 Task: Look for Airbnb options in Alderetes, Argentina from 22nd December, 2023 to 30th December, 2023 for 1 adult. Place can be private room with 1  bedroom having 1 bed and 1 bathroom. Property type can be hotel. Amenities needed are: heating.
Action: Mouse moved to (532, 104)
Screenshot: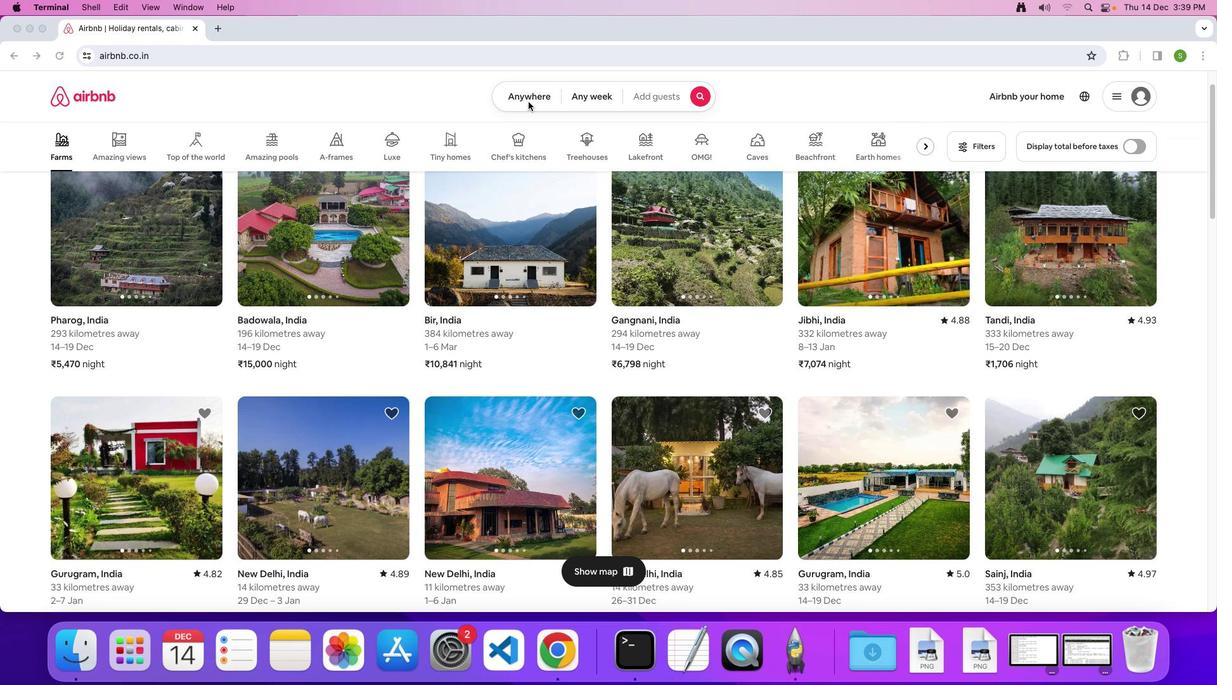 
Action: Mouse pressed left at (532, 104)
Screenshot: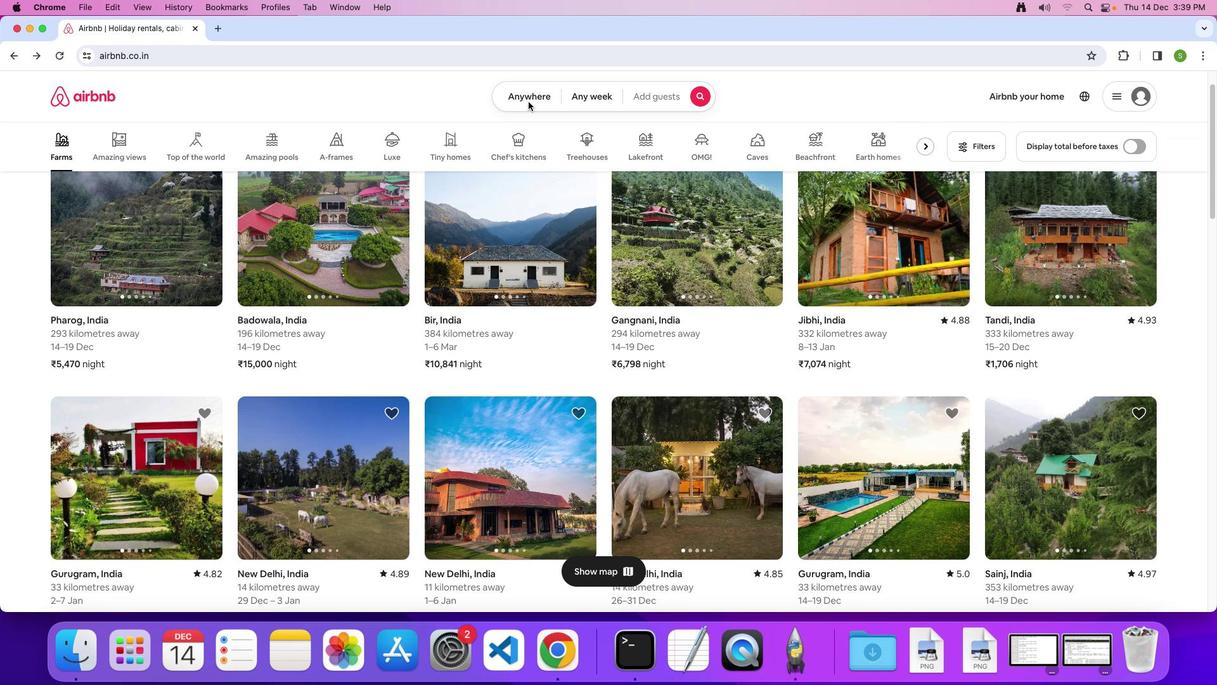 
Action: Mouse moved to (534, 103)
Screenshot: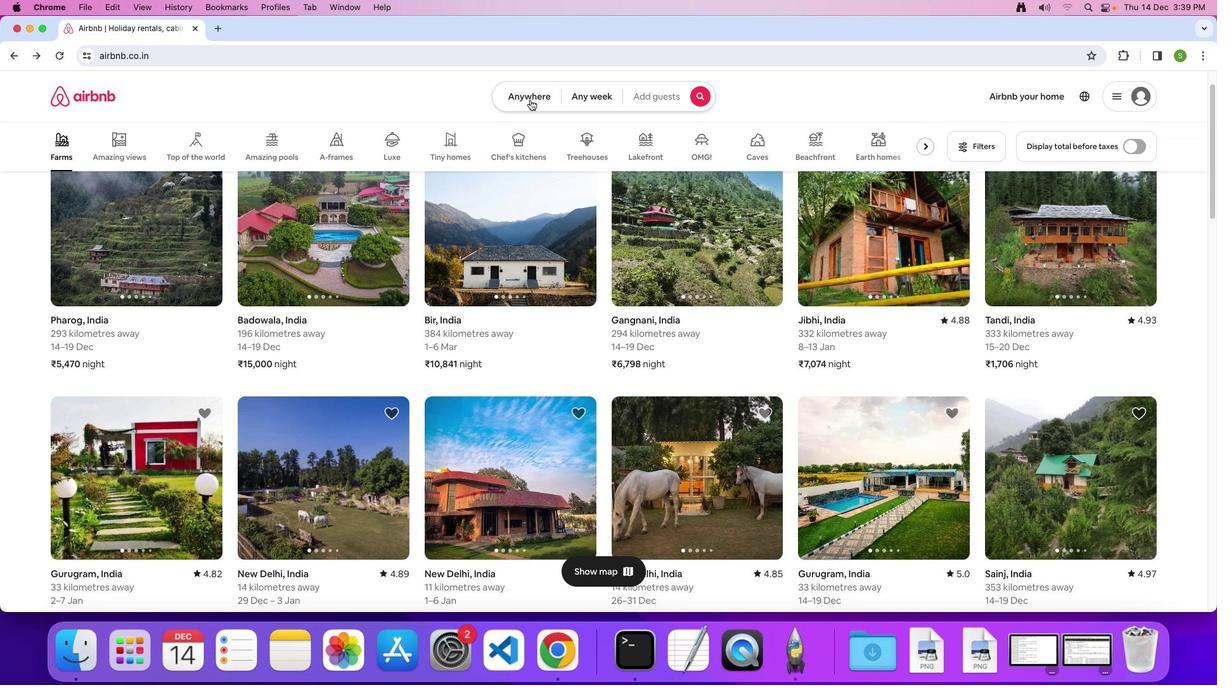 
Action: Mouse pressed left at (534, 103)
Screenshot: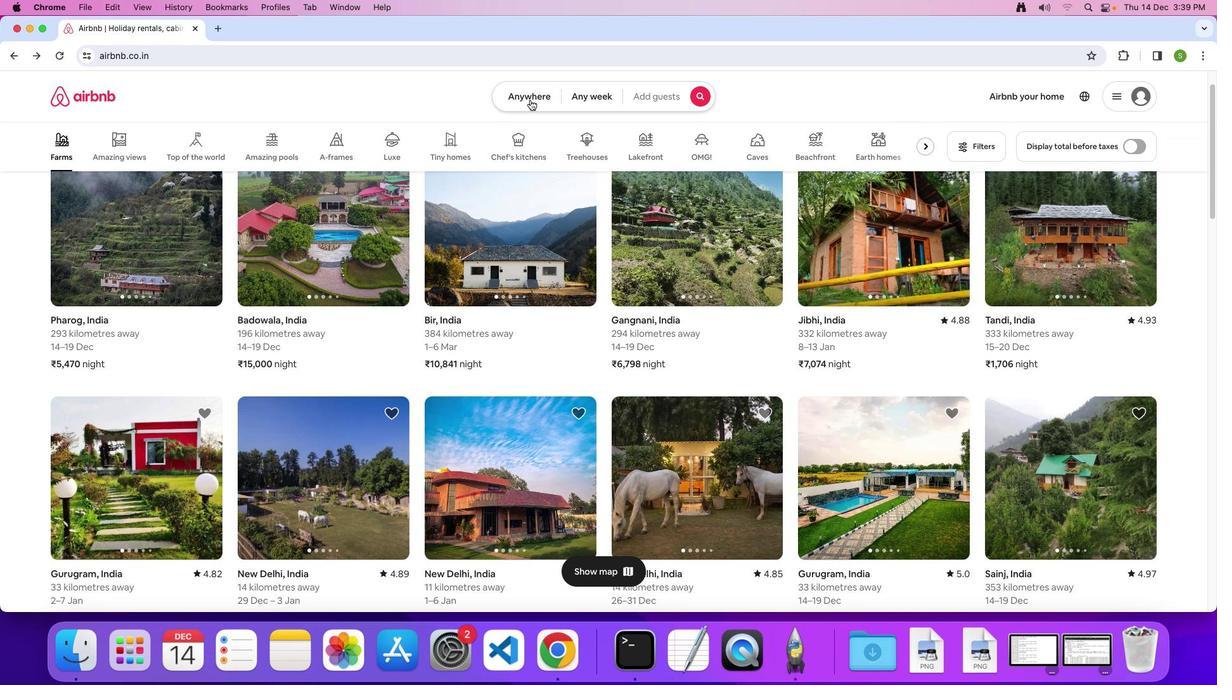 
Action: Mouse moved to (490, 145)
Screenshot: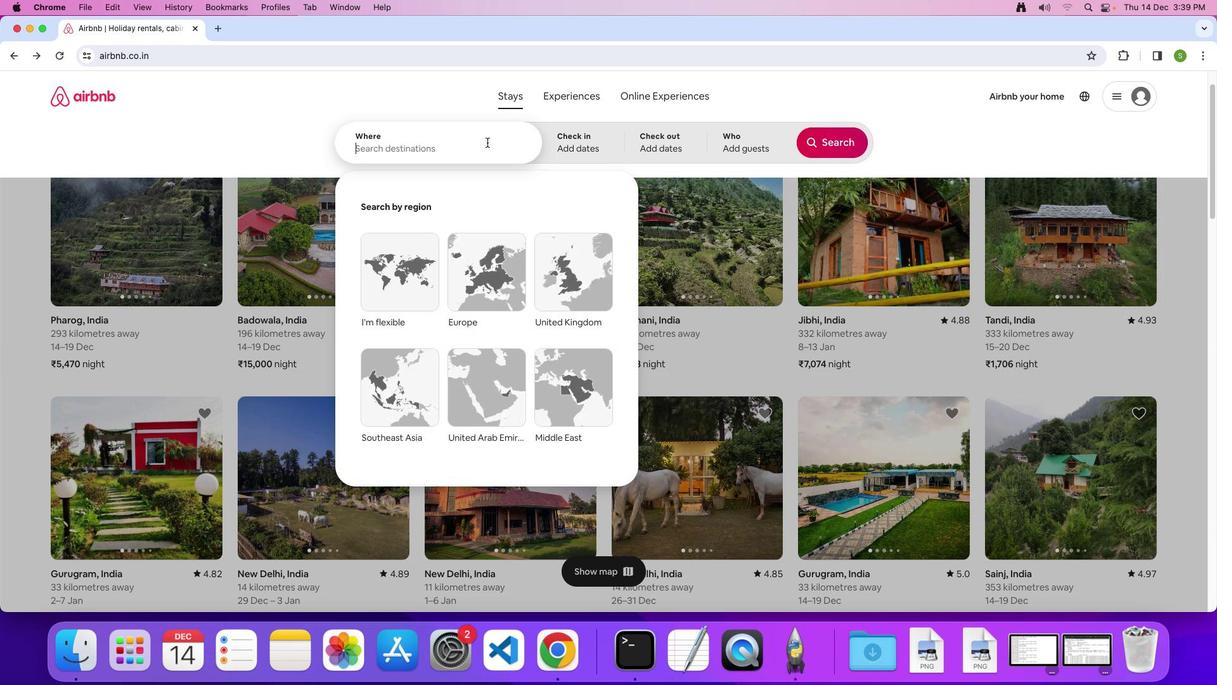 
Action: Mouse pressed left at (490, 145)
Screenshot: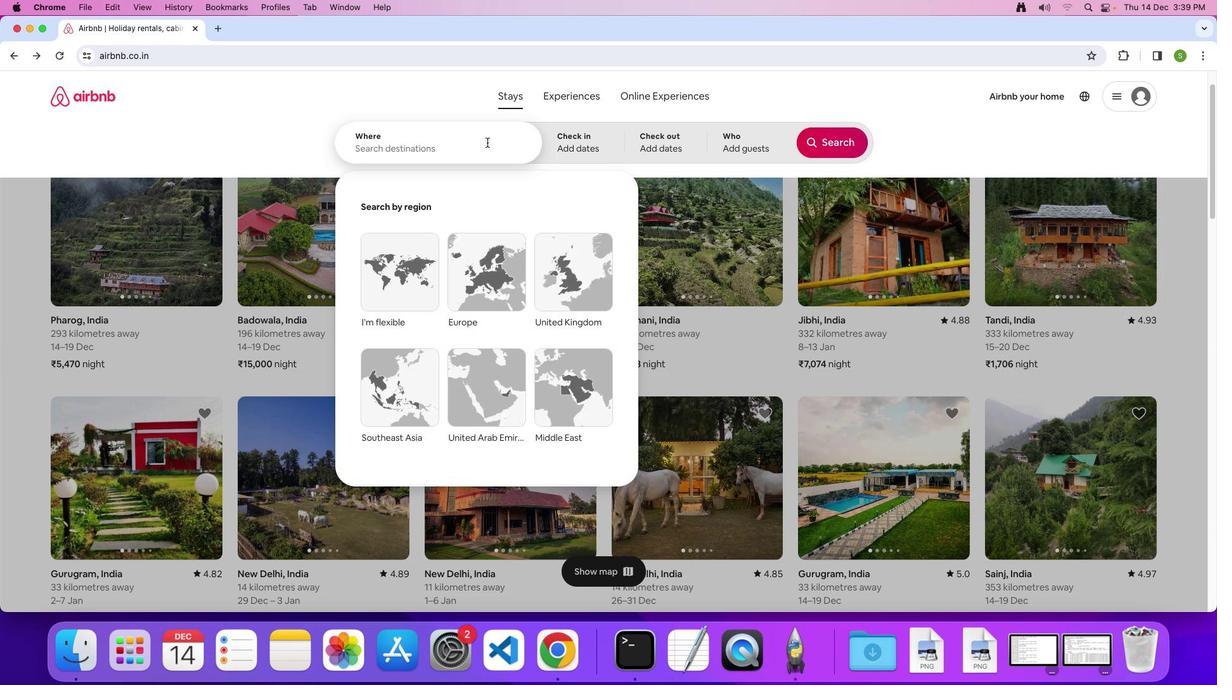 
Action: Key pressed 'A'Key.caps_lock'l''d''e''r''e''t''e''s'','Key.spaceKey.shift'A''r''g''e''n''t''u'Key.backspace'i''n''a'Key.enter
Screenshot: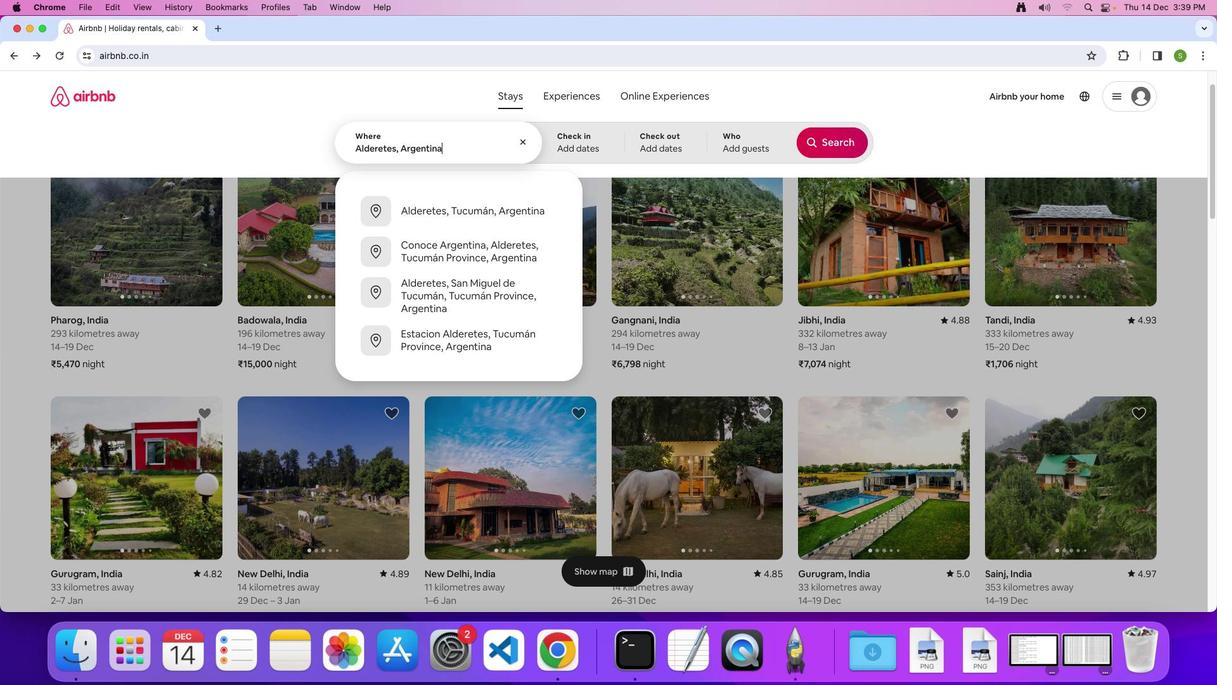 
Action: Mouse moved to (548, 392)
Screenshot: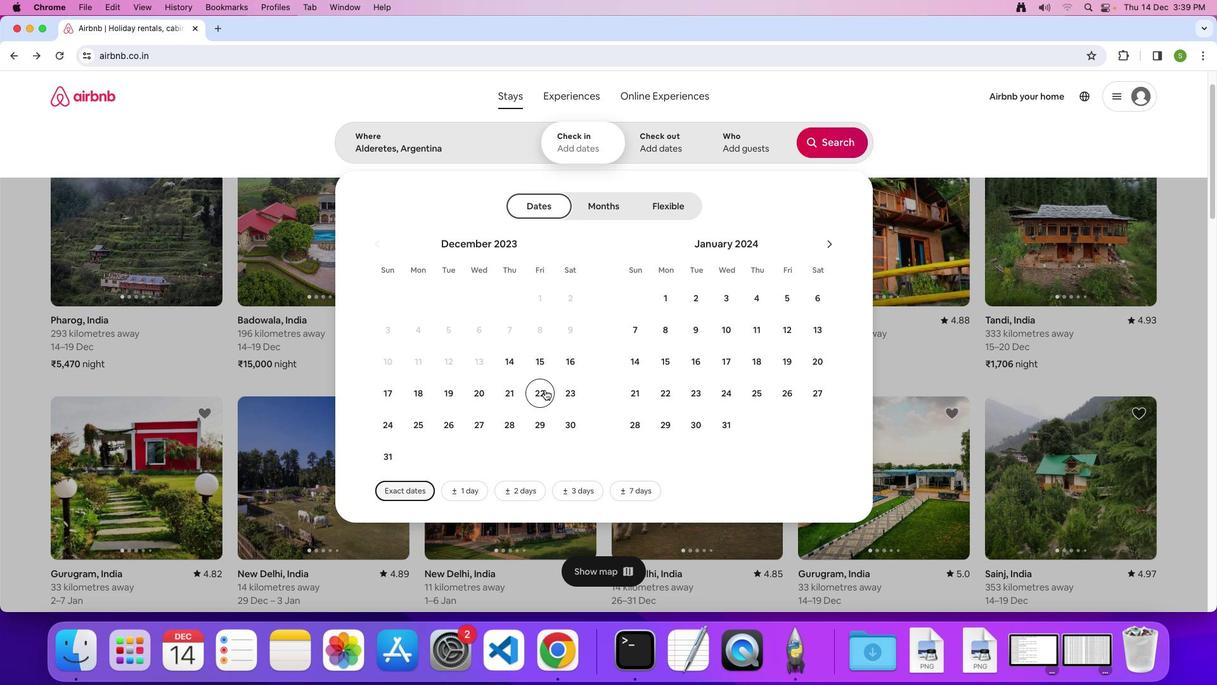 
Action: Mouse pressed left at (548, 392)
Screenshot: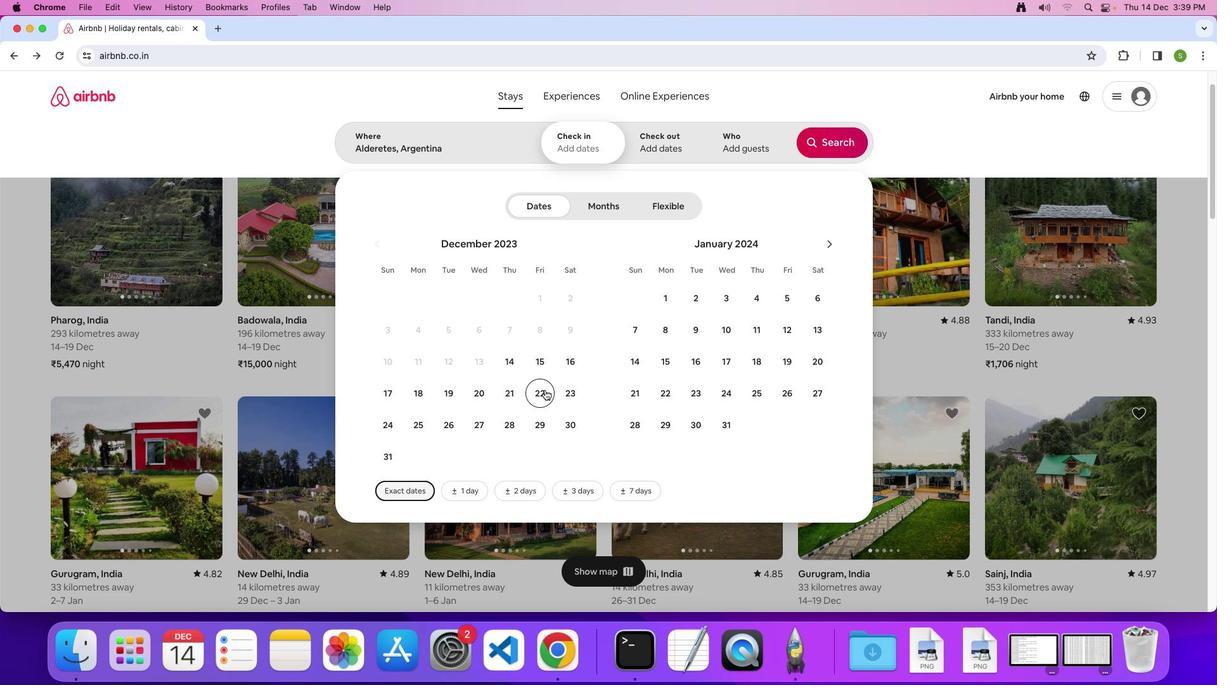 
Action: Mouse moved to (570, 425)
Screenshot: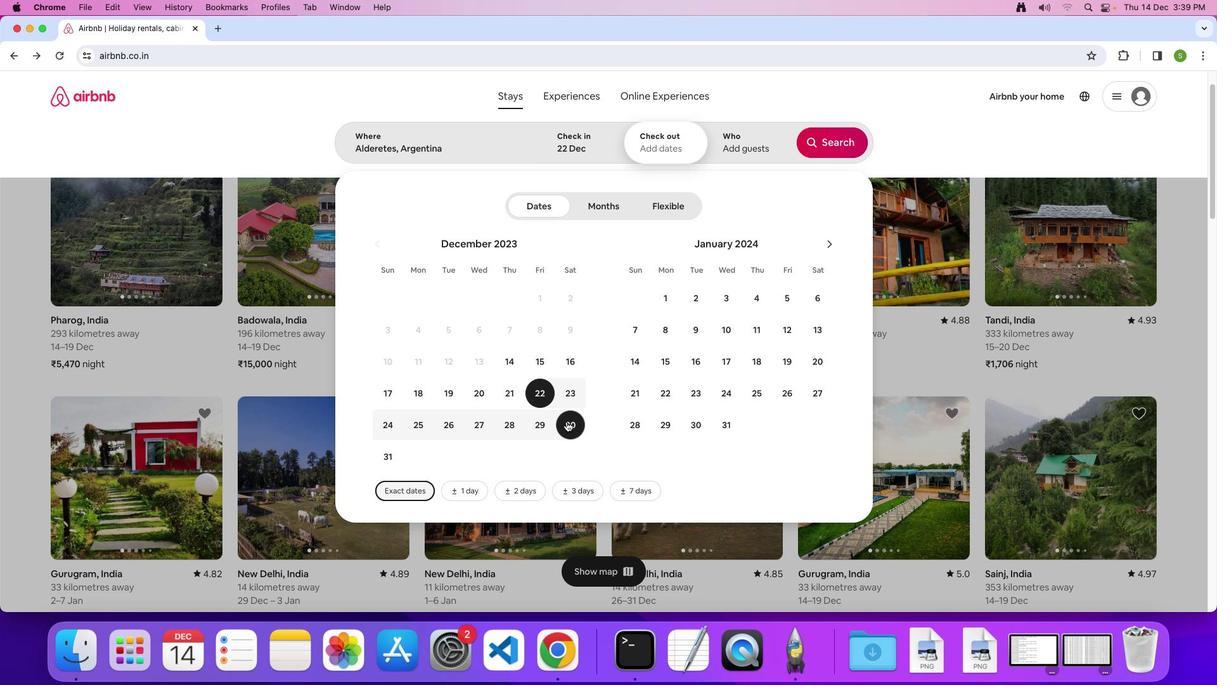 
Action: Mouse pressed left at (570, 425)
Screenshot: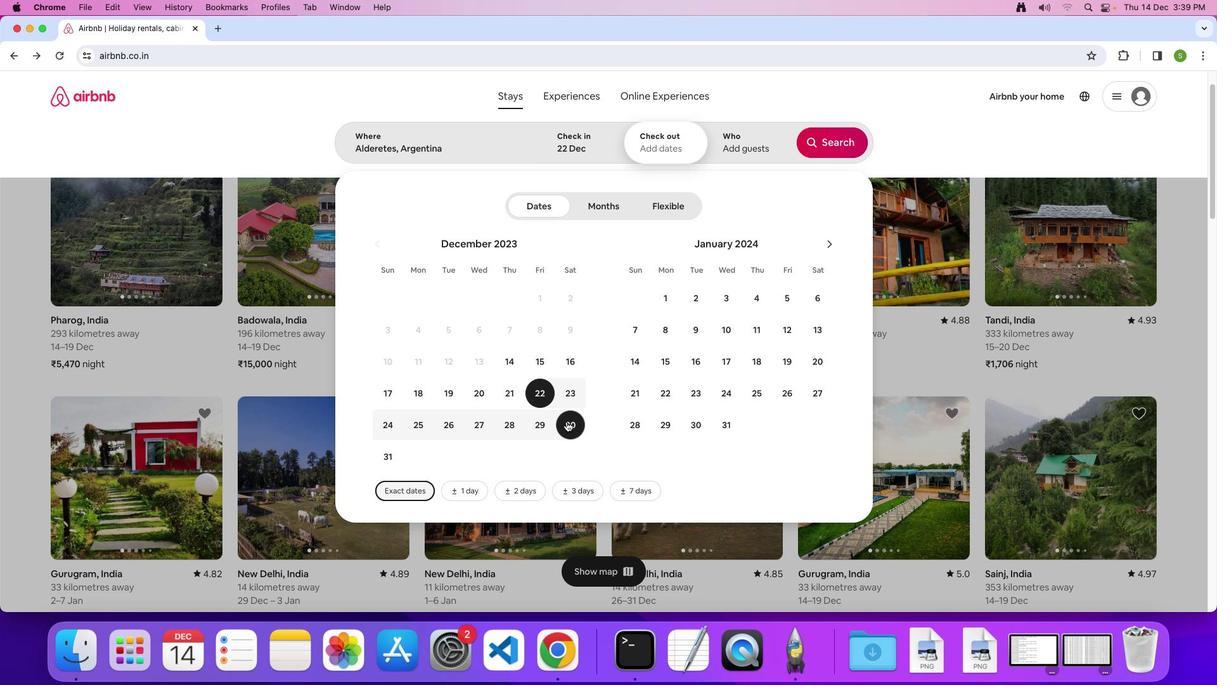 
Action: Mouse moved to (738, 141)
Screenshot: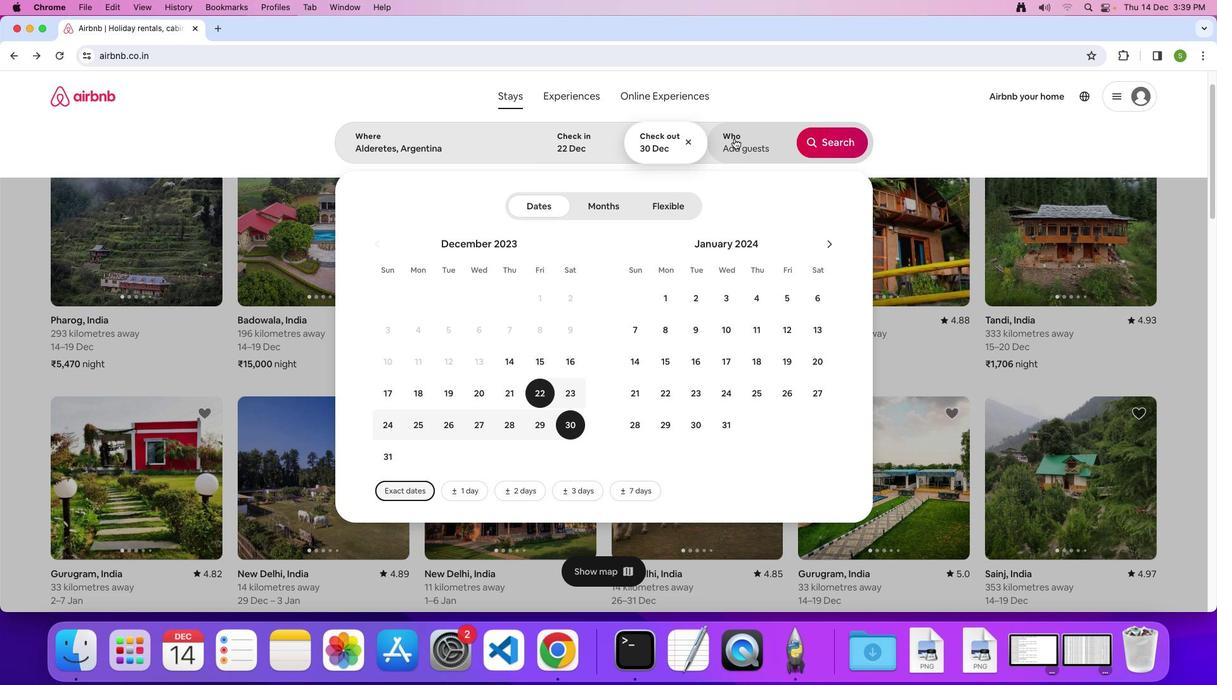 
Action: Mouse pressed left at (738, 141)
Screenshot: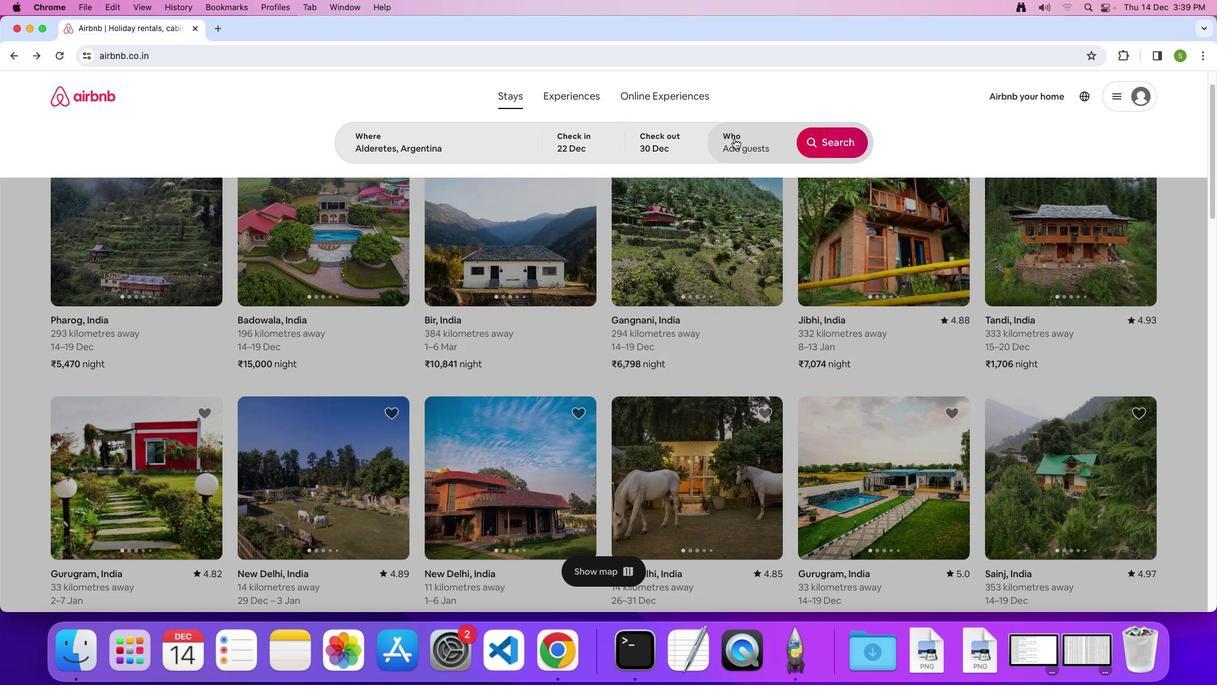 
Action: Mouse moved to (835, 213)
Screenshot: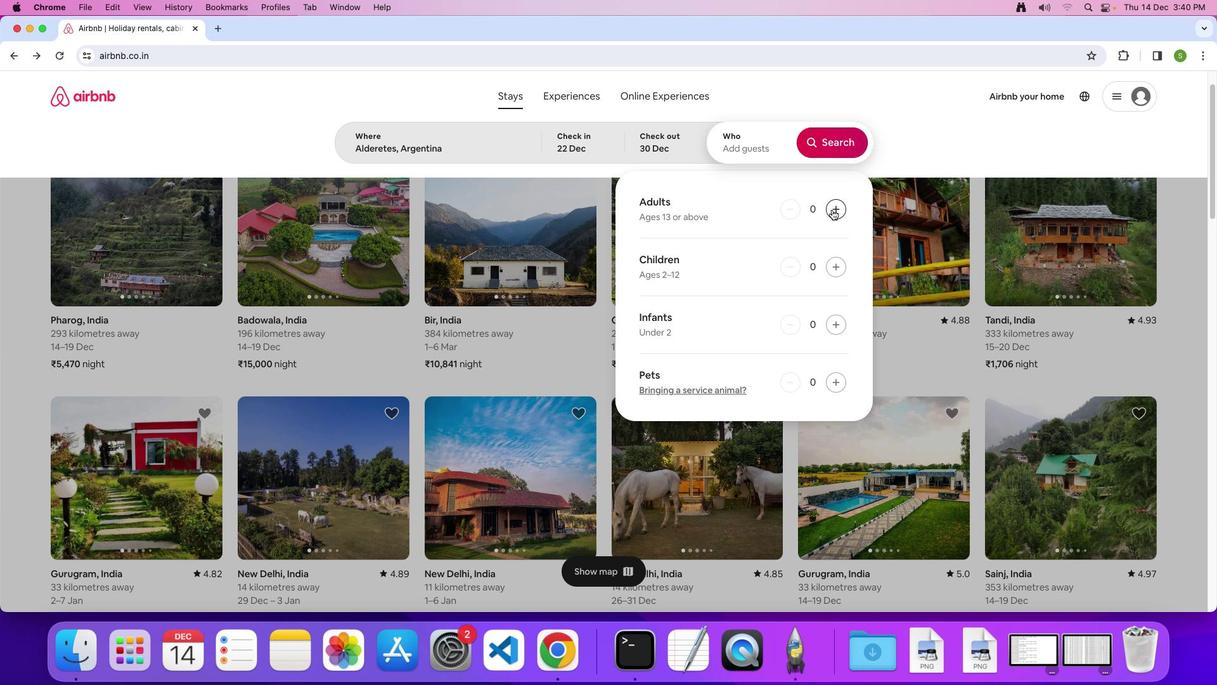 
Action: Mouse pressed left at (835, 213)
Screenshot: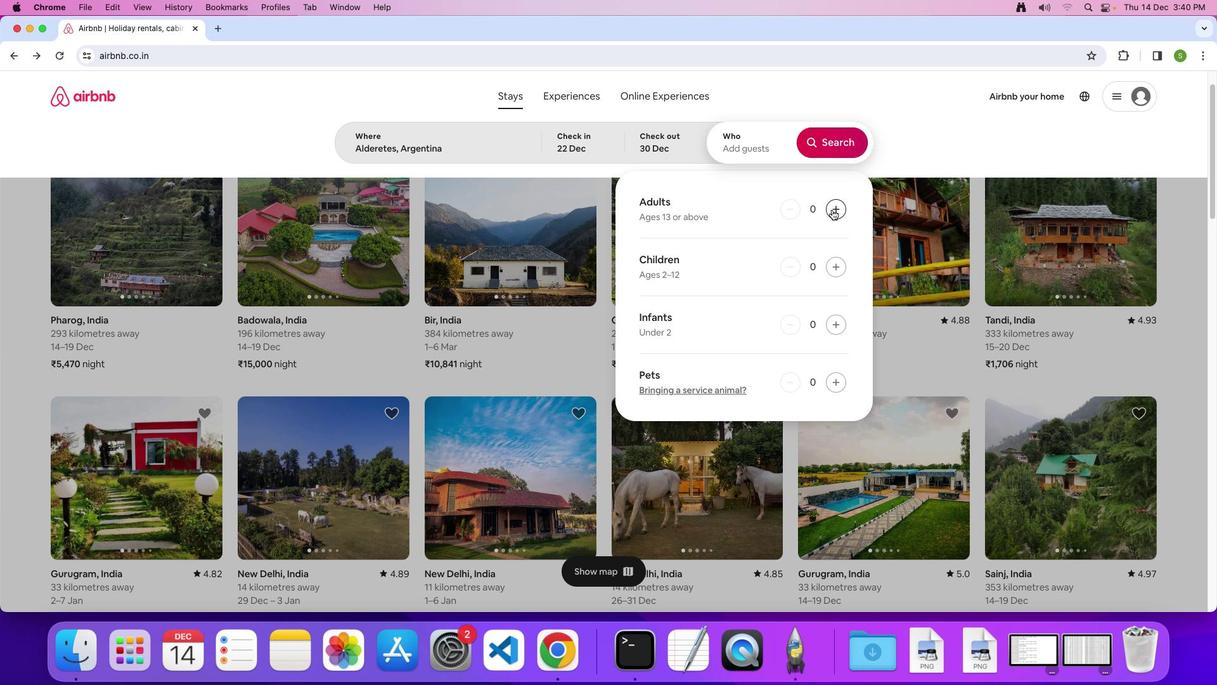 
Action: Mouse moved to (844, 154)
Screenshot: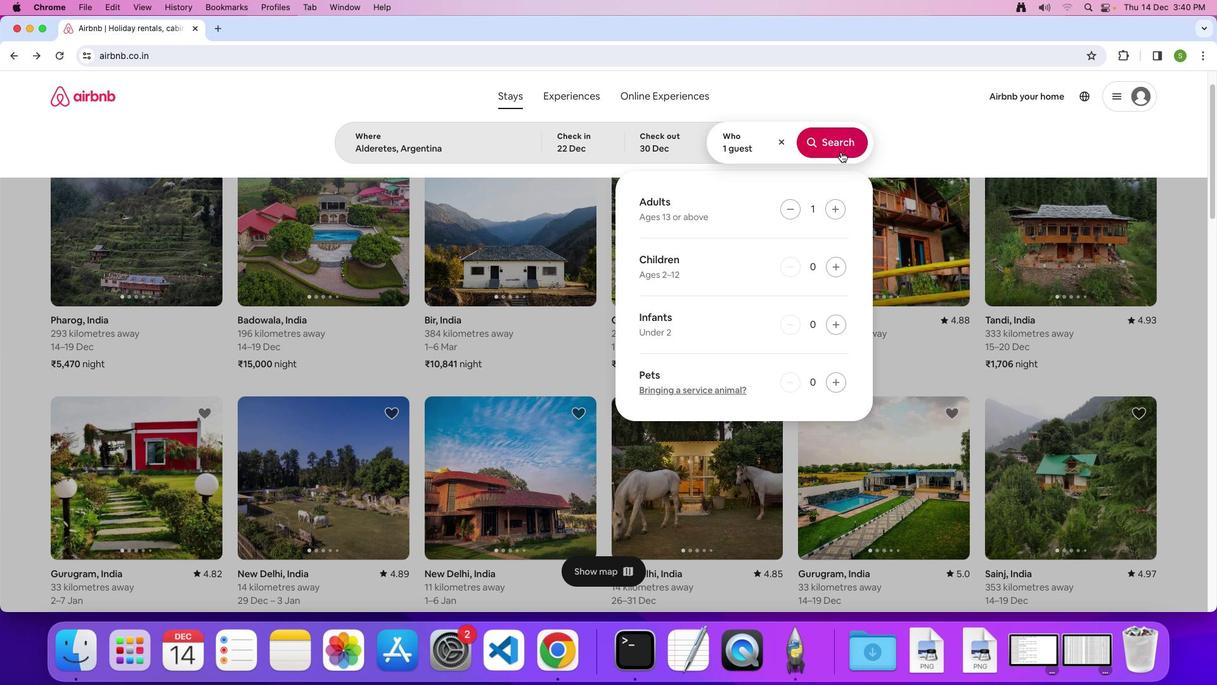 
Action: Mouse pressed left at (844, 154)
Screenshot: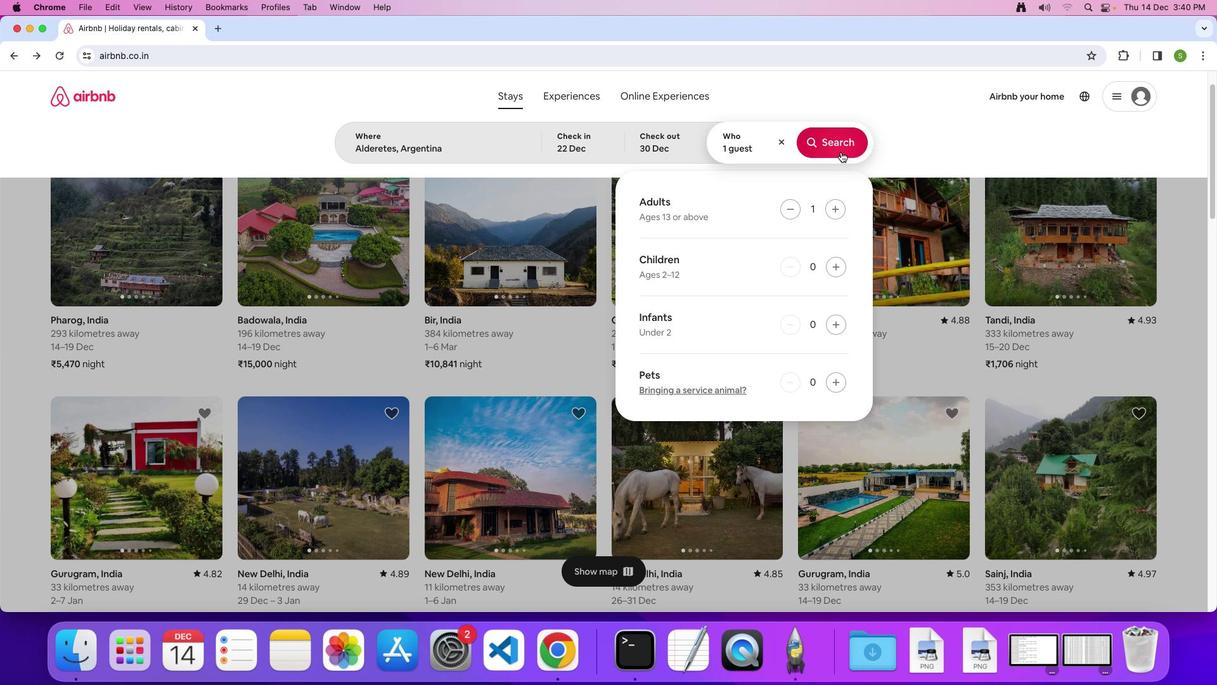 
Action: Mouse moved to (1002, 153)
Screenshot: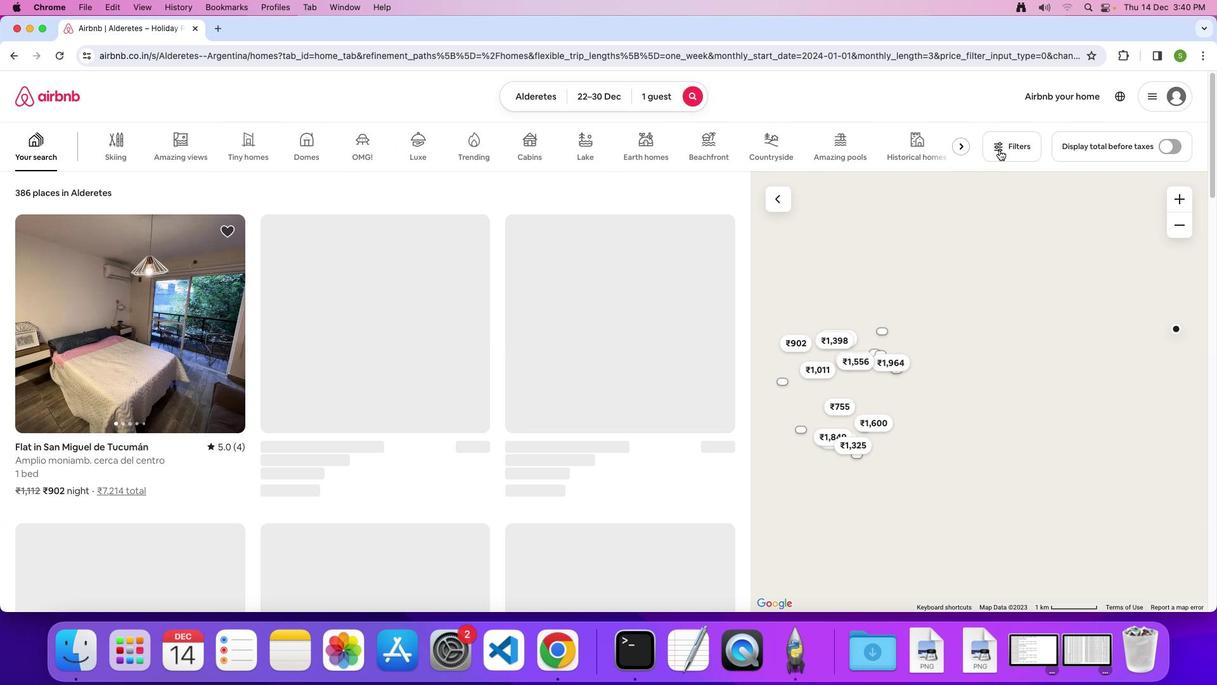 
Action: Mouse pressed left at (1002, 153)
Screenshot: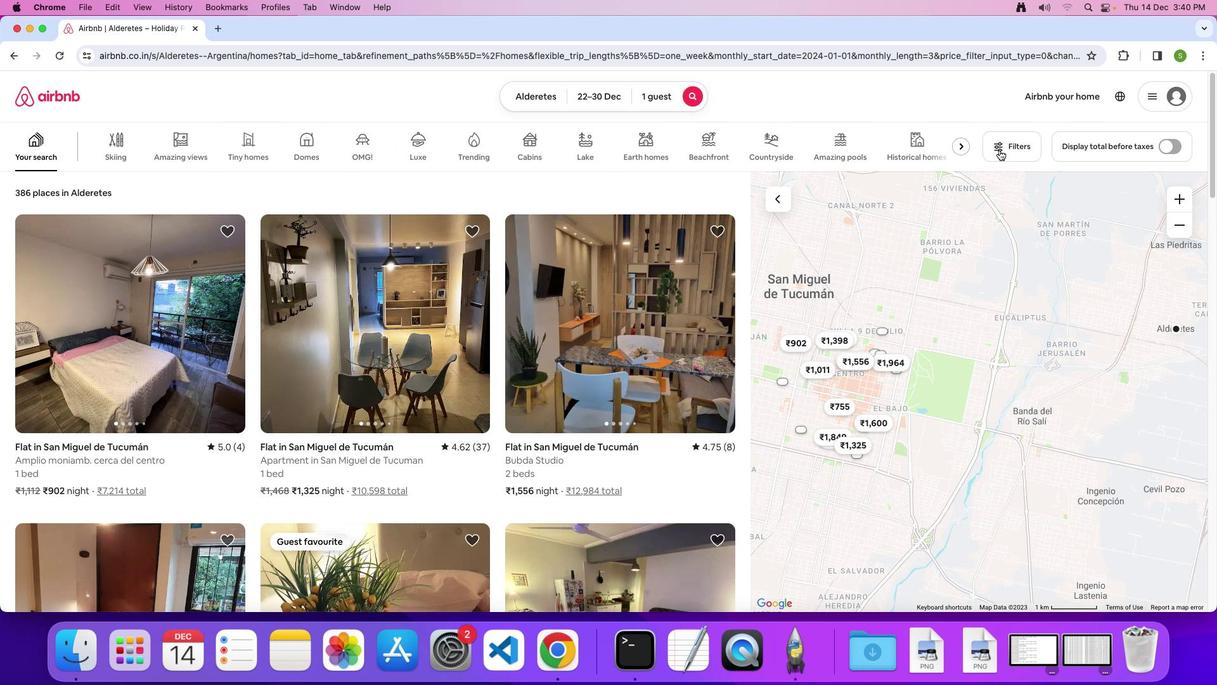 
Action: Mouse moved to (608, 308)
Screenshot: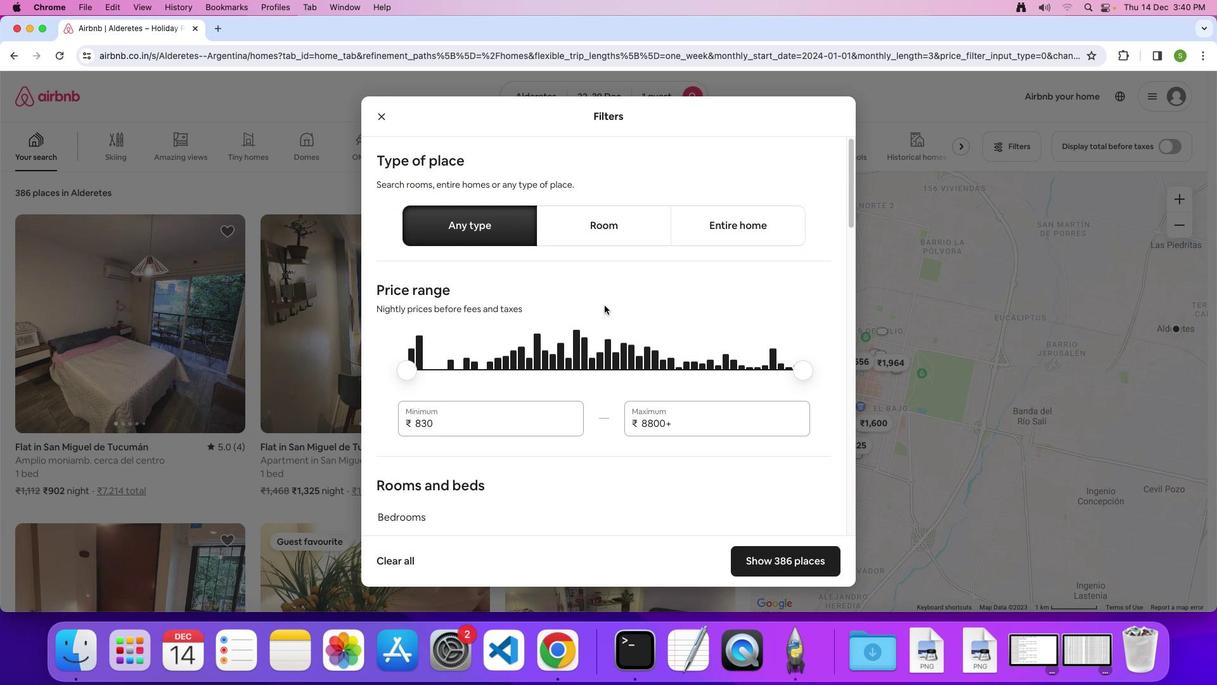 
Action: Mouse scrolled (608, 308) with delta (3, 2)
Screenshot: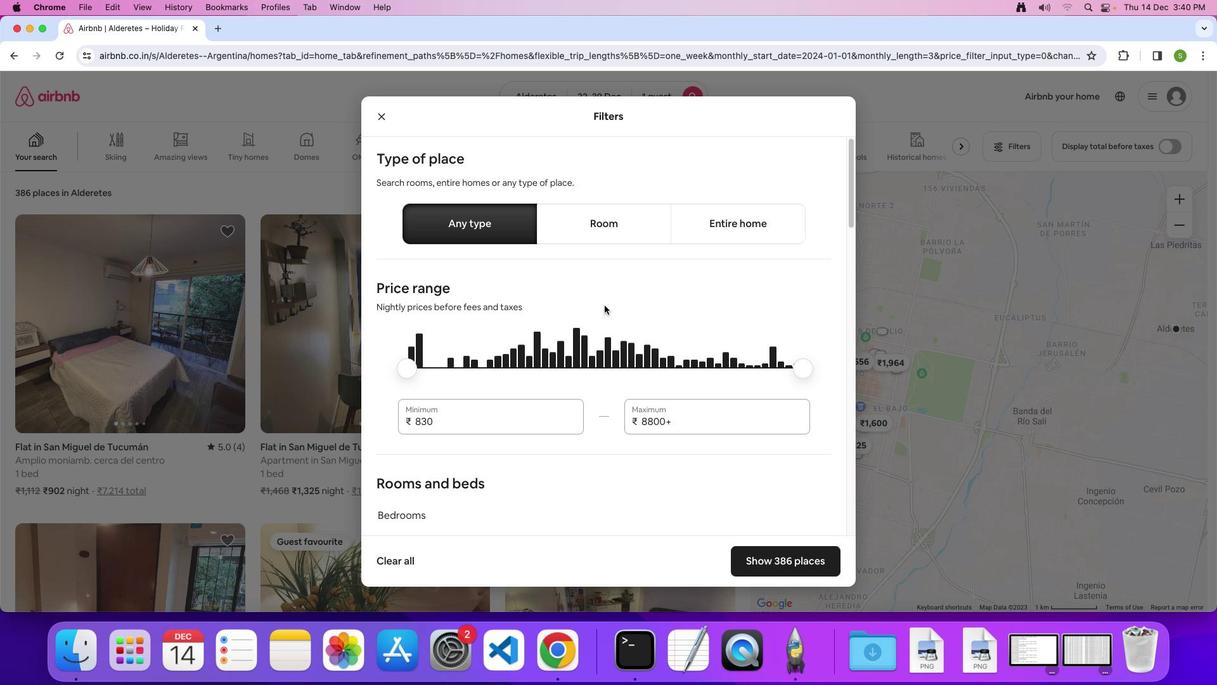 
Action: Mouse scrolled (608, 308) with delta (3, 2)
Screenshot: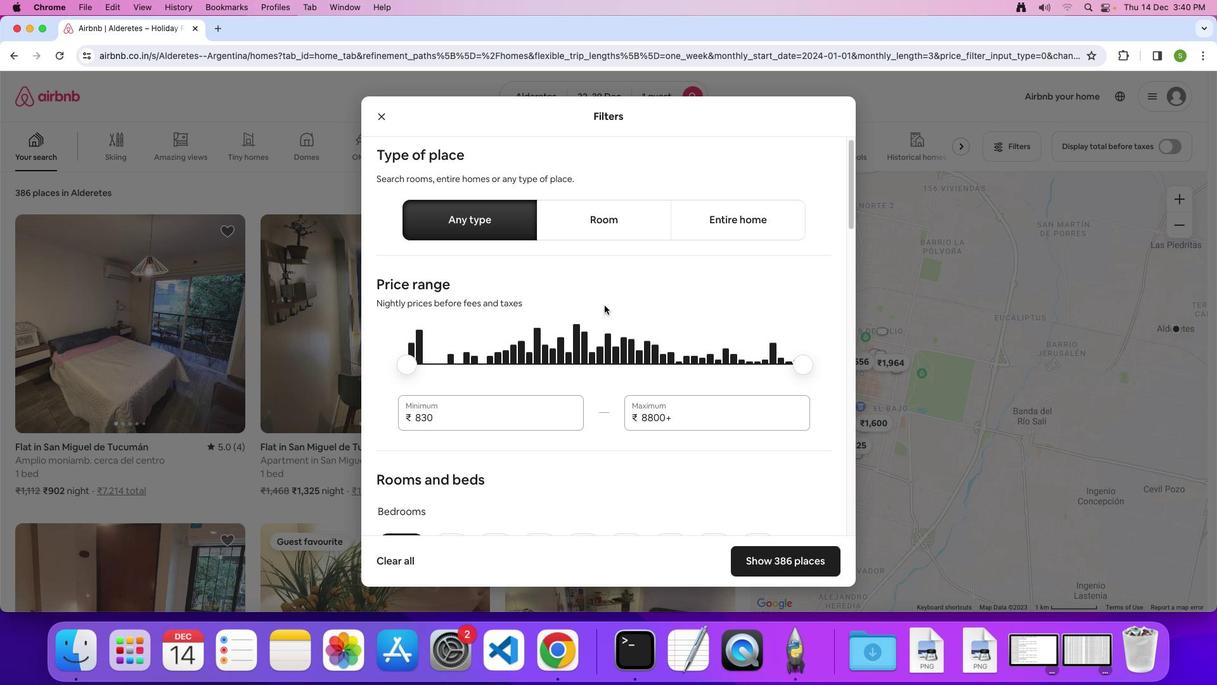 
Action: Mouse scrolled (608, 308) with delta (3, 2)
Screenshot: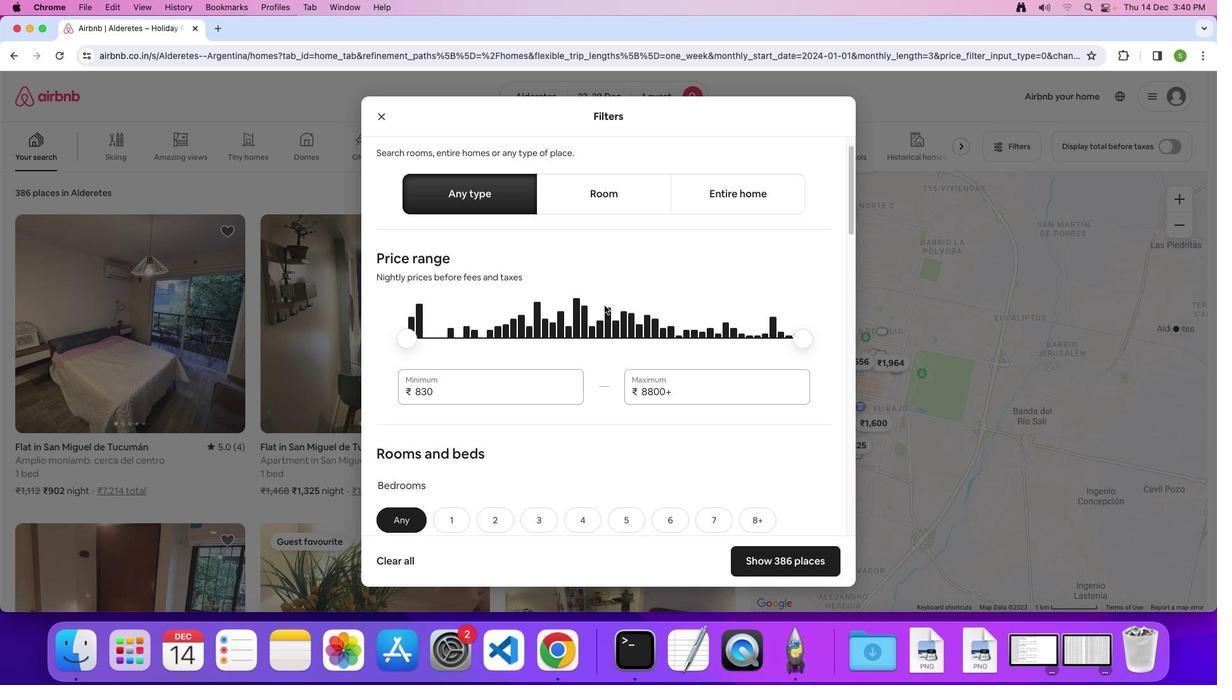 
Action: Mouse scrolled (608, 308) with delta (3, 2)
Screenshot: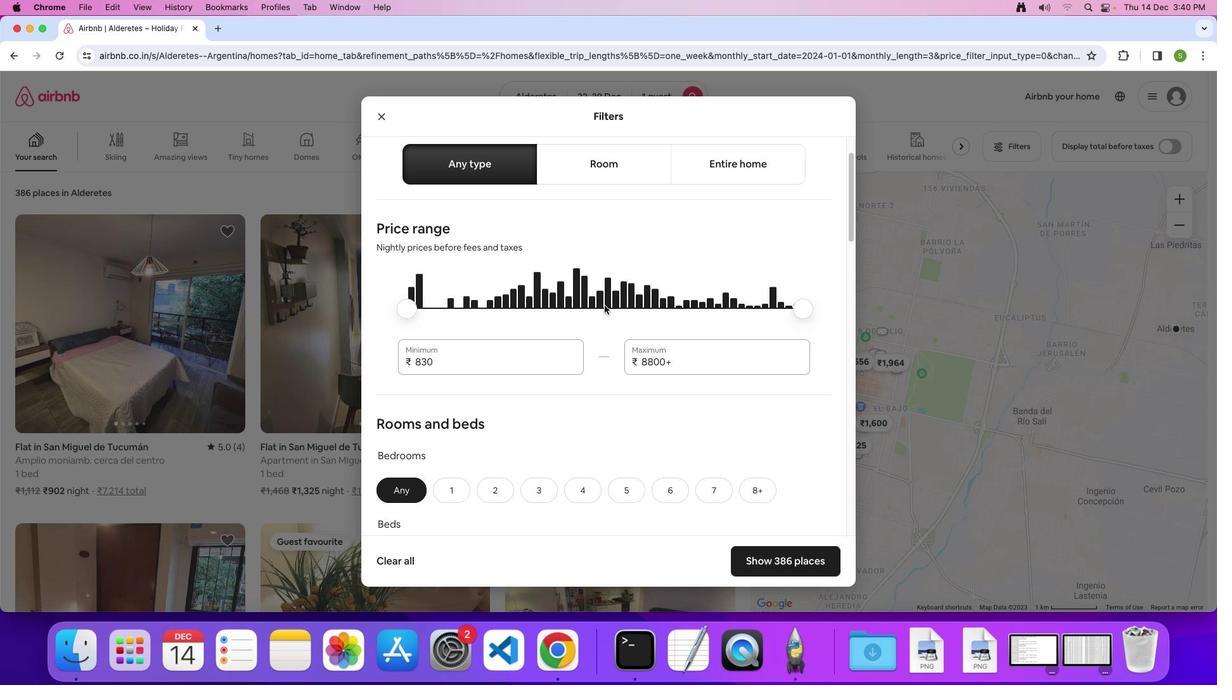 
Action: Mouse scrolled (608, 308) with delta (3, 2)
Screenshot: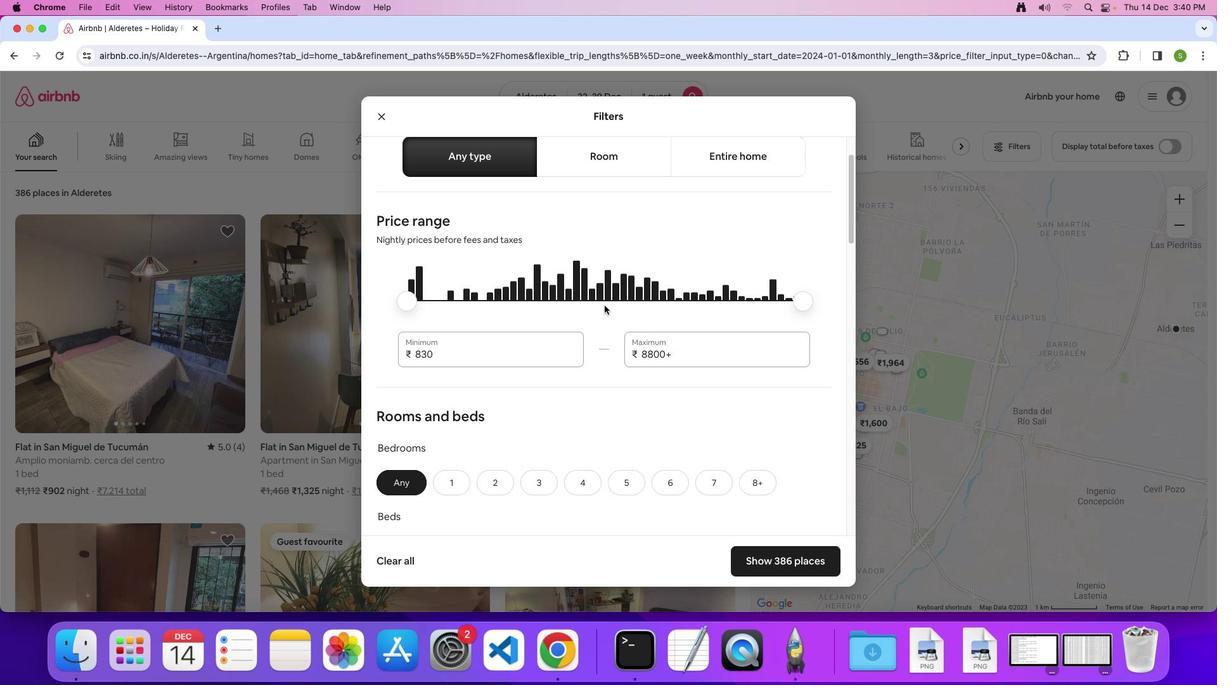 
Action: Mouse scrolled (608, 308) with delta (3, 2)
Screenshot: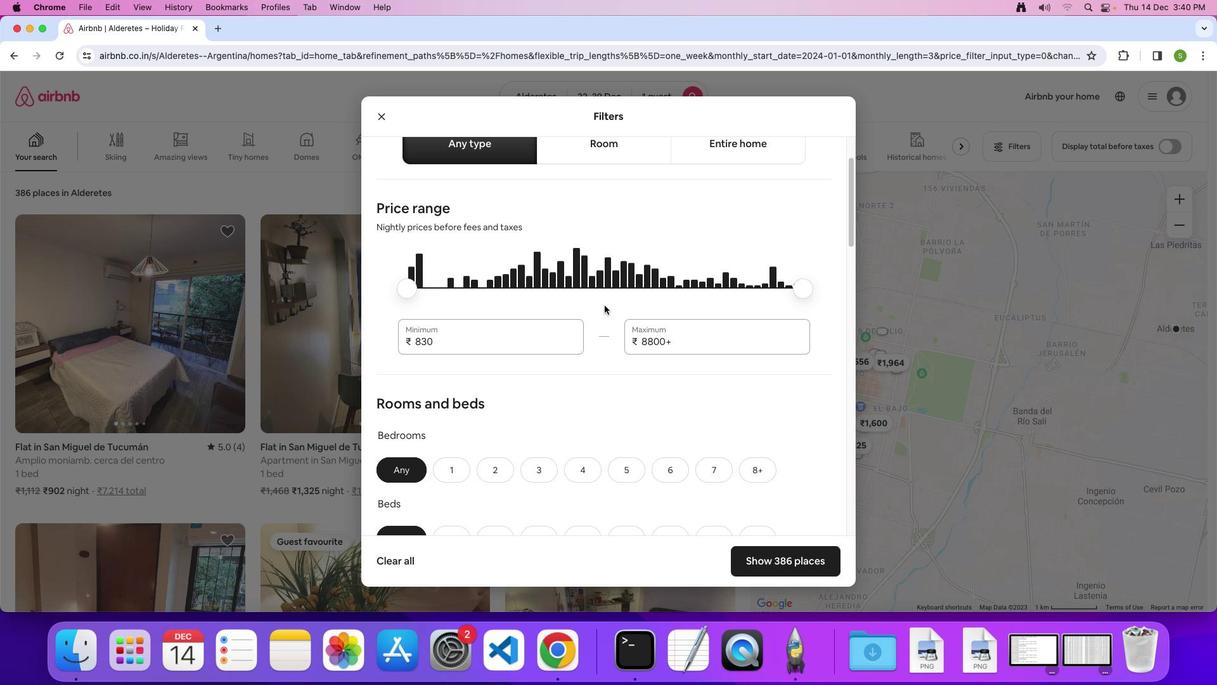 
Action: Mouse scrolled (608, 308) with delta (3, 2)
Screenshot: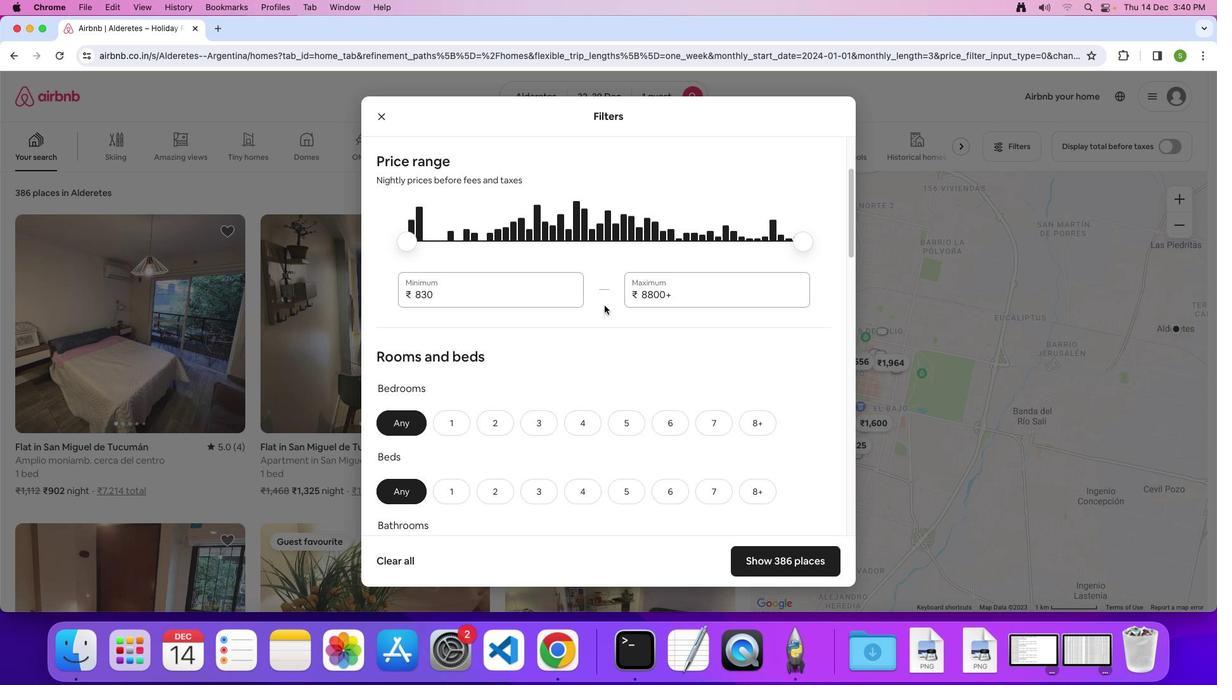 
Action: Mouse scrolled (608, 308) with delta (3, 2)
Screenshot: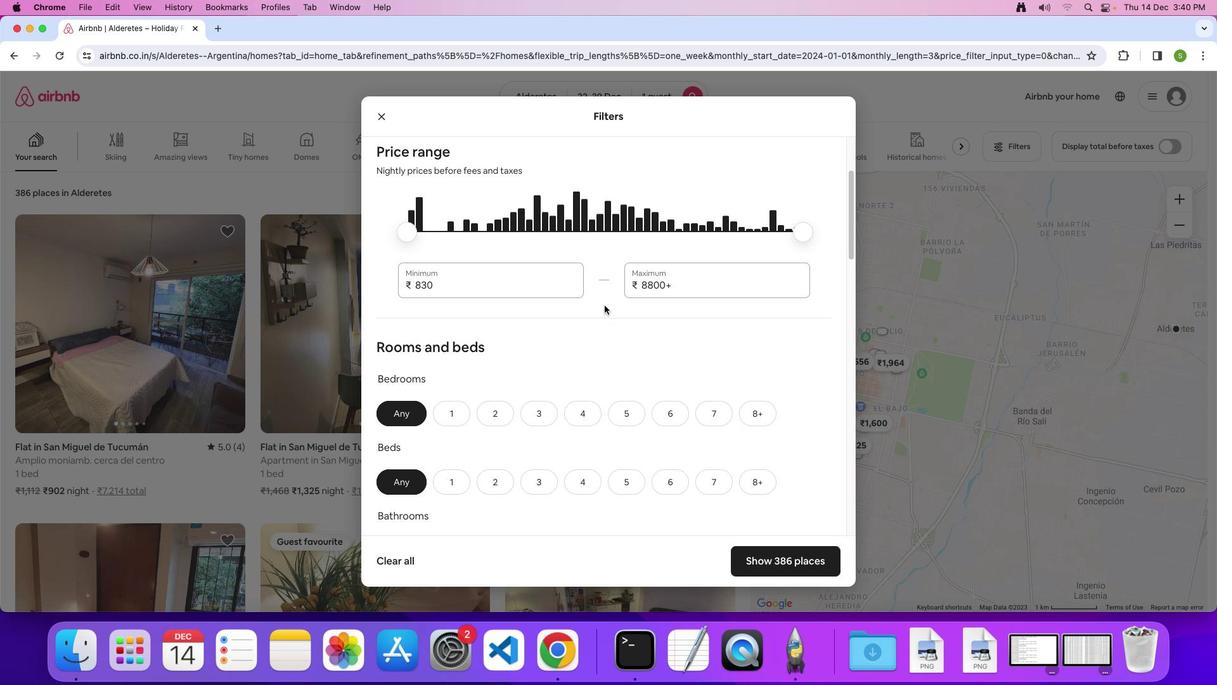 
Action: Mouse scrolled (608, 308) with delta (3, 2)
Screenshot: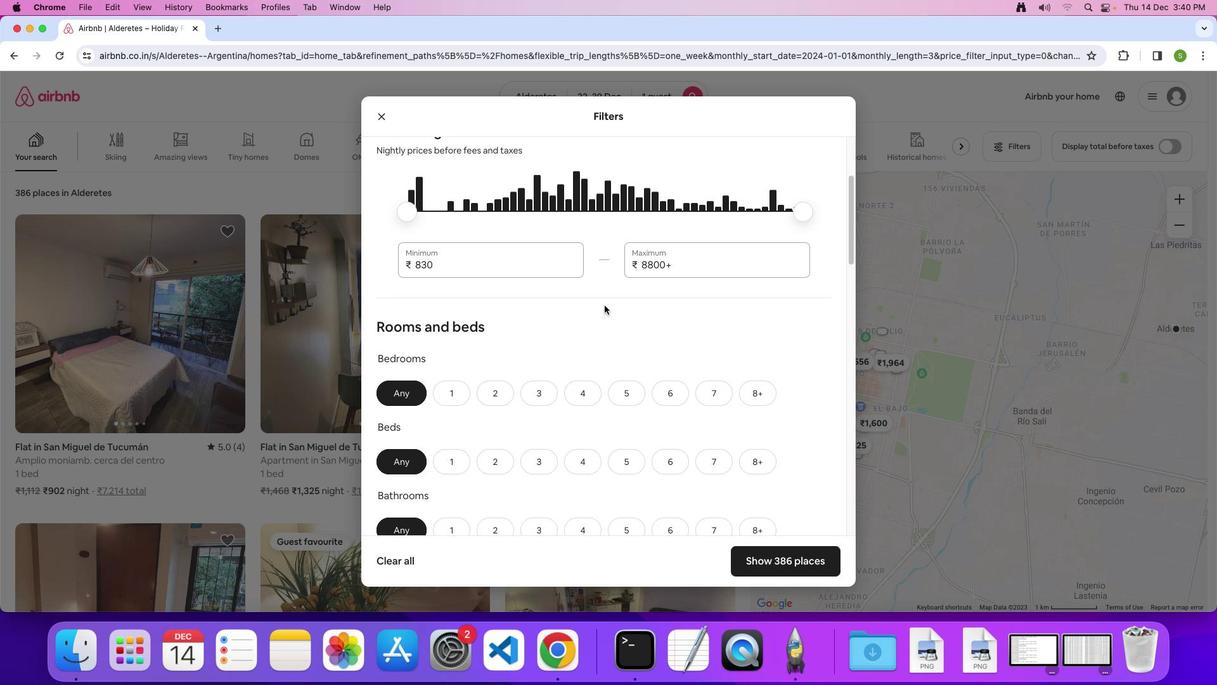 
Action: Mouse scrolled (608, 308) with delta (3, 2)
Screenshot: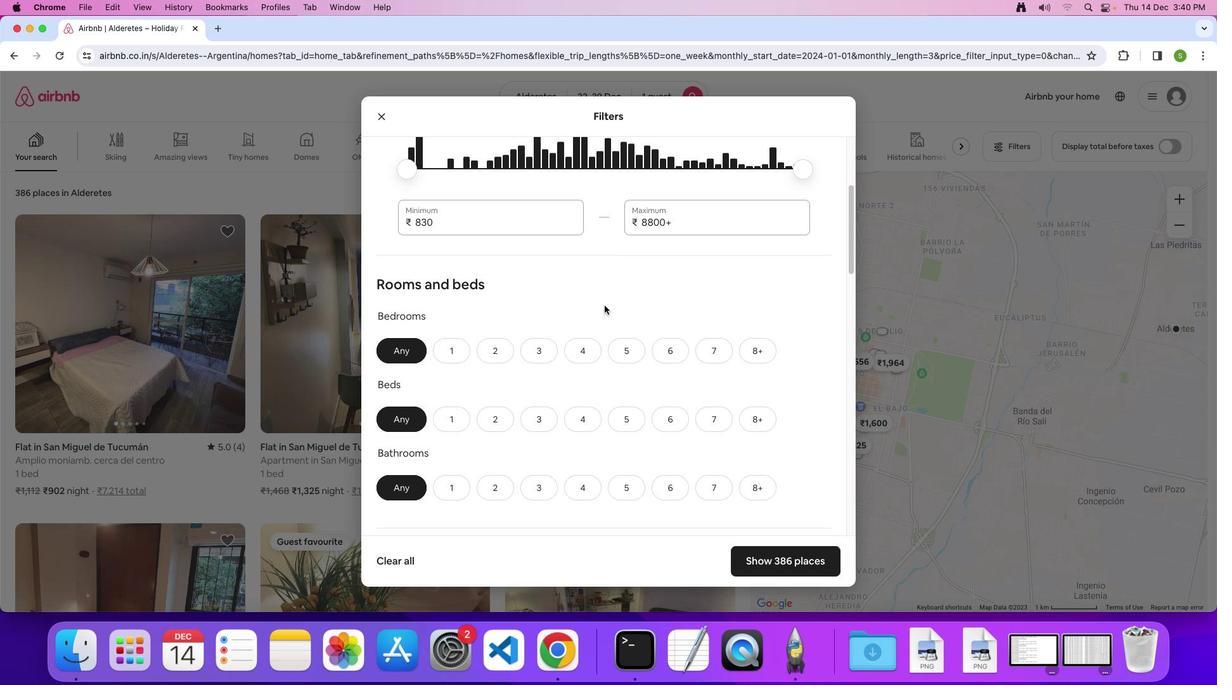 
Action: Mouse scrolled (608, 308) with delta (3, 2)
Screenshot: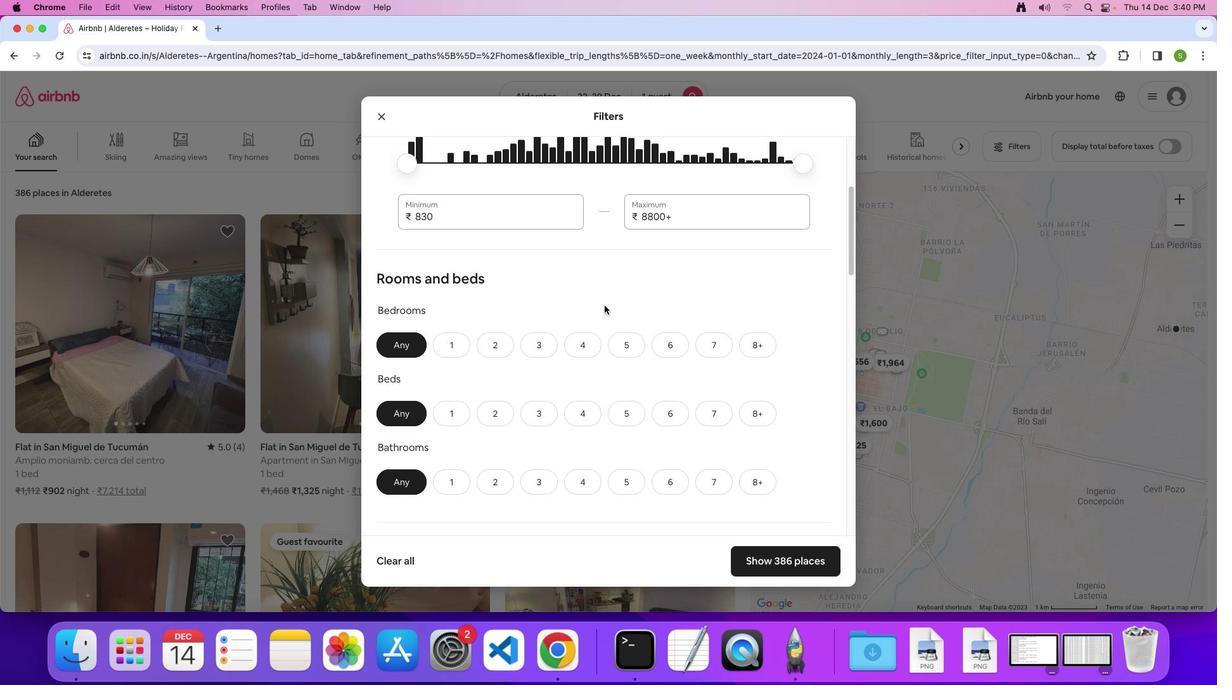
Action: Mouse scrolled (608, 308) with delta (3, 1)
Screenshot: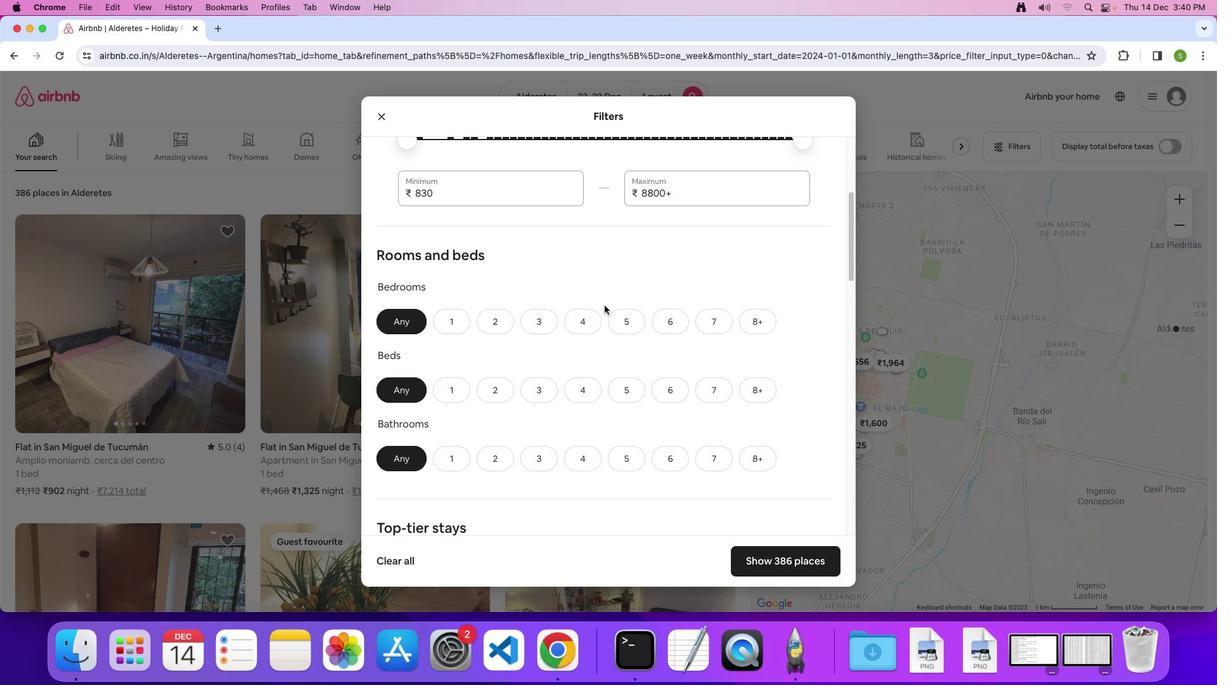 
Action: Mouse moved to (445, 265)
Screenshot: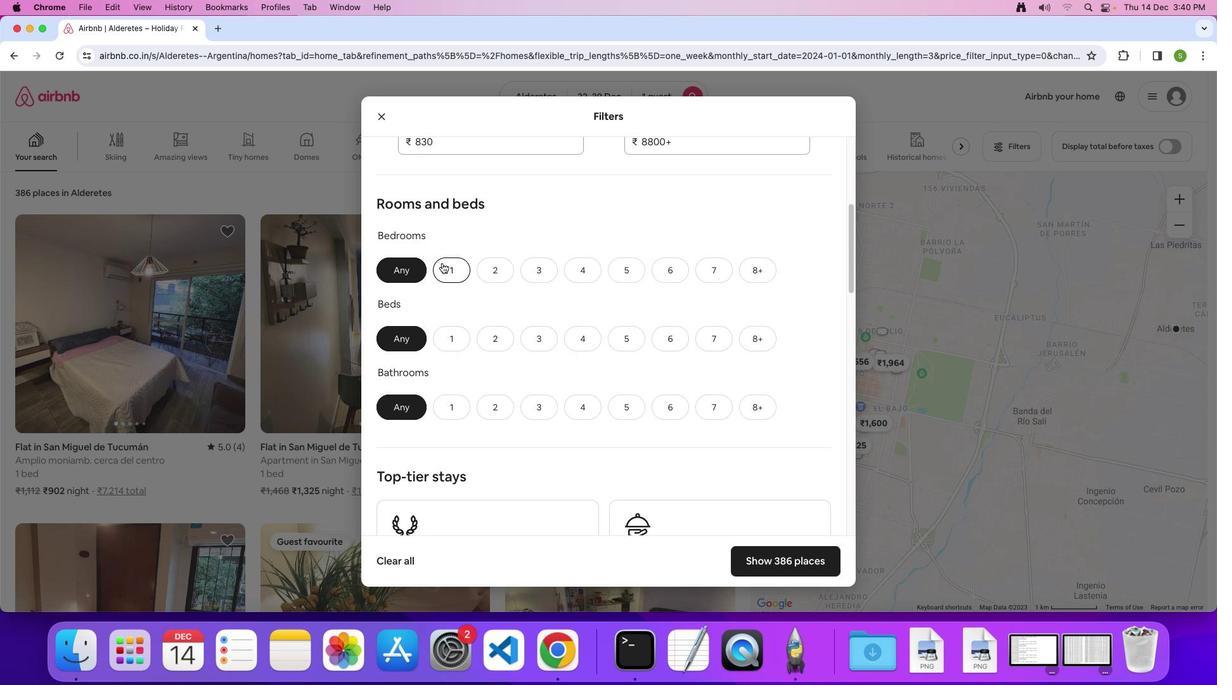 
Action: Mouse pressed left at (445, 265)
Screenshot: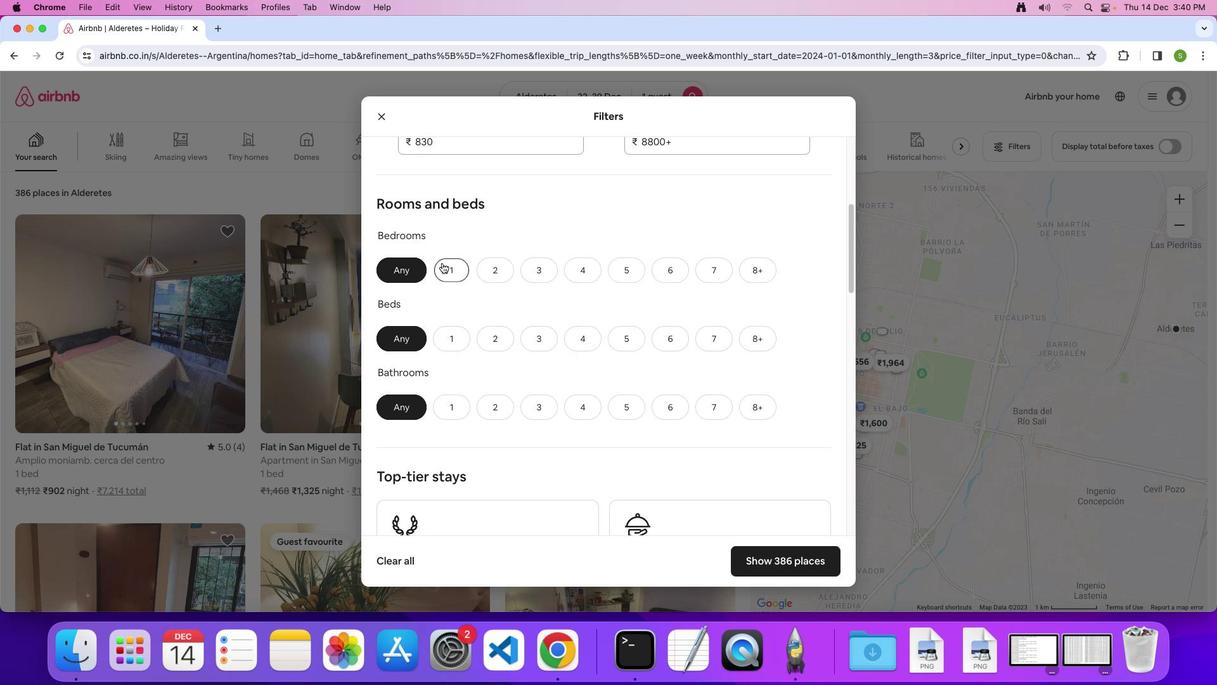 
Action: Mouse moved to (458, 334)
Screenshot: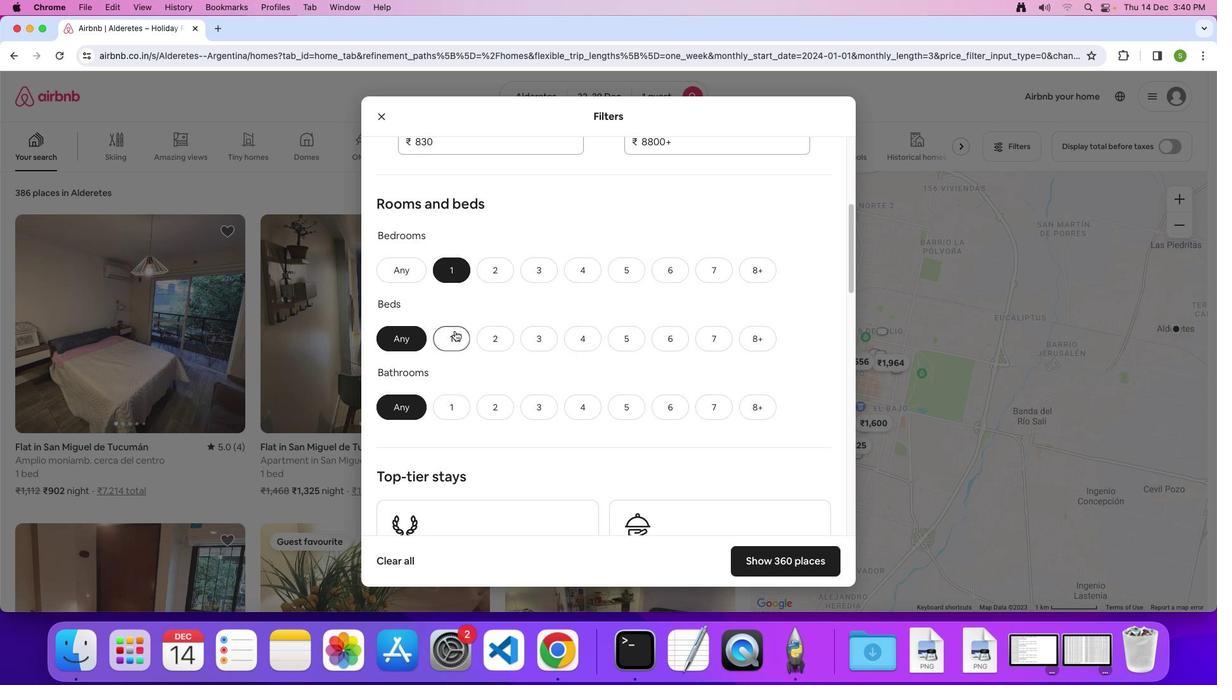 
Action: Mouse pressed left at (458, 334)
Screenshot: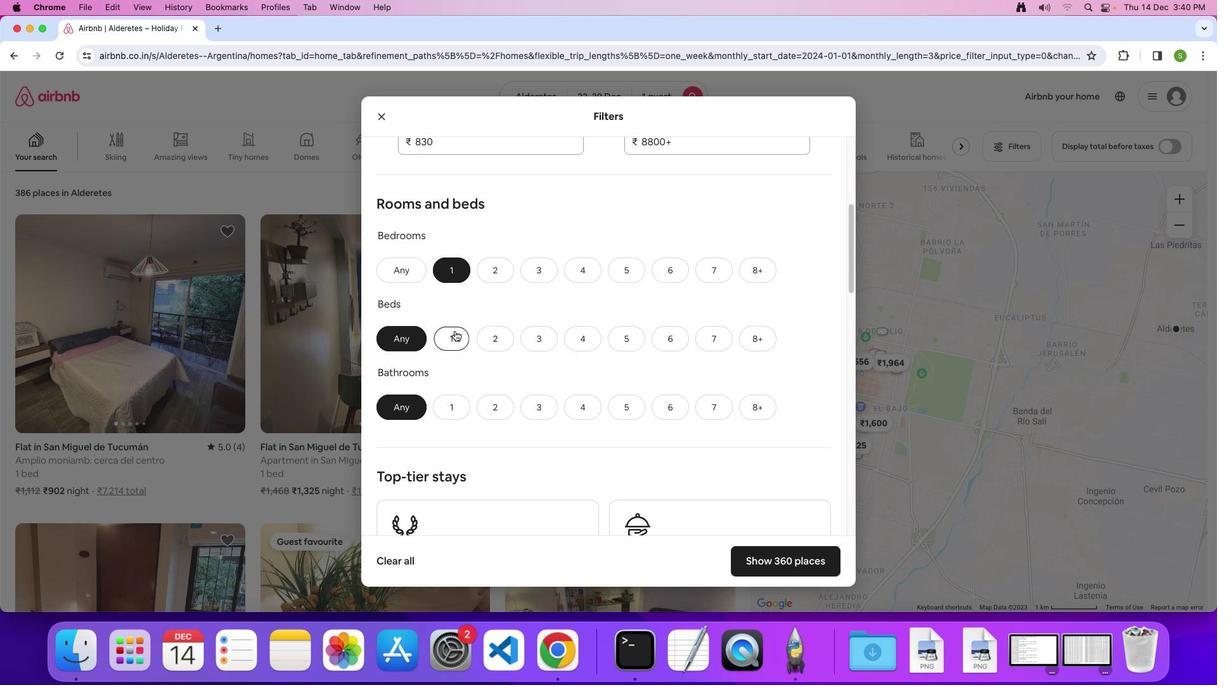 
Action: Mouse moved to (457, 407)
Screenshot: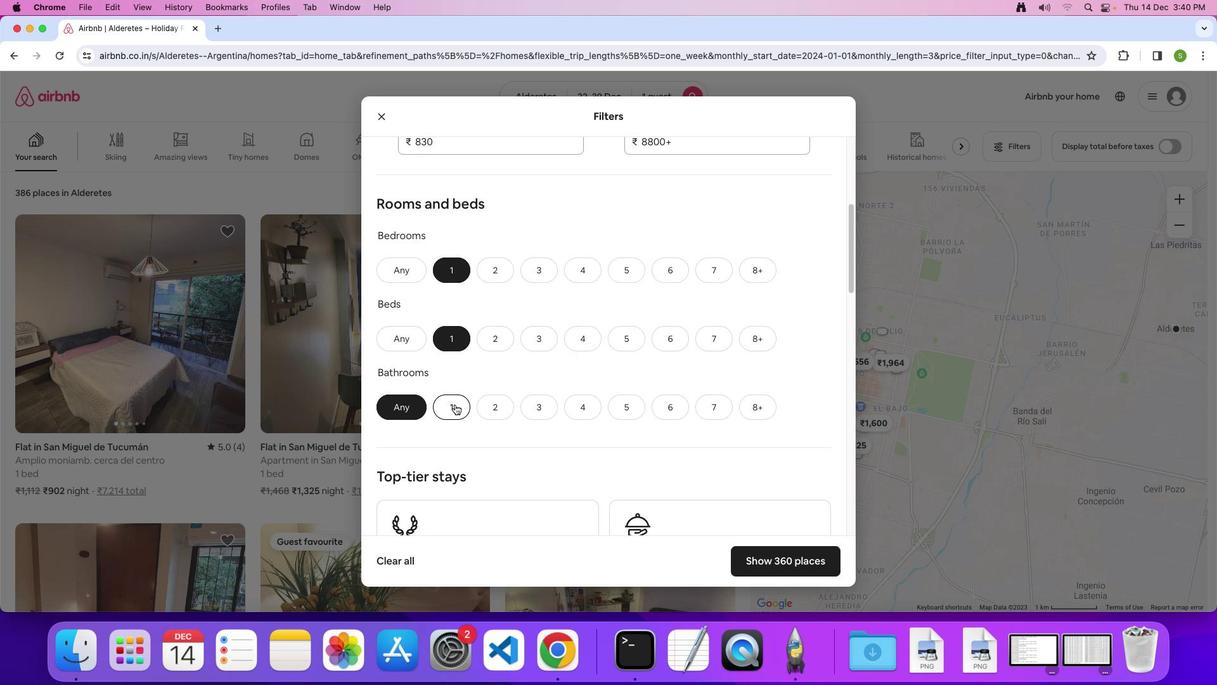 
Action: Mouse pressed left at (457, 407)
Screenshot: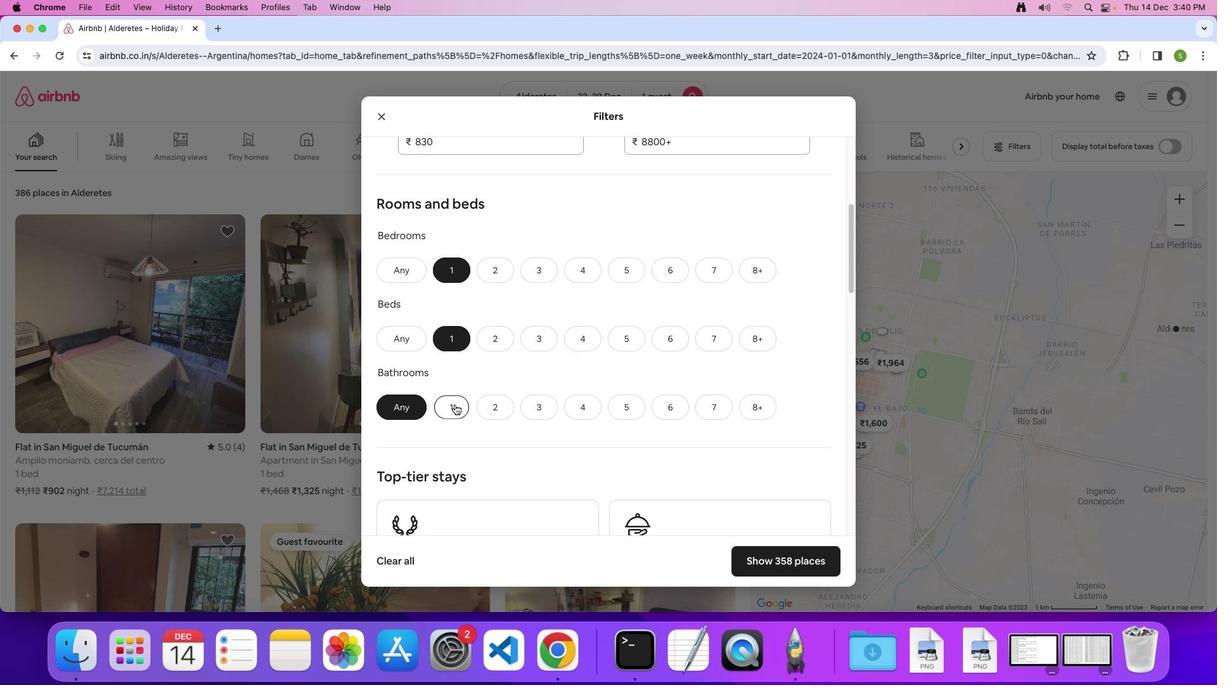 
Action: Mouse moved to (579, 345)
Screenshot: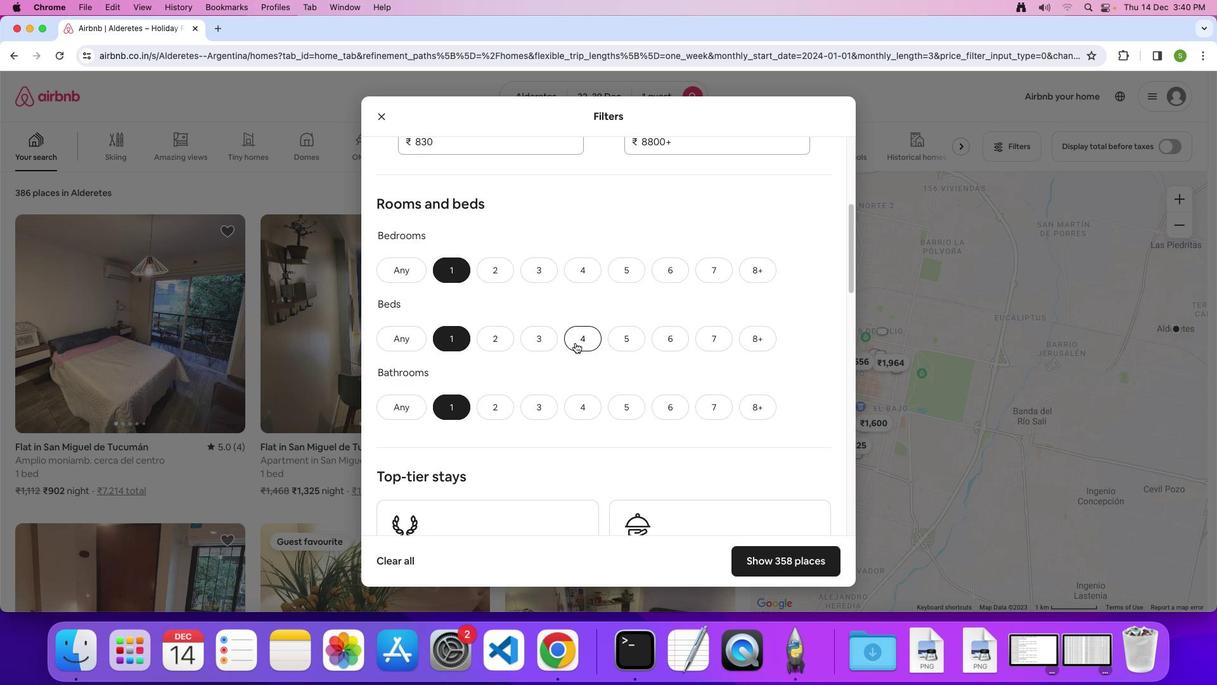 
Action: Mouse scrolled (579, 345) with delta (3, 2)
Screenshot: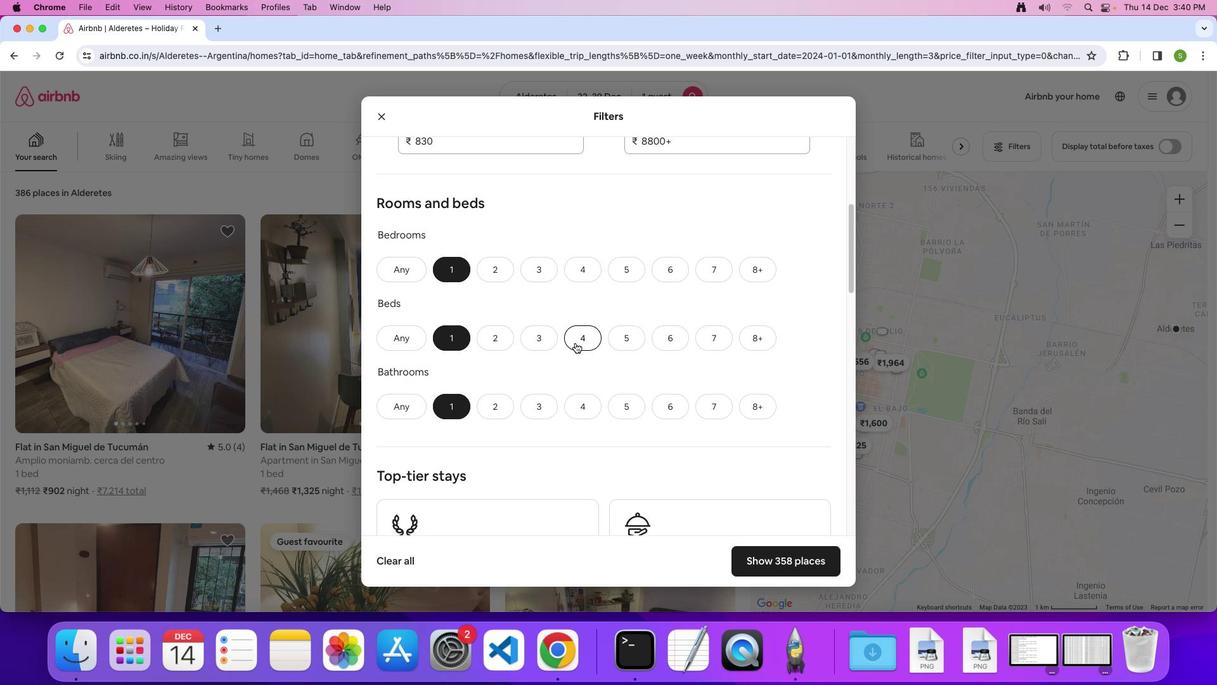 
Action: Mouse scrolled (579, 345) with delta (3, 2)
Screenshot: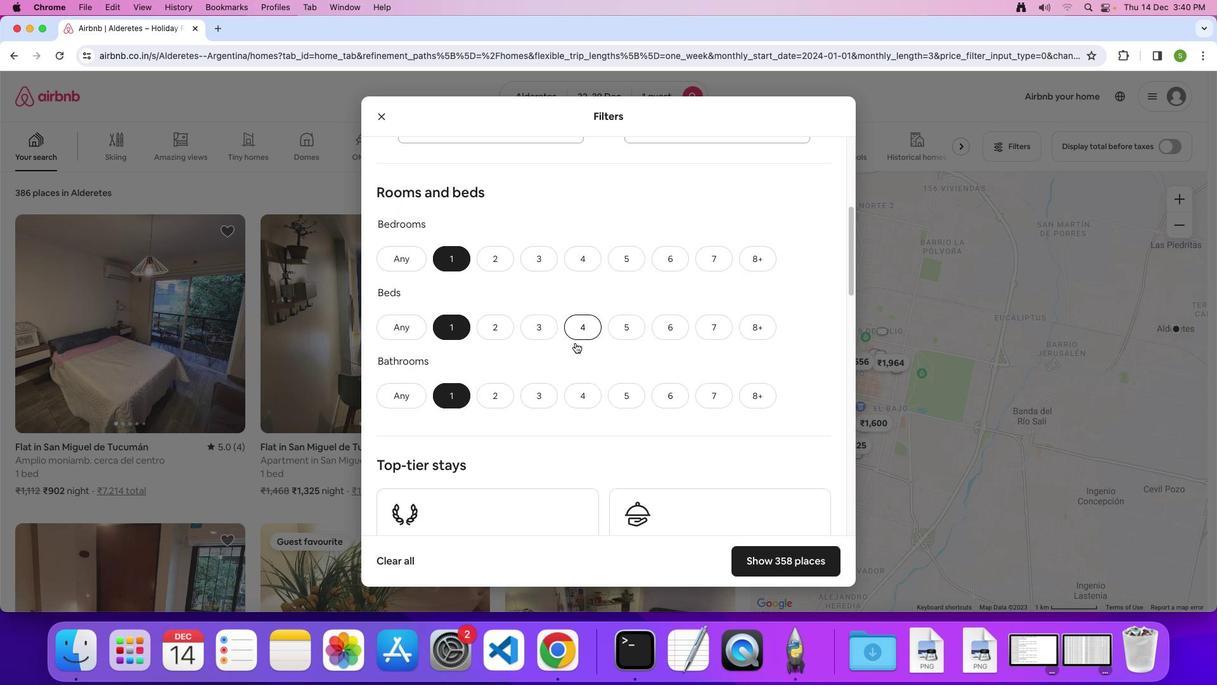 
Action: Mouse scrolled (579, 345) with delta (3, 2)
Screenshot: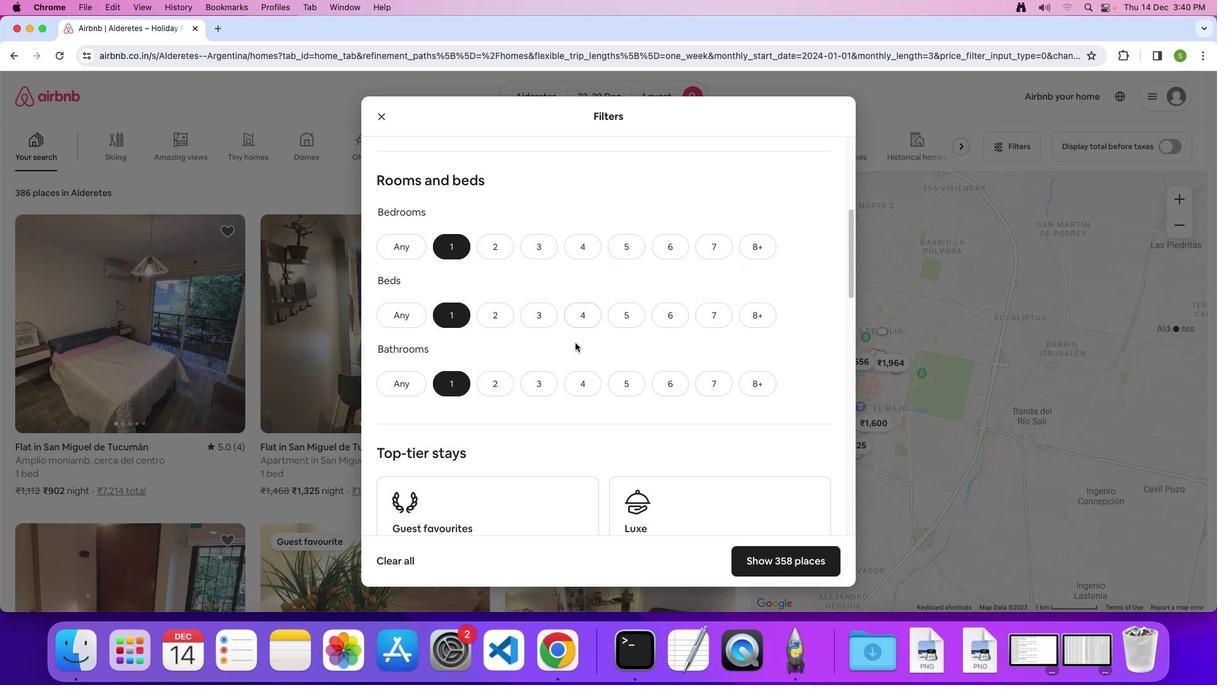 
Action: Mouse scrolled (579, 345) with delta (3, 2)
Screenshot: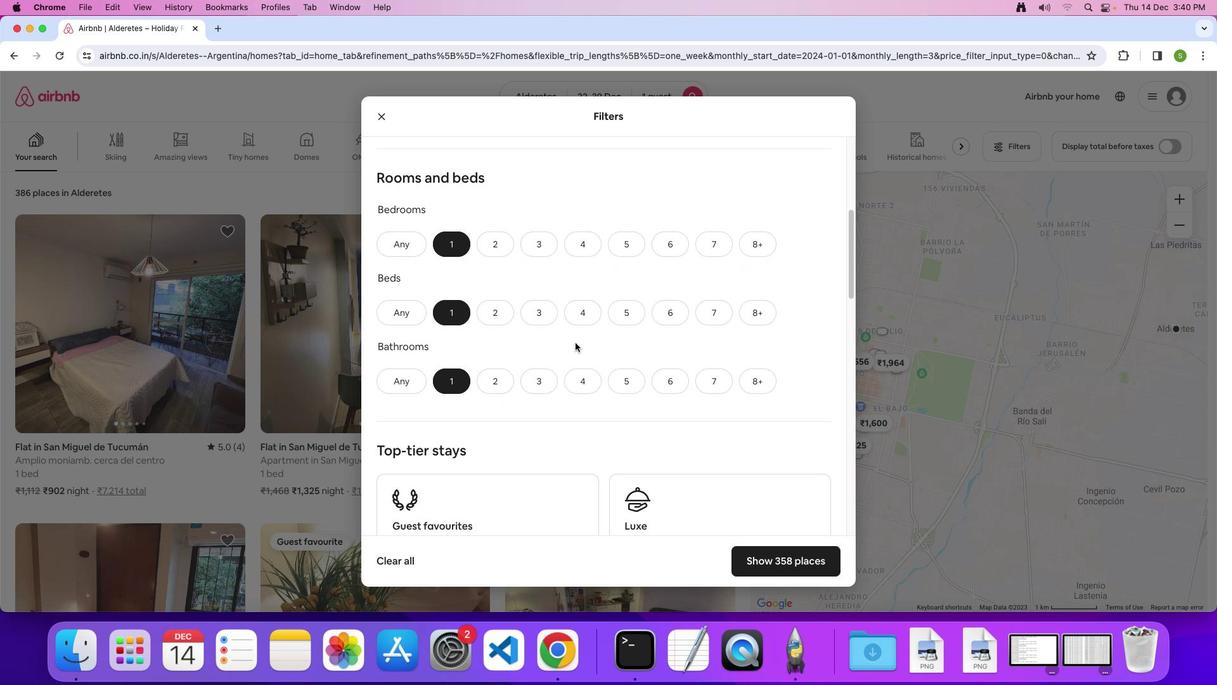 
Action: Mouse scrolled (579, 345) with delta (3, 2)
Screenshot: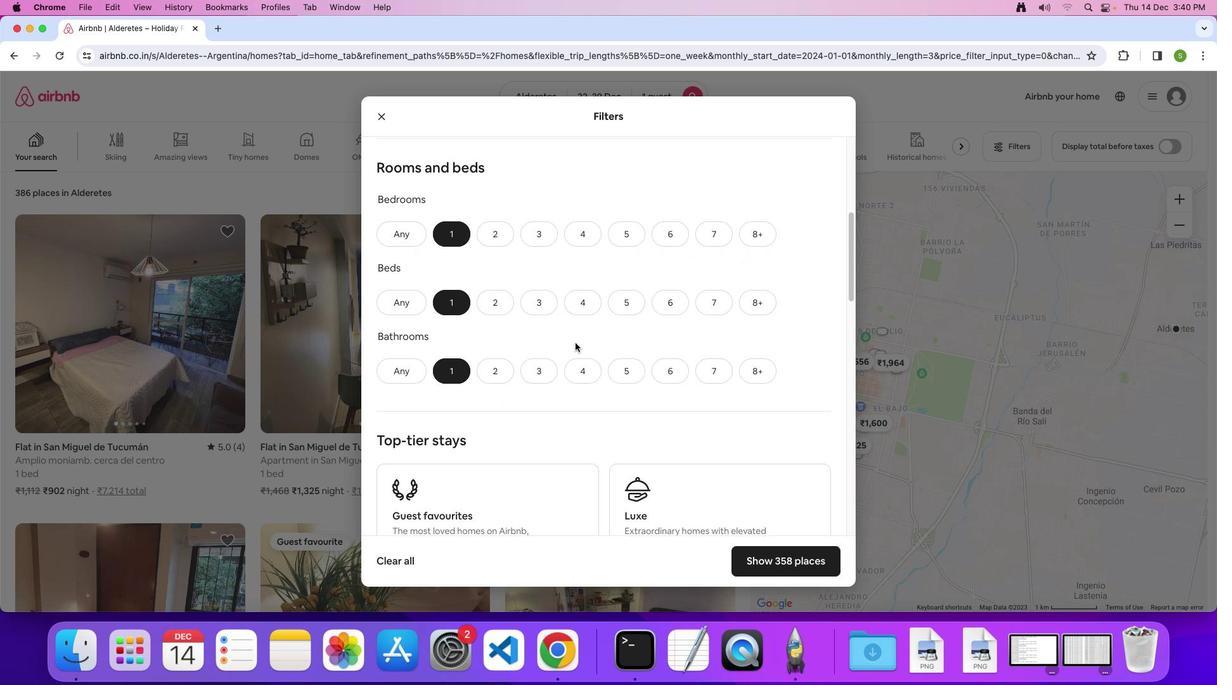 
Action: Mouse scrolled (579, 345) with delta (3, 2)
Screenshot: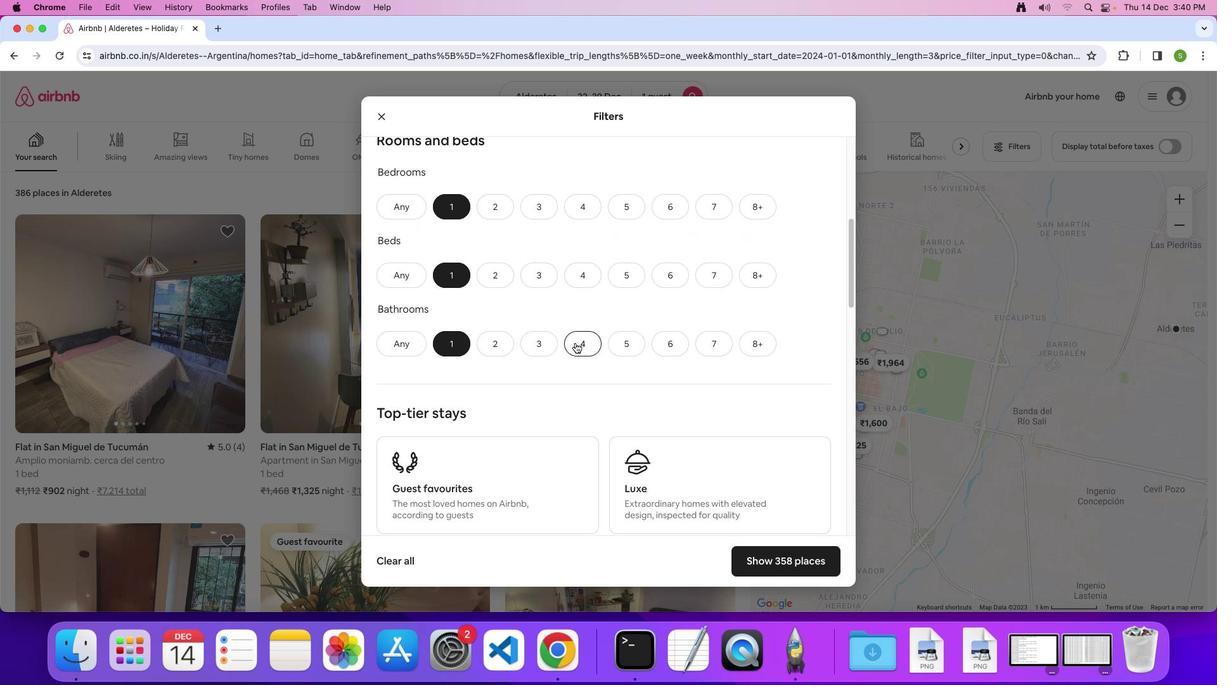 
Action: Mouse scrolled (579, 345) with delta (3, 2)
Screenshot: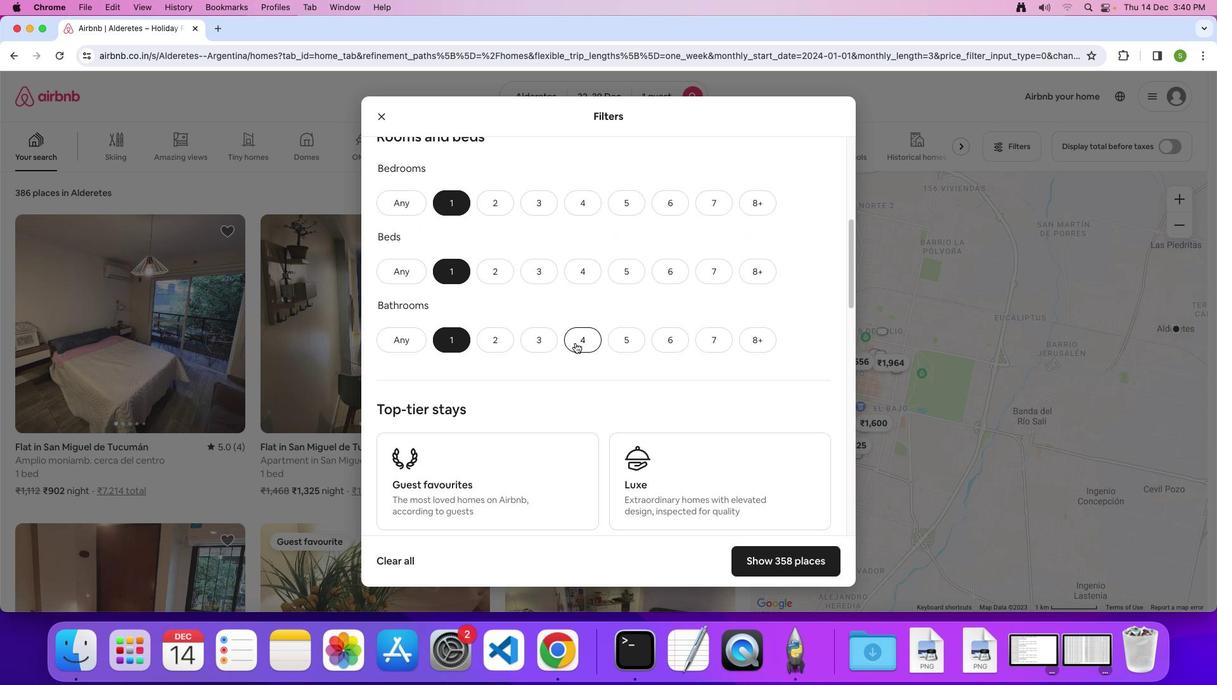 
Action: Mouse scrolled (579, 345) with delta (3, 1)
Screenshot: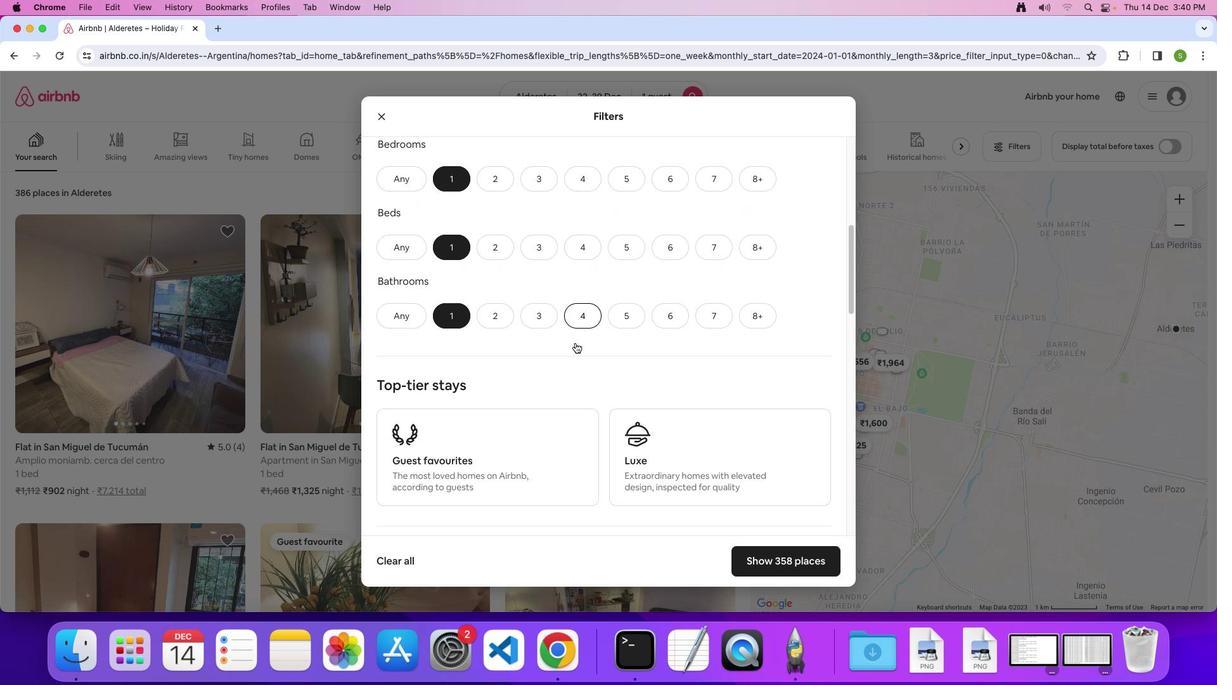 
Action: Mouse scrolled (579, 345) with delta (3, 2)
Screenshot: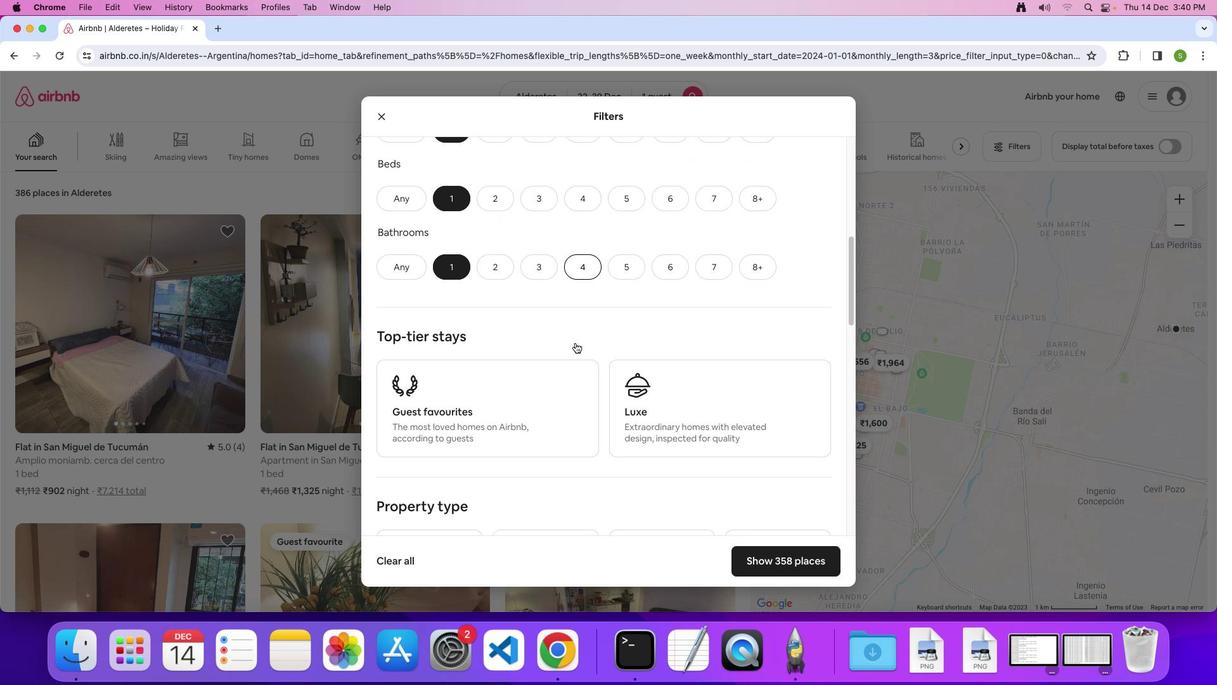 
Action: Mouse scrolled (579, 345) with delta (3, 2)
Screenshot: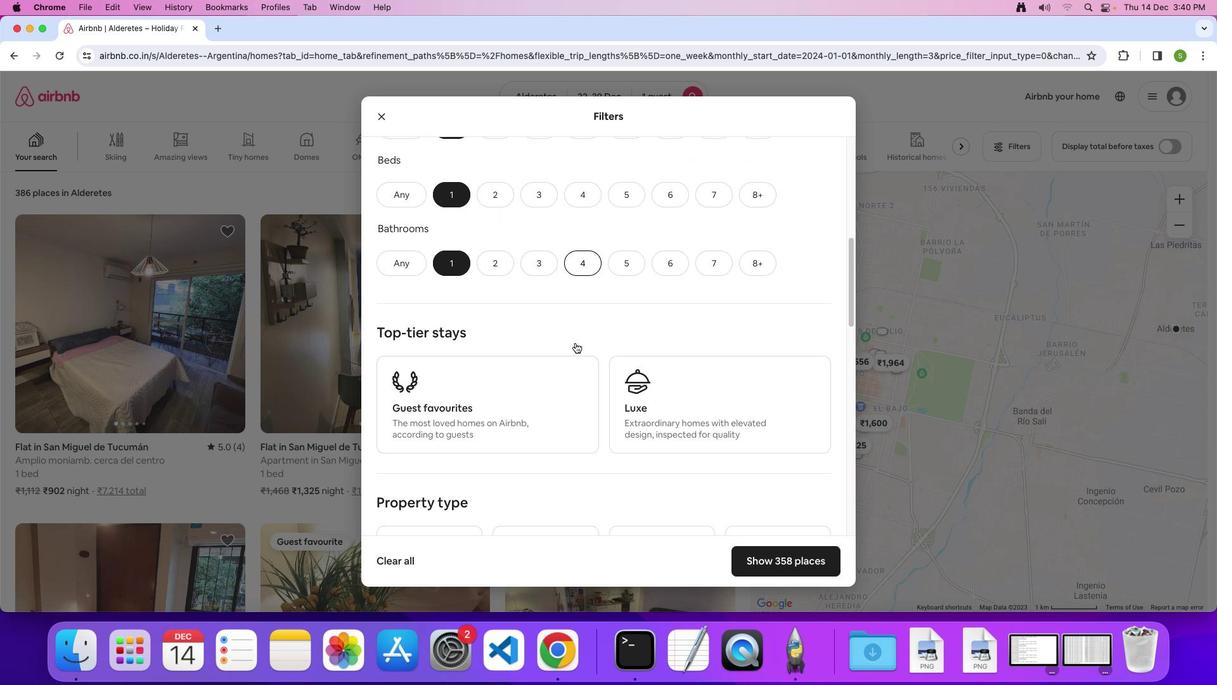 
Action: Mouse scrolled (579, 345) with delta (3, 2)
Screenshot: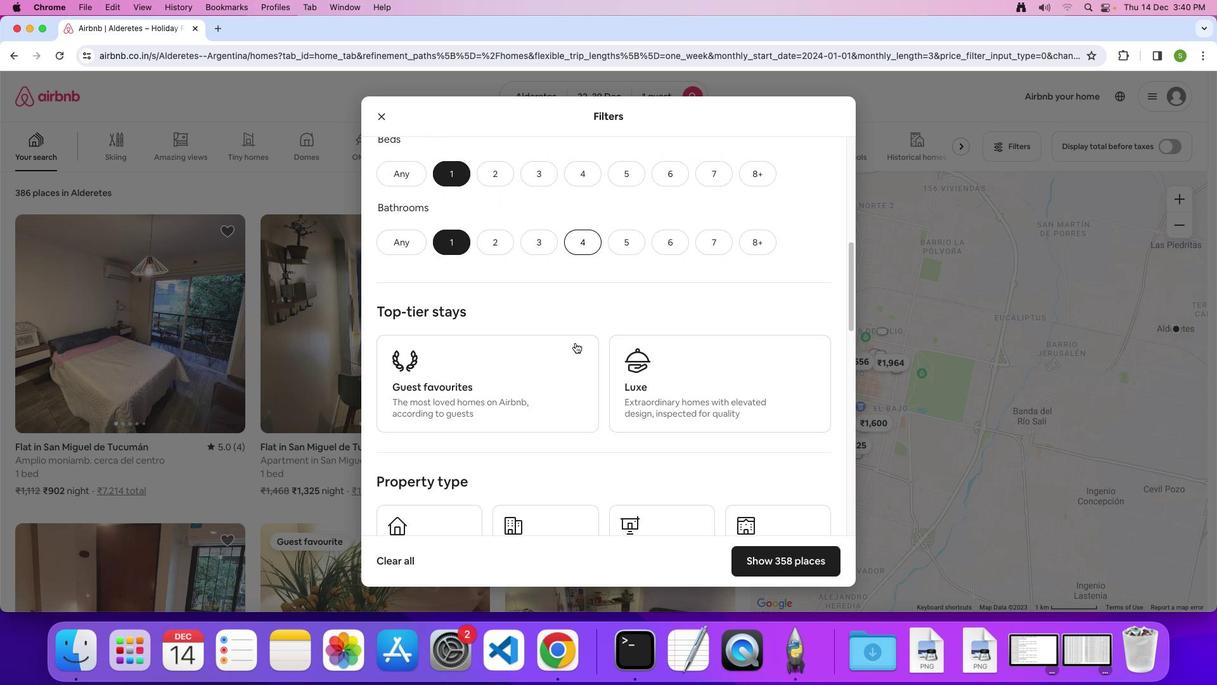 
Action: Mouse scrolled (579, 345) with delta (3, 2)
Screenshot: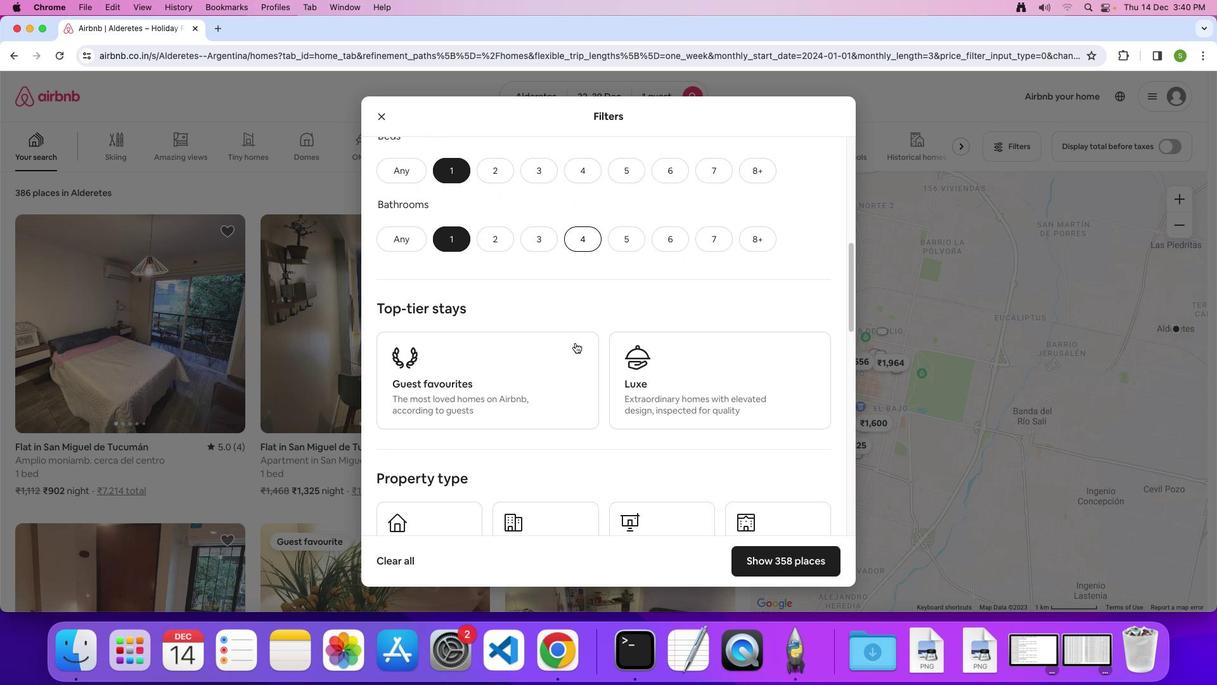
Action: Mouse scrolled (579, 345) with delta (3, 1)
Screenshot: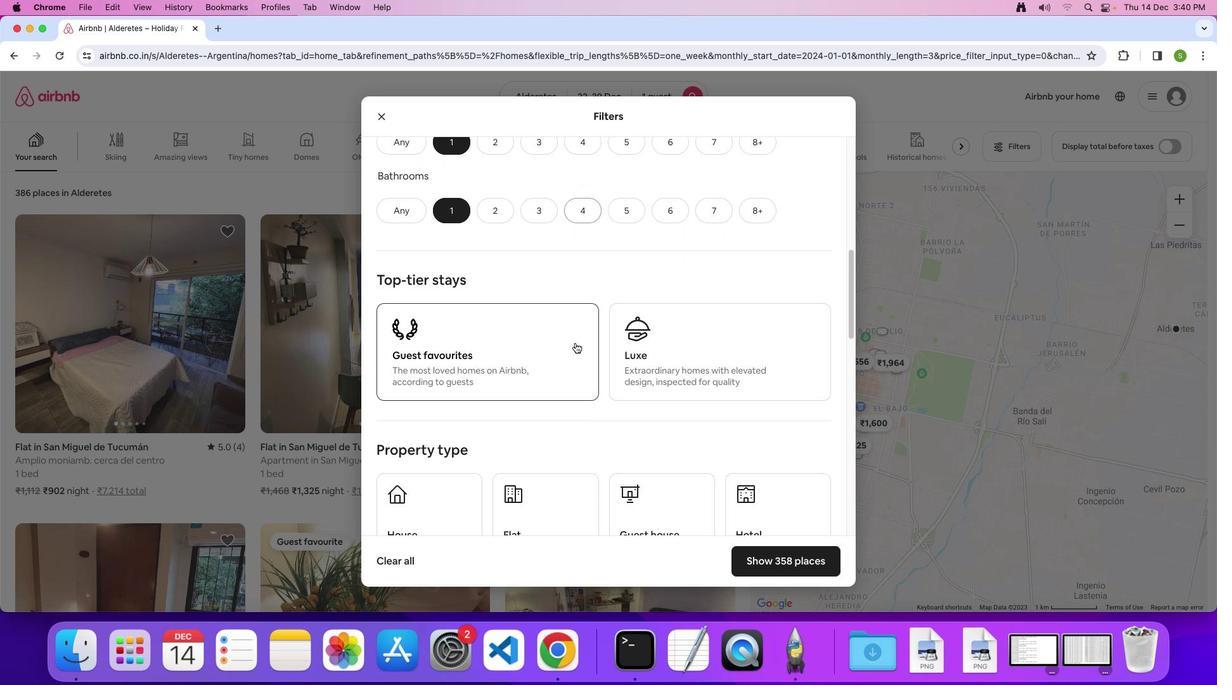 
Action: Mouse scrolled (579, 345) with delta (3, 2)
Screenshot: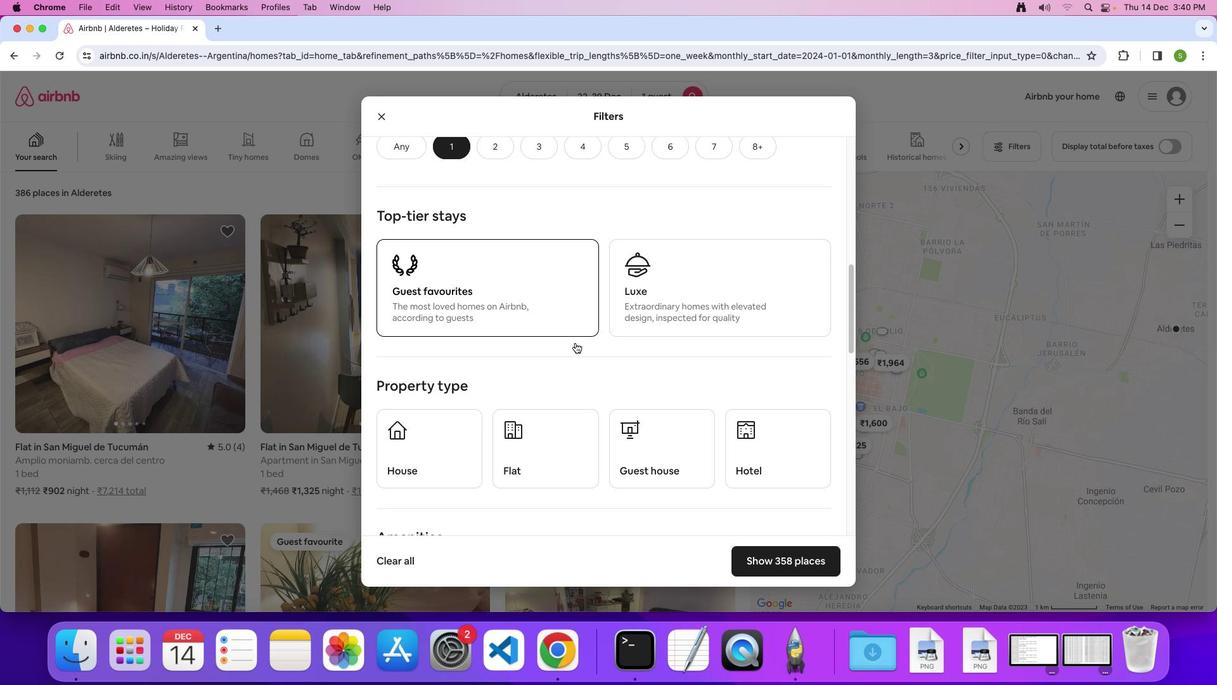 
Action: Mouse scrolled (579, 345) with delta (3, 2)
Screenshot: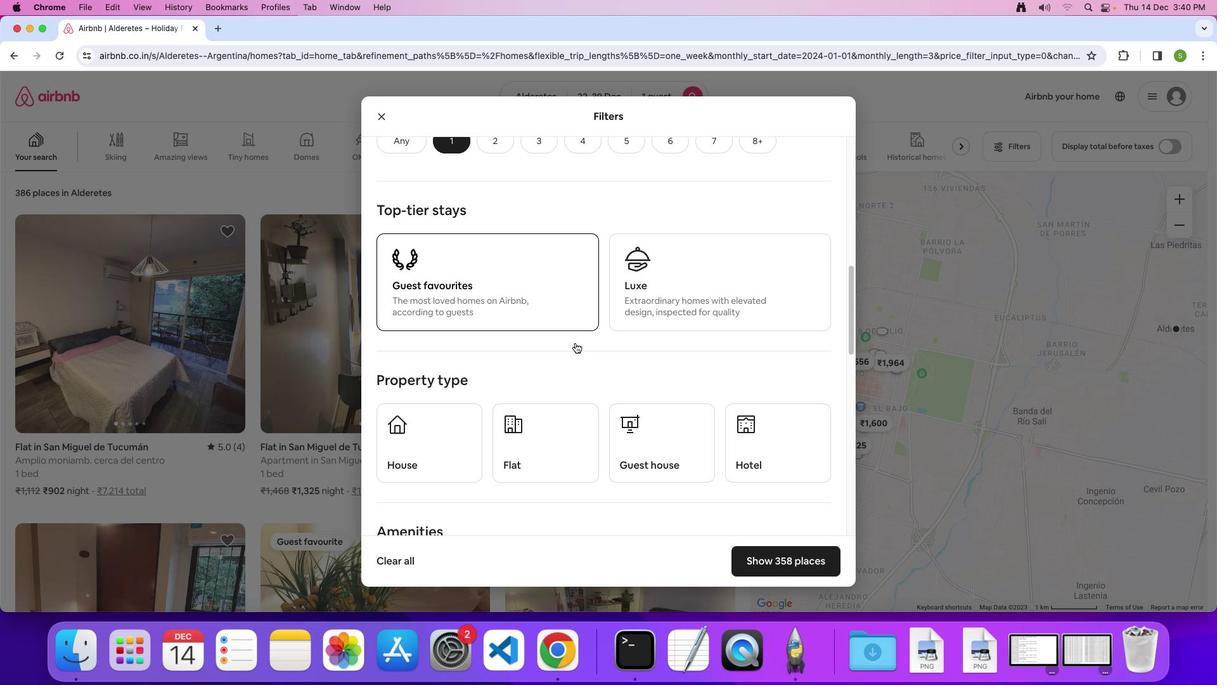 
Action: Mouse scrolled (579, 345) with delta (3, 1)
Screenshot: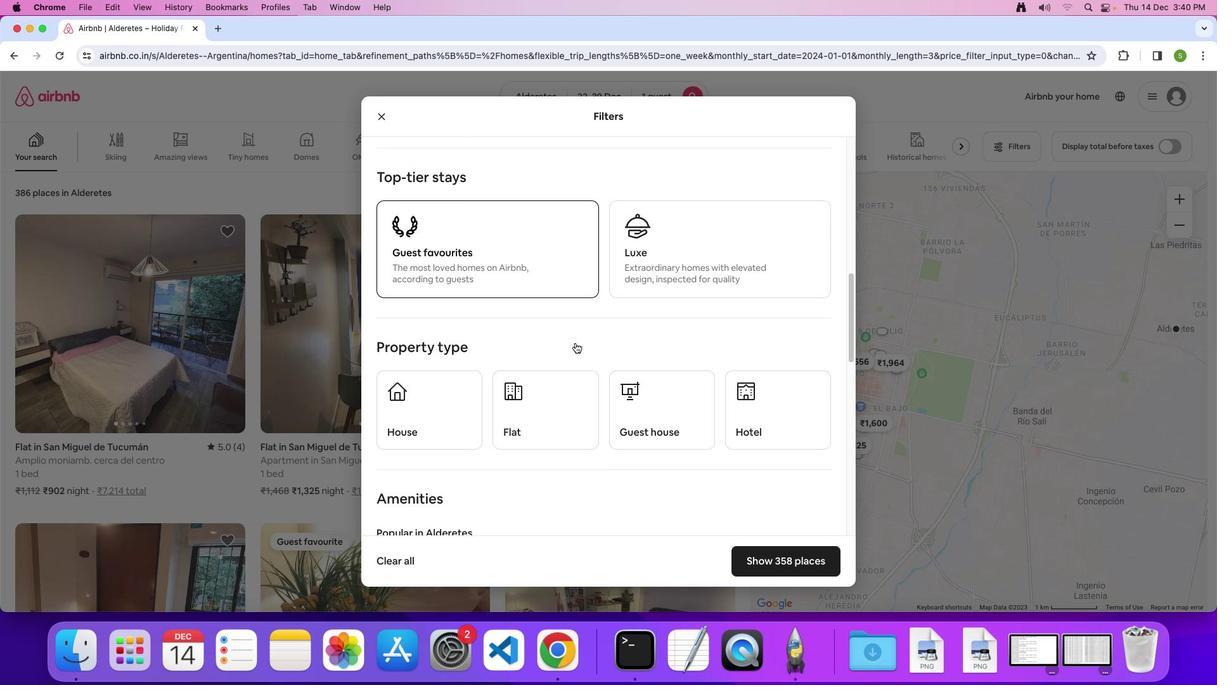 
Action: Mouse moved to (747, 355)
Screenshot: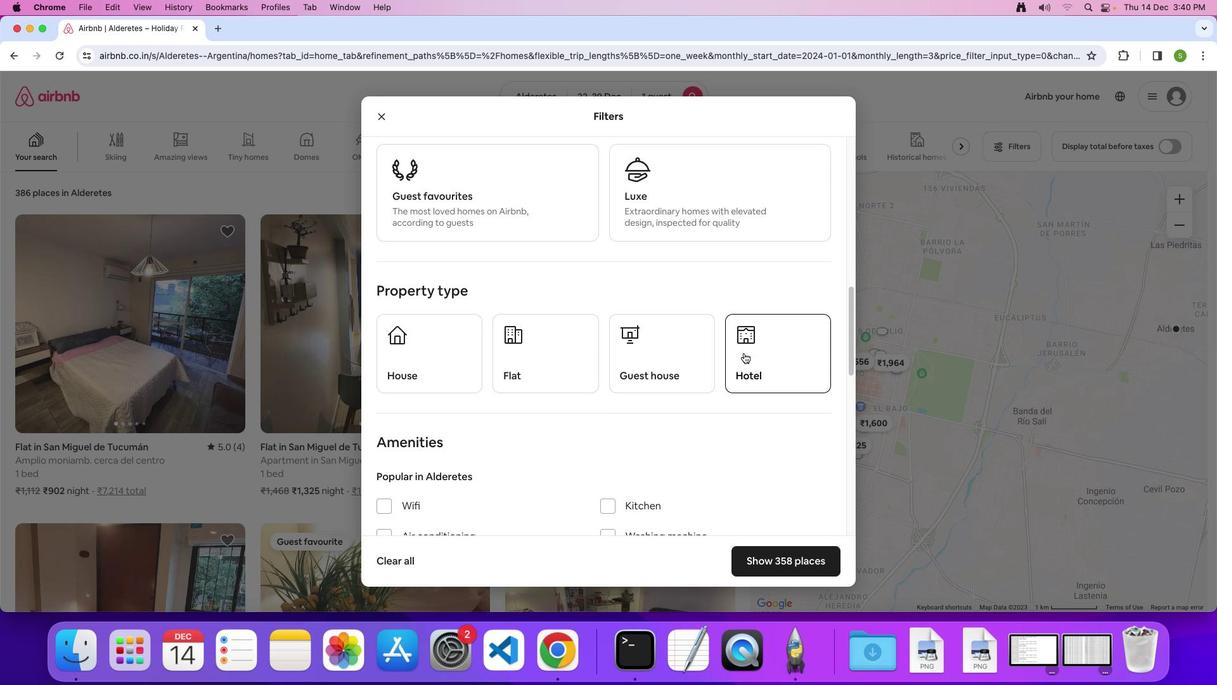 
Action: Mouse pressed left at (747, 355)
Screenshot: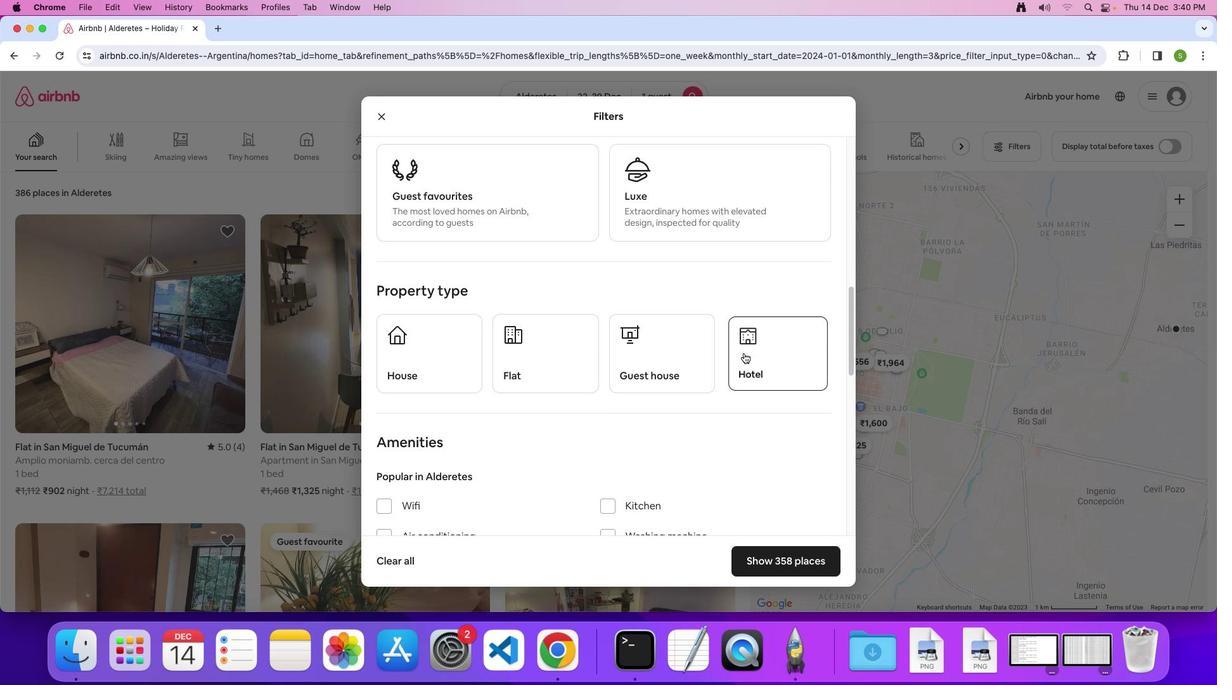 
Action: Mouse moved to (591, 386)
Screenshot: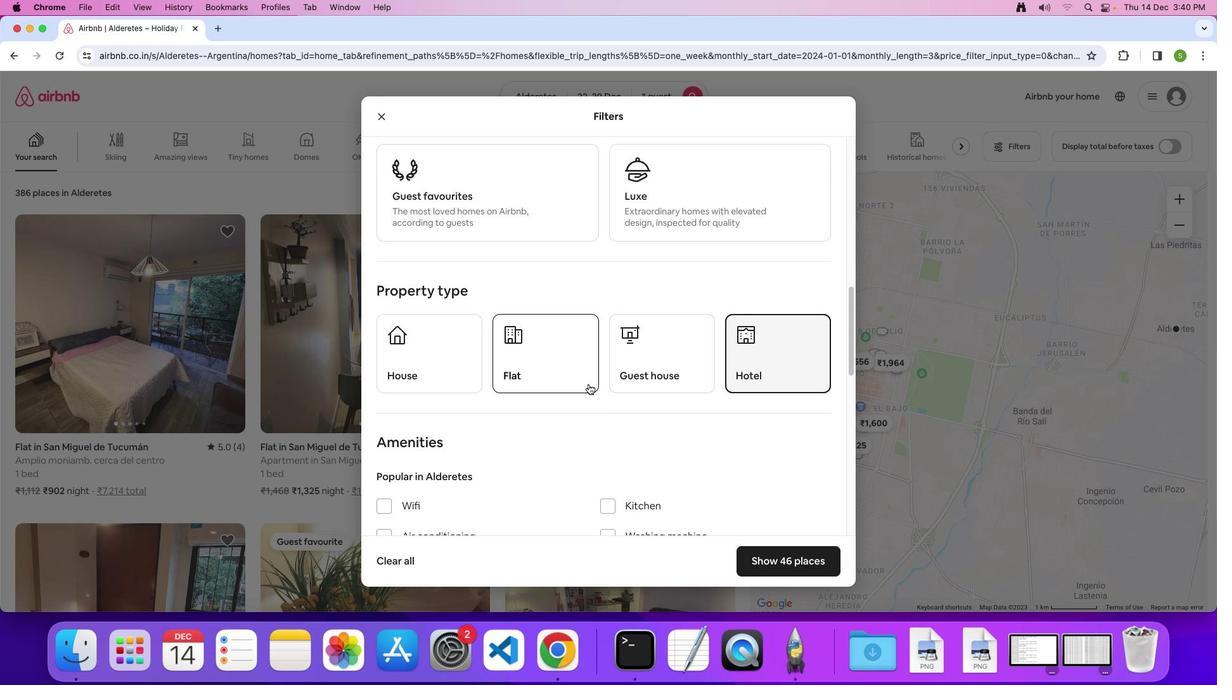 
Action: Mouse scrolled (591, 386) with delta (3, 2)
Screenshot: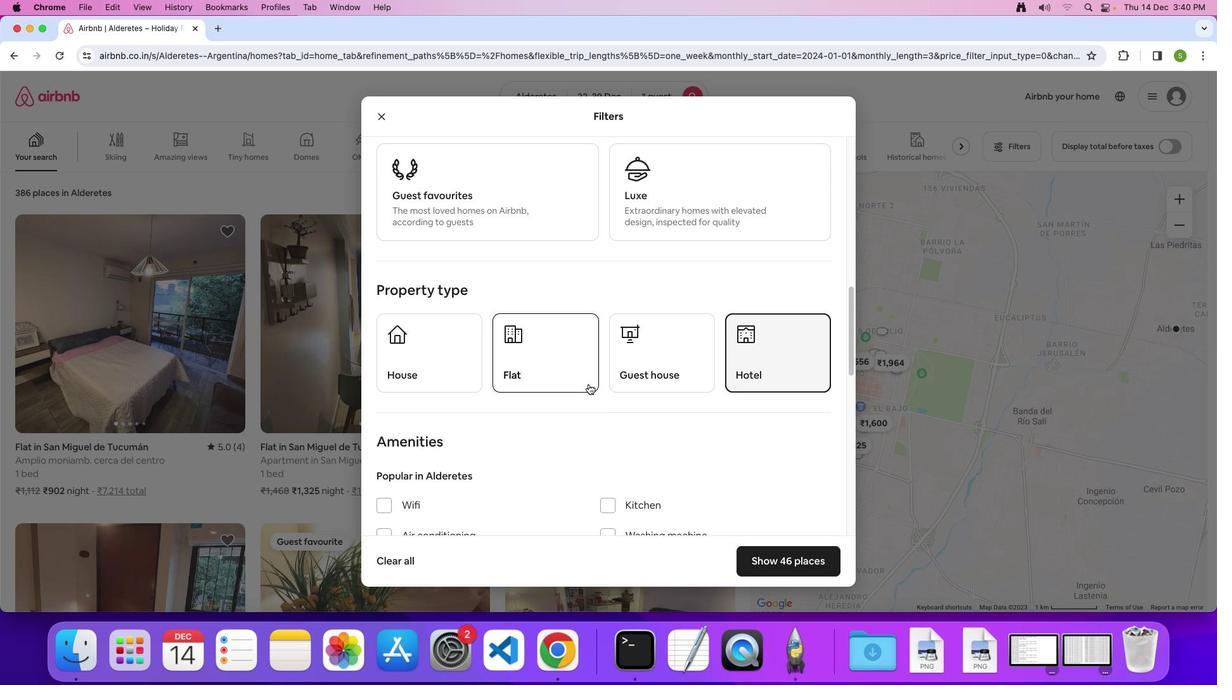 
Action: Mouse scrolled (591, 386) with delta (3, 2)
Screenshot: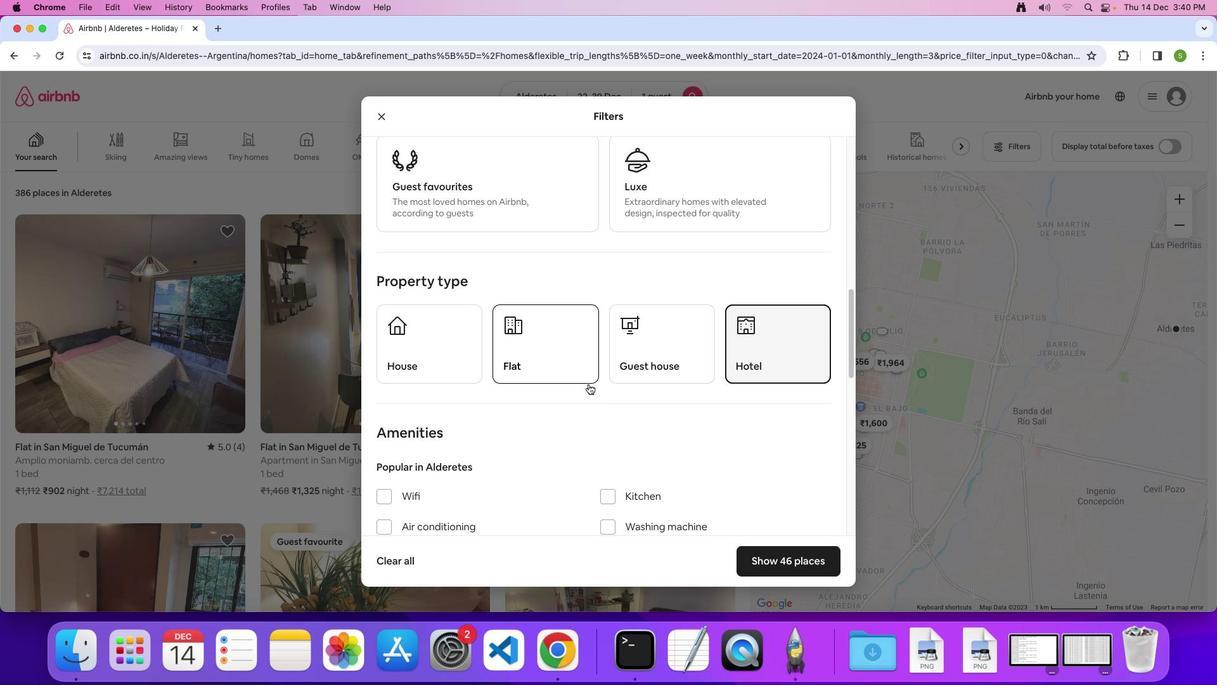 
Action: Mouse scrolled (591, 386) with delta (3, 2)
Screenshot: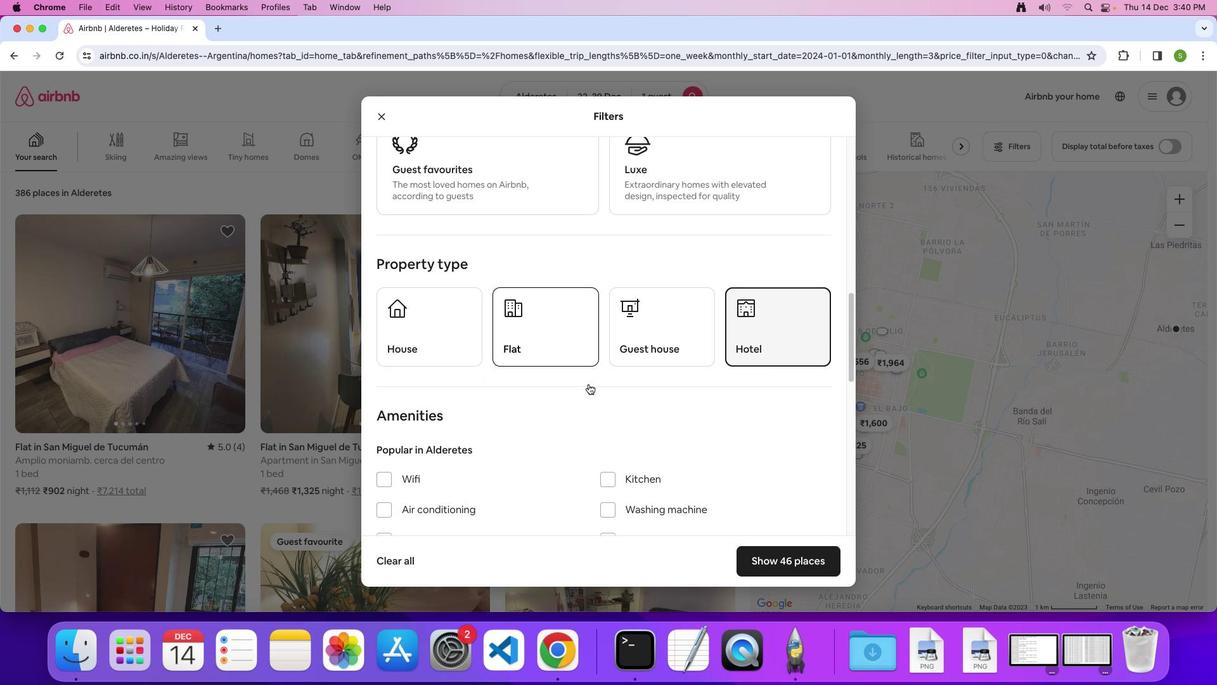 
Action: Mouse scrolled (591, 386) with delta (3, 2)
Screenshot: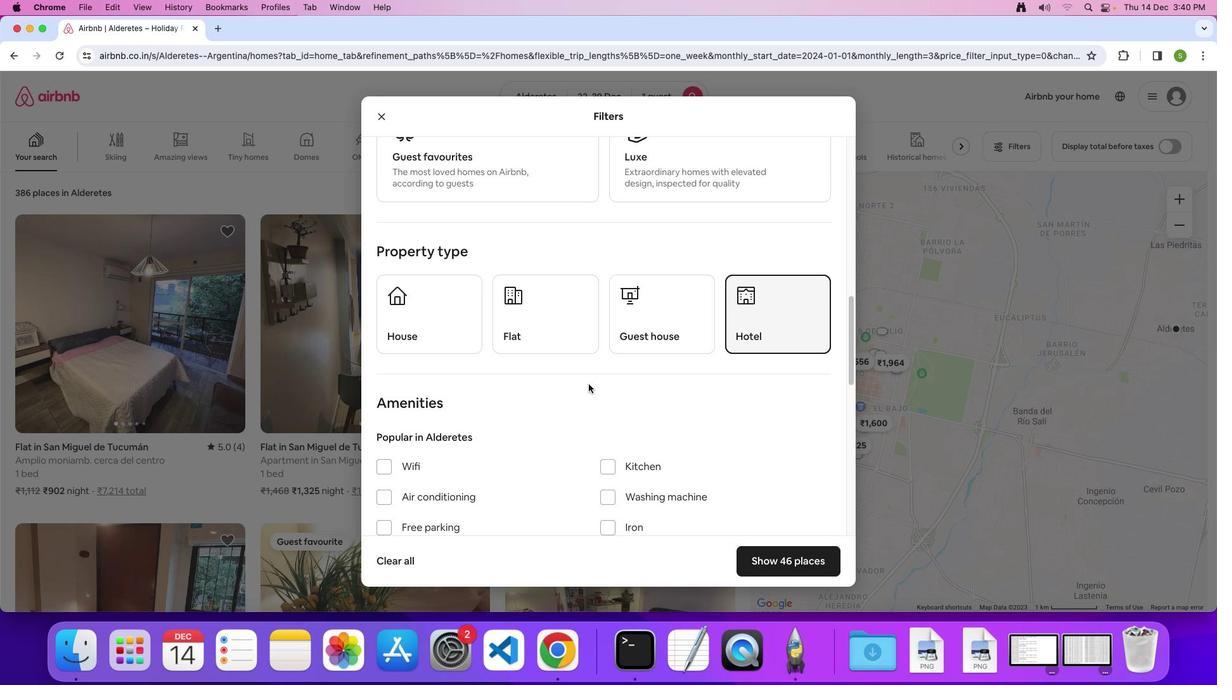 
Action: Mouse scrolled (591, 386) with delta (3, 2)
Screenshot: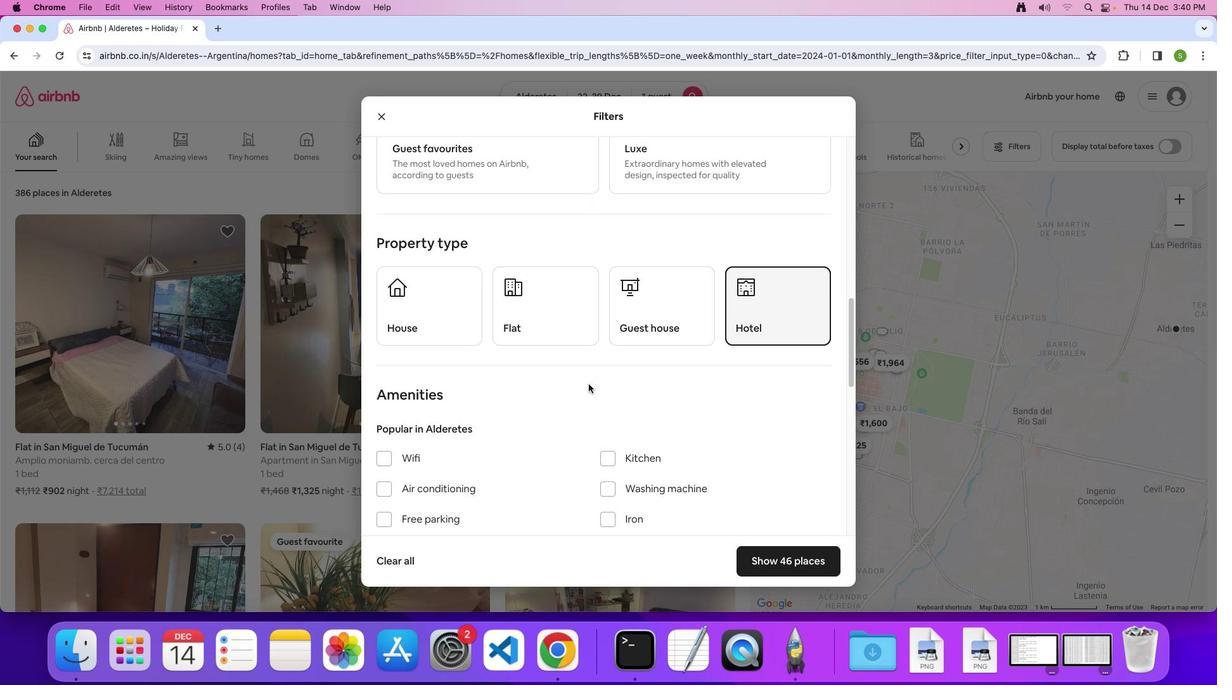 
Action: Mouse scrolled (591, 386) with delta (3, 2)
Screenshot: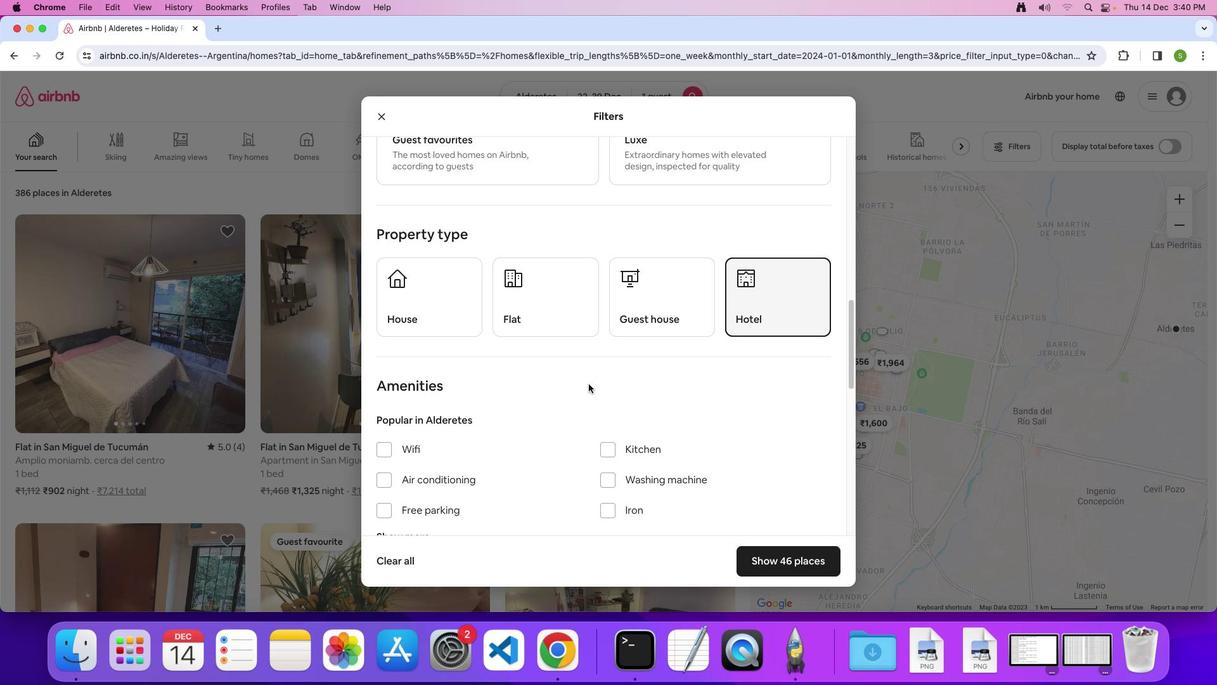 
Action: Mouse scrolled (591, 386) with delta (3, 2)
Screenshot: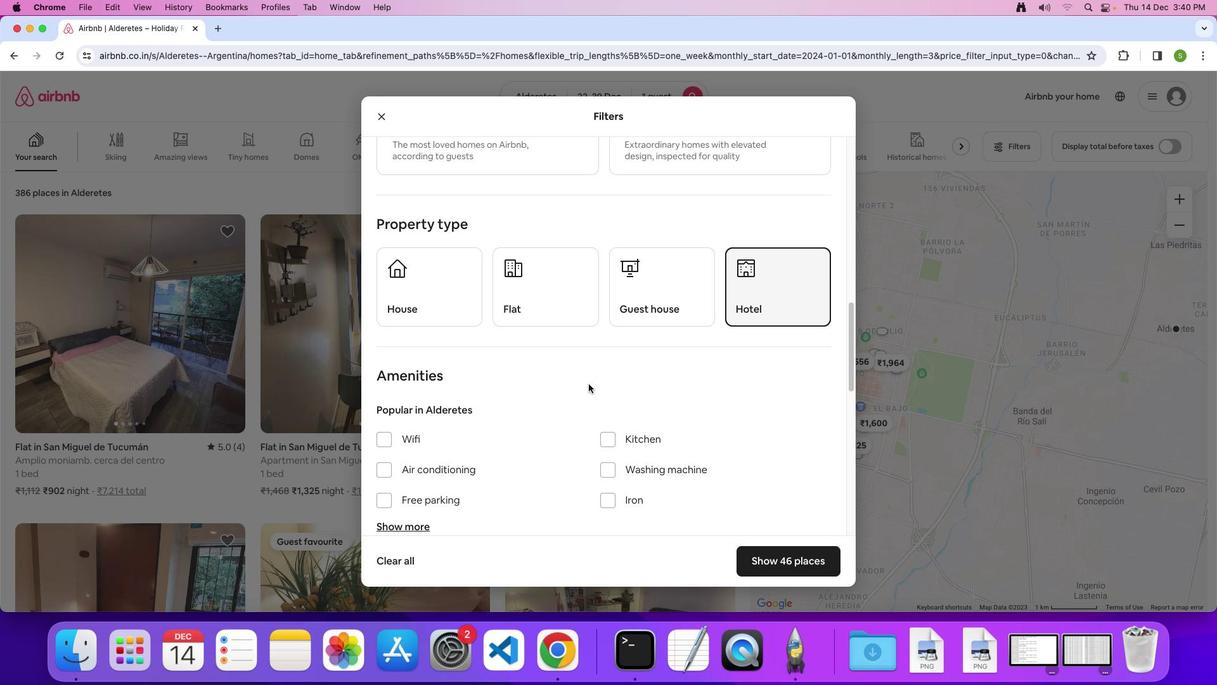 
Action: Mouse scrolled (591, 386) with delta (3, 1)
Screenshot: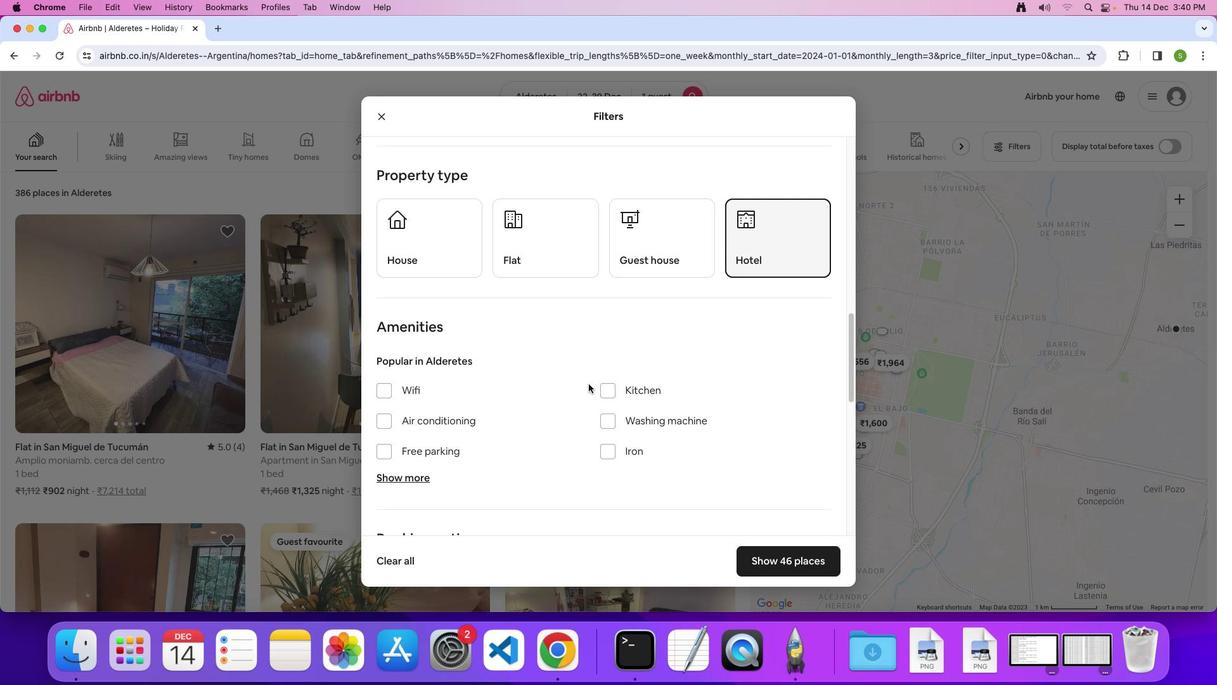 
Action: Mouse scrolled (591, 386) with delta (3, 2)
Screenshot: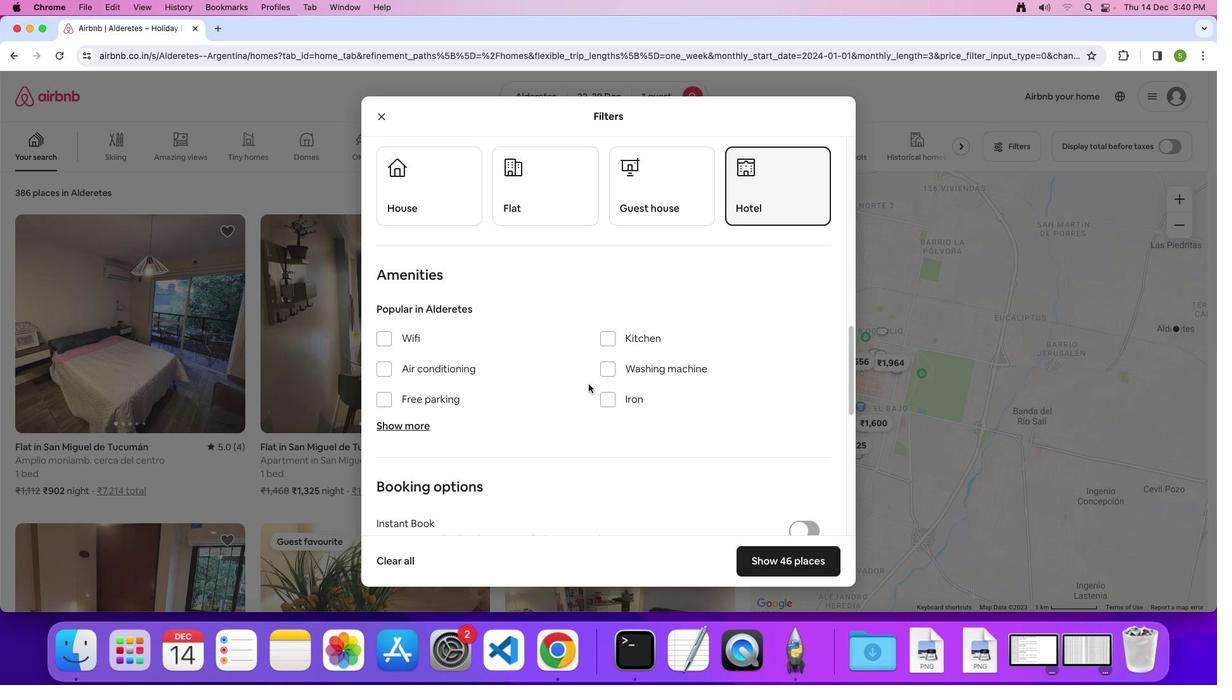 
Action: Mouse scrolled (591, 386) with delta (3, 2)
Screenshot: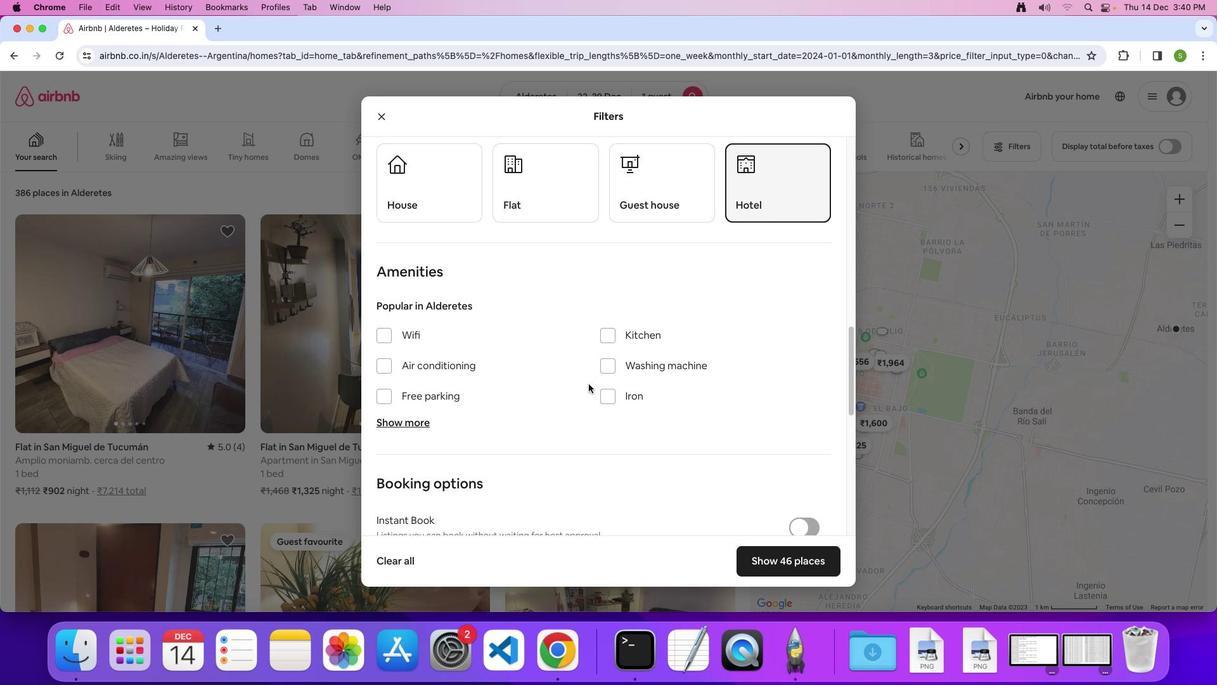 
Action: Mouse scrolled (591, 386) with delta (3, 2)
Screenshot: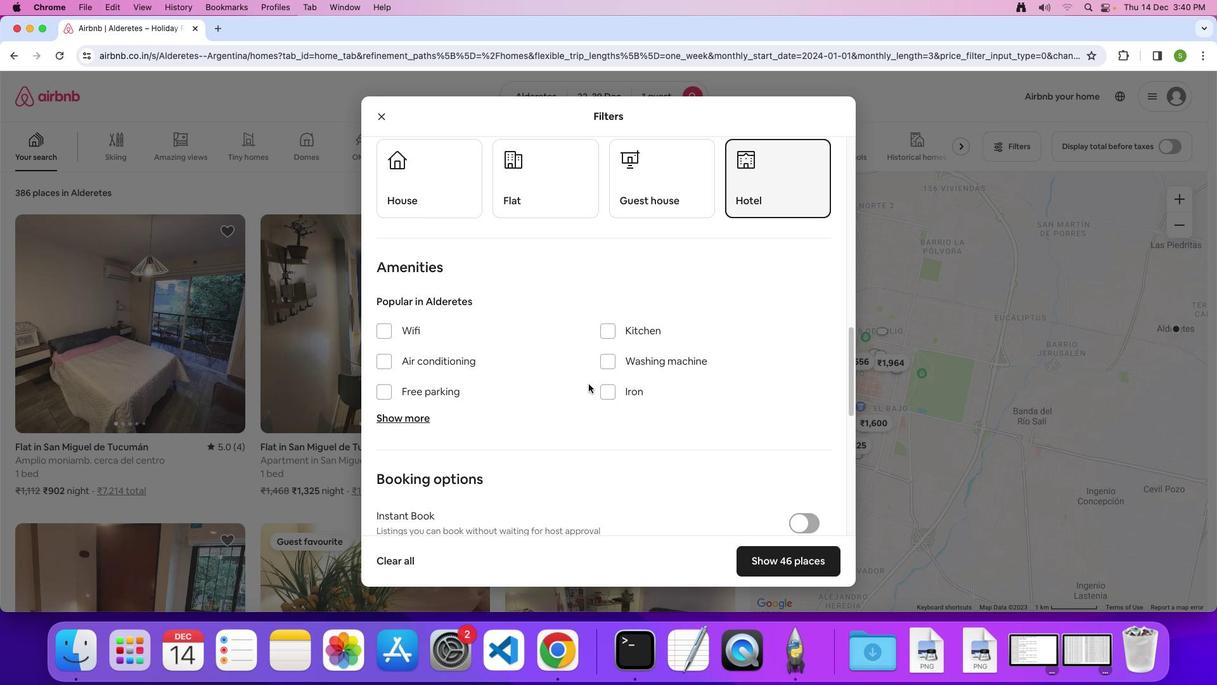
Action: Mouse scrolled (591, 386) with delta (3, 2)
Screenshot: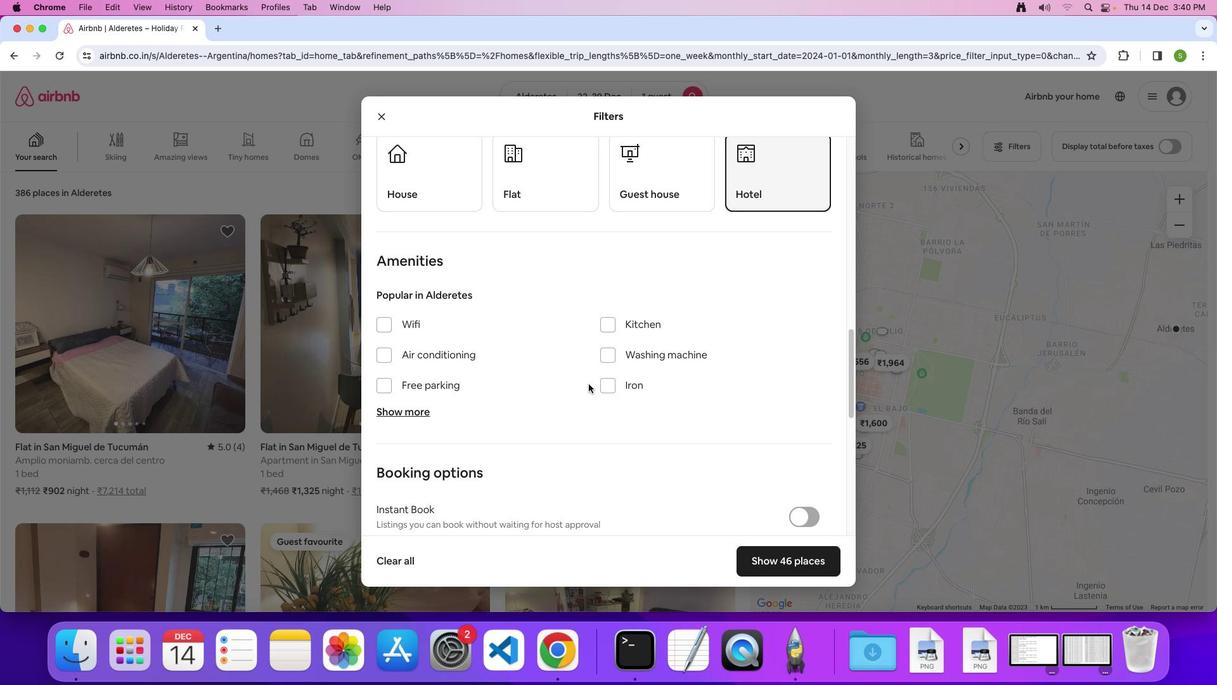 
Action: Mouse scrolled (591, 386) with delta (3, 1)
Screenshot: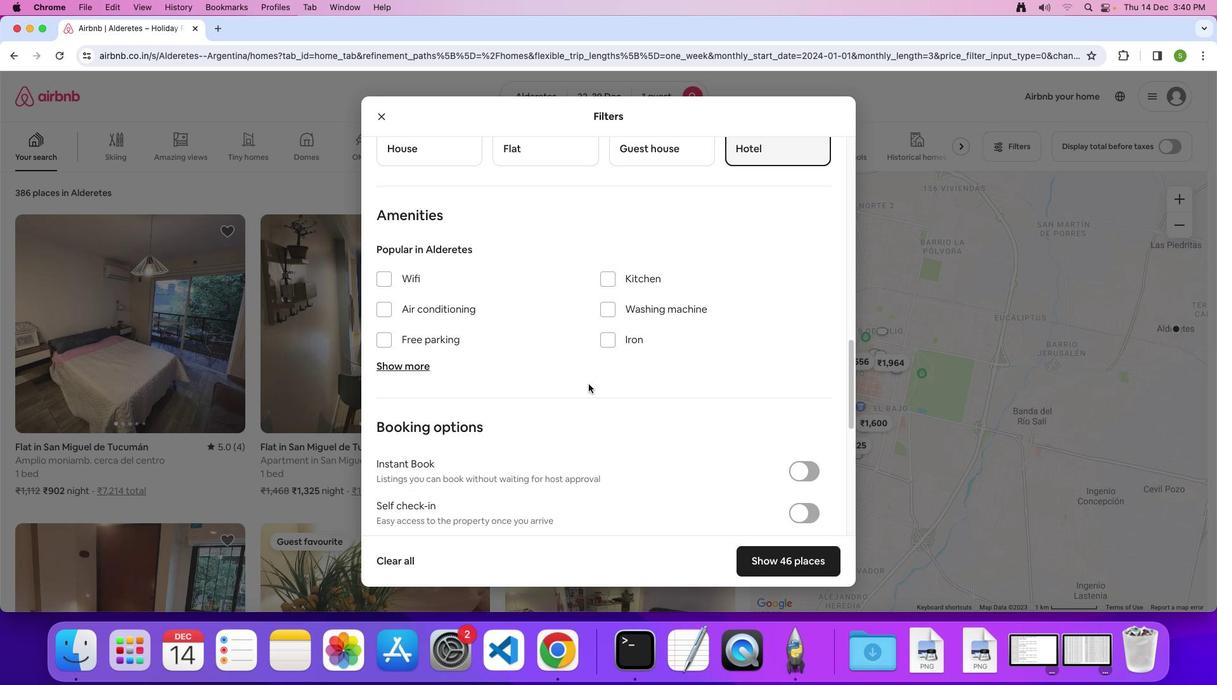 
Action: Mouse moved to (416, 346)
Screenshot: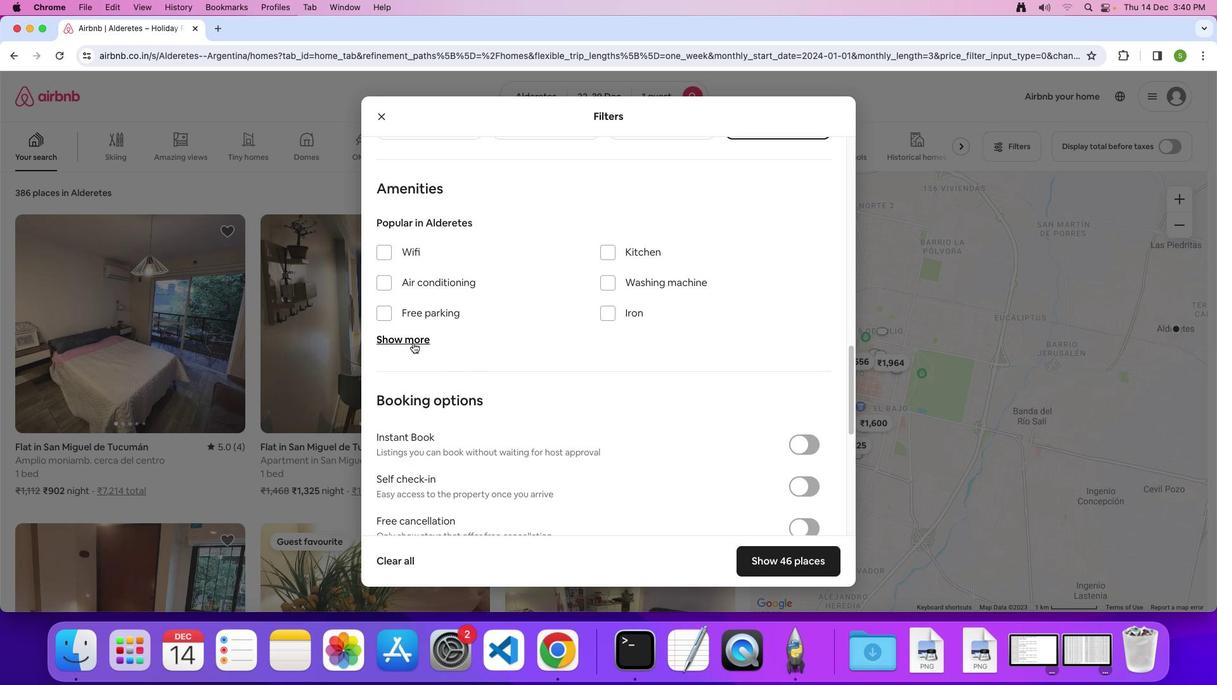 
Action: Mouse pressed left at (416, 346)
Screenshot: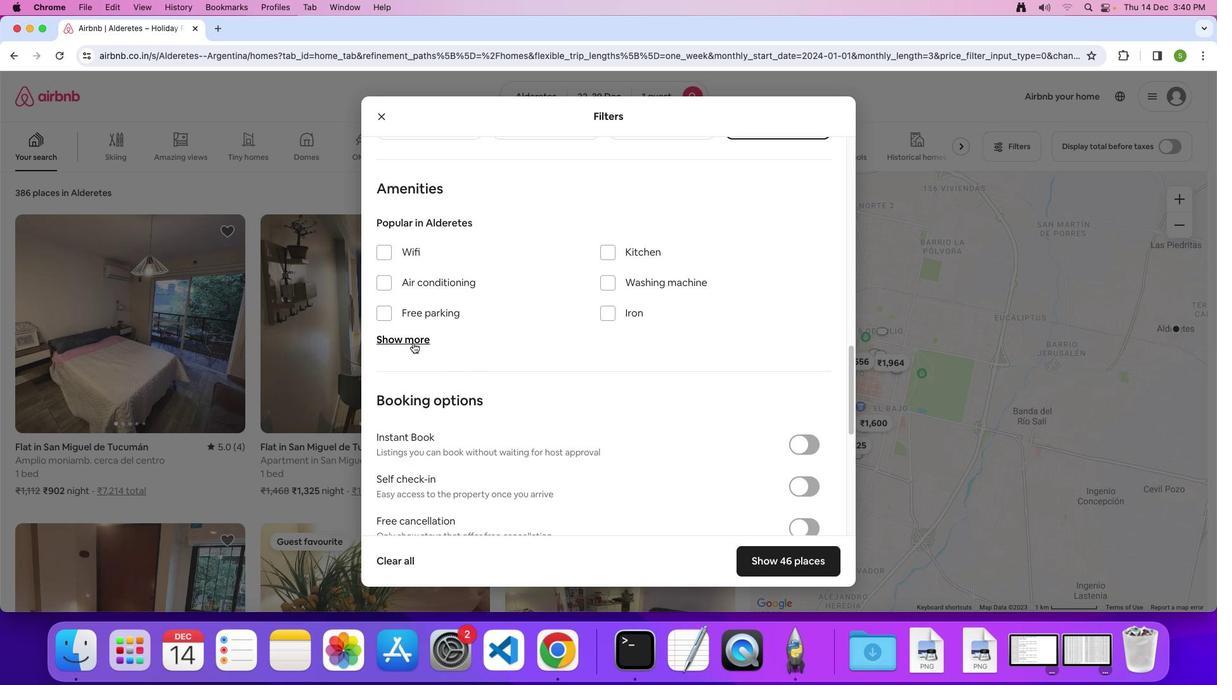 
Action: Mouse moved to (615, 388)
Screenshot: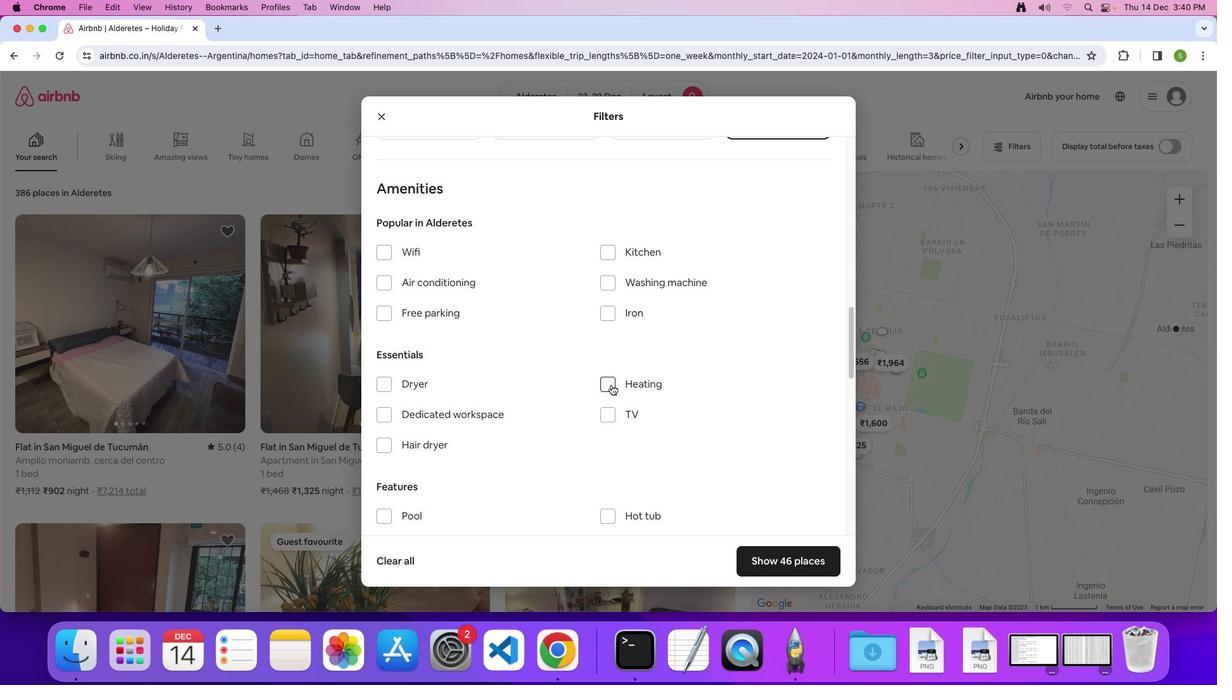 
Action: Mouse pressed left at (615, 388)
Screenshot: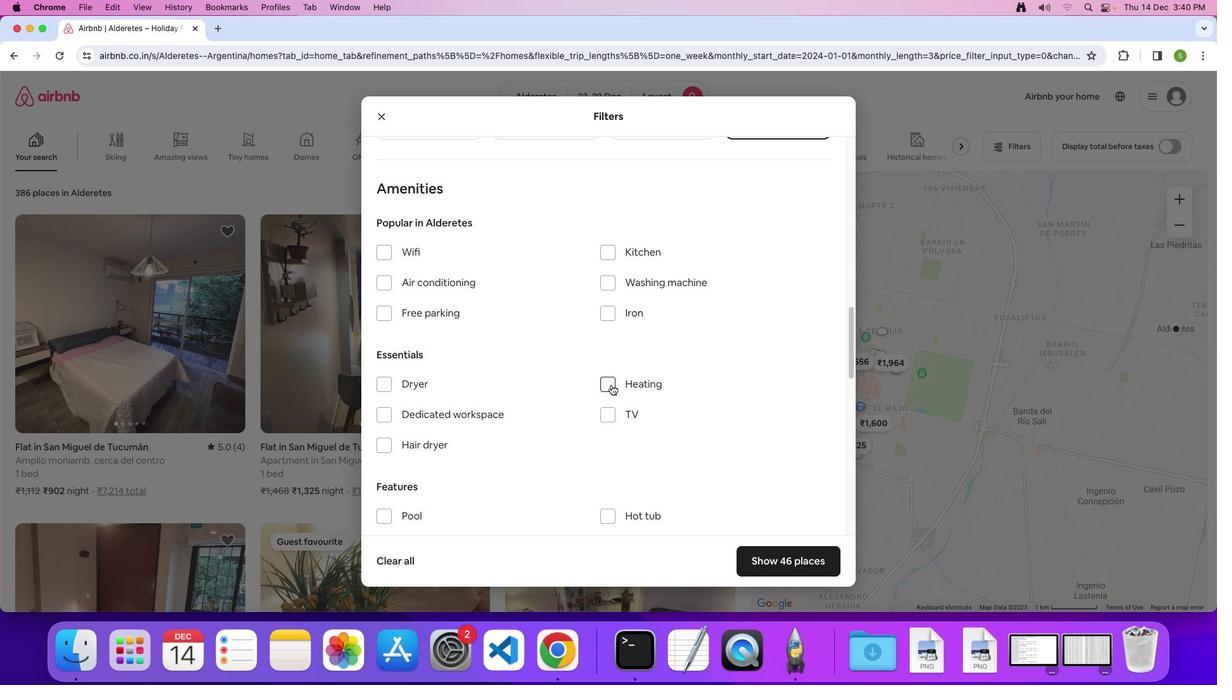 
Action: Mouse moved to (593, 391)
Screenshot: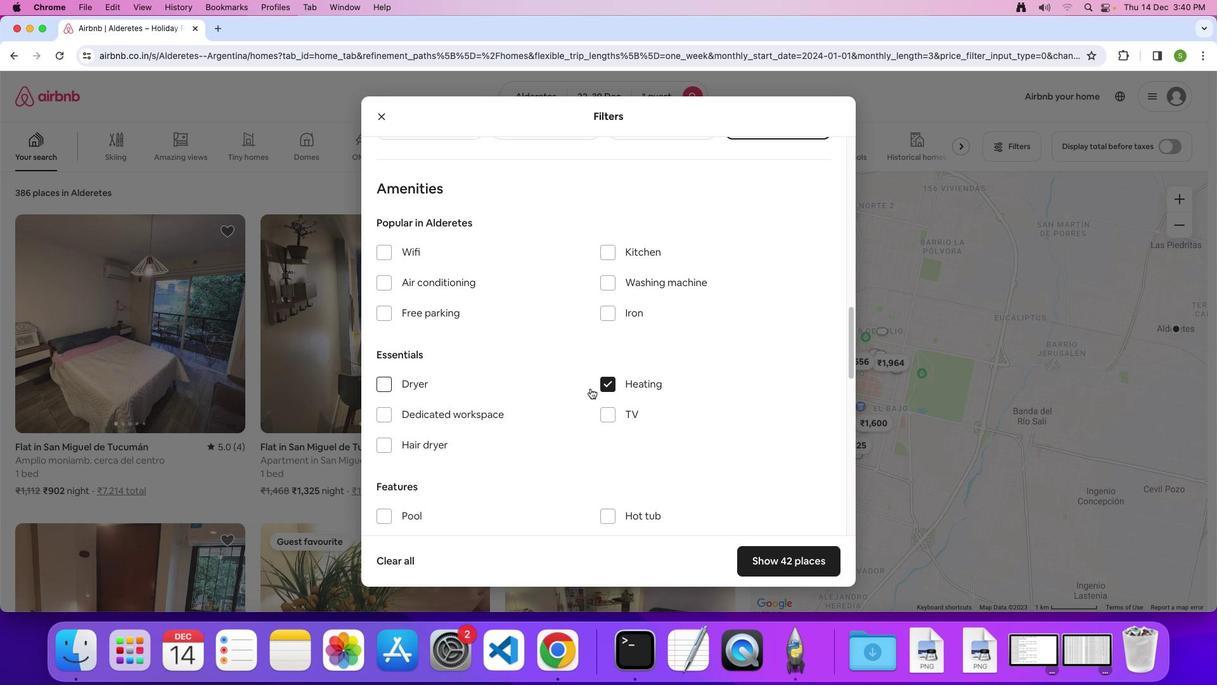 
Action: Mouse scrolled (593, 391) with delta (3, 2)
Screenshot: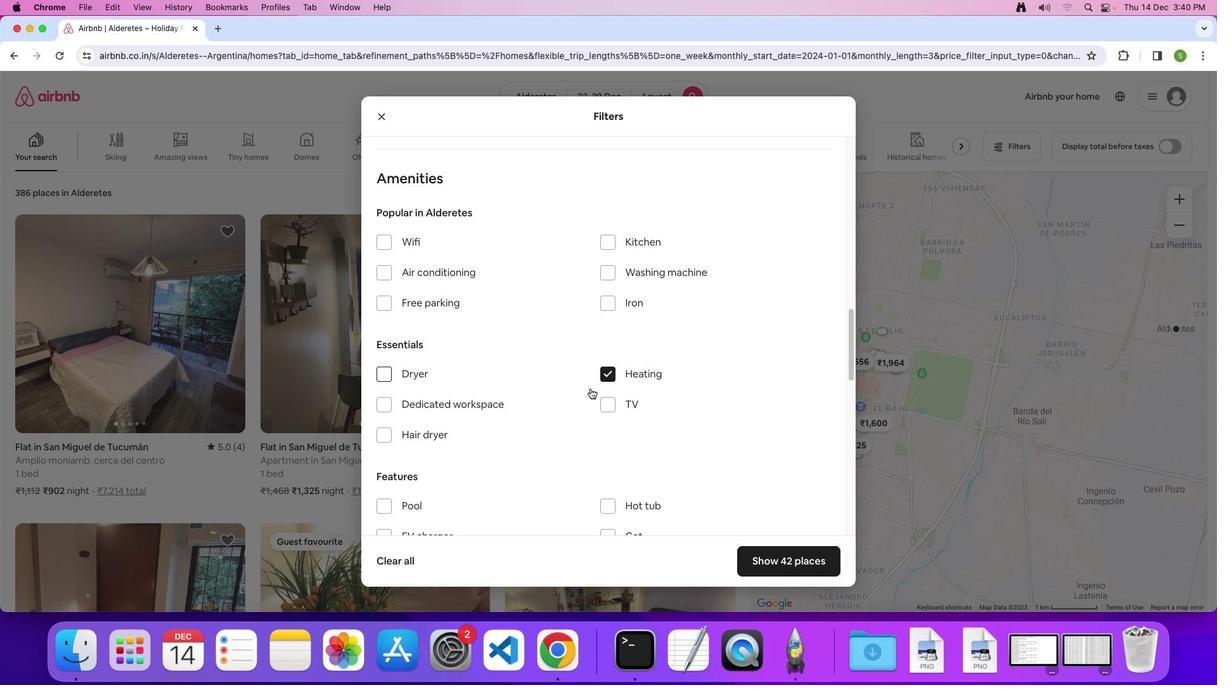 
Action: Mouse scrolled (593, 391) with delta (3, 2)
Screenshot: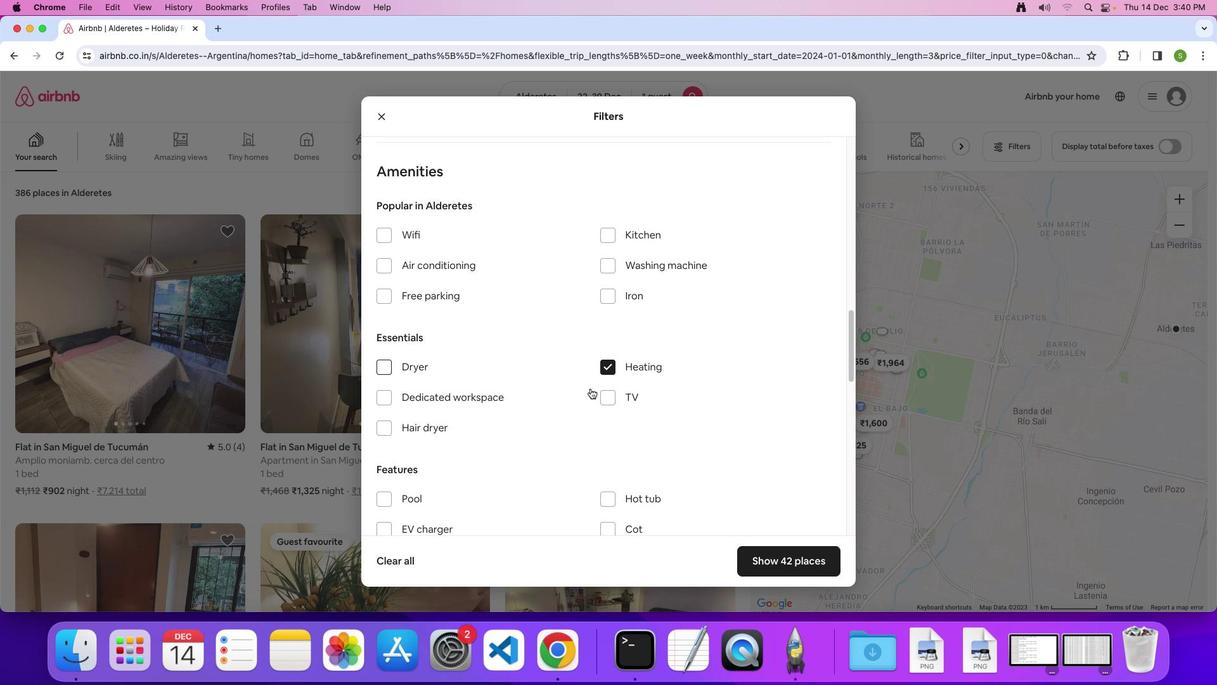 
Action: Mouse scrolled (593, 391) with delta (3, 2)
Screenshot: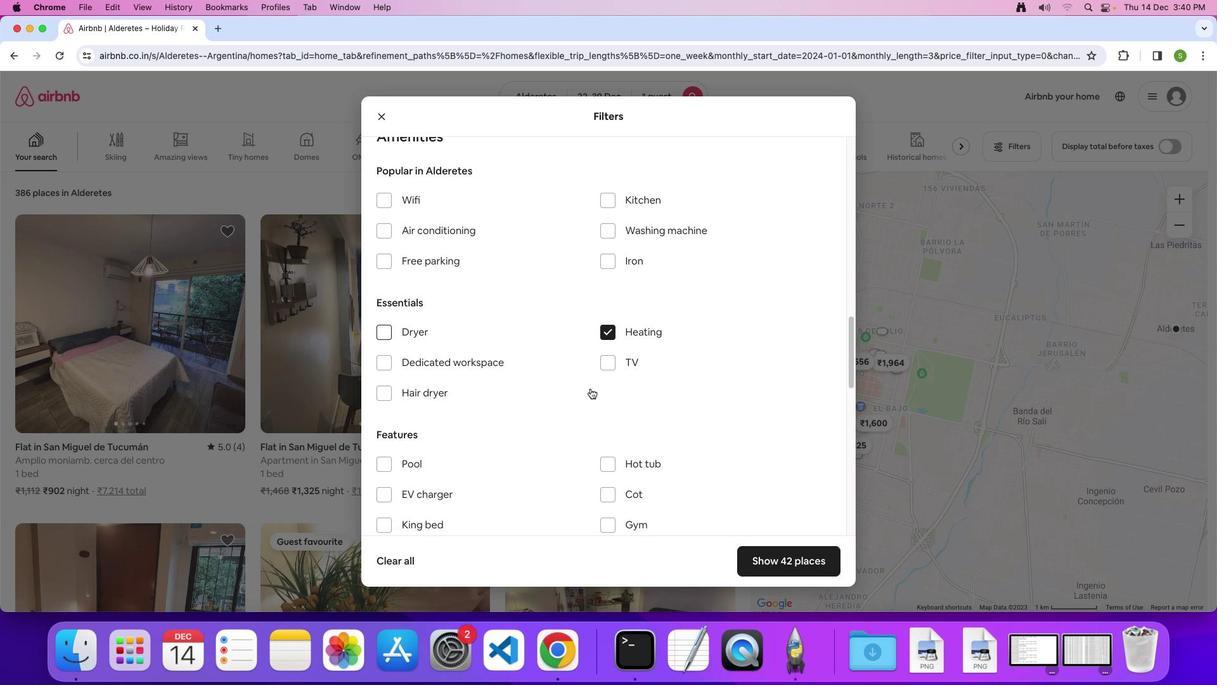
Action: Mouse scrolled (593, 391) with delta (3, 2)
Screenshot: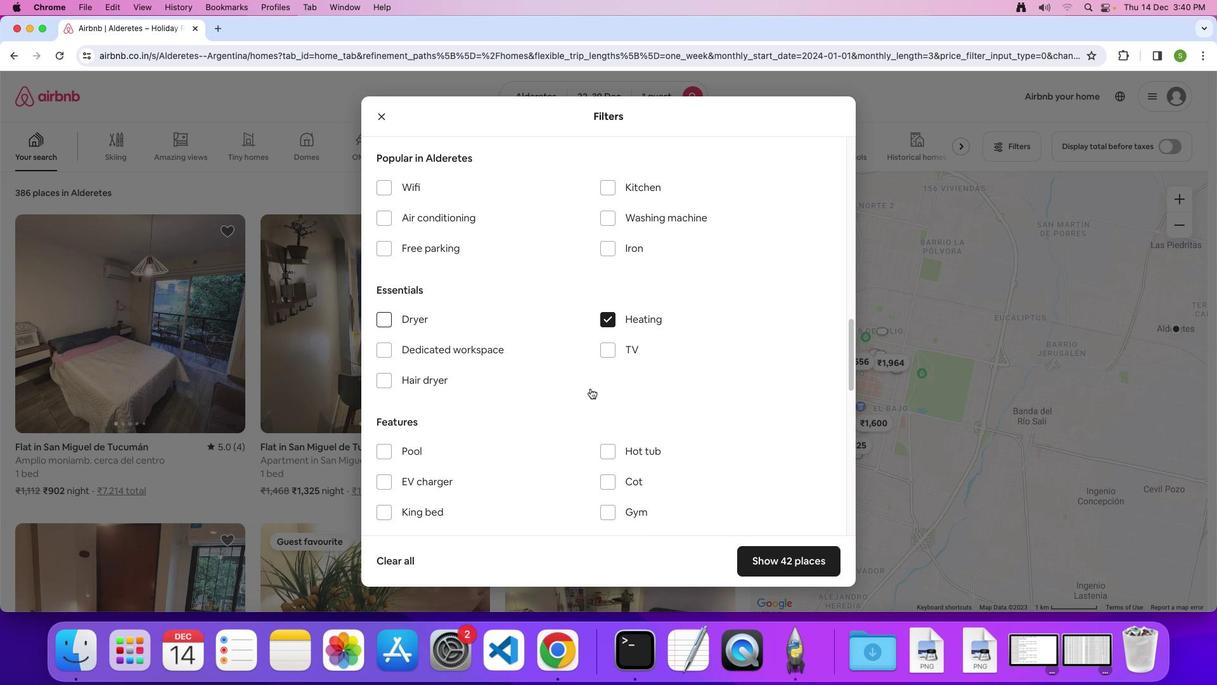 
Action: Mouse scrolled (593, 391) with delta (3, 2)
Screenshot: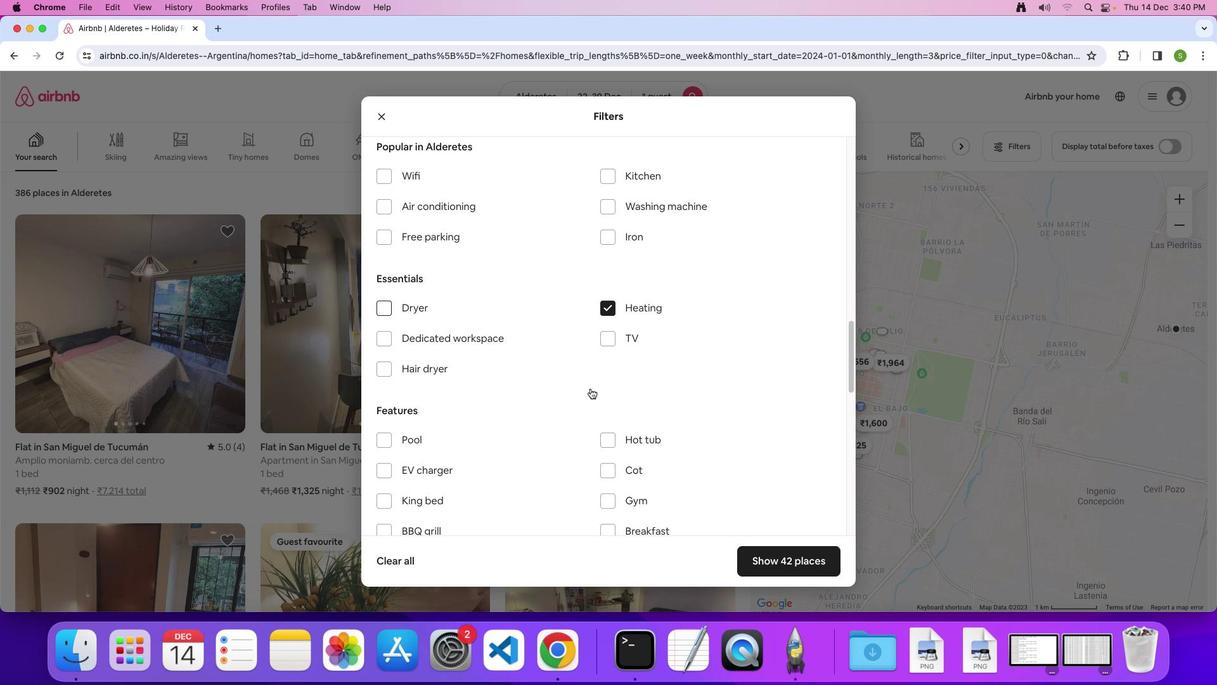 
Action: Mouse scrolled (593, 391) with delta (3, 2)
Screenshot: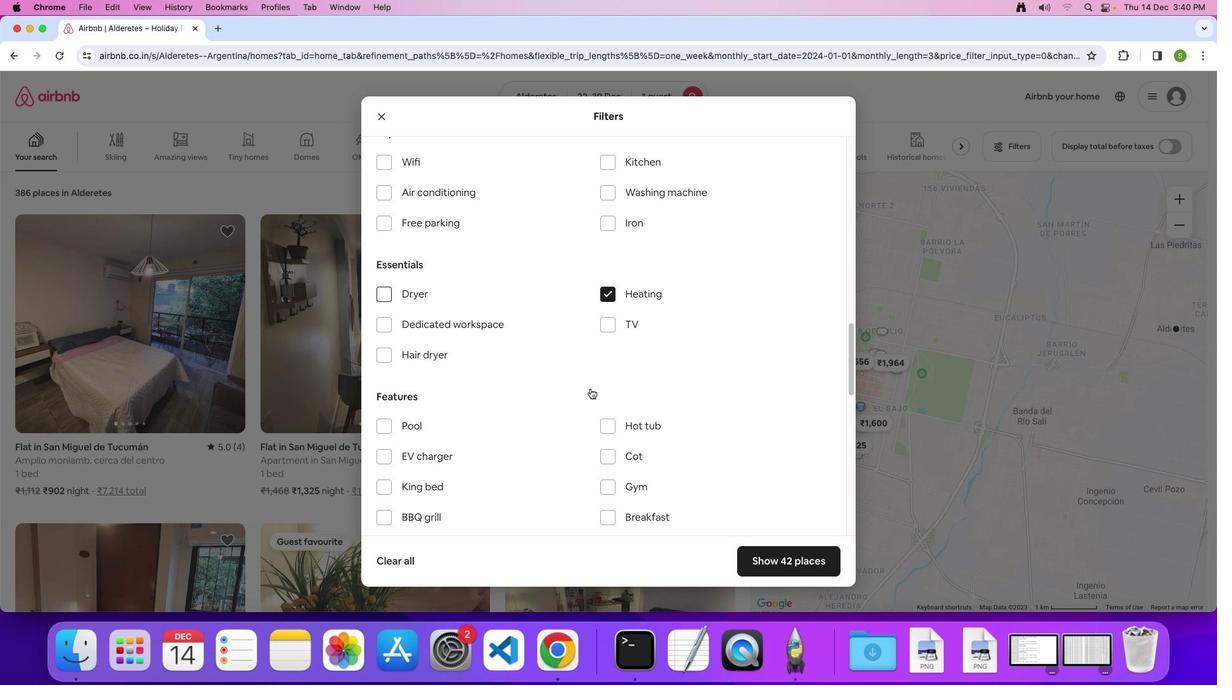 
Action: Mouse scrolled (593, 391) with delta (3, 2)
Screenshot: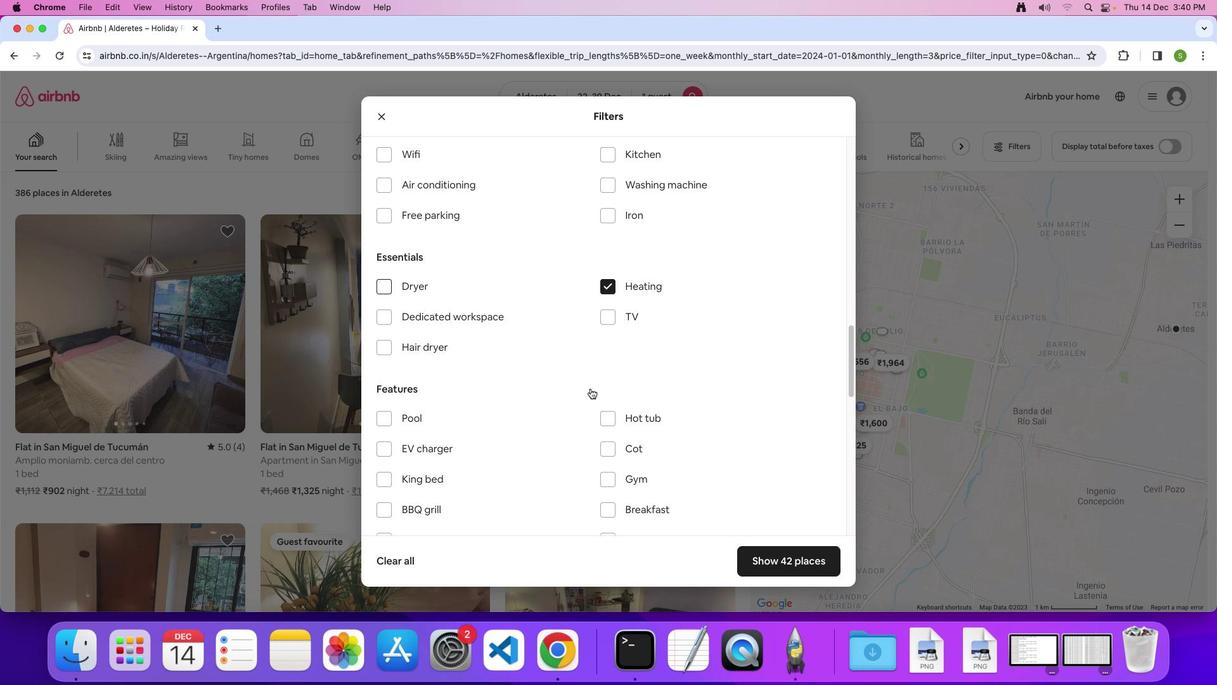 
Action: Mouse scrolled (593, 391) with delta (3, 2)
Screenshot: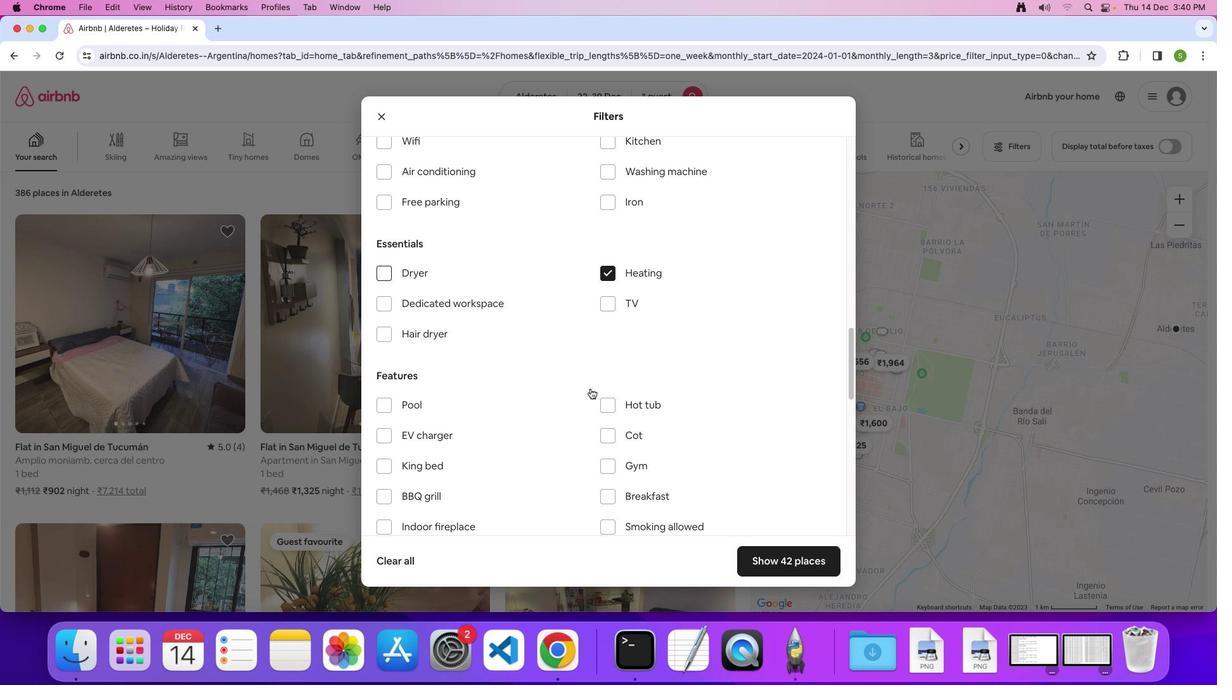 
Action: Mouse scrolled (593, 391) with delta (3, 2)
Screenshot: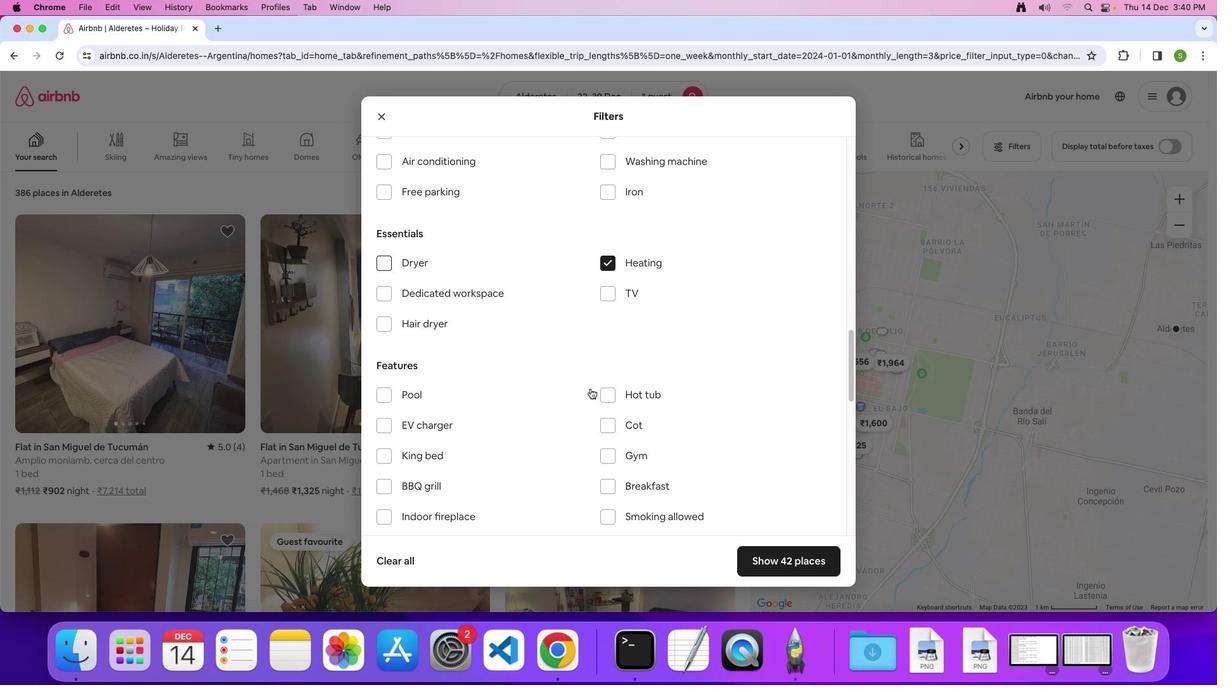 
Action: Mouse scrolled (593, 391) with delta (3, 2)
Screenshot: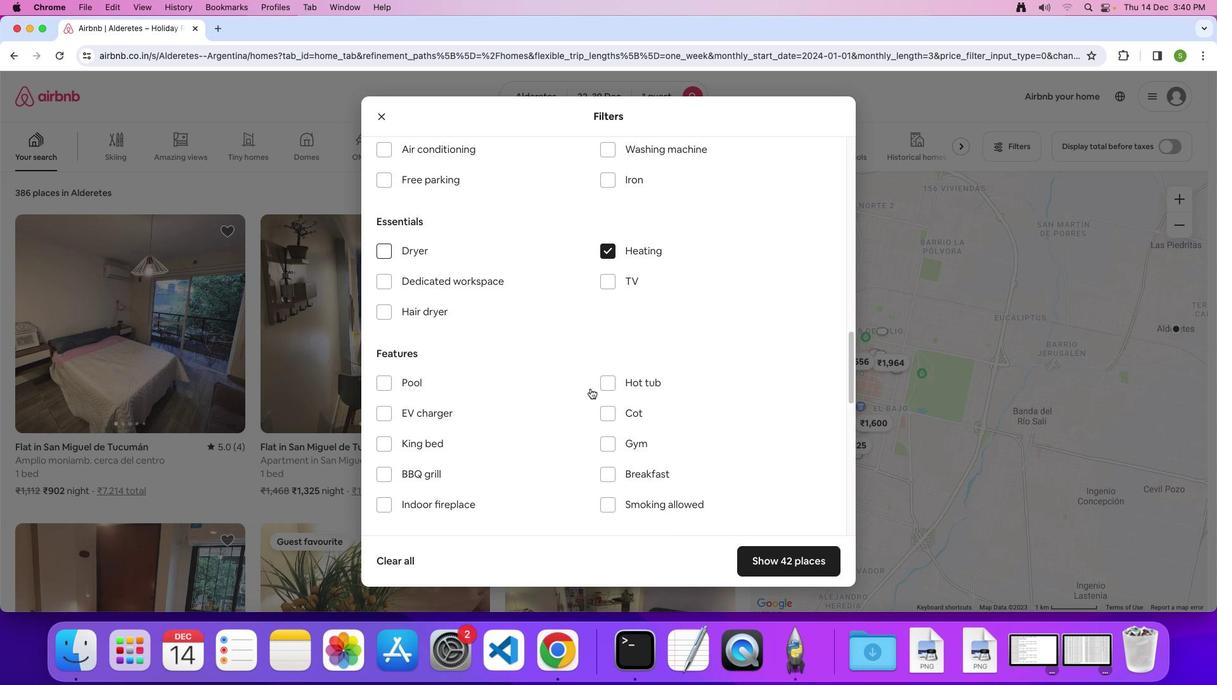 
Action: Mouse scrolled (593, 391) with delta (3, 1)
Screenshot: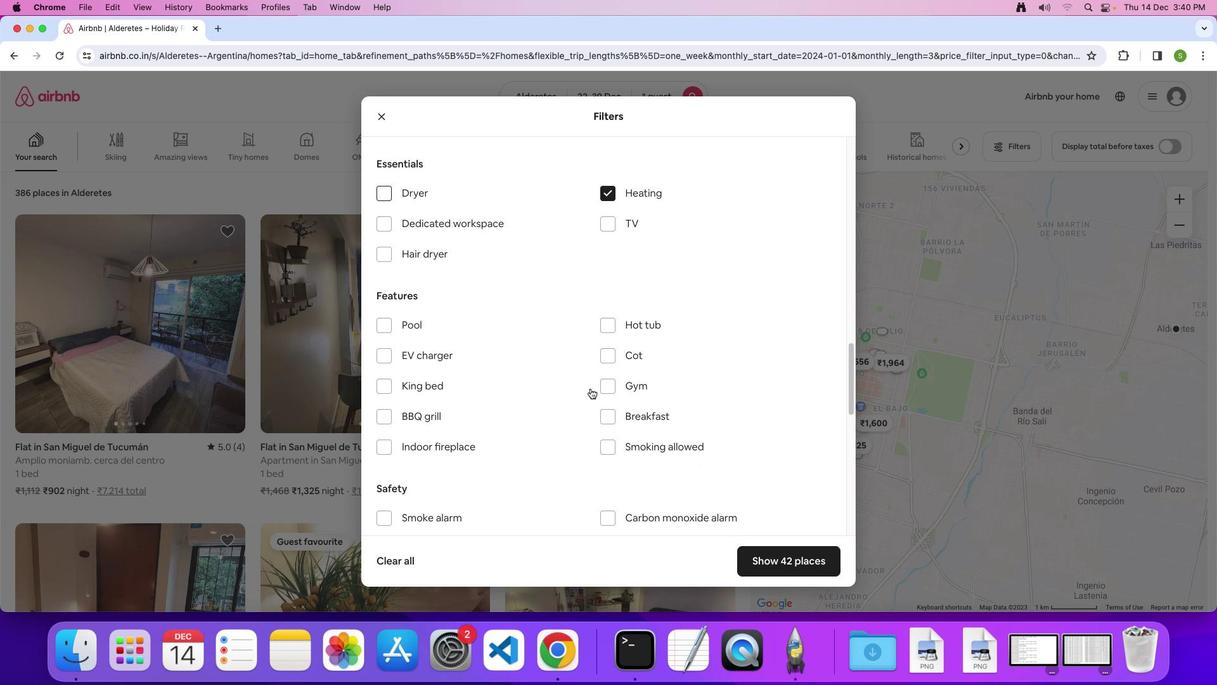 
Action: Mouse scrolled (593, 391) with delta (3, 2)
Screenshot: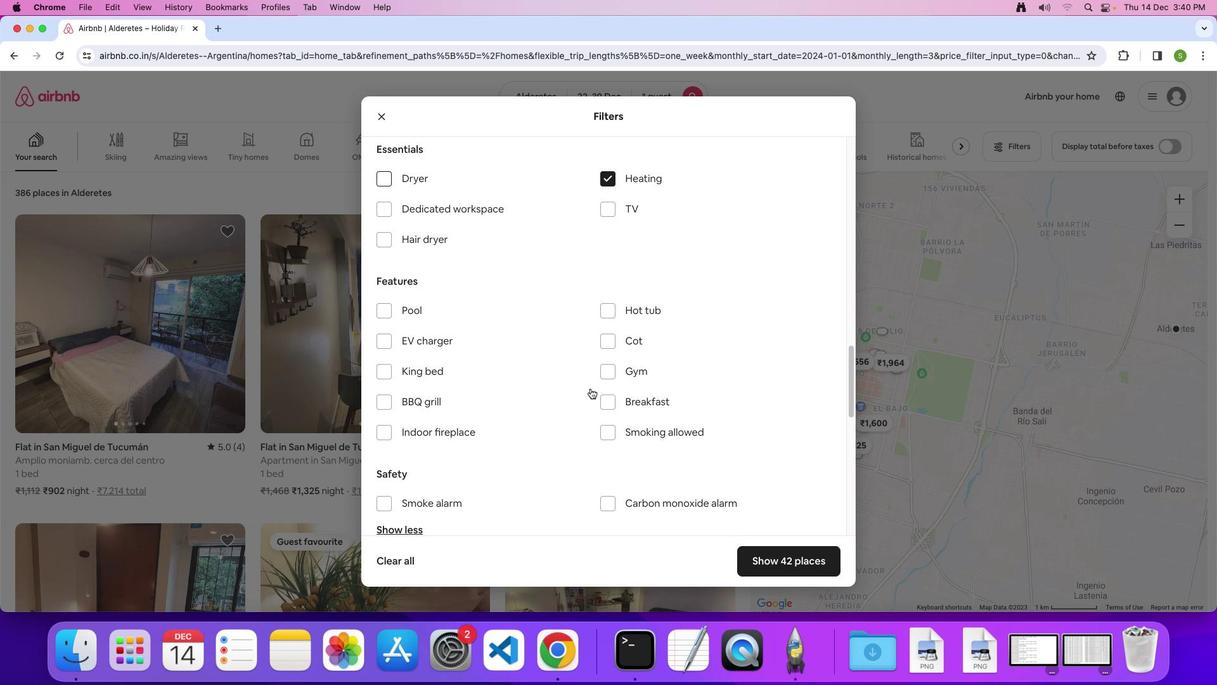 
Action: Mouse scrolled (593, 391) with delta (3, 2)
Screenshot: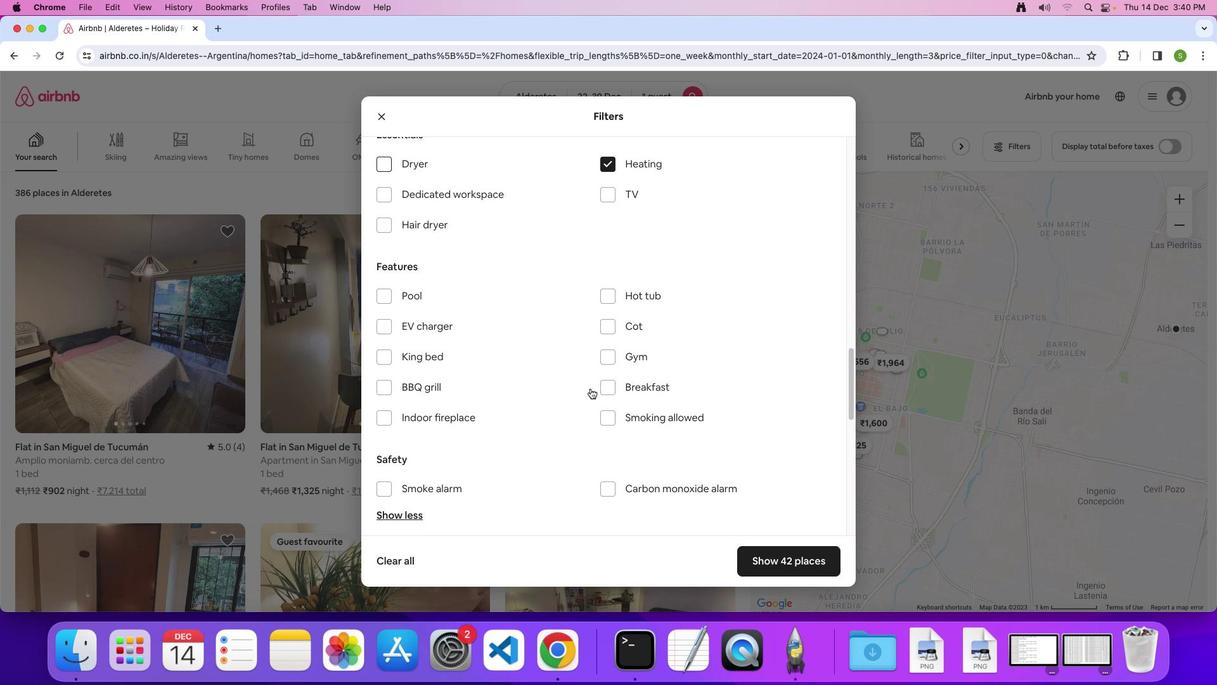 
Action: Mouse scrolled (593, 391) with delta (3, 2)
Screenshot: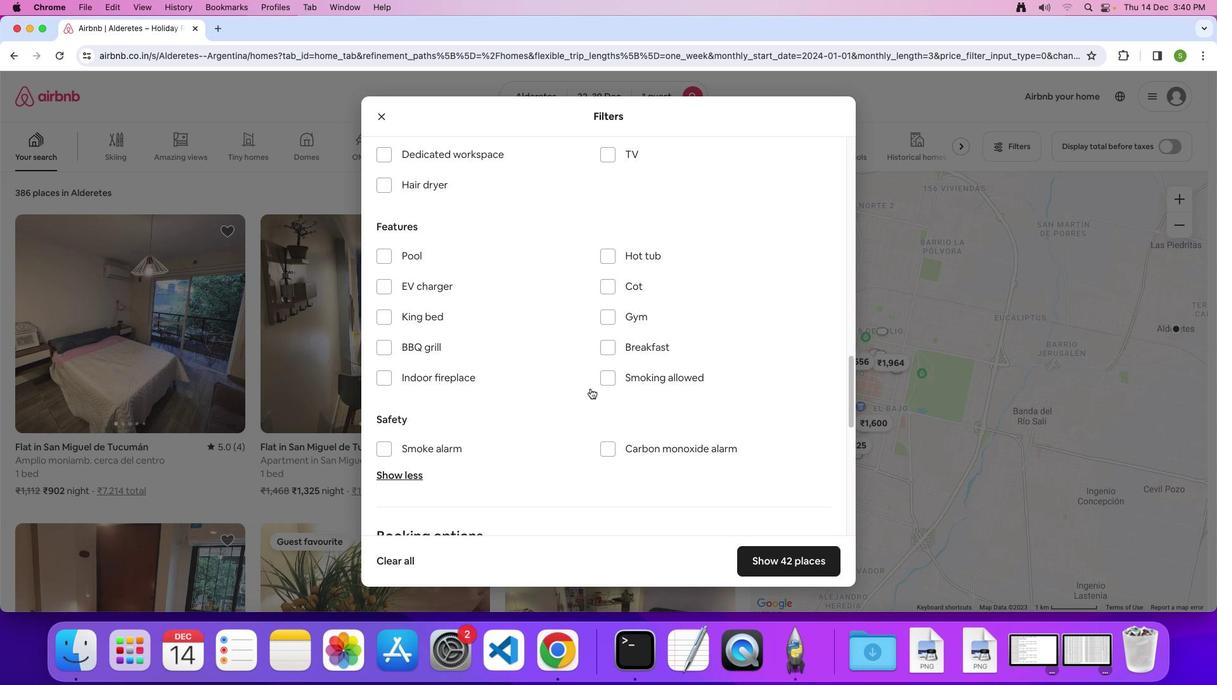 
Action: Mouse scrolled (593, 391) with delta (3, 2)
Screenshot: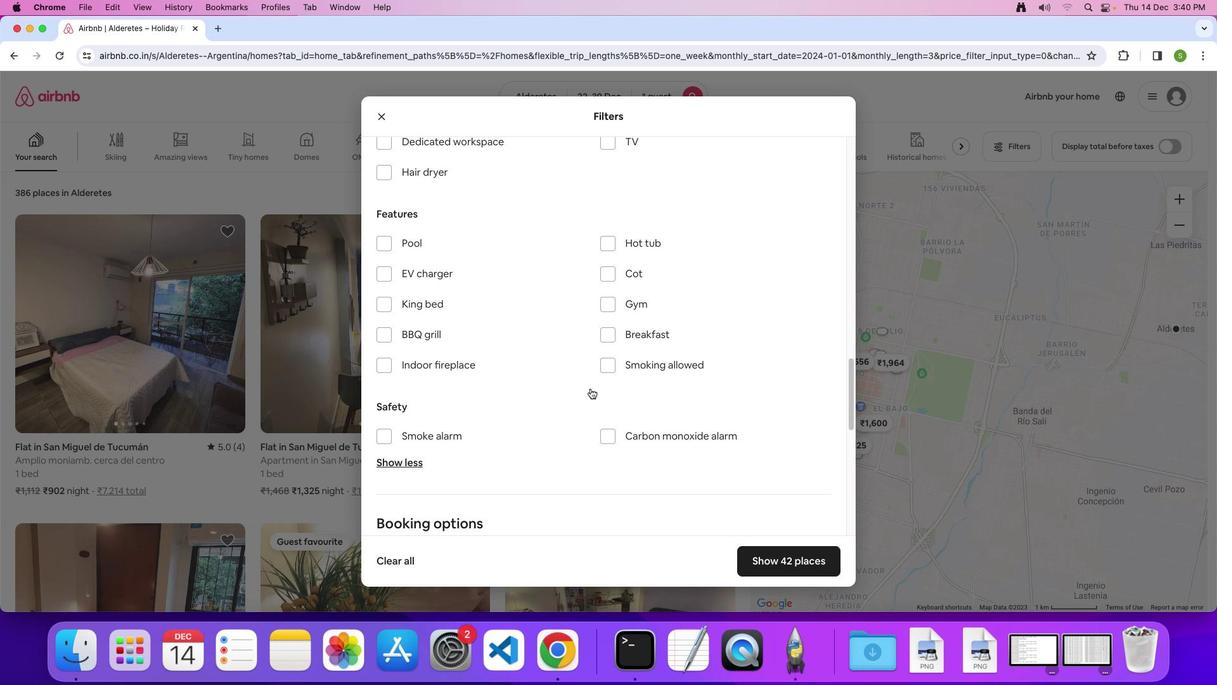 
Action: Mouse scrolled (593, 391) with delta (3, 2)
Screenshot: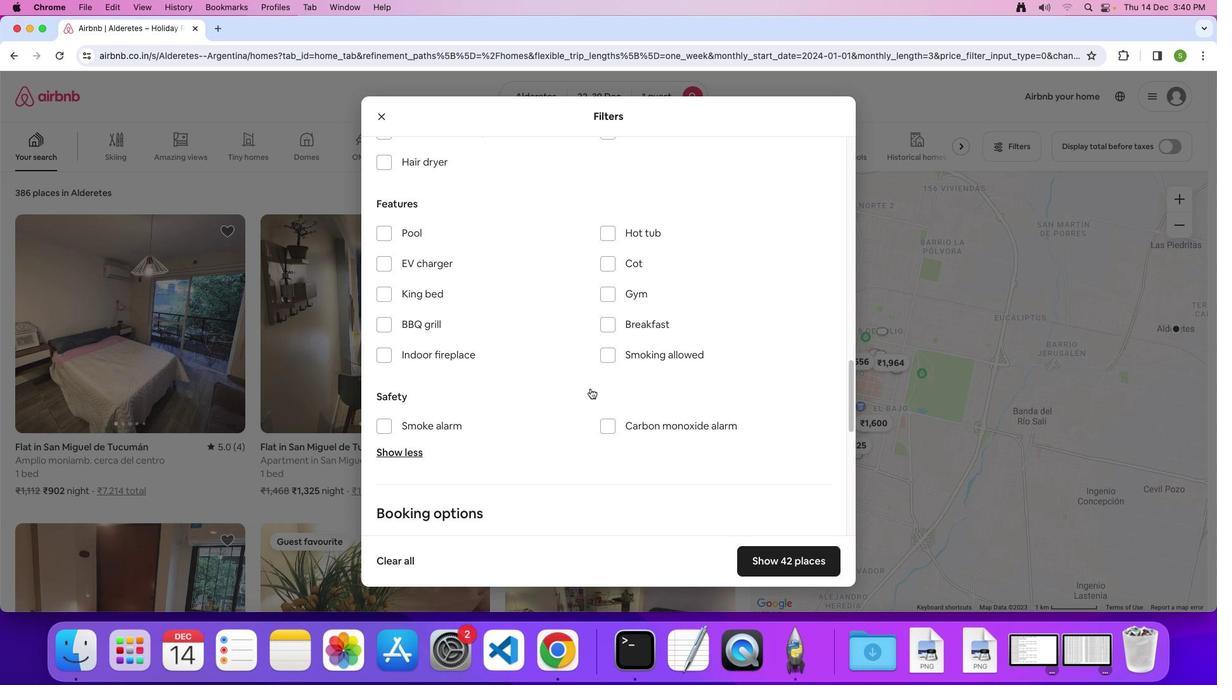 
Action: Mouse scrolled (593, 391) with delta (3, 2)
Screenshot: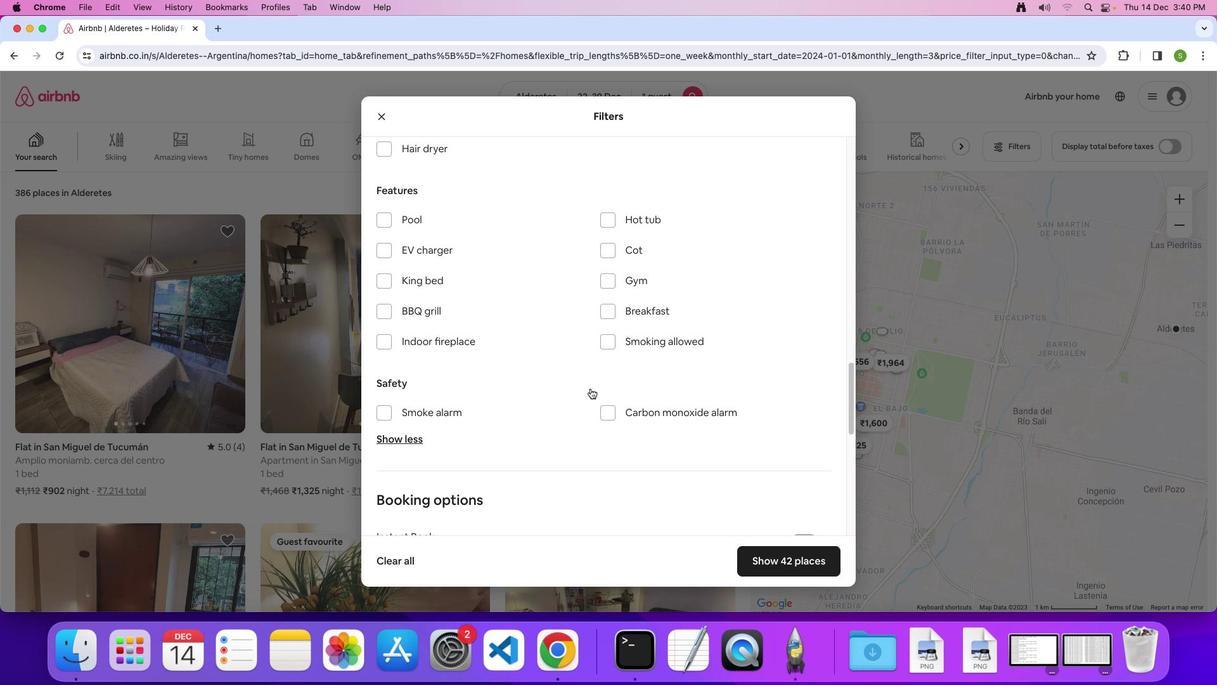 
Action: Mouse scrolled (593, 391) with delta (3, 2)
Screenshot: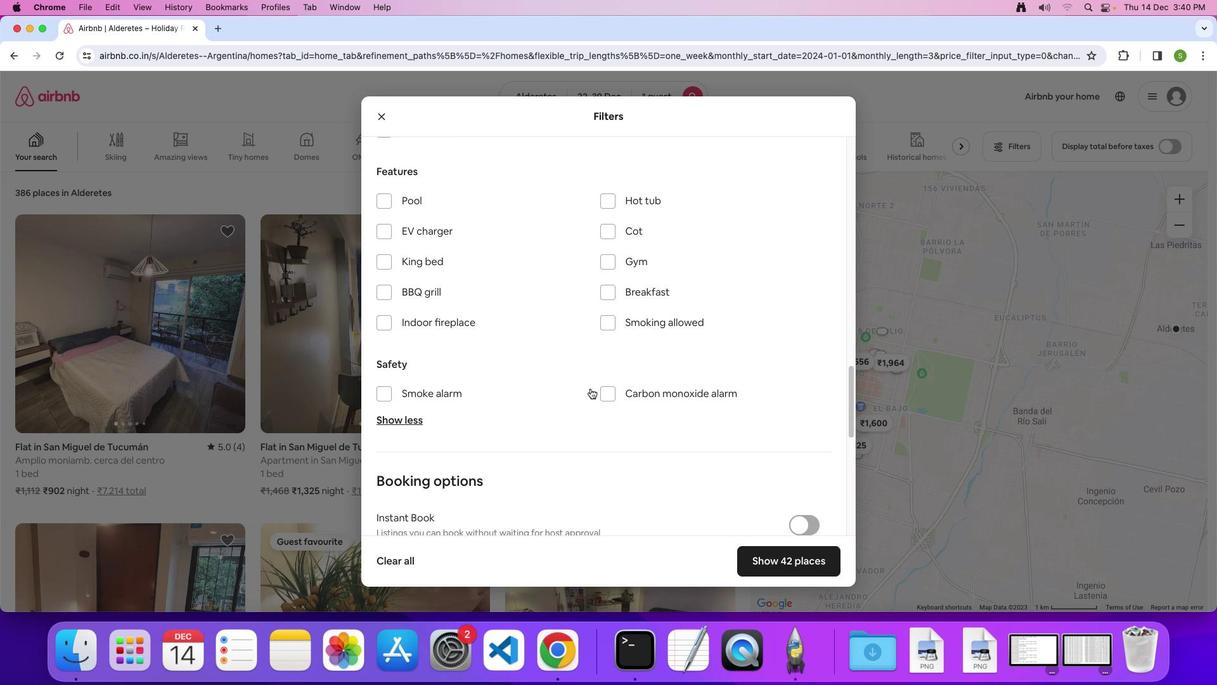 
Action: Mouse scrolled (593, 391) with delta (3, 1)
Screenshot: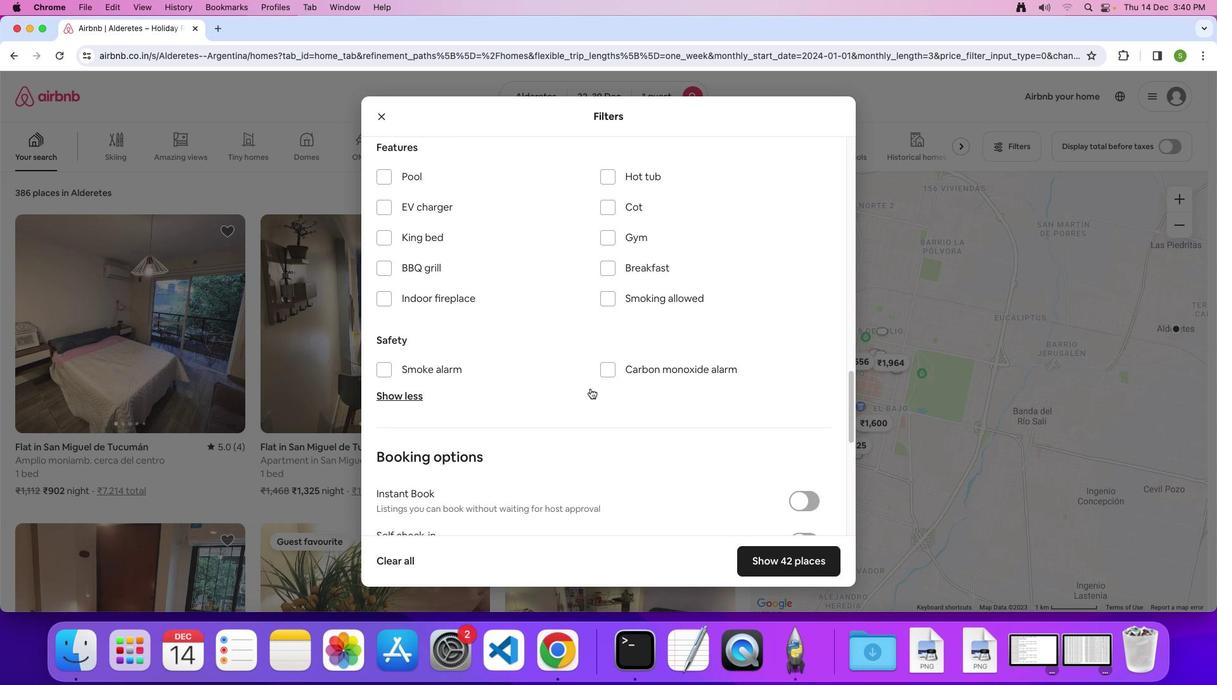 
Action: Mouse scrolled (593, 391) with delta (3, 2)
Screenshot: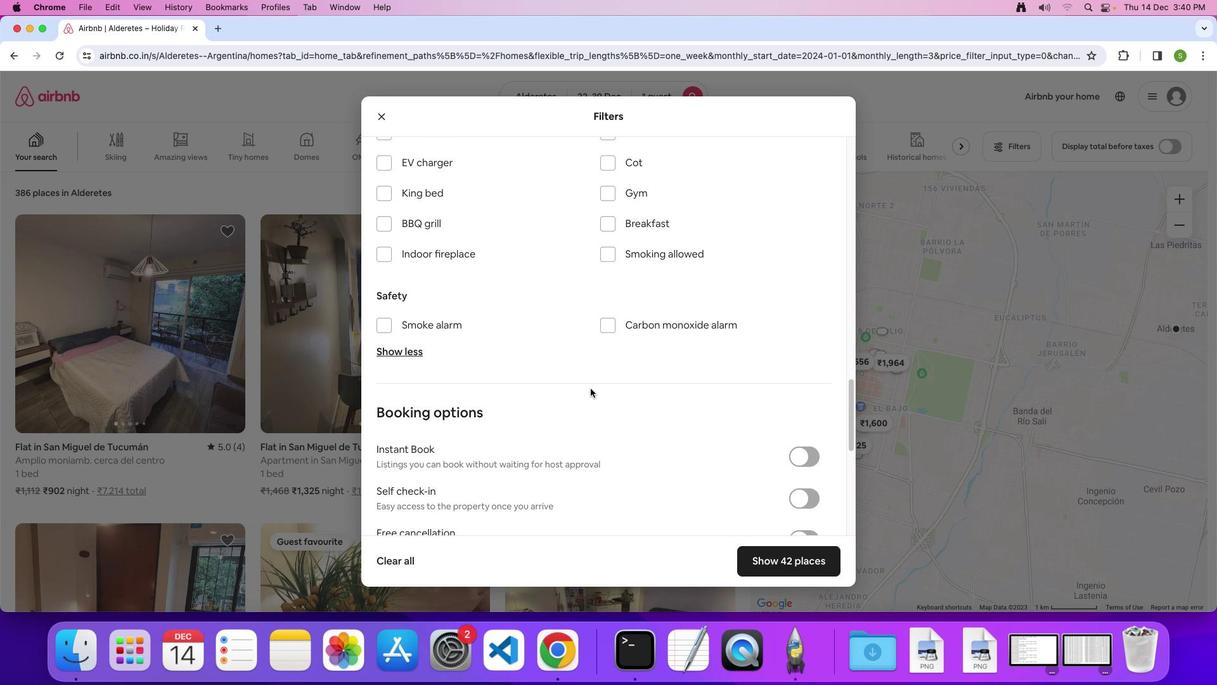 
Action: Mouse scrolled (593, 391) with delta (3, 2)
Screenshot: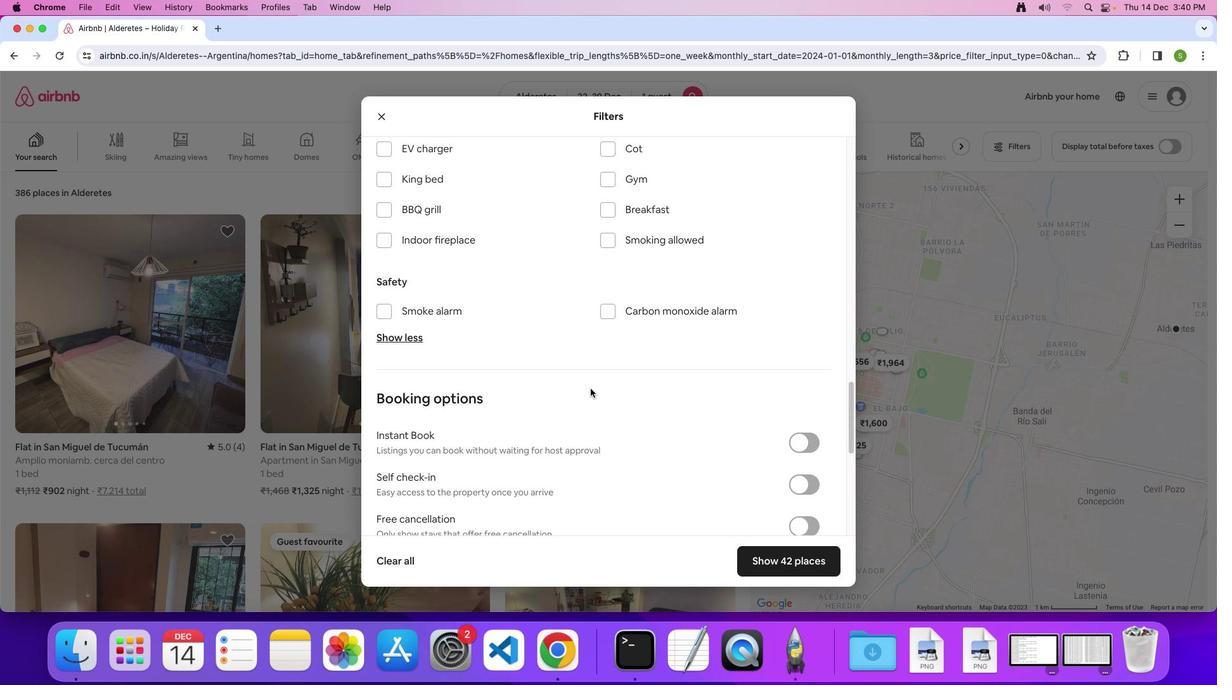 
Action: Mouse scrolled (593, 391) with delta (3, 1)
Screenshot: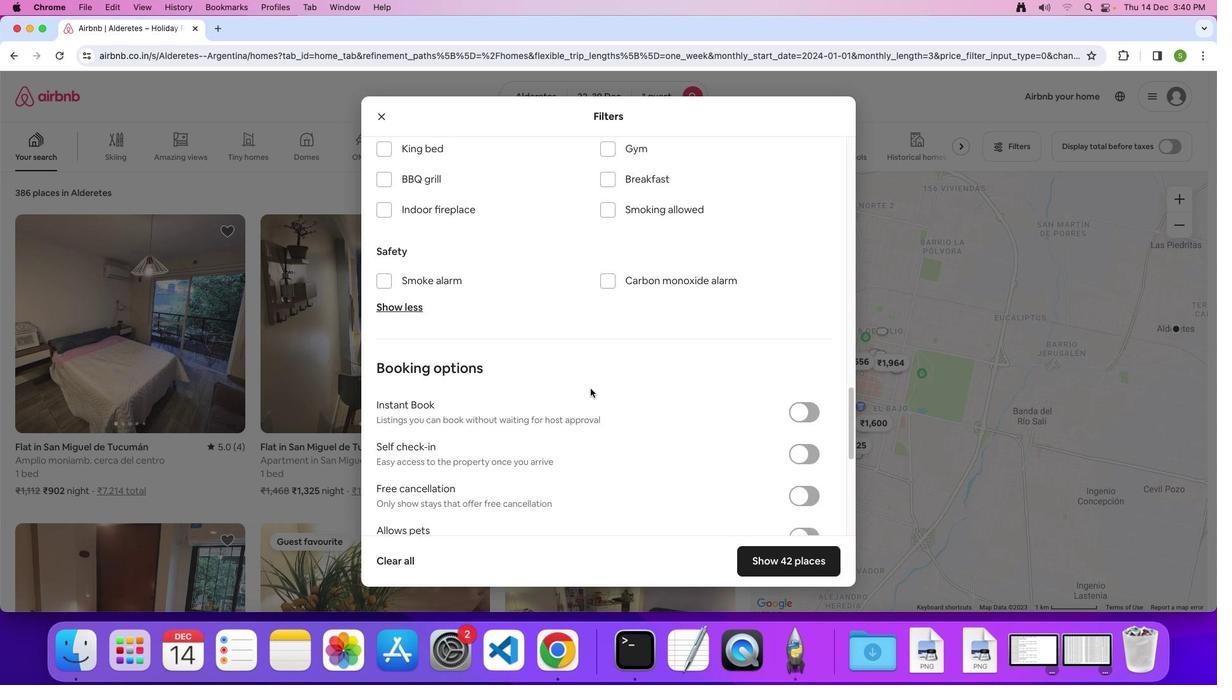 
Action: Mouse scrolled (593, 391) with delta (3, 2)
Screenshot: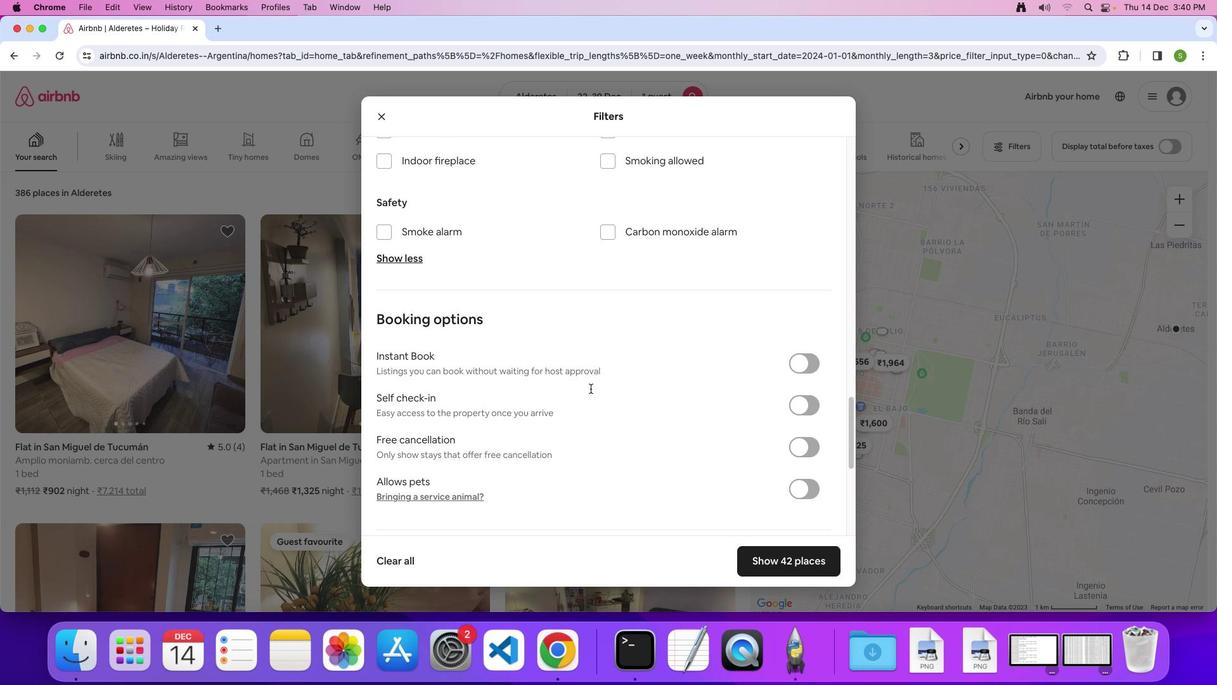 
Action: Mouse scrolled (593, 391) with delta (3, 2)
Screenshot: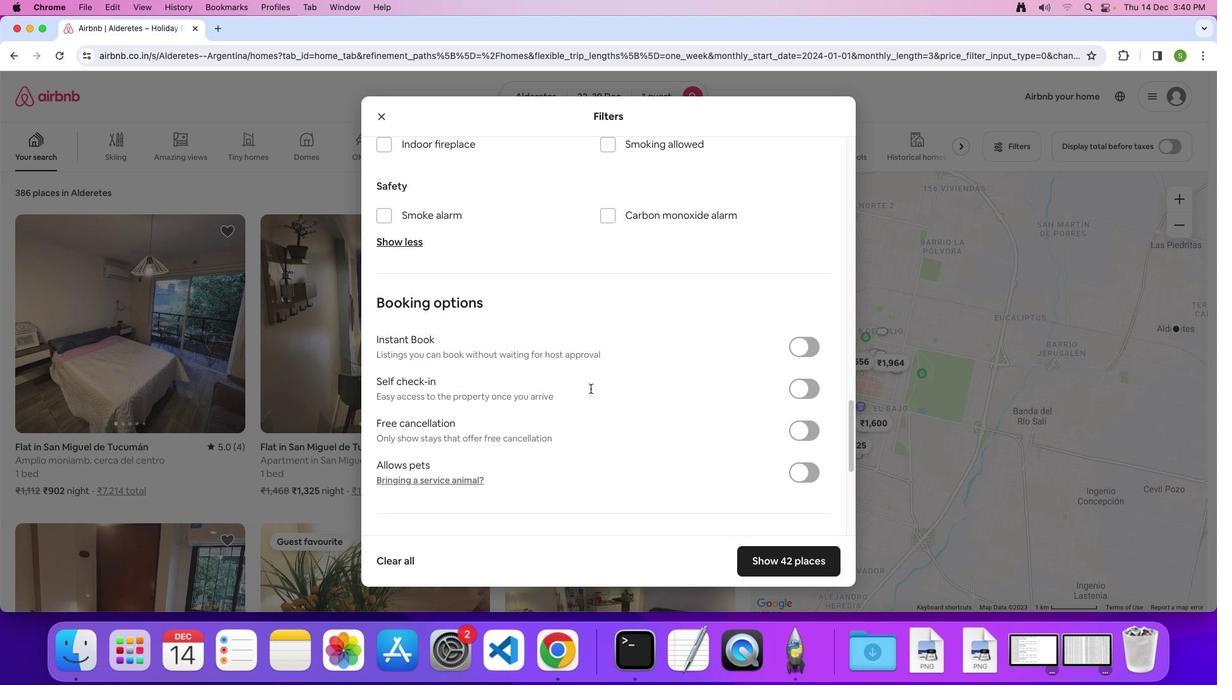 
Action: Mouse scrolled (593, 391) with delta (3, 1)
Screenshot: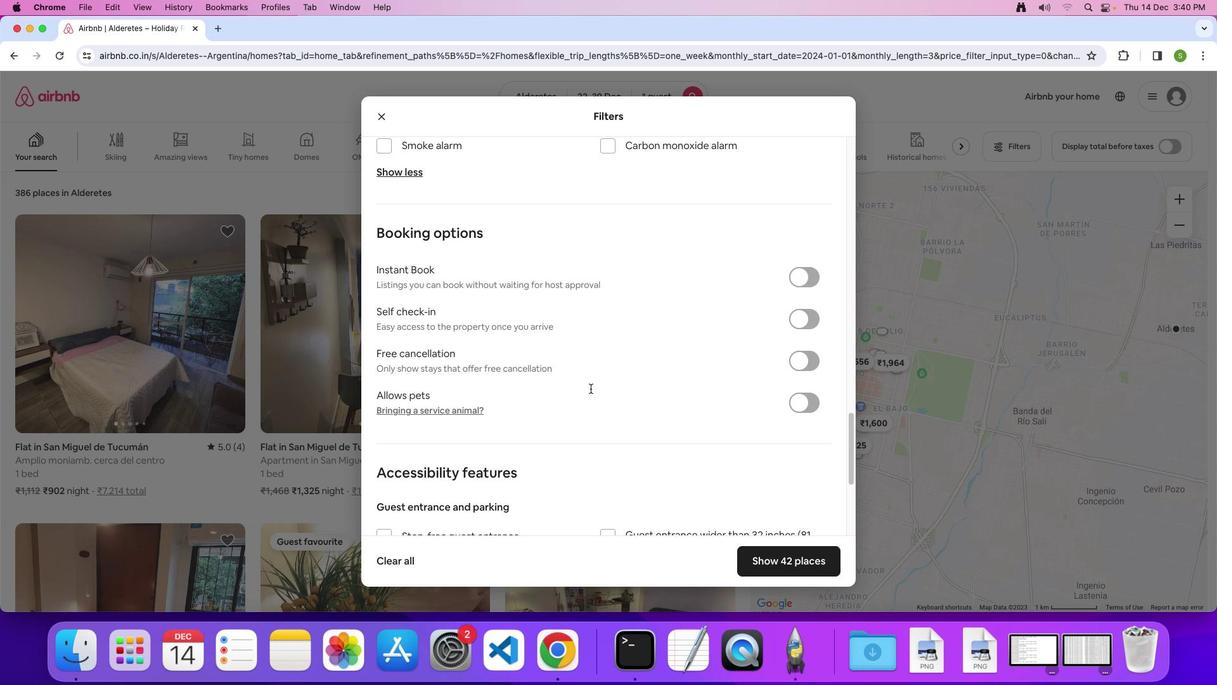 
Action: Mouse scrolled (593, 391) with delta (3, 2)
Screenshot: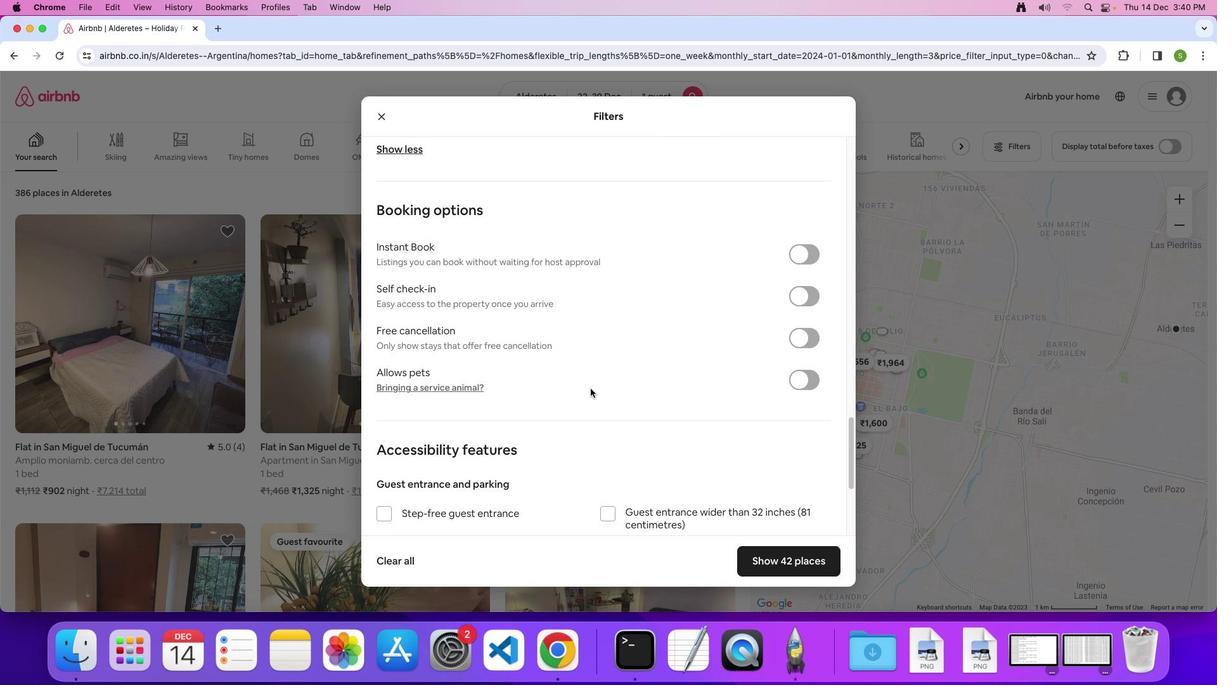 
Action: Mouse scrolled (593, 391) with delta (3, 2)
Screenshot: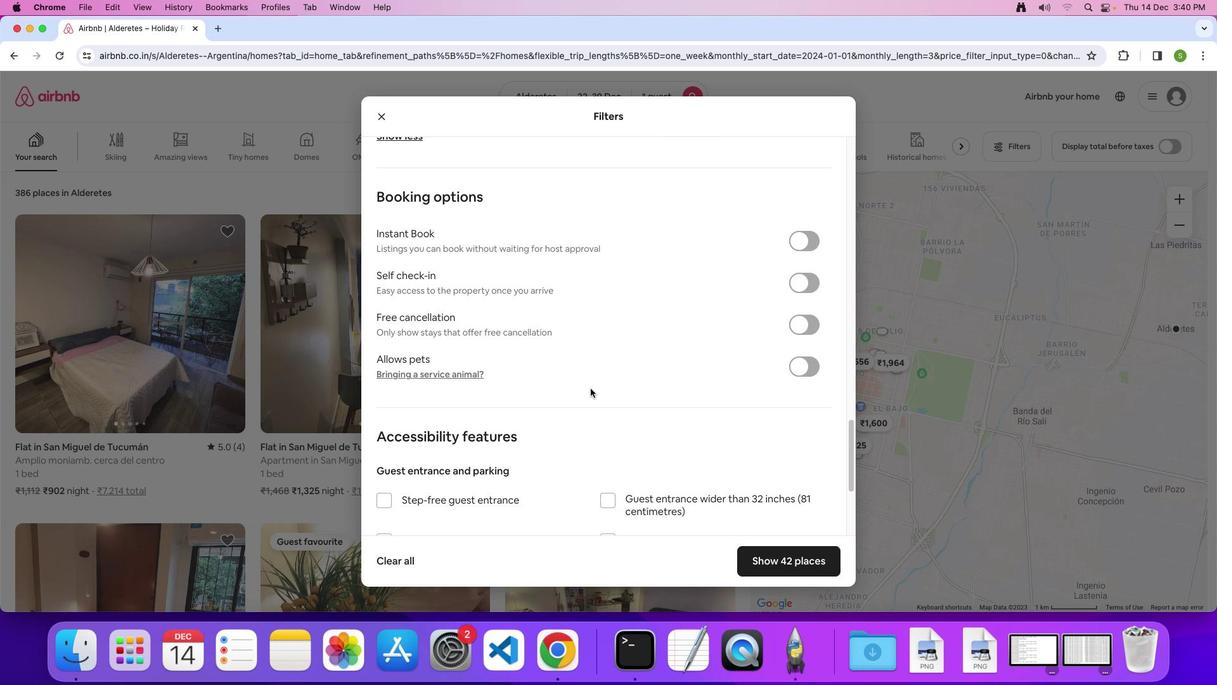 
Action: Mouse scrolled (593, 391) with delta (3, 1)
Screenshot: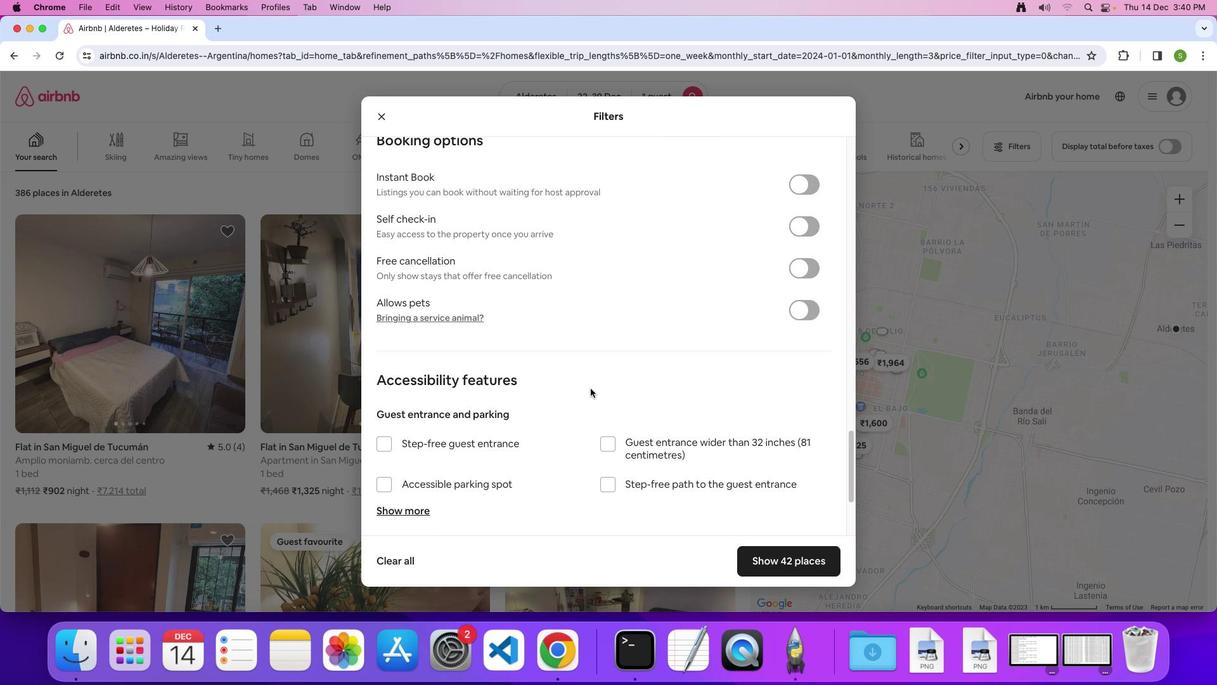 
Action: Mouse scrolled (593, 391) with delta (3, 2)
Screenshot: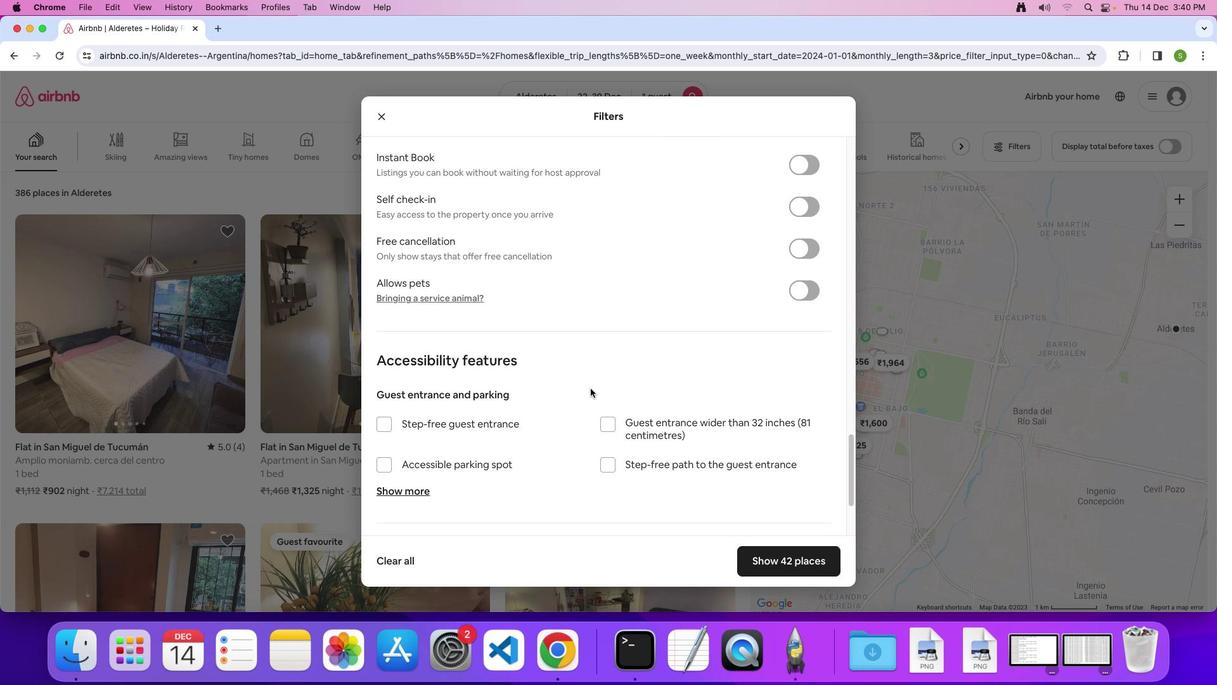 
Action: Mouse scrolled (593, 391) with delta (3, 2)
Screenshot: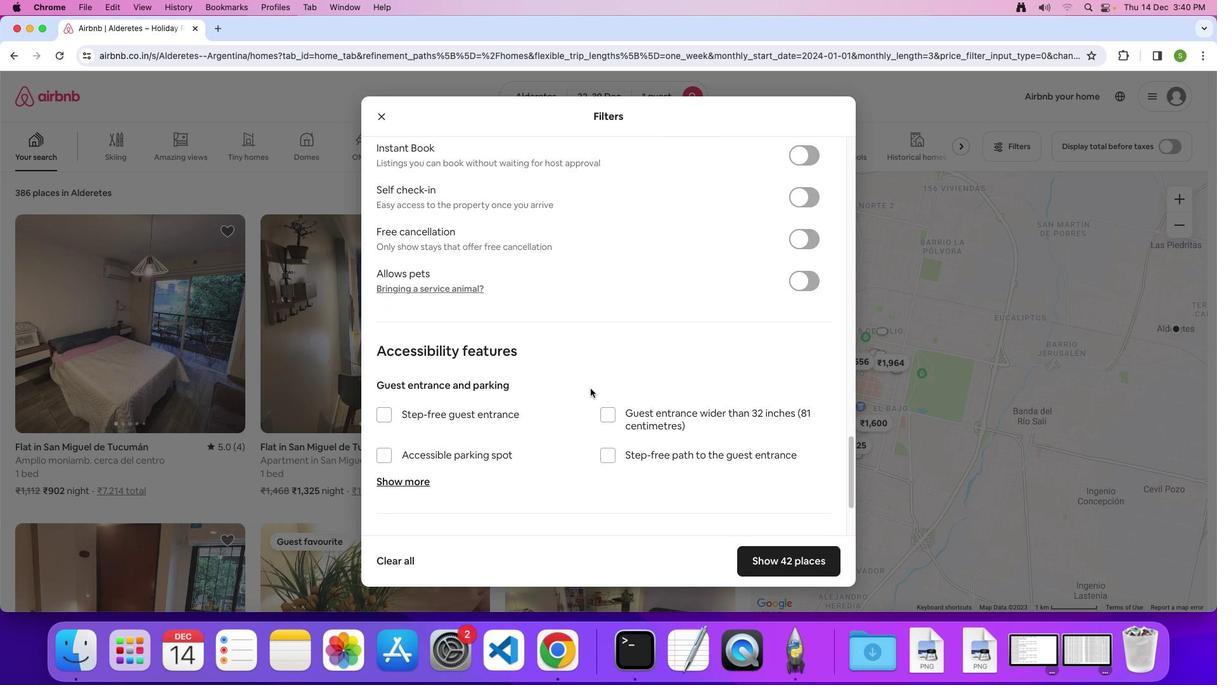 
Action: Mouse scrolled (593, 391) with delta (3, 1)
Screenshot: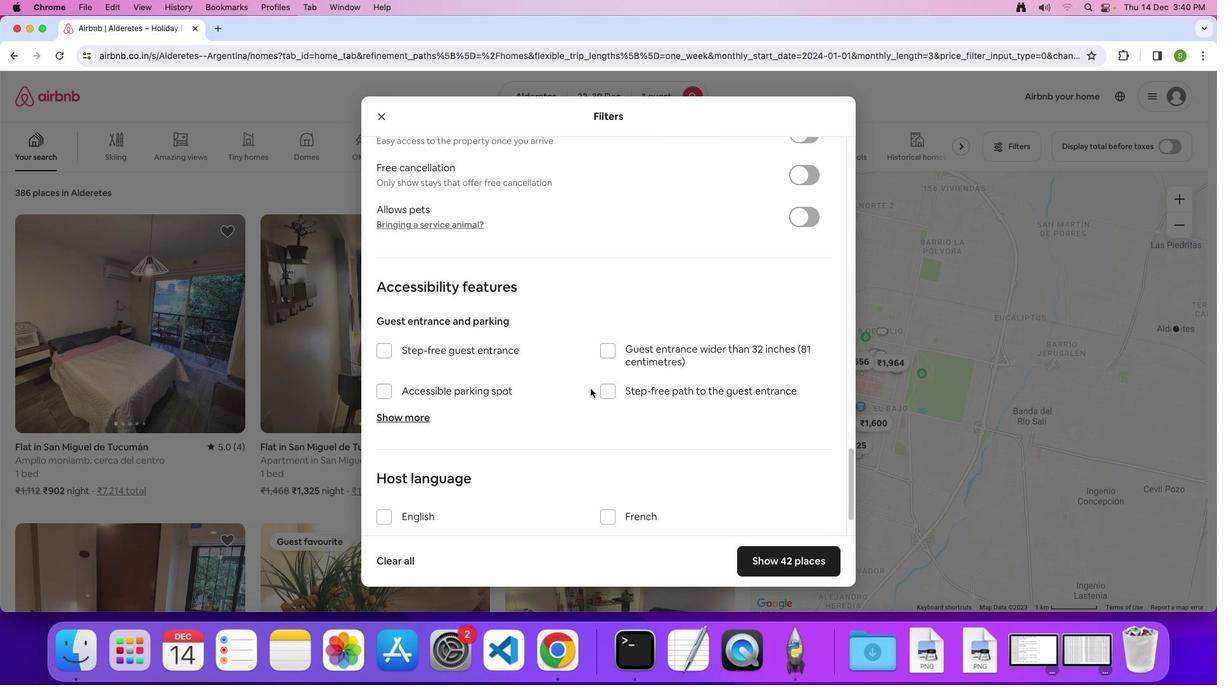 
Action: Mouse scrolled (593, 391) with delta (3, 2)
Screenshot: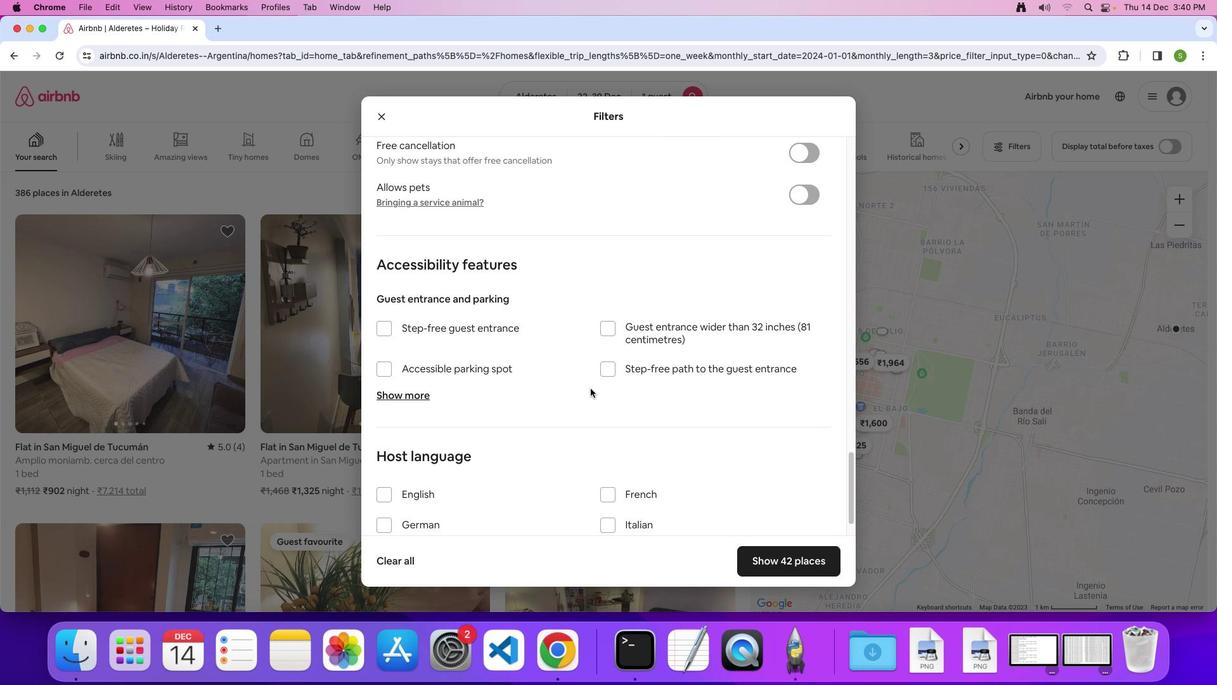 
Action: Mouse scrolled (593, 391) with delta (3, 2)
Screenshot: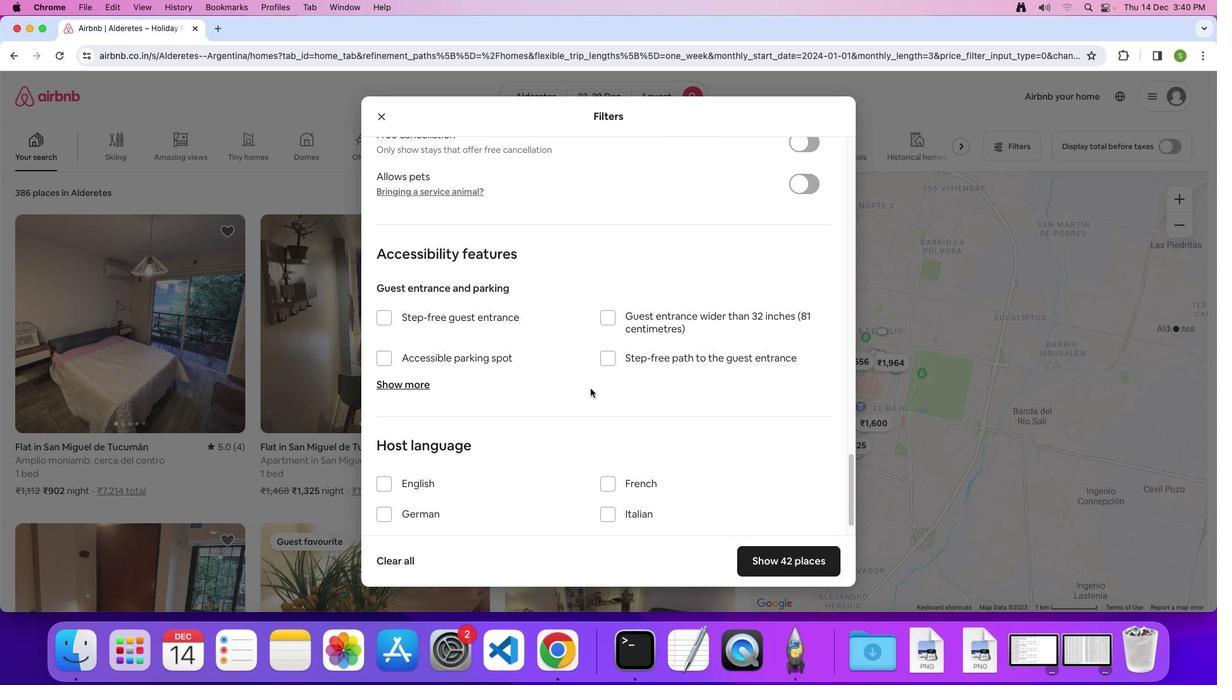
Action: Mouse scrolled (593, 391) with delta (3, 1)
Screenshot: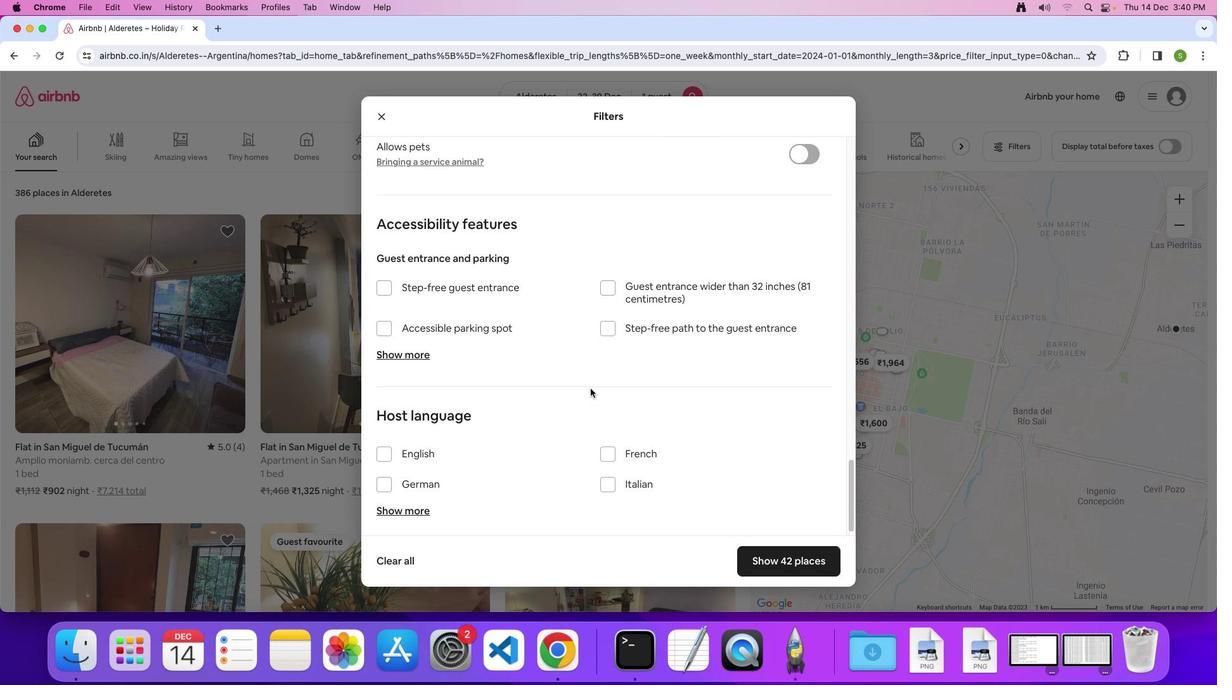 
Action: Mouse scrolled (593, 391) with delta (3, 2)
Screenshot: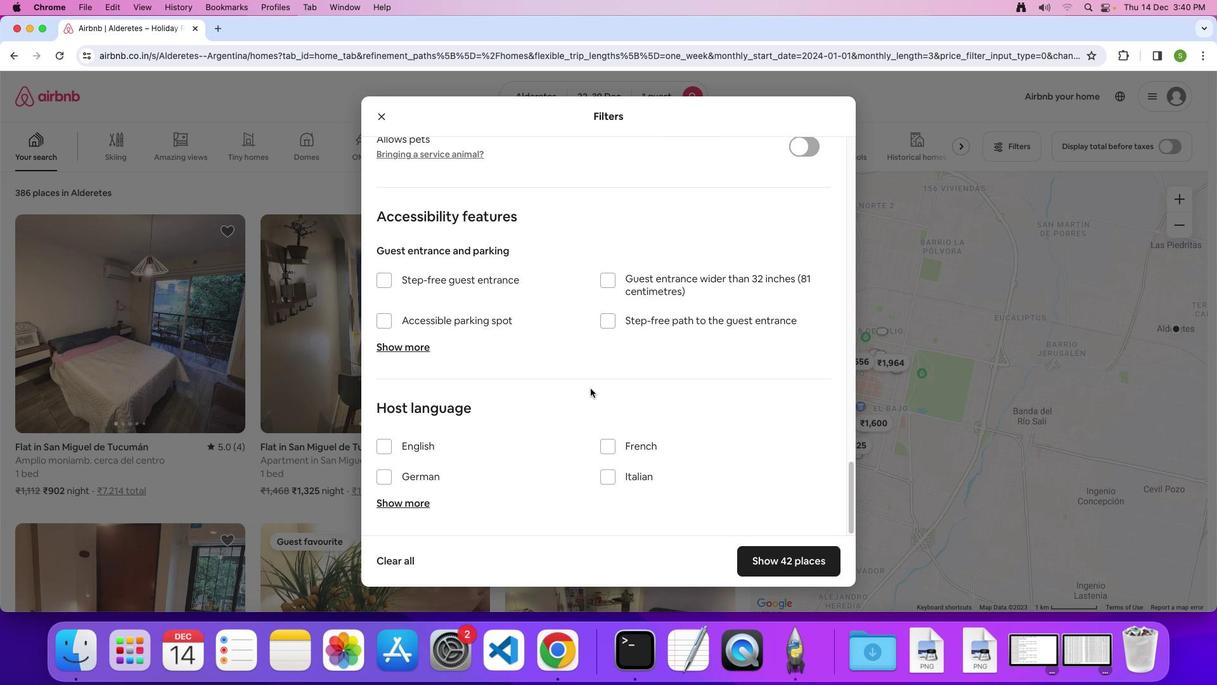 
Action: Mouse scrolled (593, 391) with delta (3, 2)
Screenshot: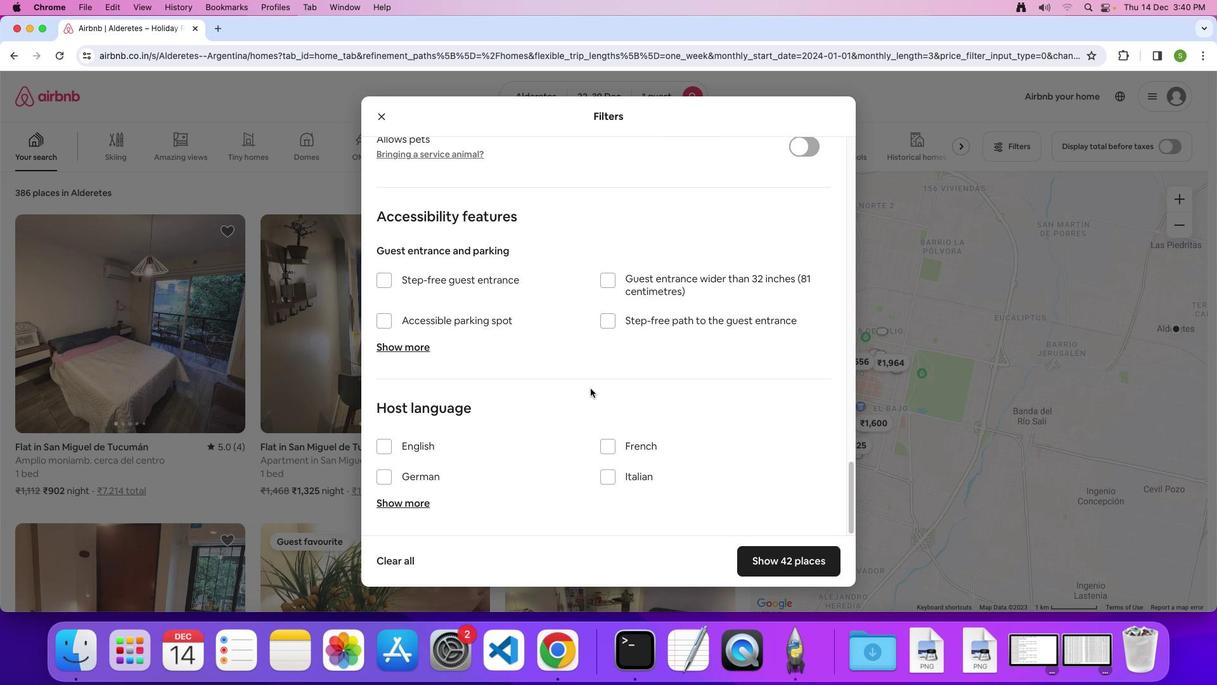 
Action: Mouse scrolled (593, 391) with delta (3, 1)
Screenshot: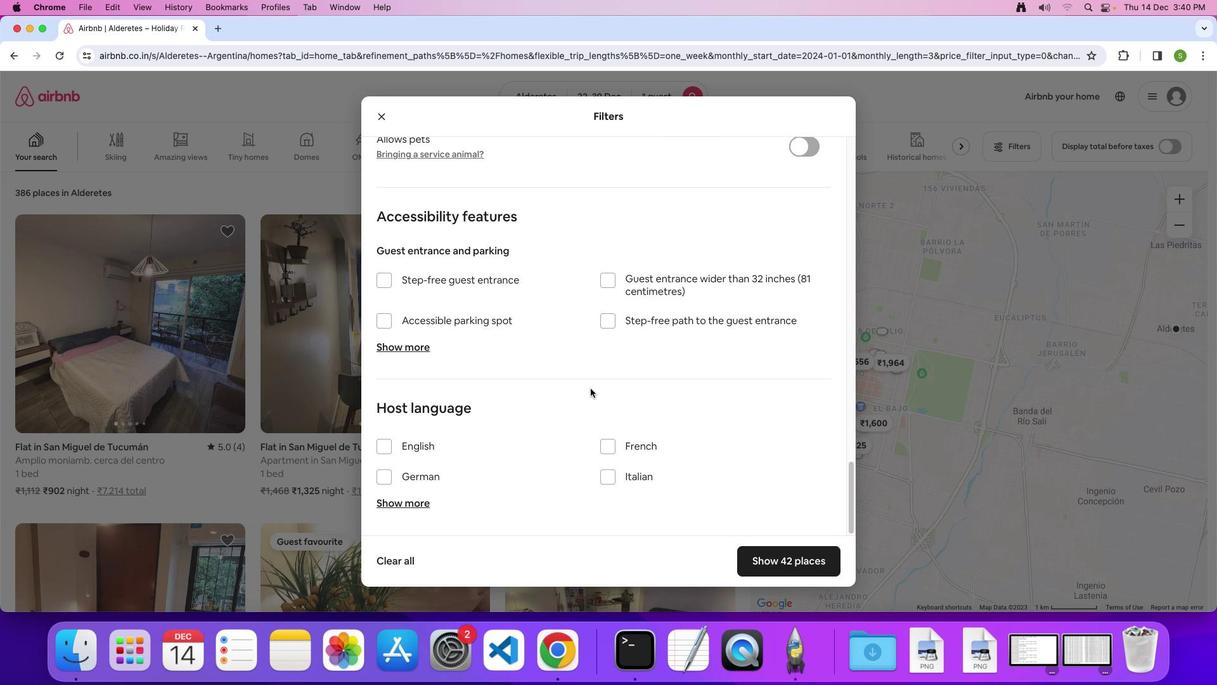 
Action: Mouse moved to (766, 562)
Screenshot: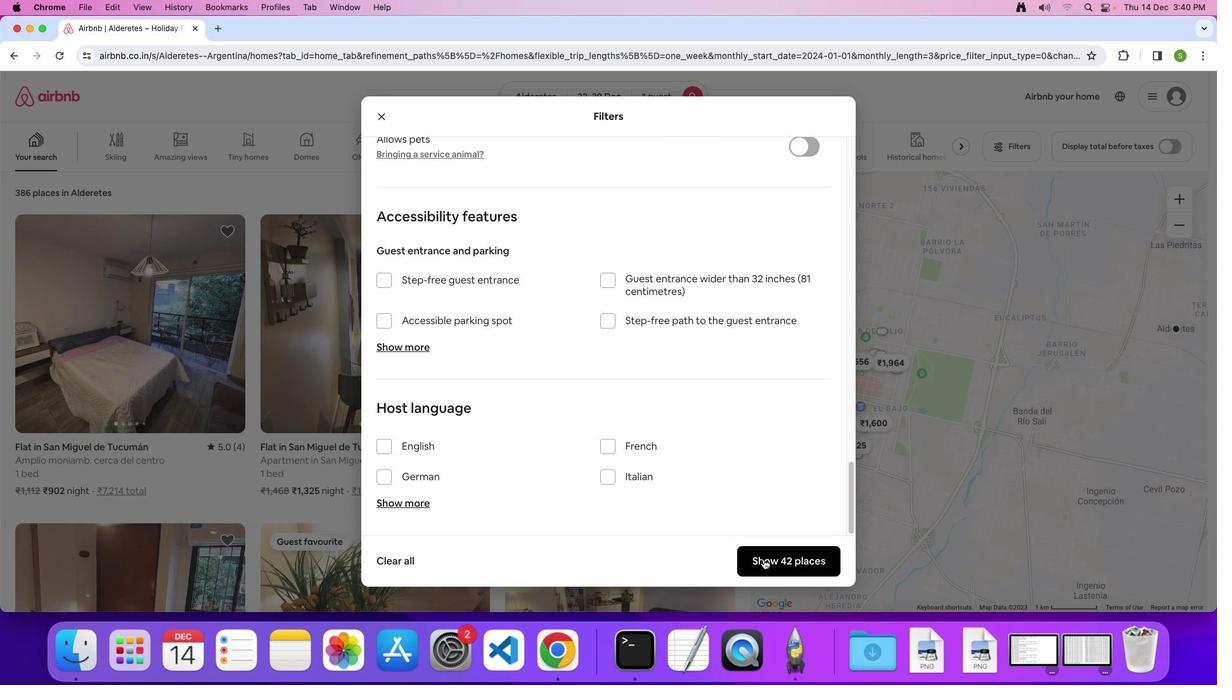 
Action: Mouse pressed left at (766, 562)
Screenshot: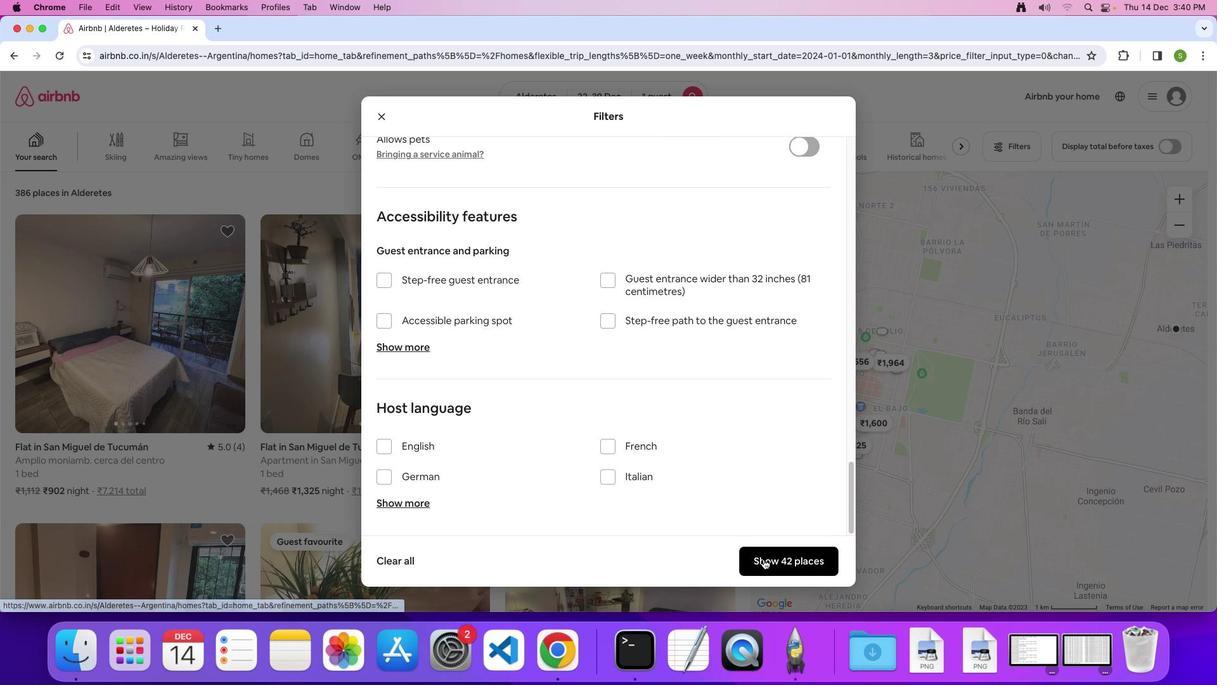 
Action: Mouse moved to (196, 298)
Screenshot: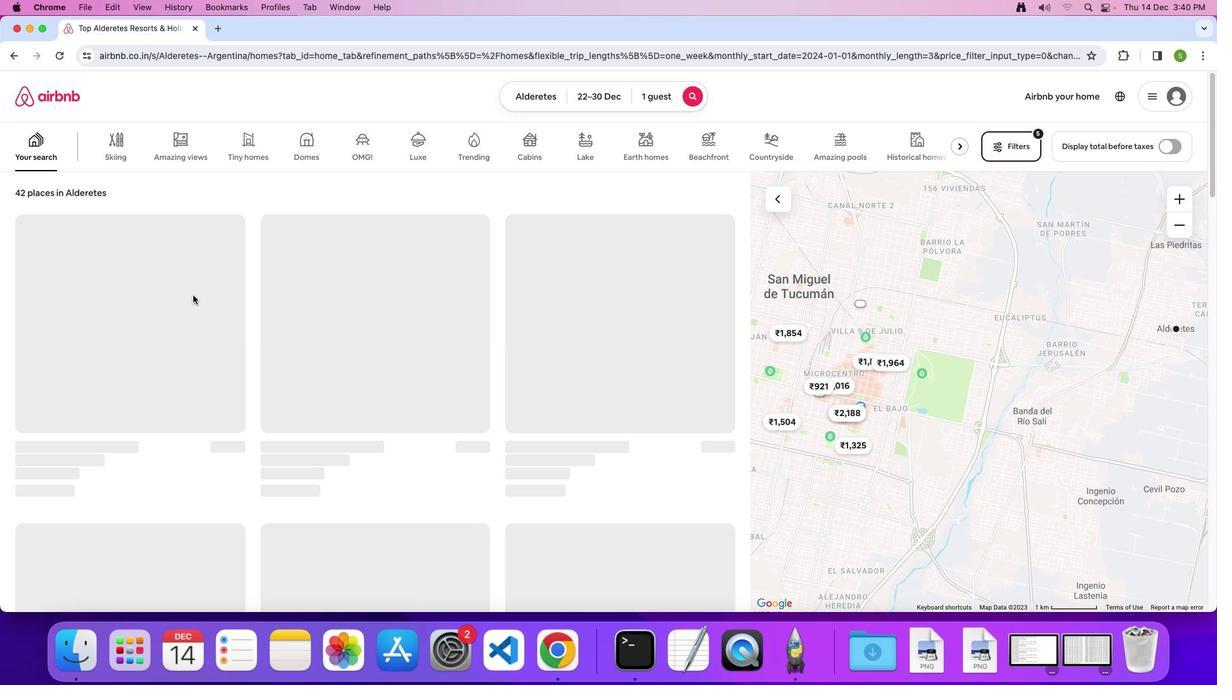 
Action: Mouse pressed left at (196, 298)
Screenshot: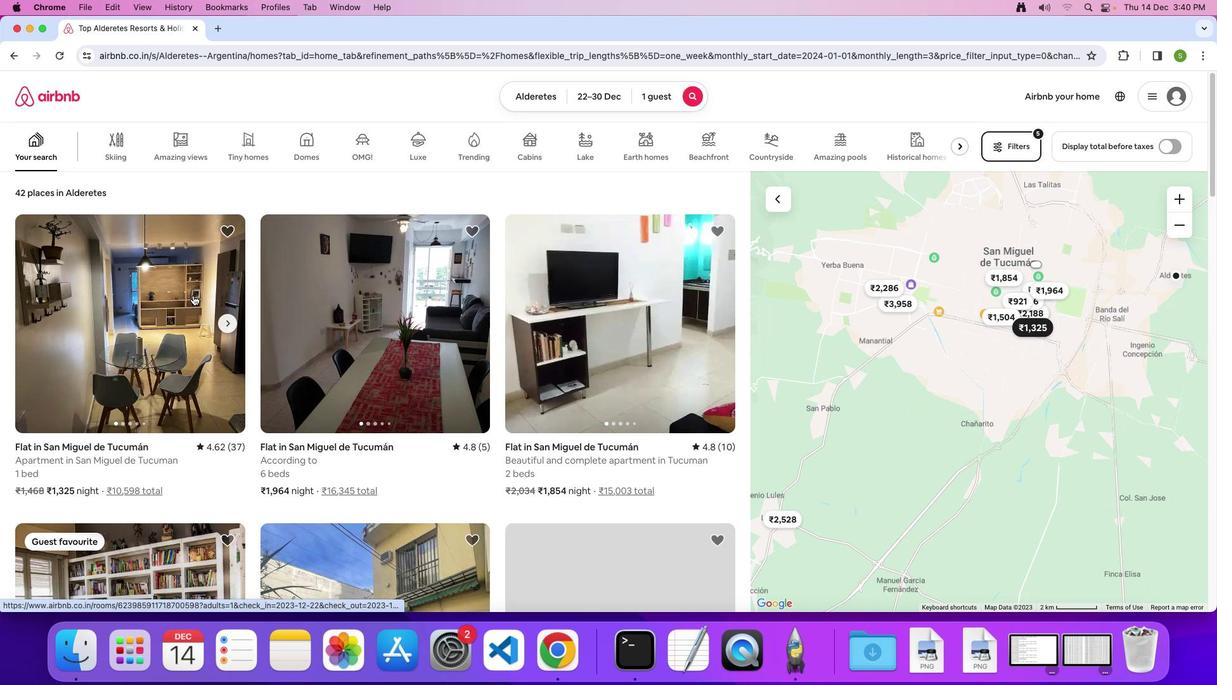 
Action: Mouse moved to (519, 275)
Screenshot: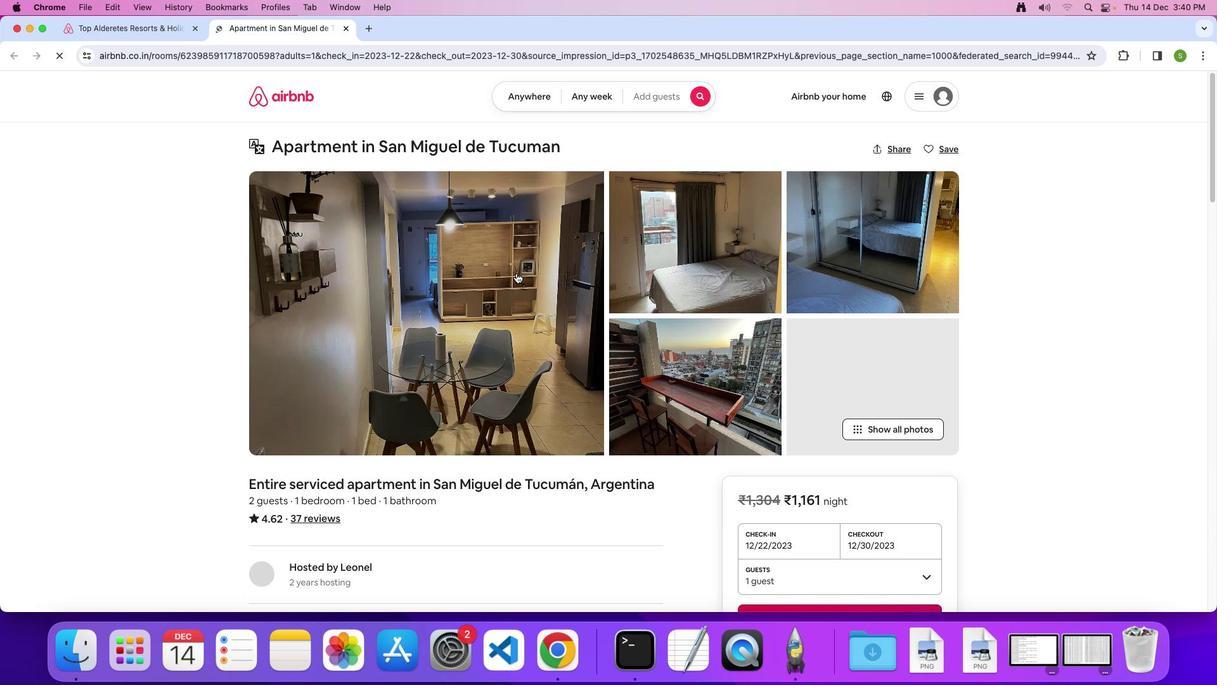 
Action: Mouse pressed left at (519, 275)
Screenshot: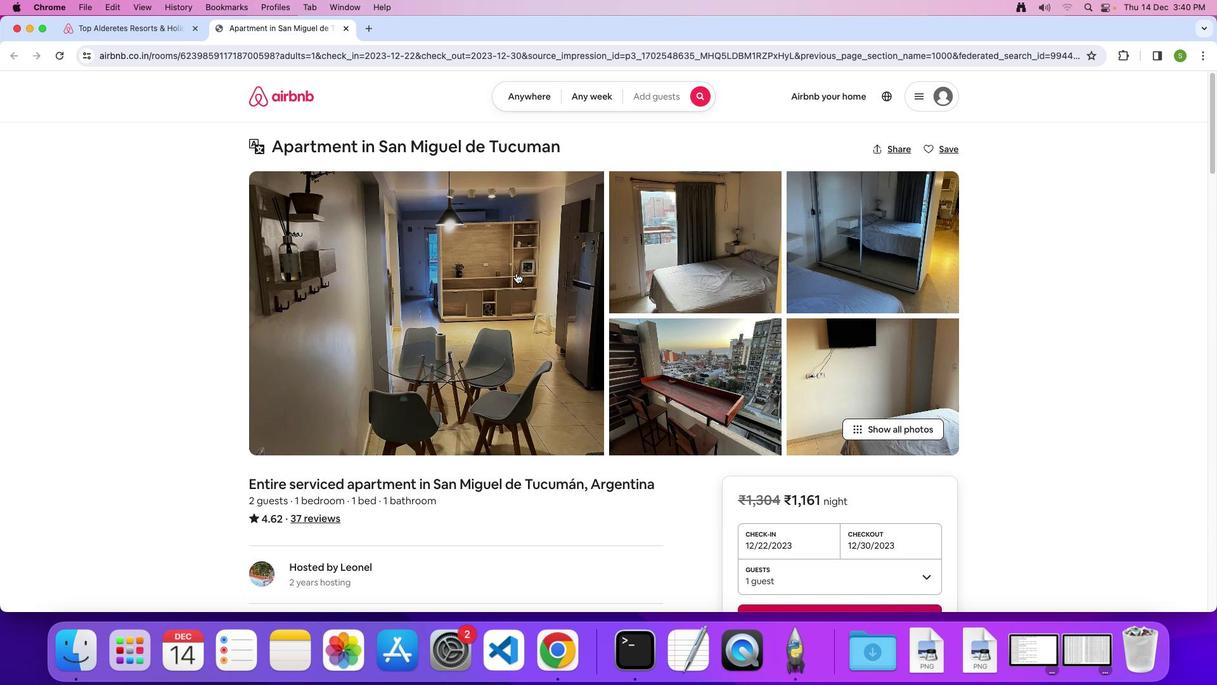 
Action: Mouse moved to (527, 310)
Screenshot: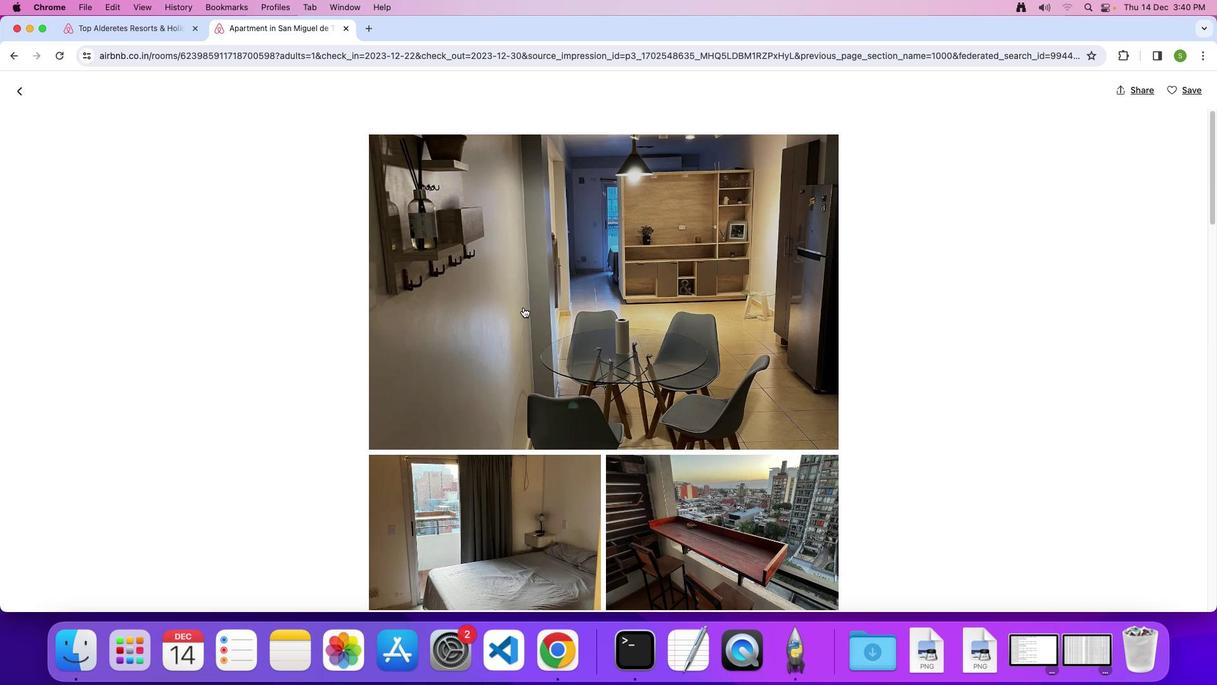 
Action: Mouse scrolled (527, 310) with delta (3, 2)
Screenshot: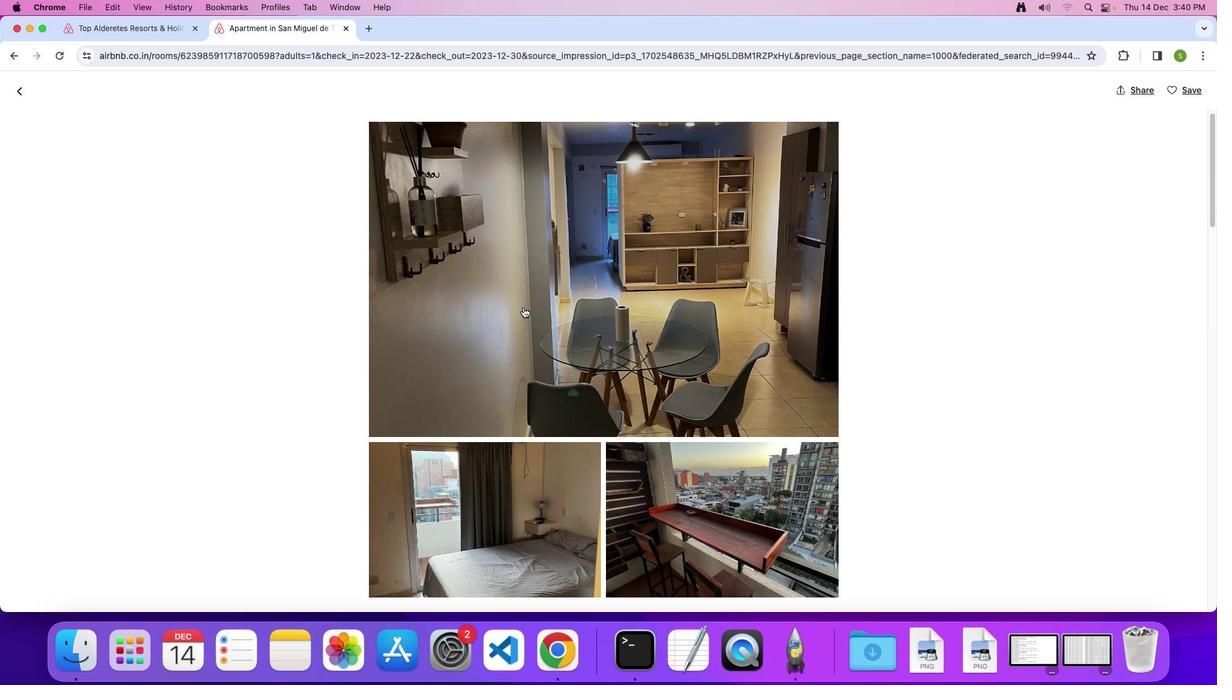 
Action: Mouse scrolled (527, 310) with delta (3, 2)
Screenshot: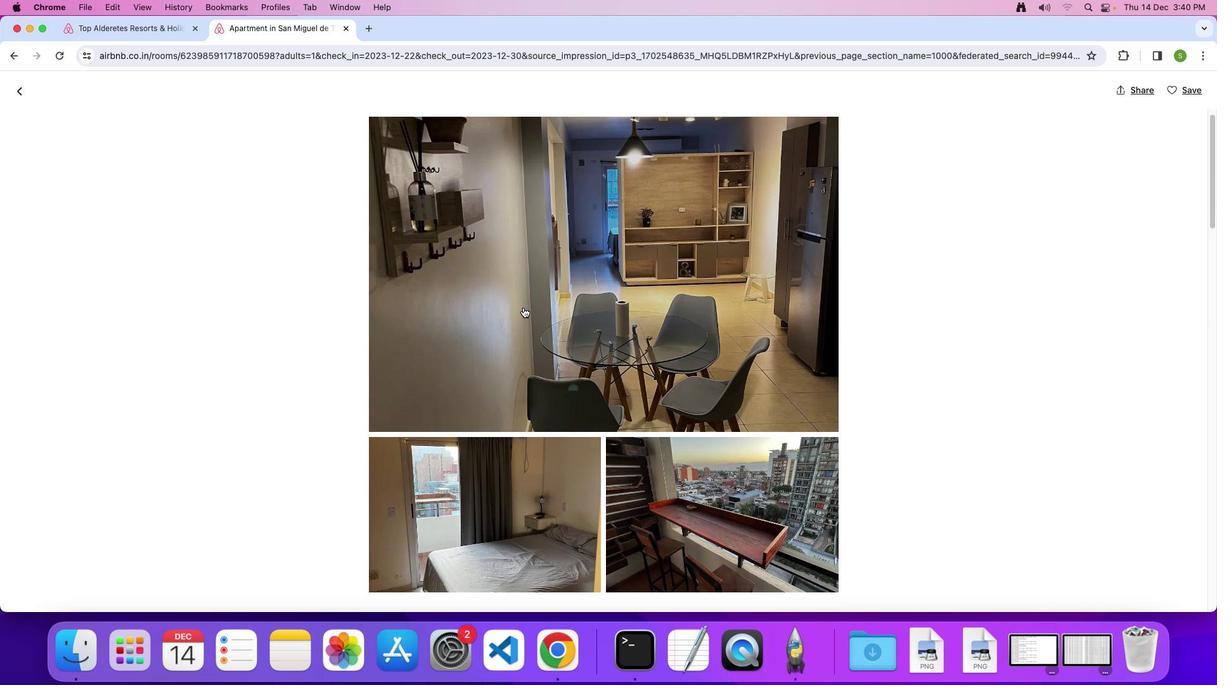 
Action: Mouse scrolled (527, 310) with delta (3, 1)
Screenshot: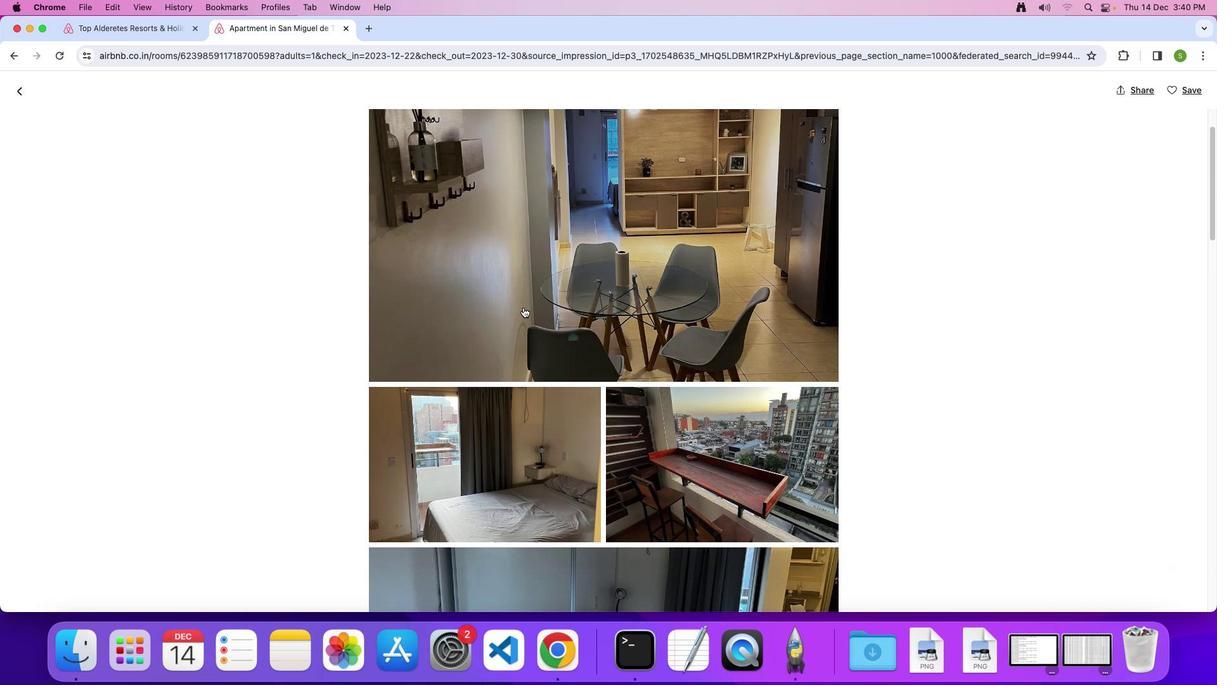 
Action: Mouse scrolled (527, 310) with delta (3, 2)
Screenshot: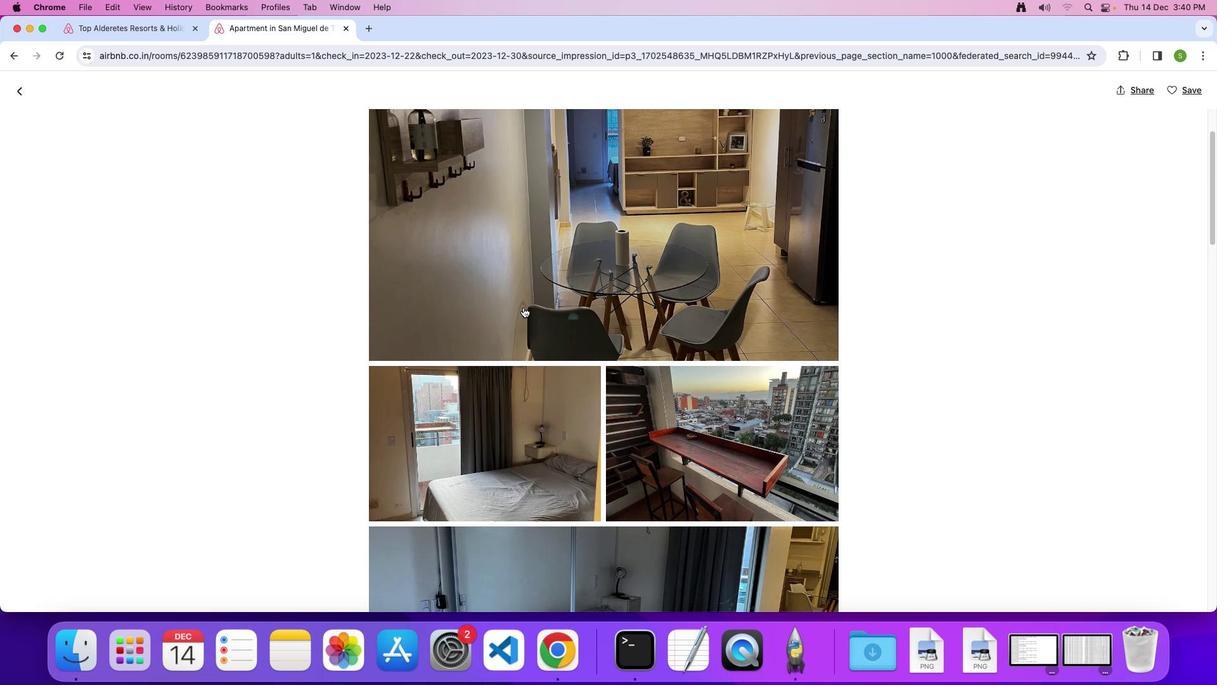 
Action: Mouse scrolled (527, 310) with delta (3, 2)
Screenshot: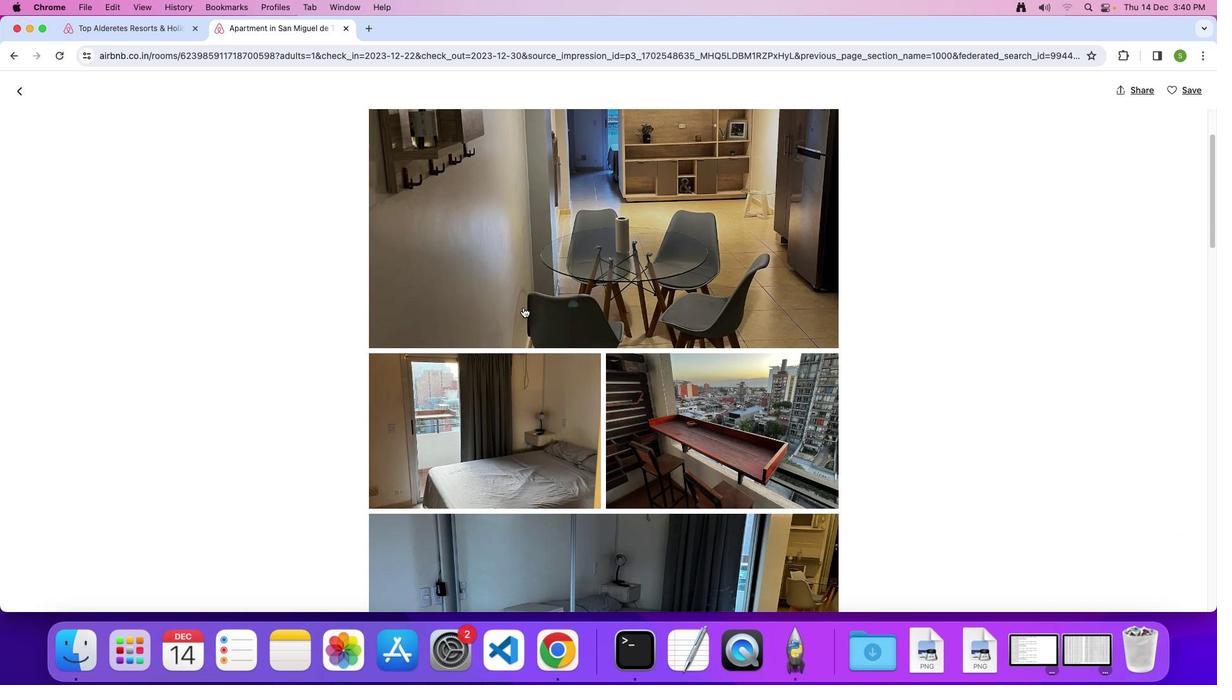 
Action: Mouse scrolled (527, 310) with delta (3, 1)
Screenshot: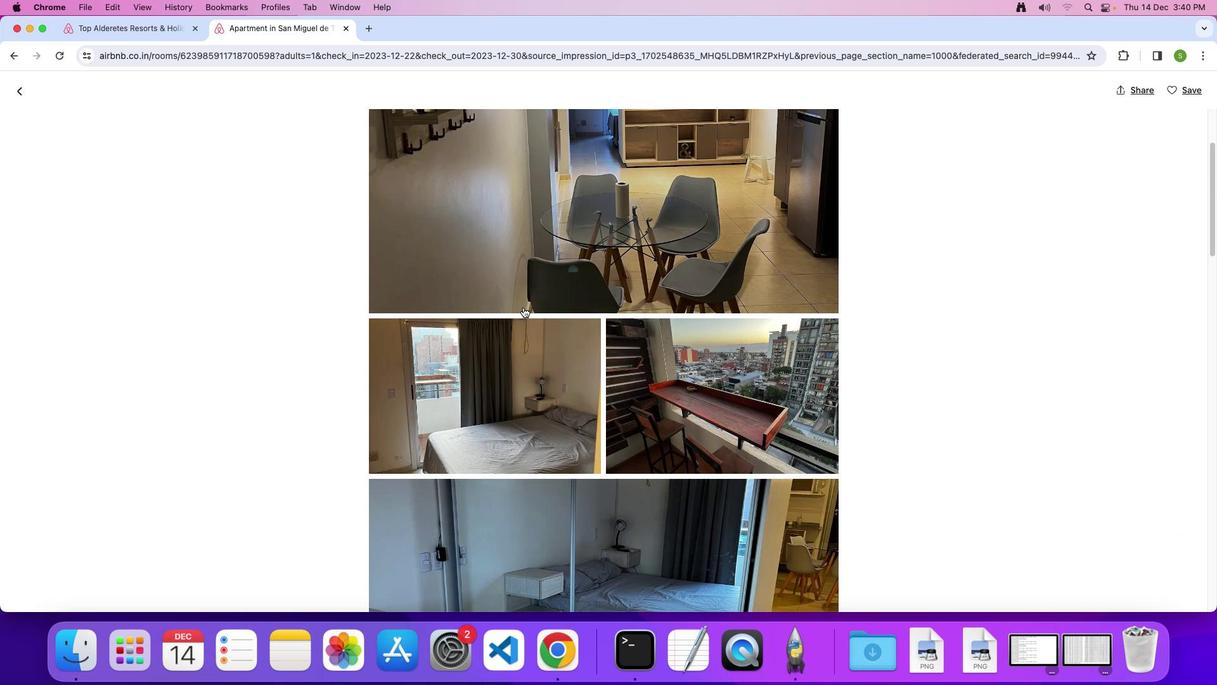 
Action: Mouse scrolled (527, 310) with delta (3, 2)
Screenshot: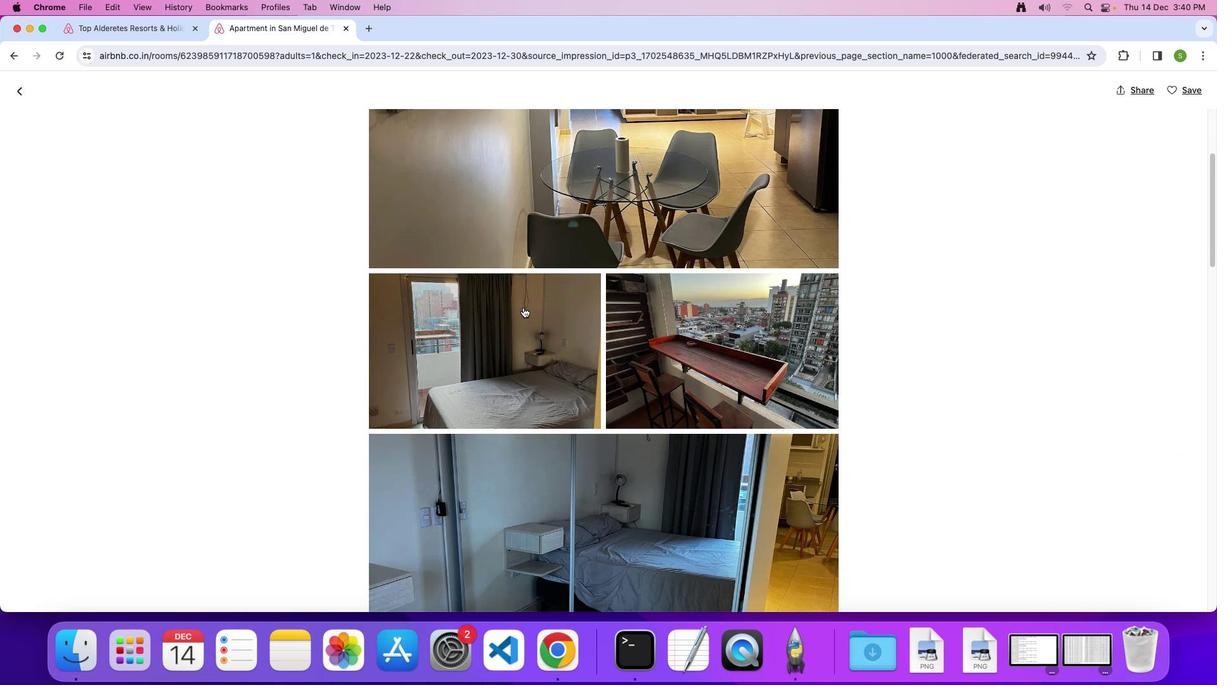 
Action: Mouse scrolled (527, 310) with delta (3, 2)
Screenshot: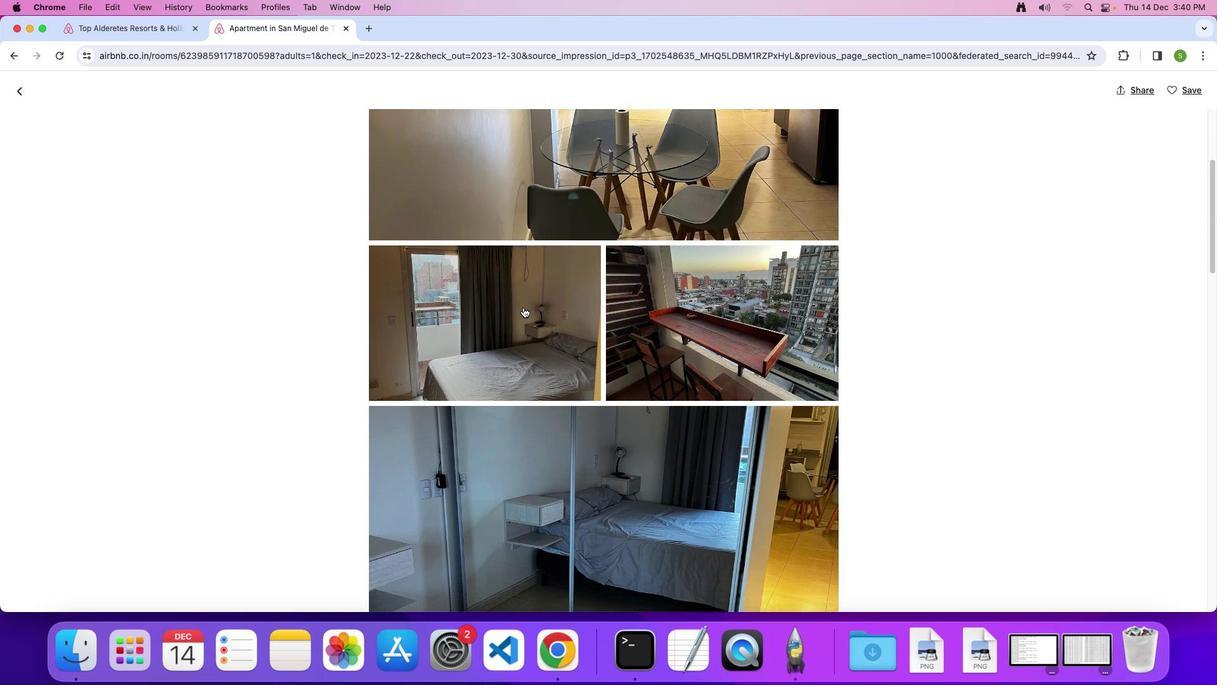 
Action: Mouse scrolled (527, 310) with delta (3, 2)
Screenshot: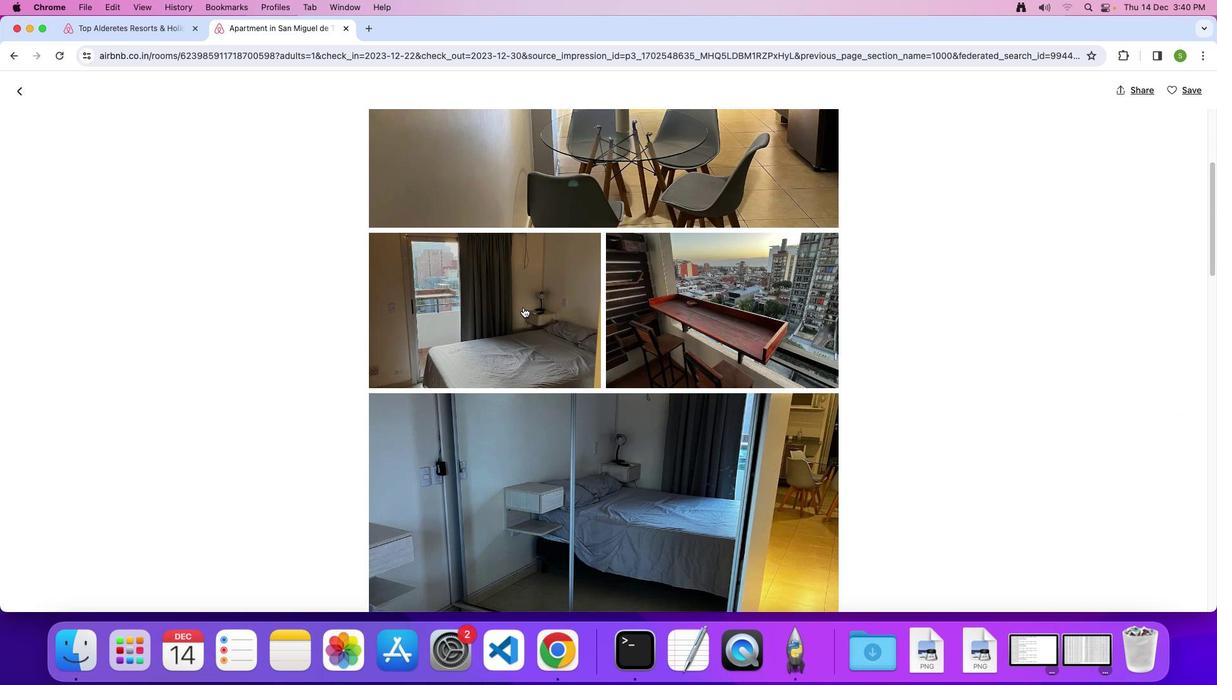 
Action: Mouse scrolled (527, 310) with delta (3, 2)
Screenshot: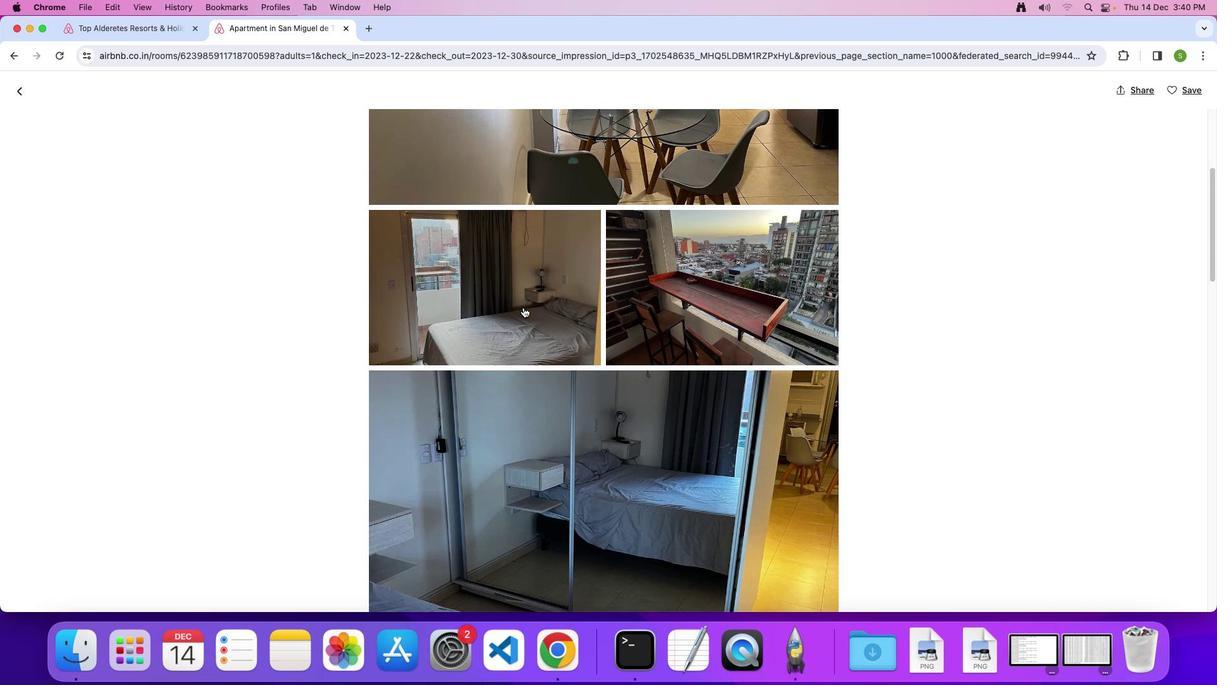 
Action: Mouse scrolled (527, 310) with delta (3, 2)
Screenshot: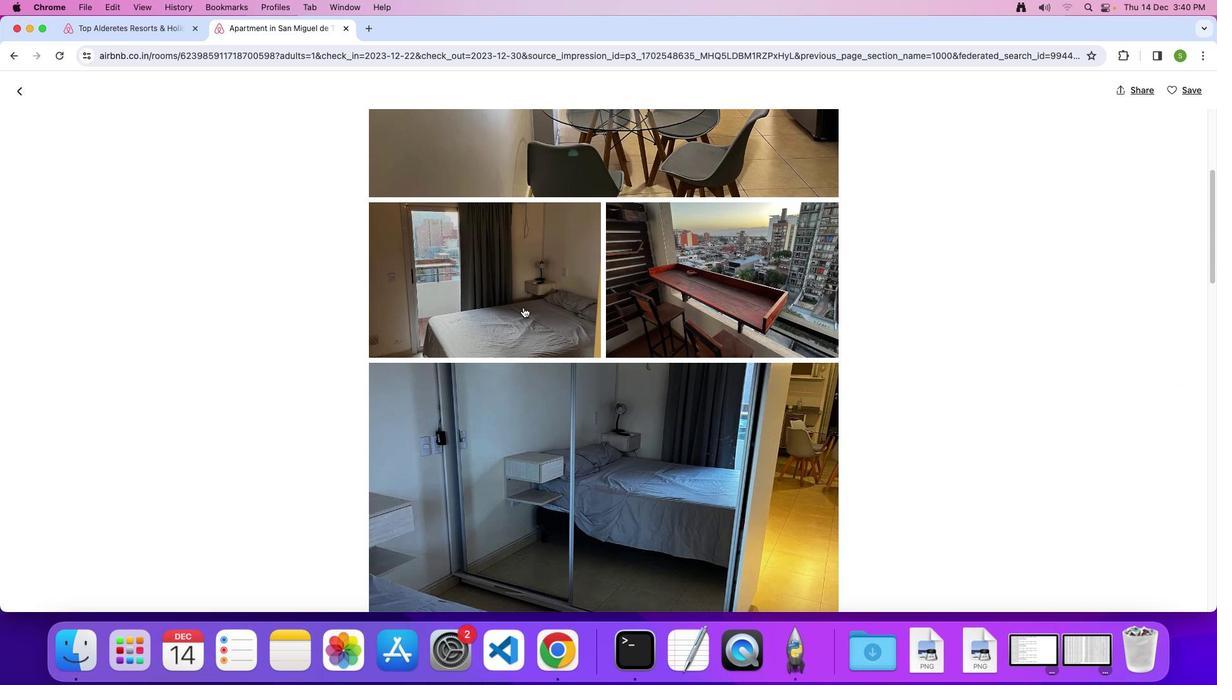 
Action: Mouse scrolled (527, 310) with delta (3, 1)
Screenshot: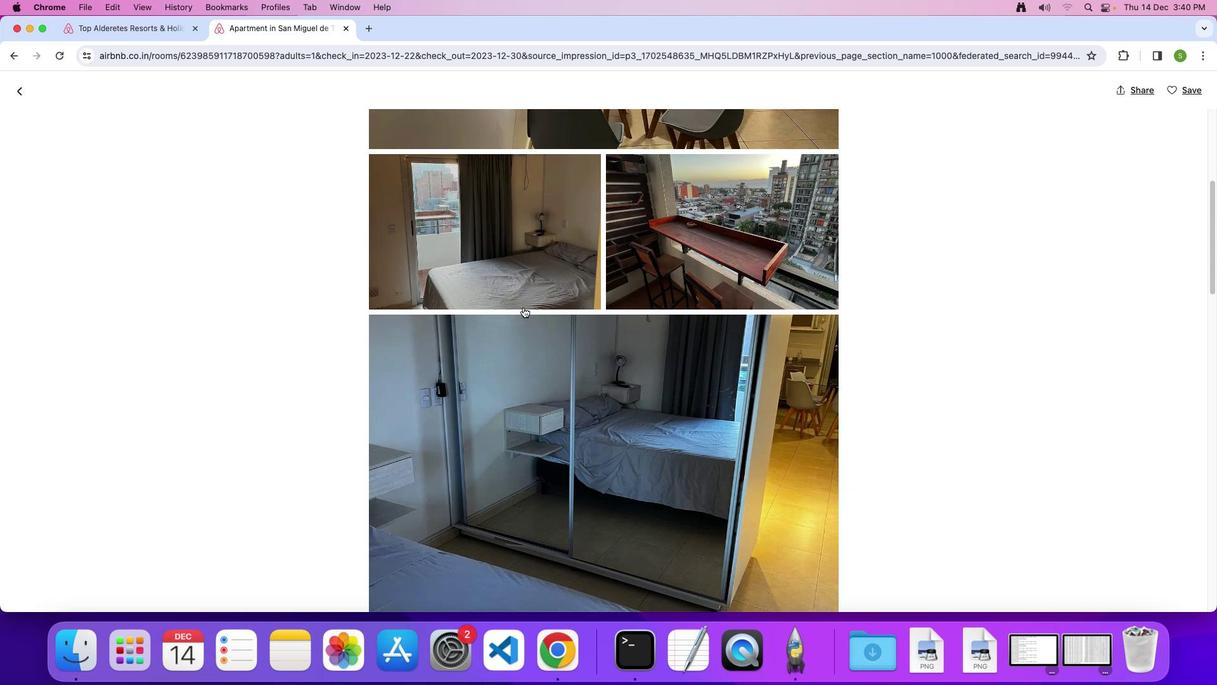 
Action: Mouse scrolled (527, 310) with delta (3, 2)
Screenshot: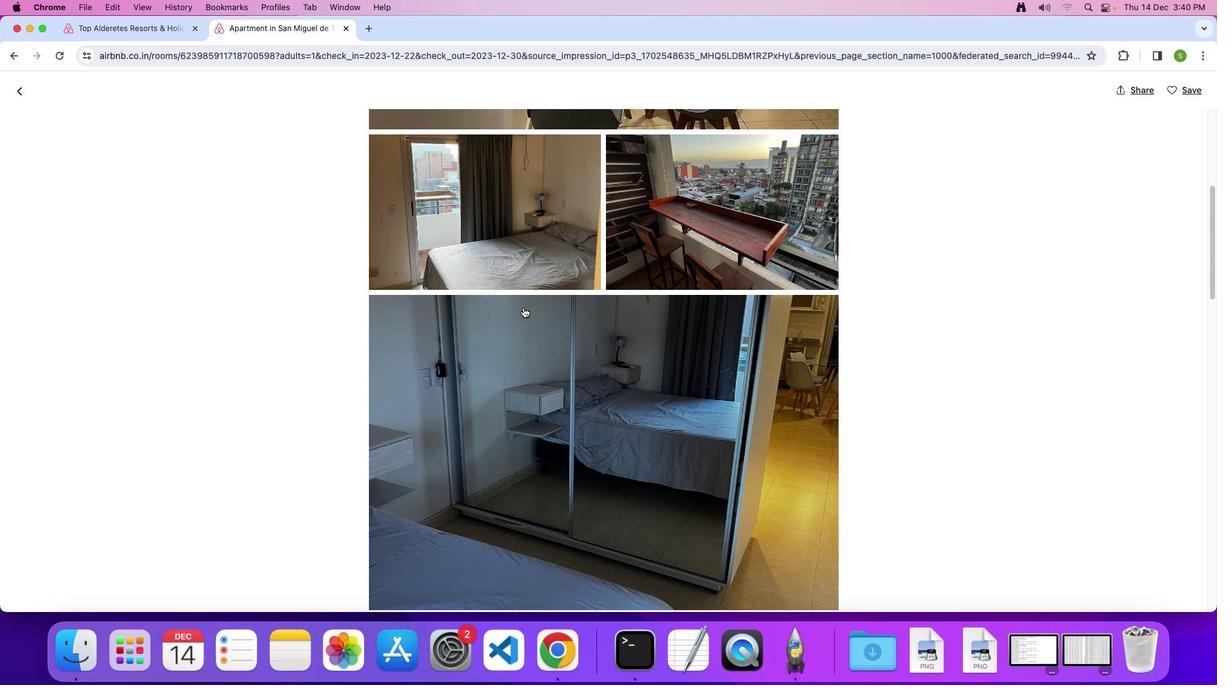 
Action: Mouse scrolled (527, 310) with delta (3, 2)
Screenshot: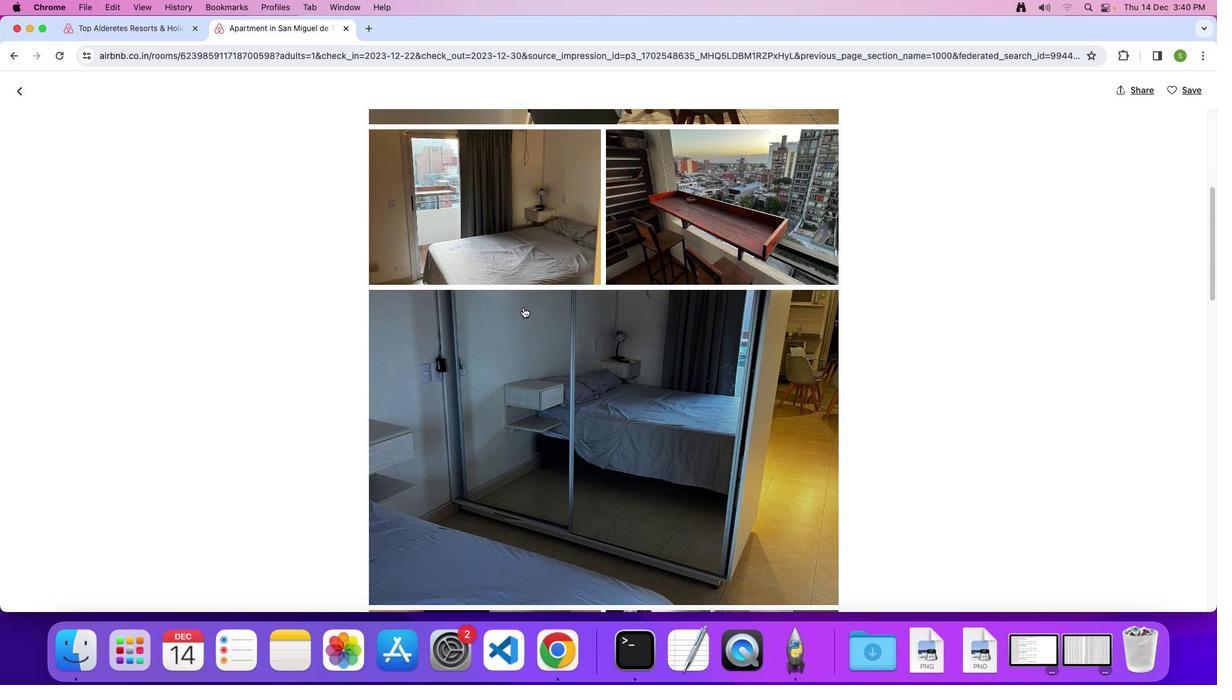 
Action: Mouse scrolled (527, 310) with delta (3, 2)
Screenshot: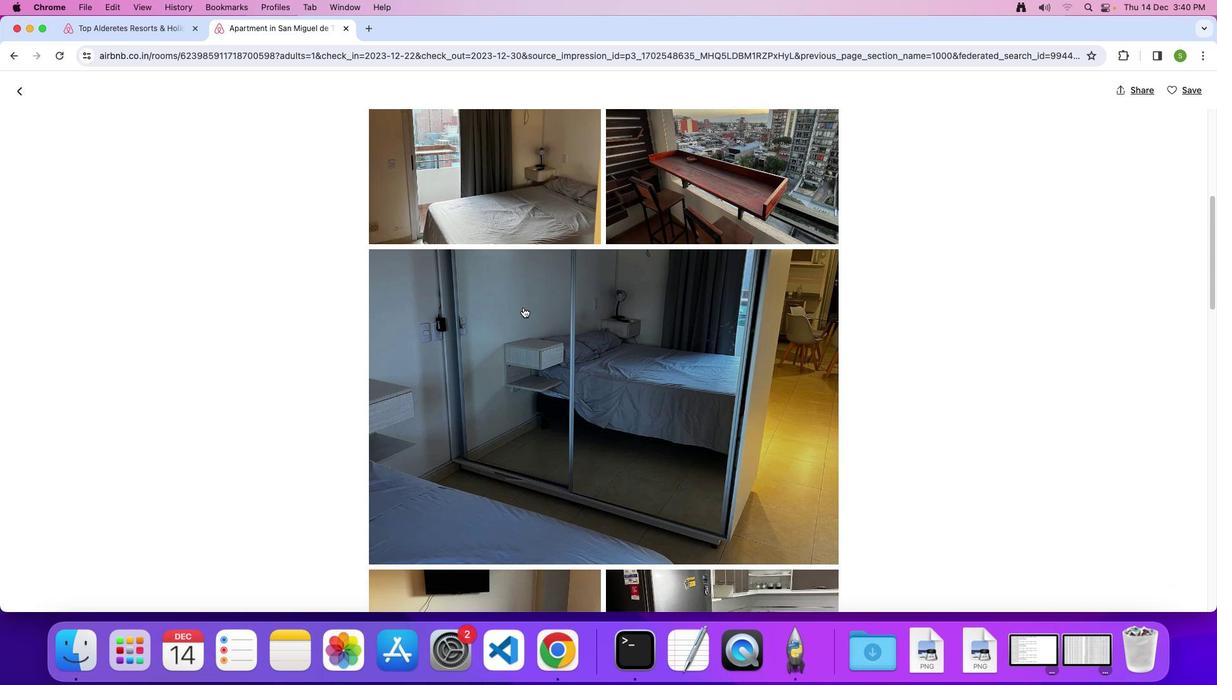 
Action: Mouse scrolled (527, 310) with delta (3, 2)
Screenshot: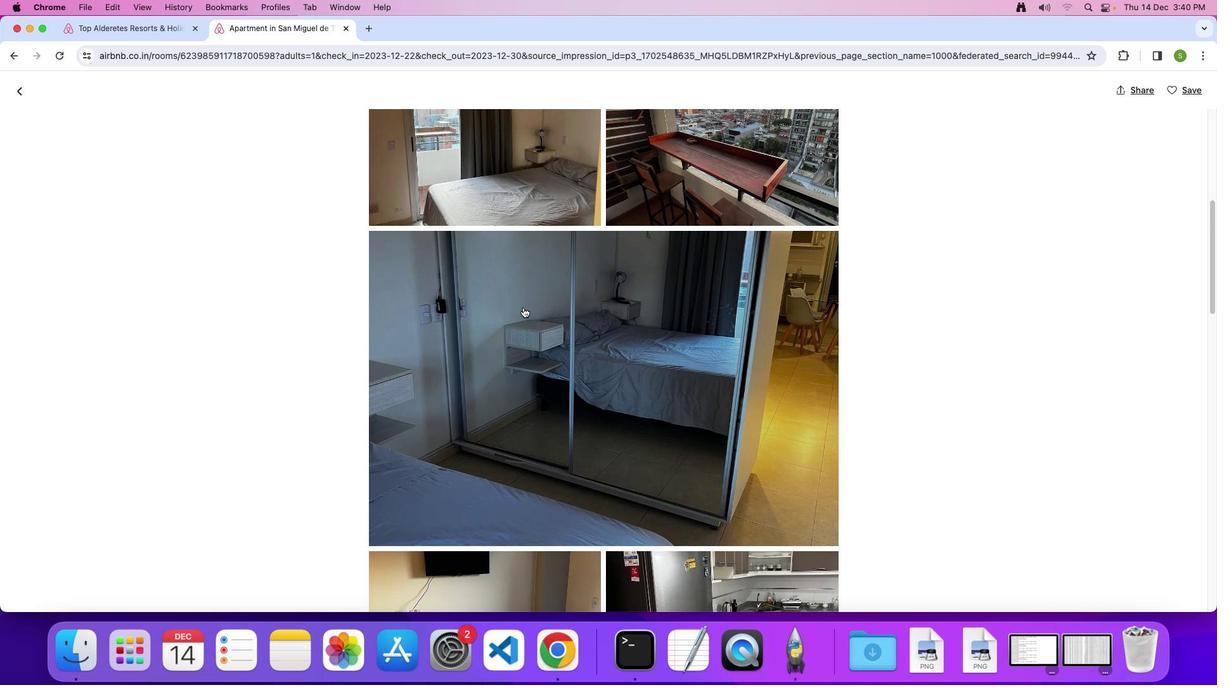 
Action: Mouse scrolled (527, 310) with delta (3, 2)
Screenshot: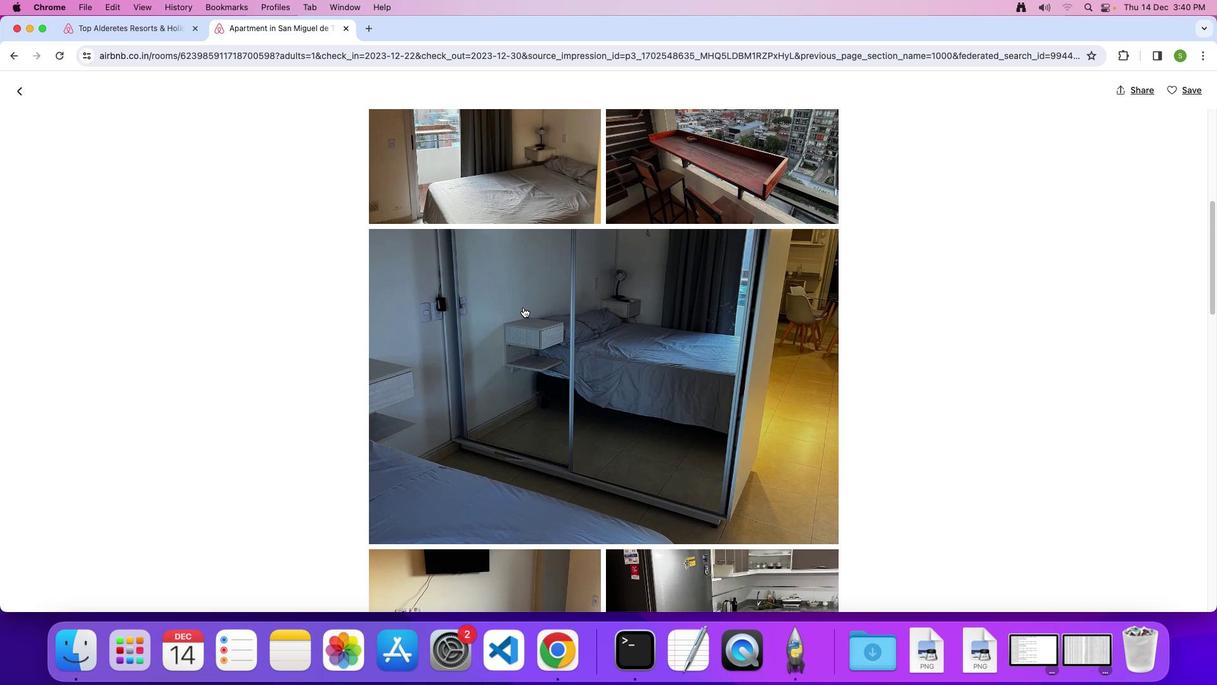
Action: Mouse scrolled (527, 310) with delta (3, 2)
Screenshot: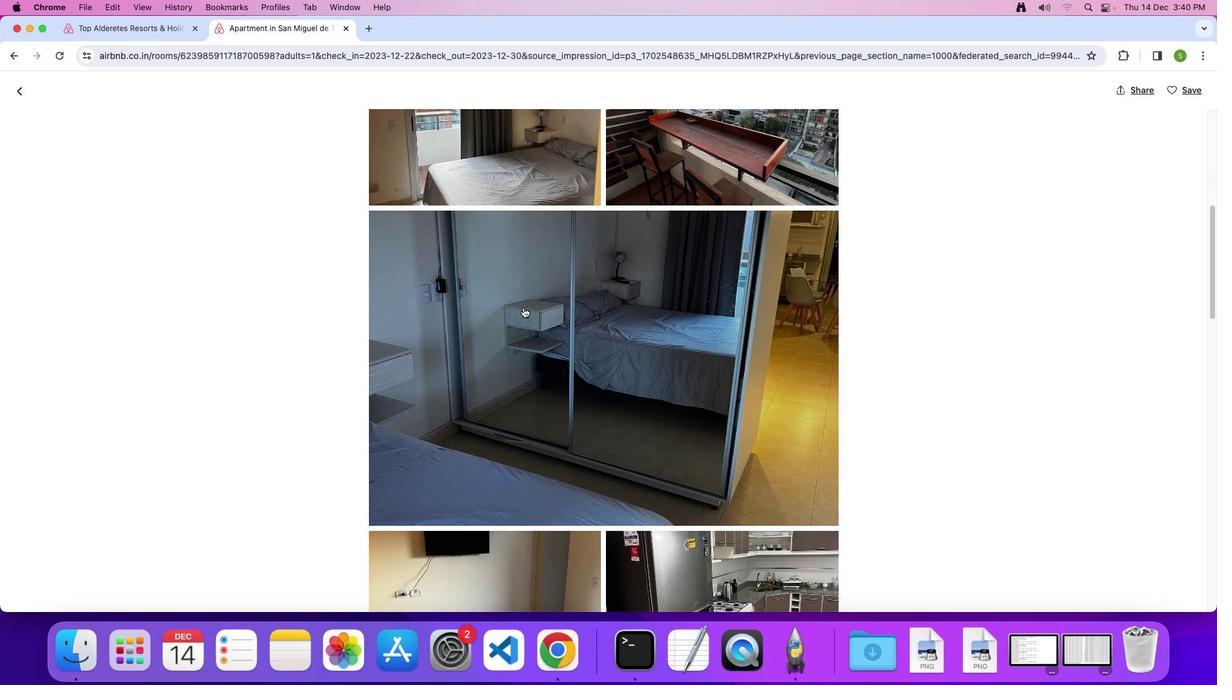 
Action: Mouse scrolled (527, 310) with delta (3, 2)
Screenshot: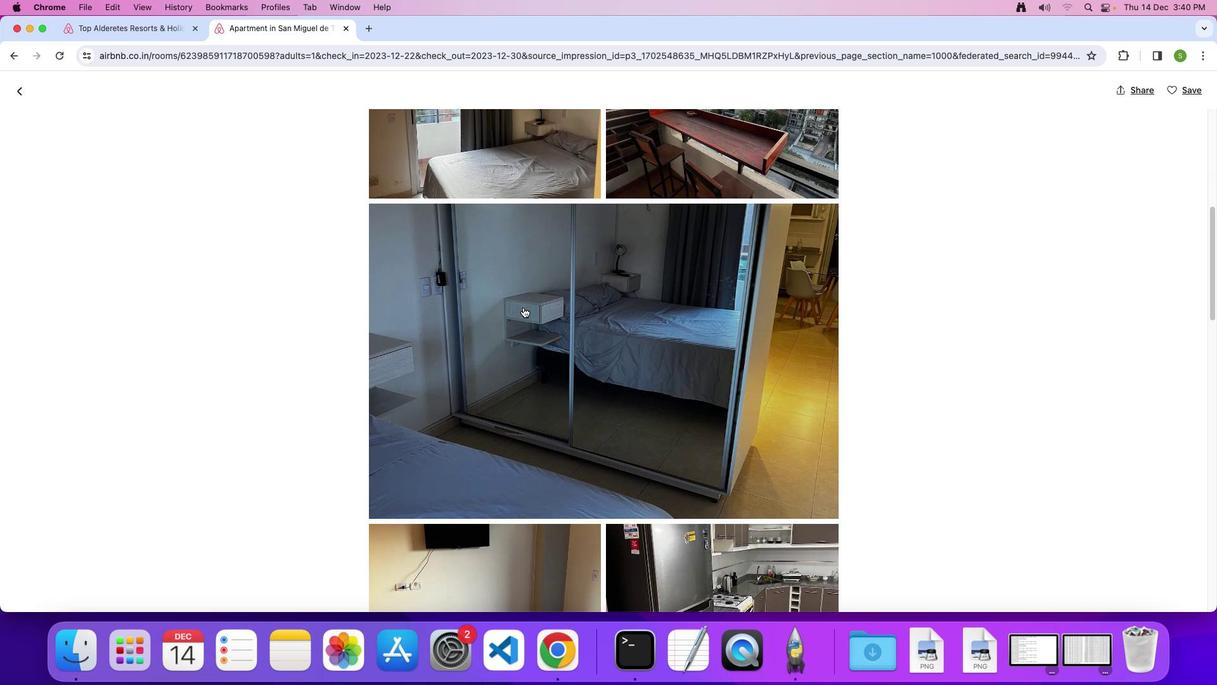 
Action: Mouse scrolled (527, 310) with delta (3, 1)
Screenshot: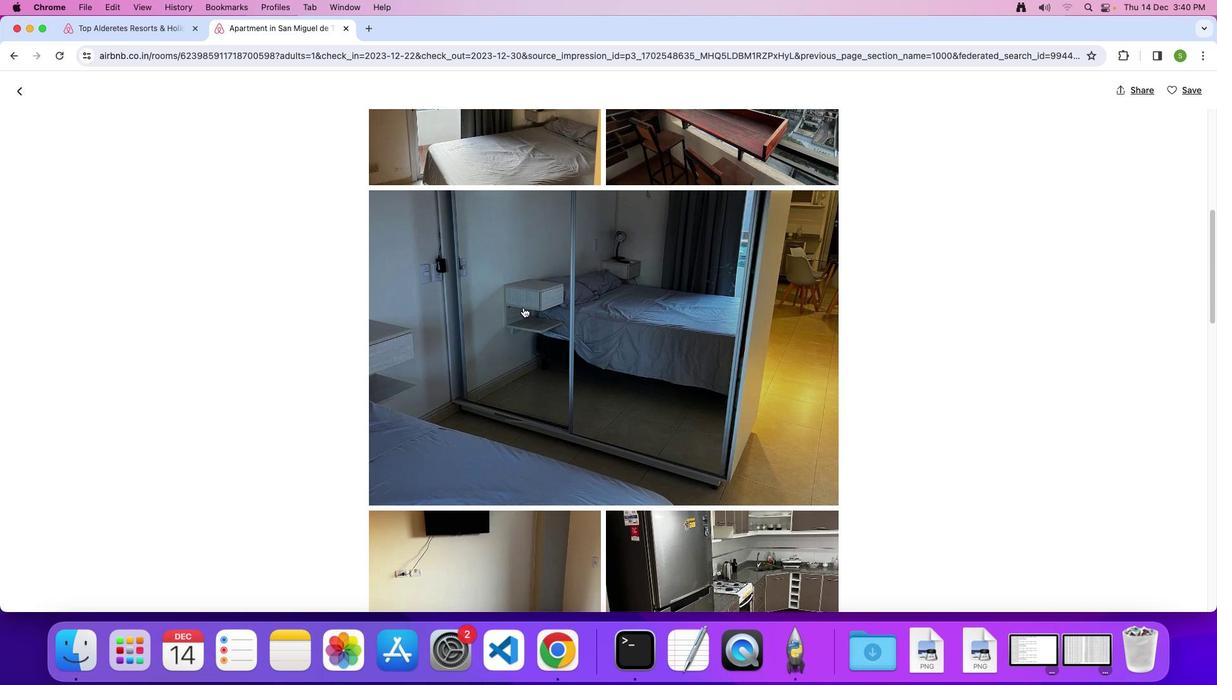 
Action: Mouse scrolled (527, 310) with delta (3, 2)
Screenshot: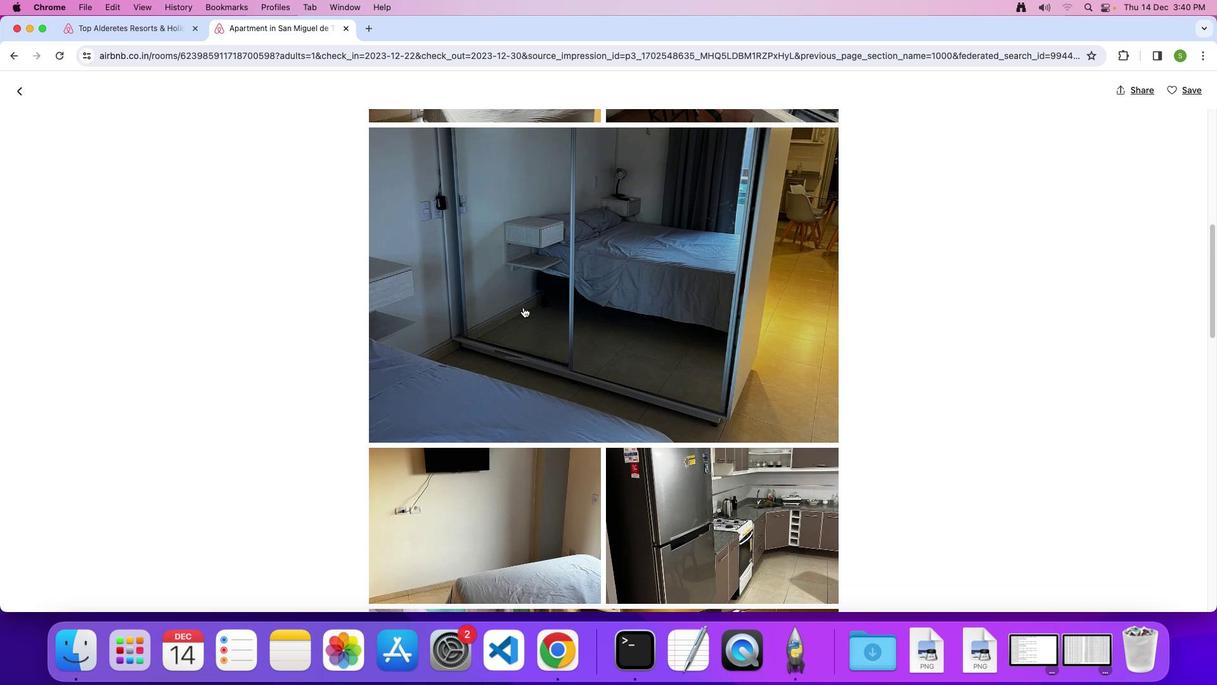 
Action: Mouse scrolled (527, 310) with delta (3, 2)
Screenshot: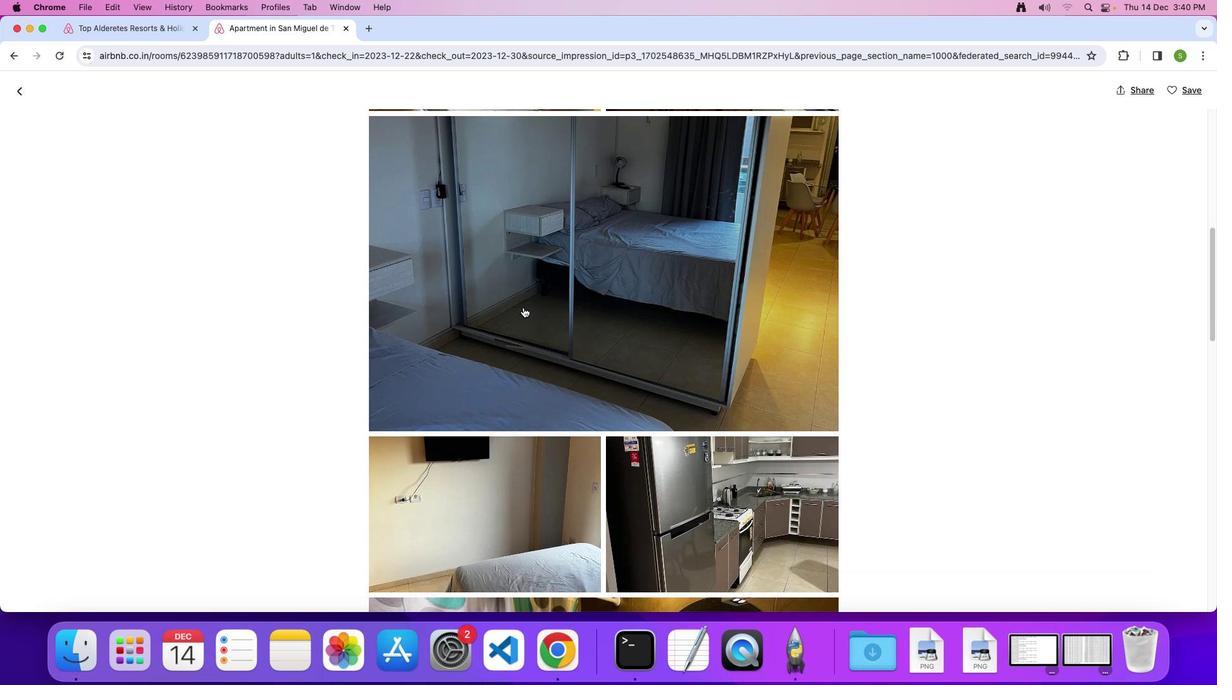 
Action: Mouse scrolled (527, 310) with delta (3, 1)
Screenshot: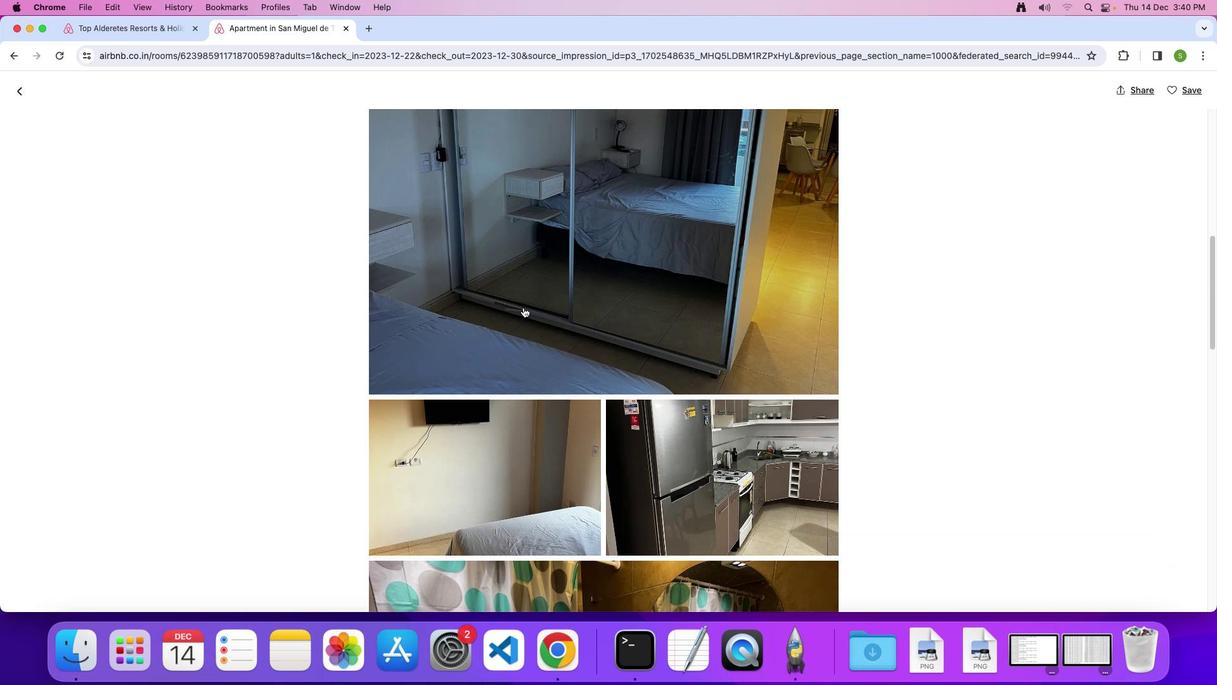 
Action: Mouse scrolled (527, 310) with delta (3, 2)
Screenshot: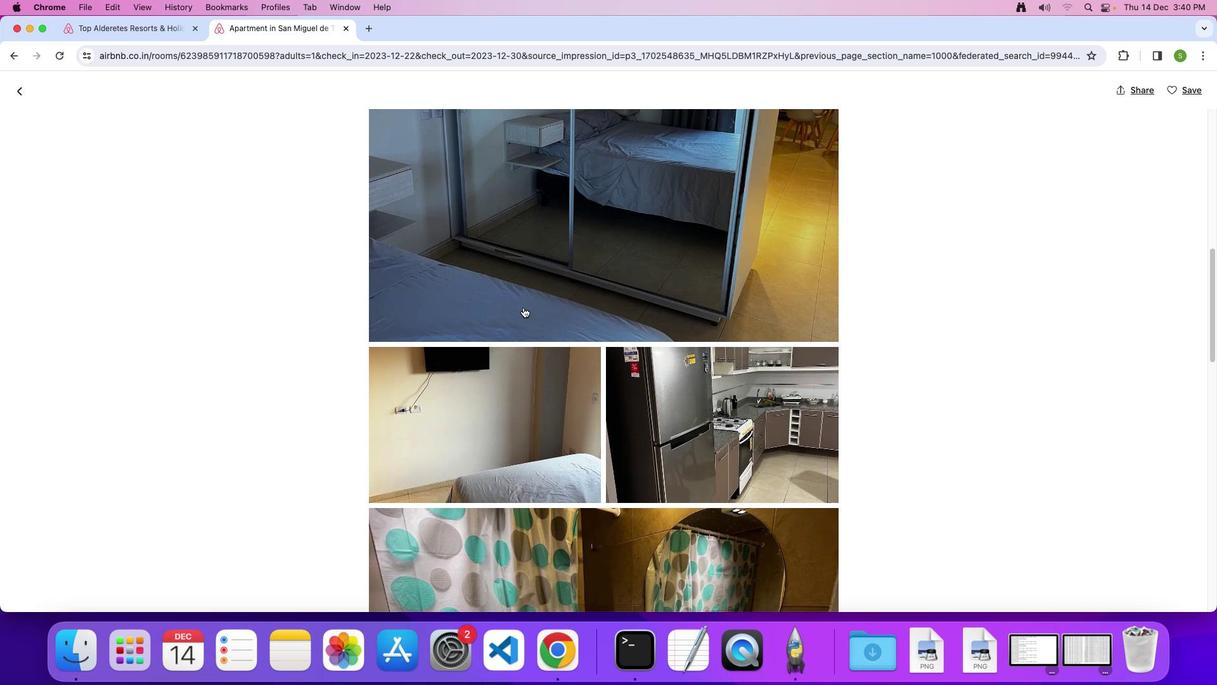 
Action: Mouse scrolled (527, 310) with delta (3, 2)
Screenshot: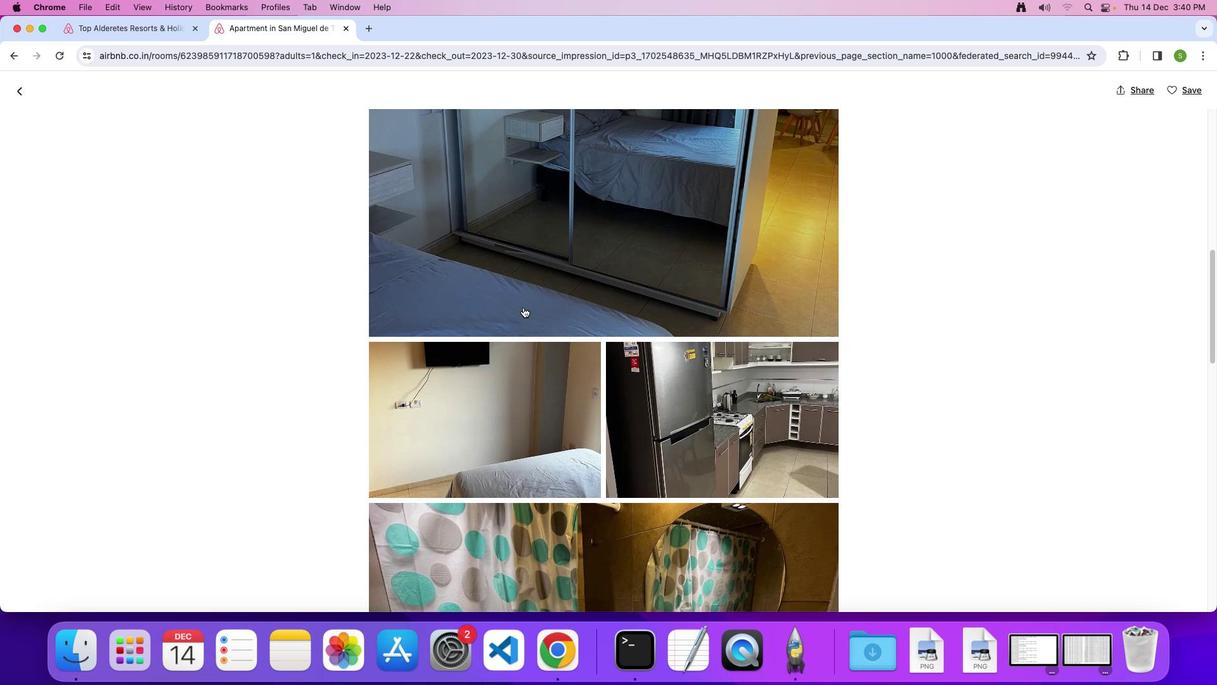 
Action: Mouse scrolled (527, 310) with delta (3, 1)
Screenshot: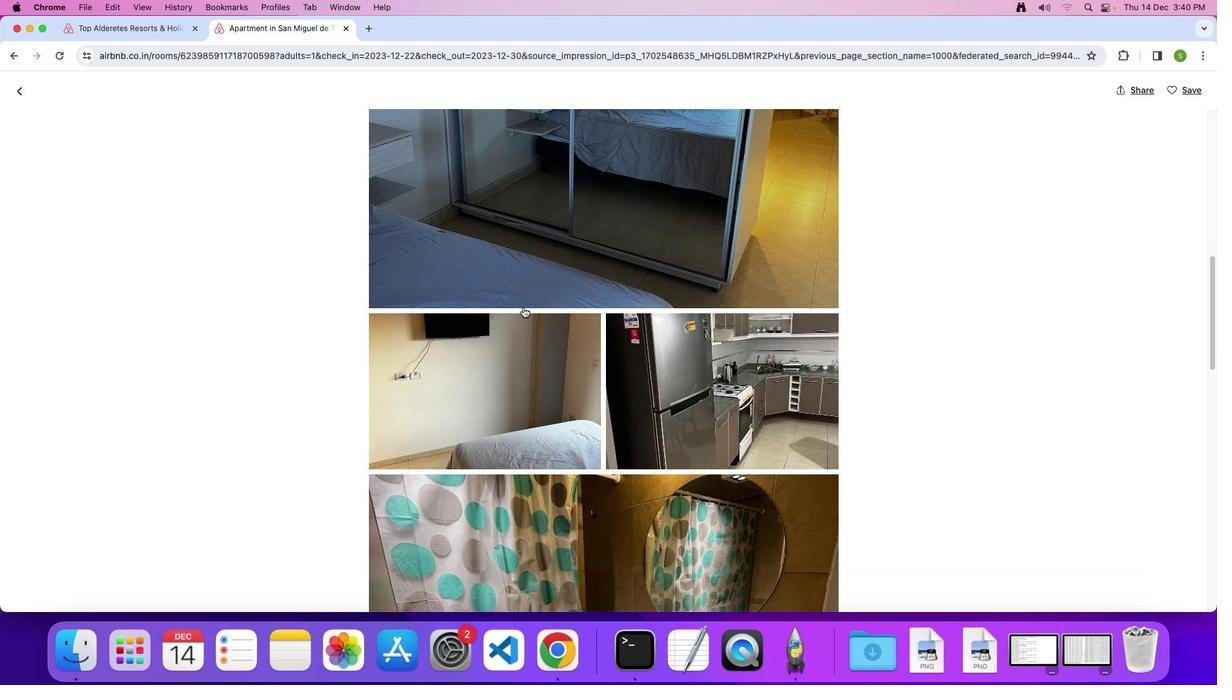 
Action: Mouse scrolled (527, 310) with delta (3, 2)
Screenshot: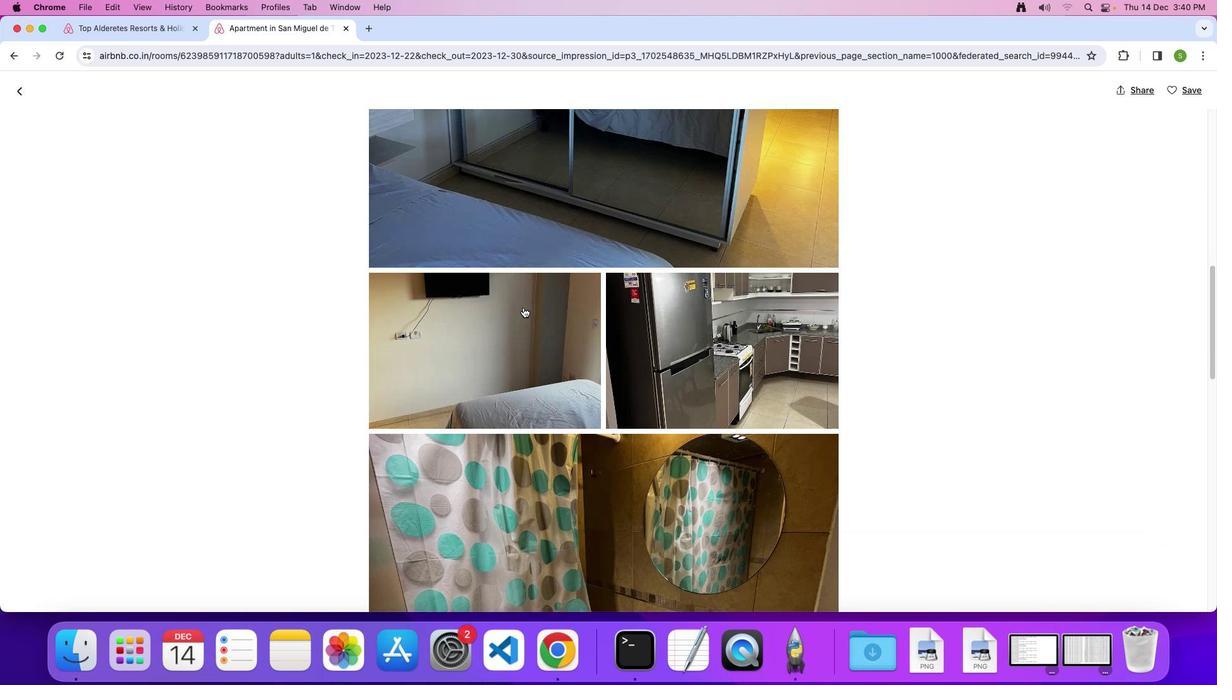 
Action: Mouse scrolled (527, 310) with delta (3, 2)
Screenshot: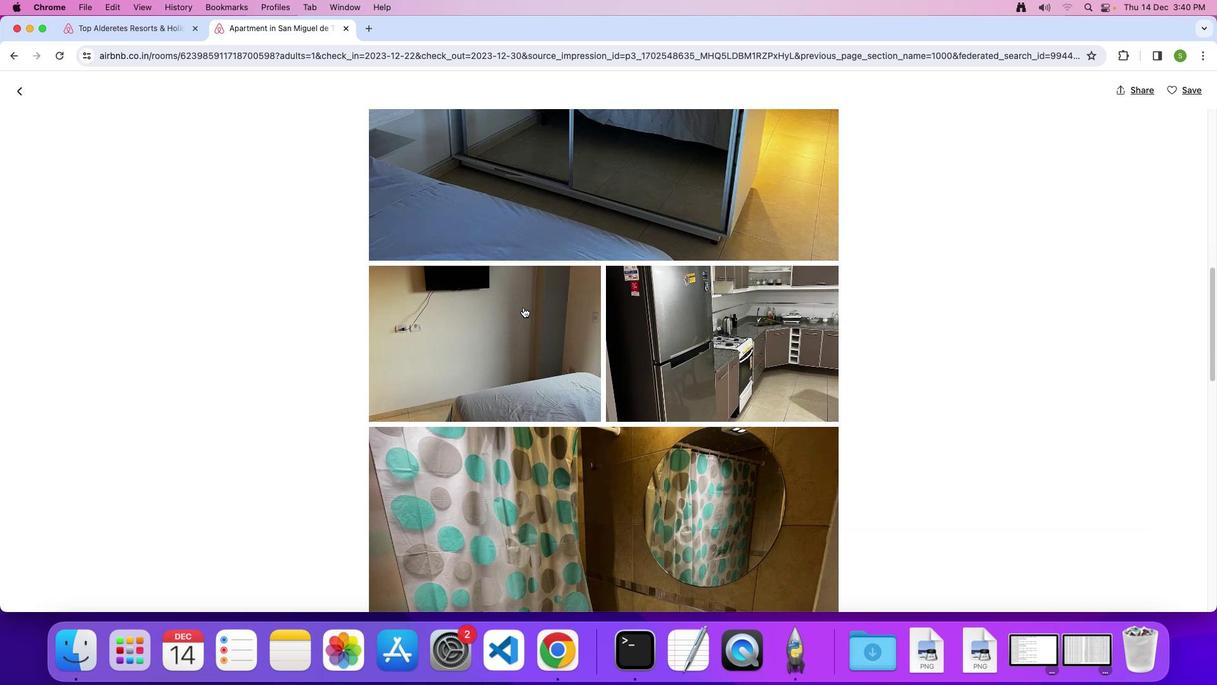 
Action: Mouse scrolled (527, 310) with delta (3, 2)
Screenshot: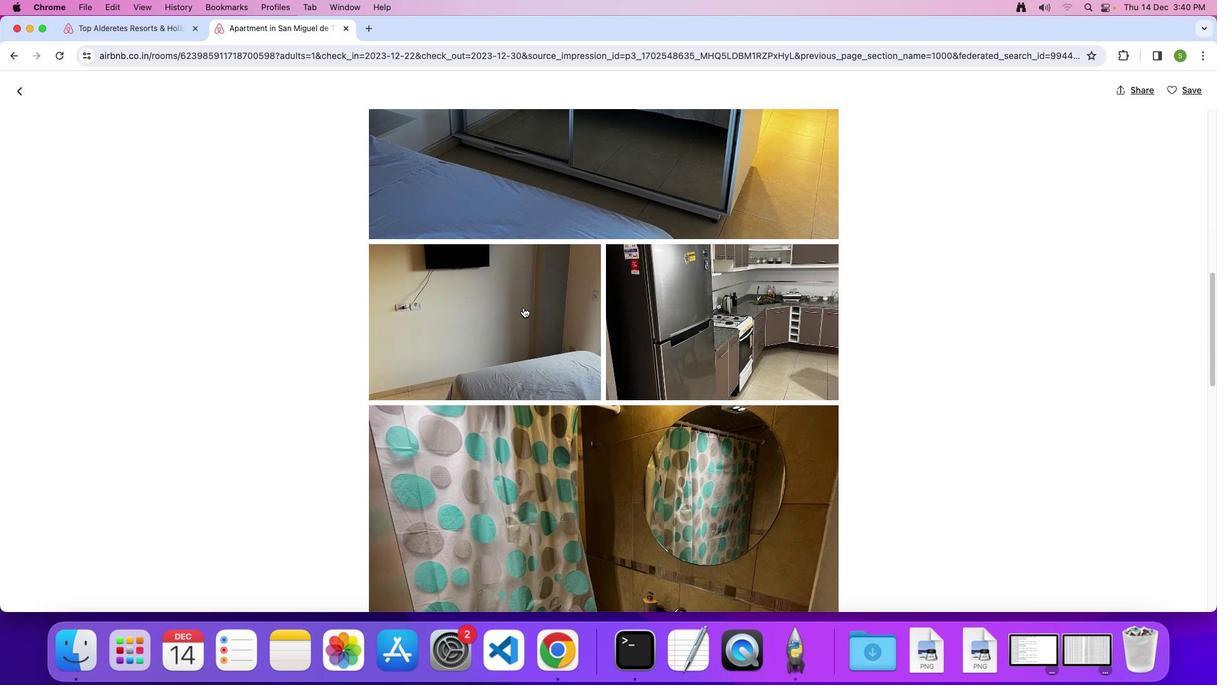 
Action: Mouse scrolled (527, 310) with delta (3, 2)
Screenshot: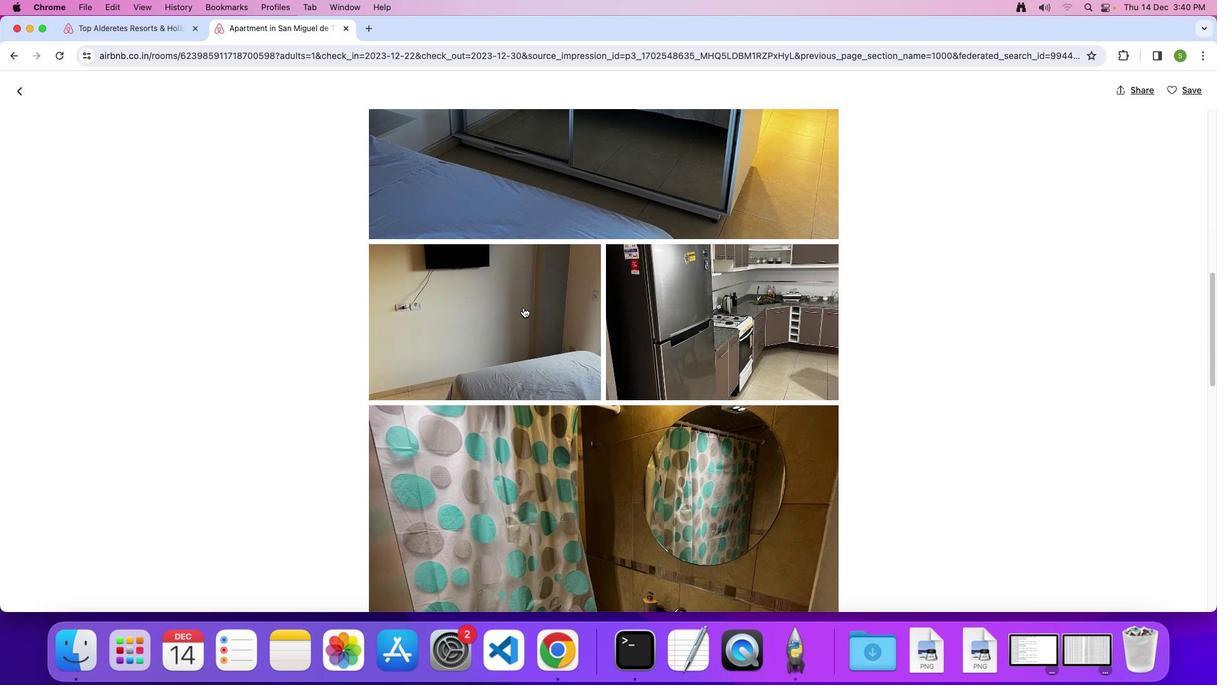 
Action: Mouse scrolled (527, 310) with delta (3, 2)
Screenshot: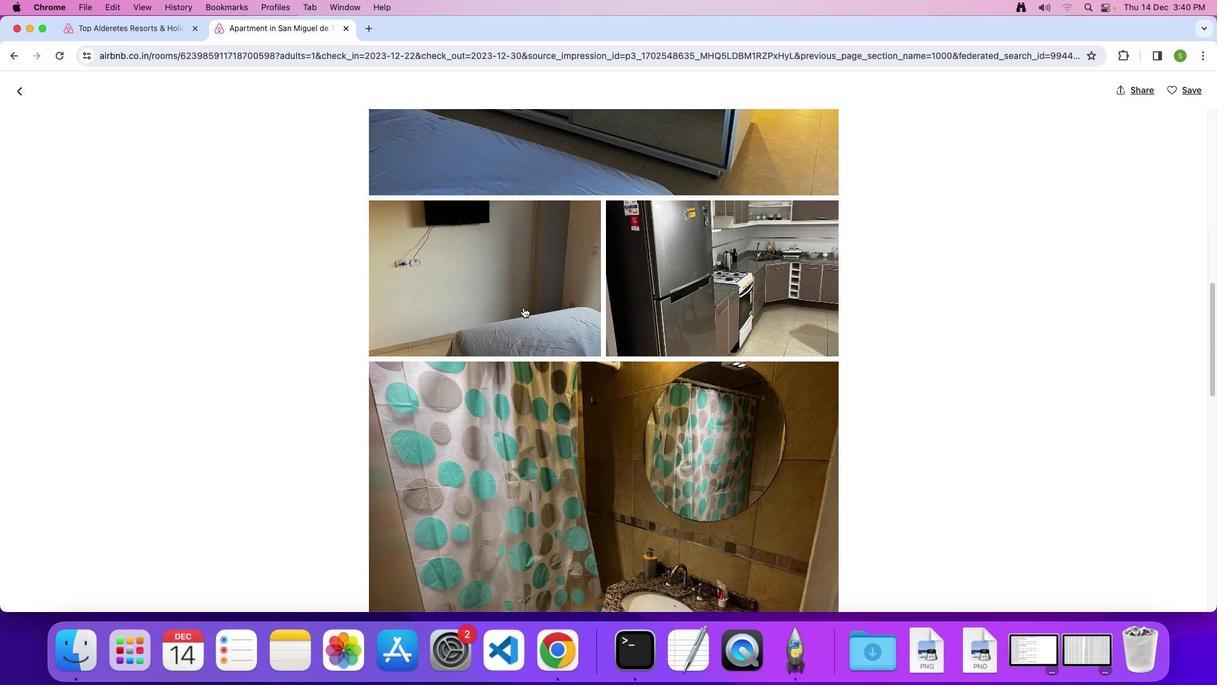 
Action: Mouse scrolled (527, 310) with delta (3, 2)
Screenshot: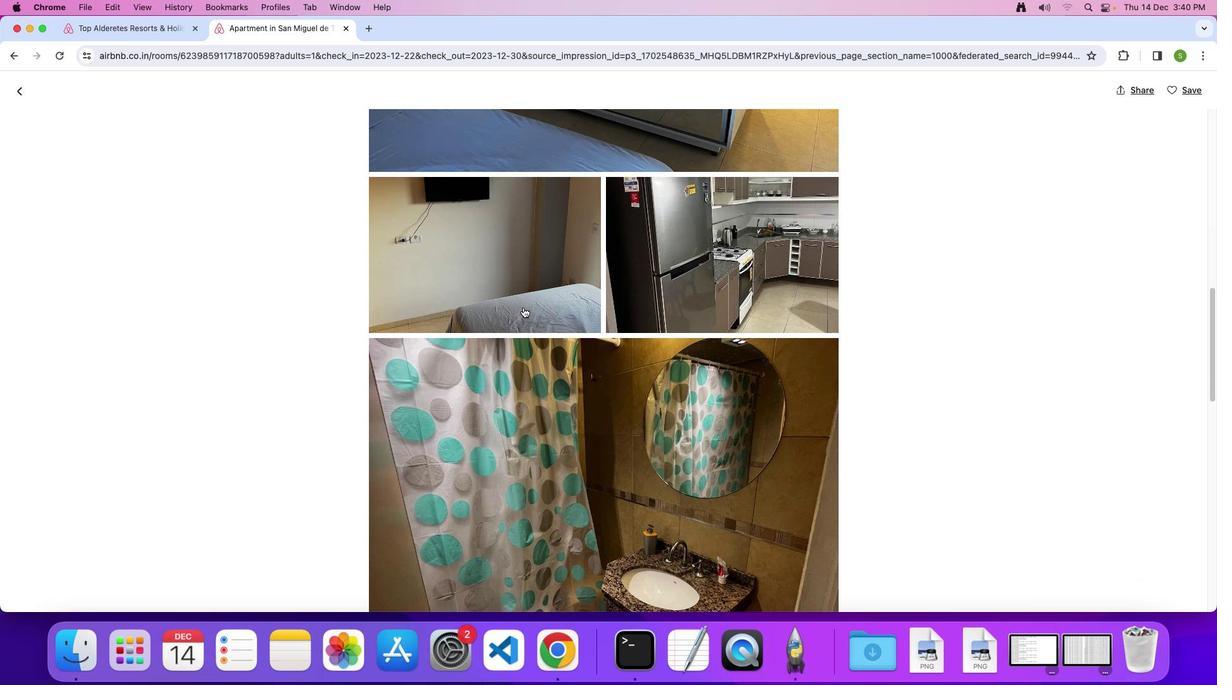 
Action: Mouse scrolled (527, 310) with delta (3, 2)
Screenshot: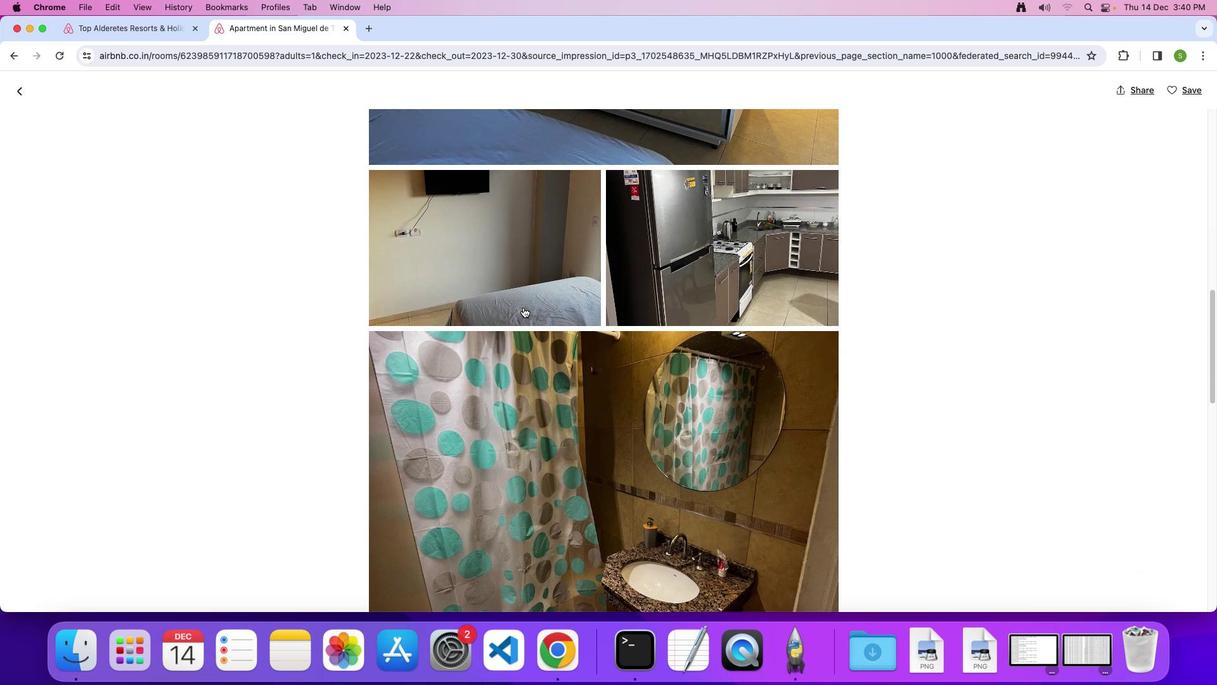 
Action: Mouse scrolled (527, 310) with delta (3, 2)
Screenshot: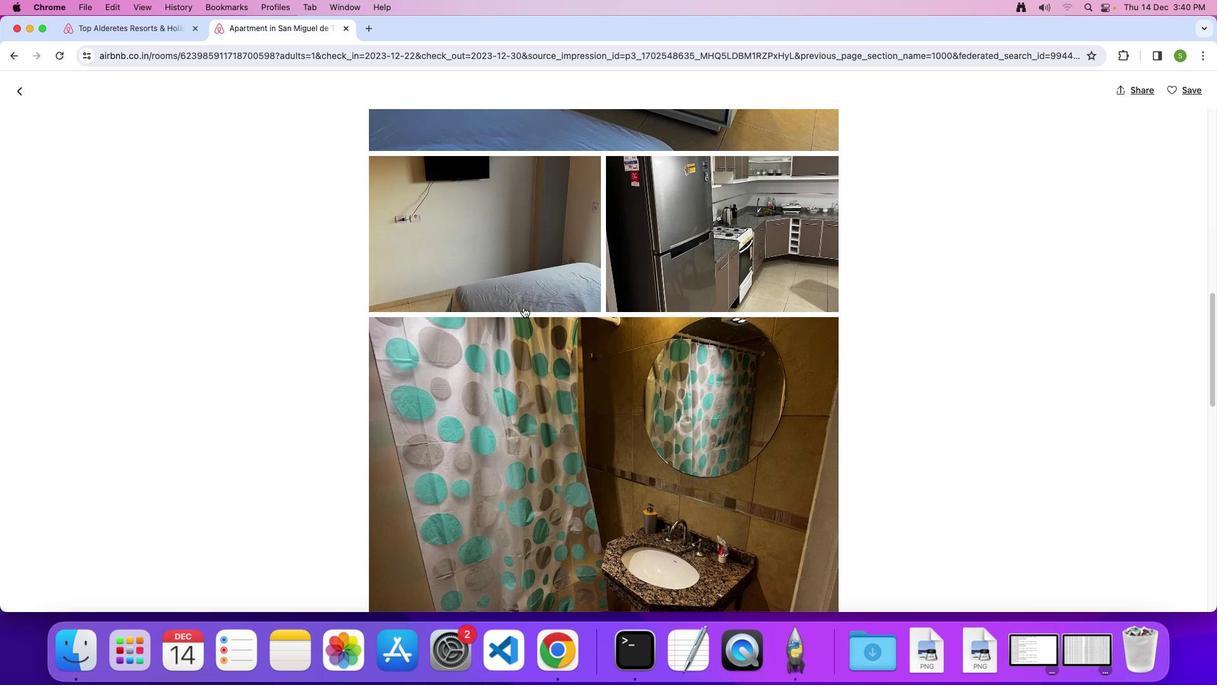 
Action: Mouse scrolled (527, 310) with delta (3, 2)
Screenshot: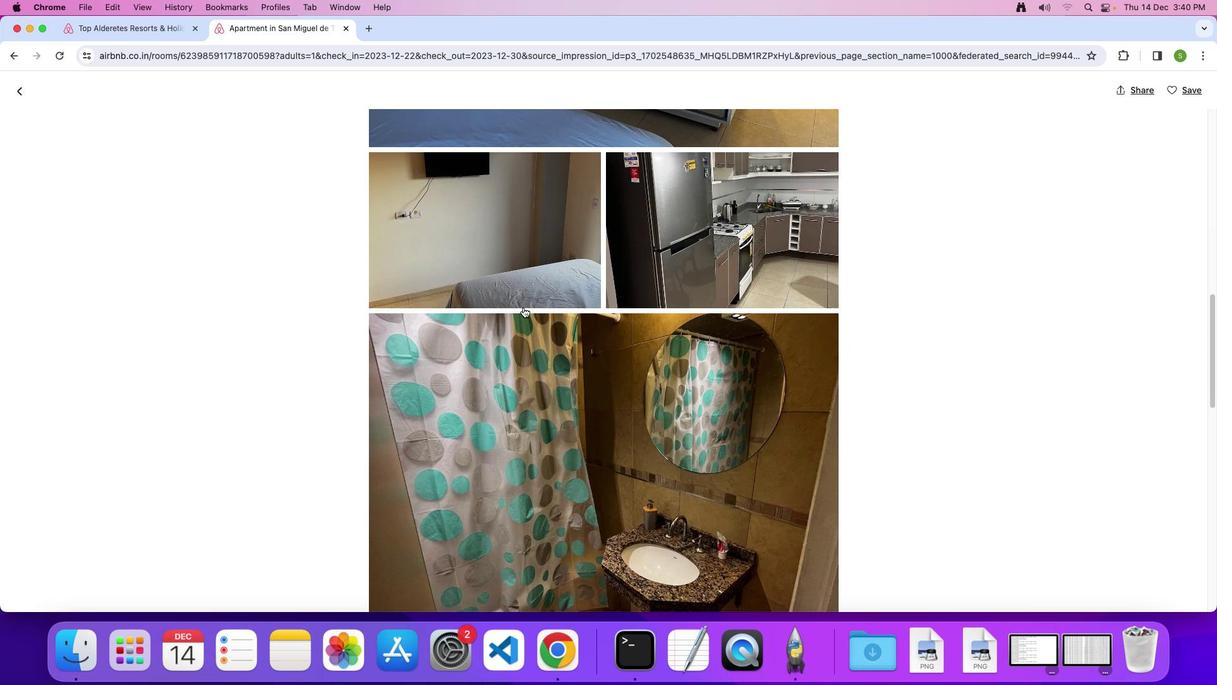 
Action: Mouse scrolled (527, 310) with delta (3, 1)
Screenshot: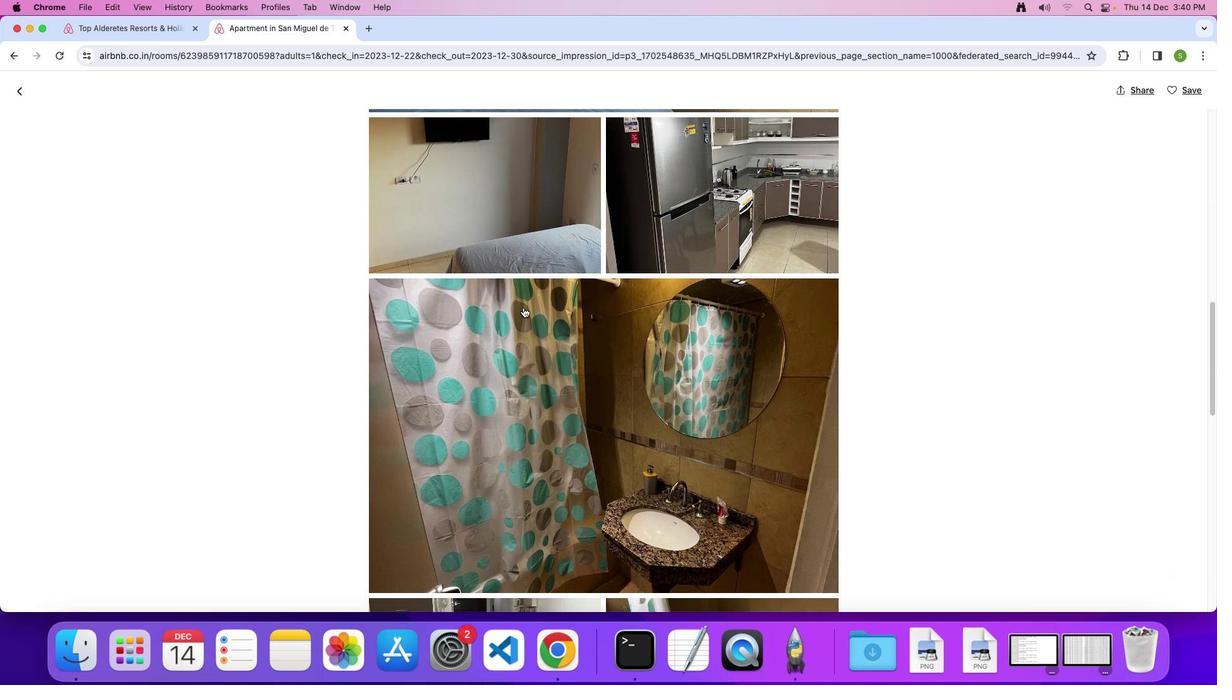 
Action: Mouse scrolled (527, 310) with delta (3, 2)
Screenshot: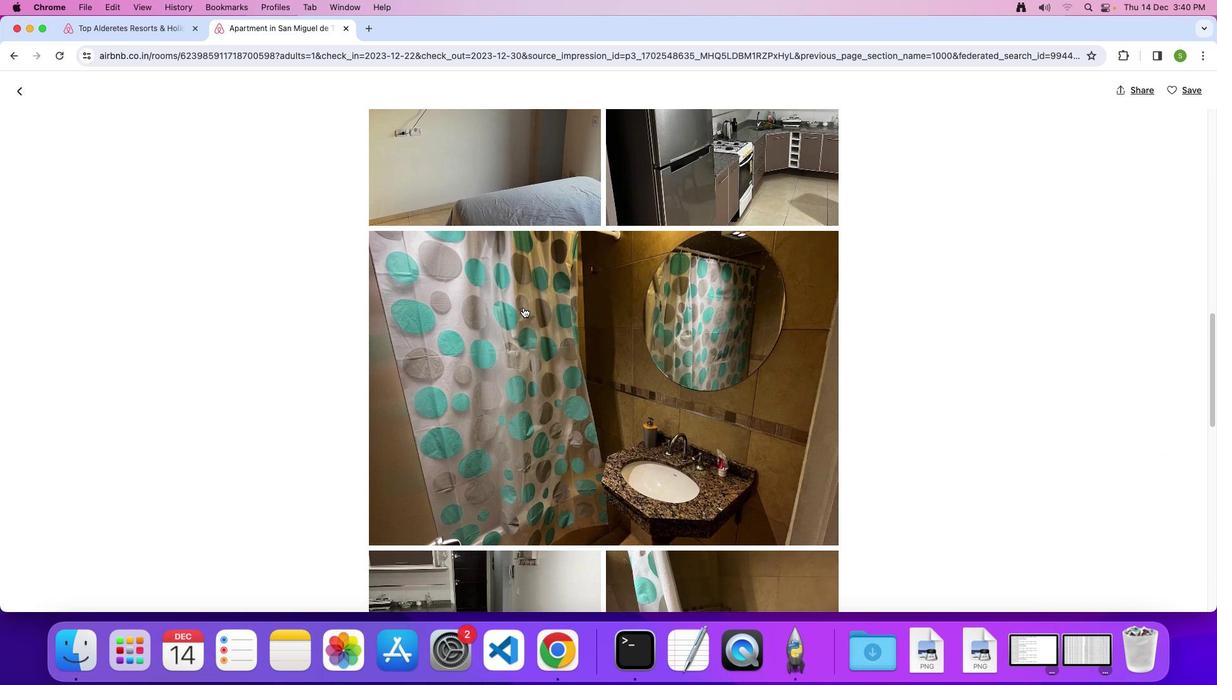 
Action: Mouse scrolled (527, 310) with delta (3, 2)
Screenshot: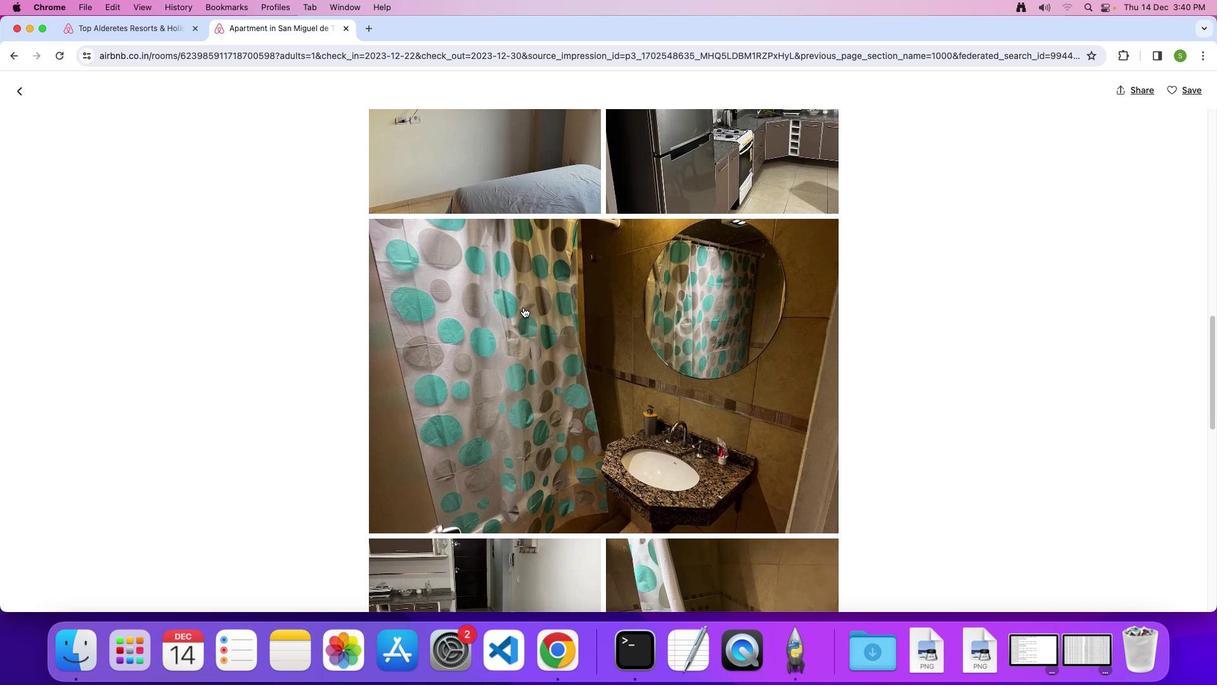 
Action: Mouse scrolled (527, 310) with delta (3, 2)
Screenshot: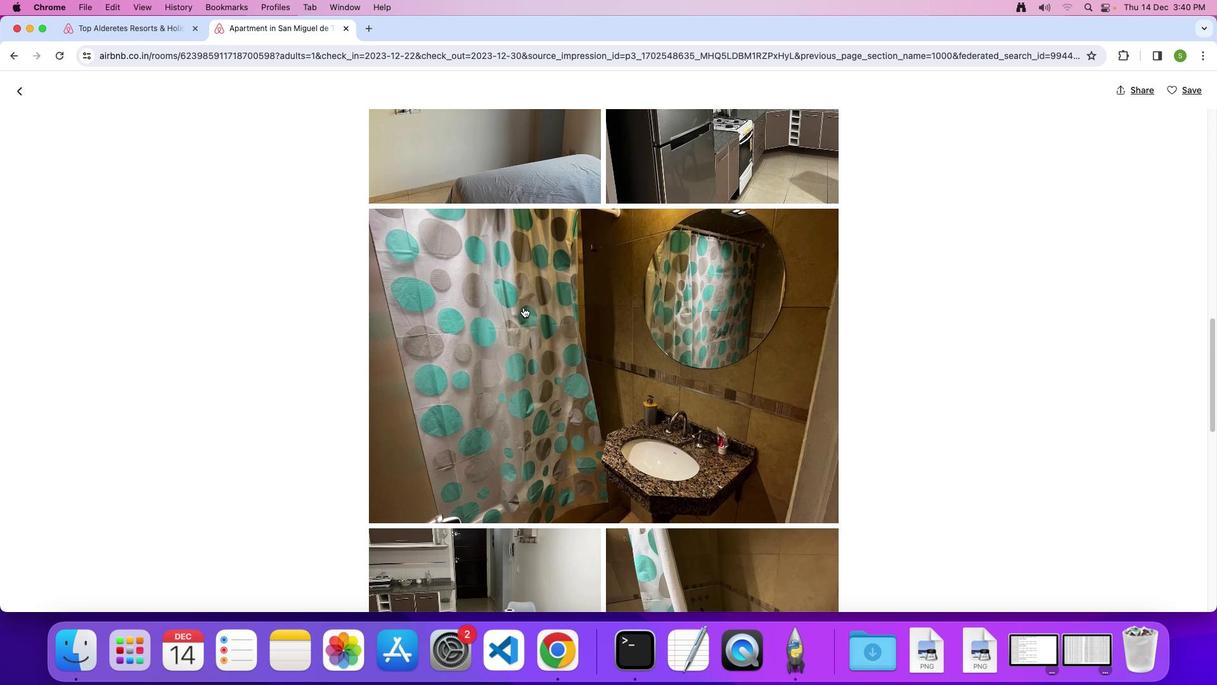 
Action: Mouse scrolled (527, 310) with delta (3, 2)
Screenshot: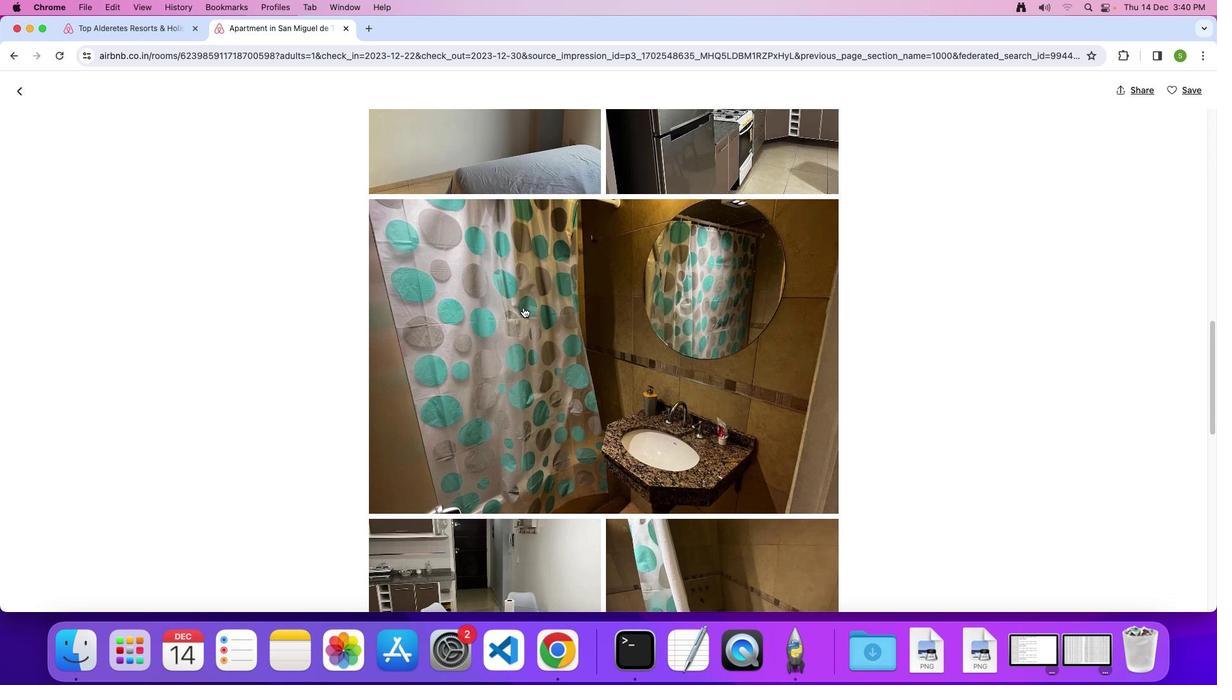 
Action: Mouse scrolled (527, 310) with delta (3, 1)
Screenshot: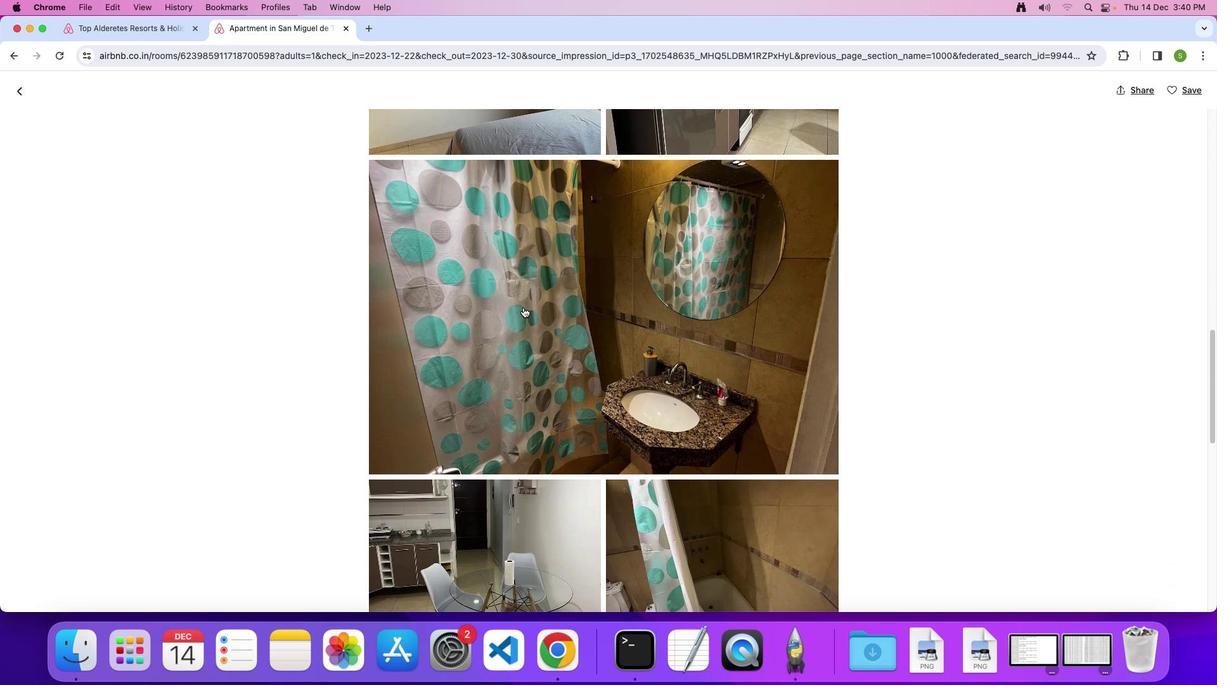 
Action: Mouse scrolled (527, 310) with delta (3, 2)
Screenshot: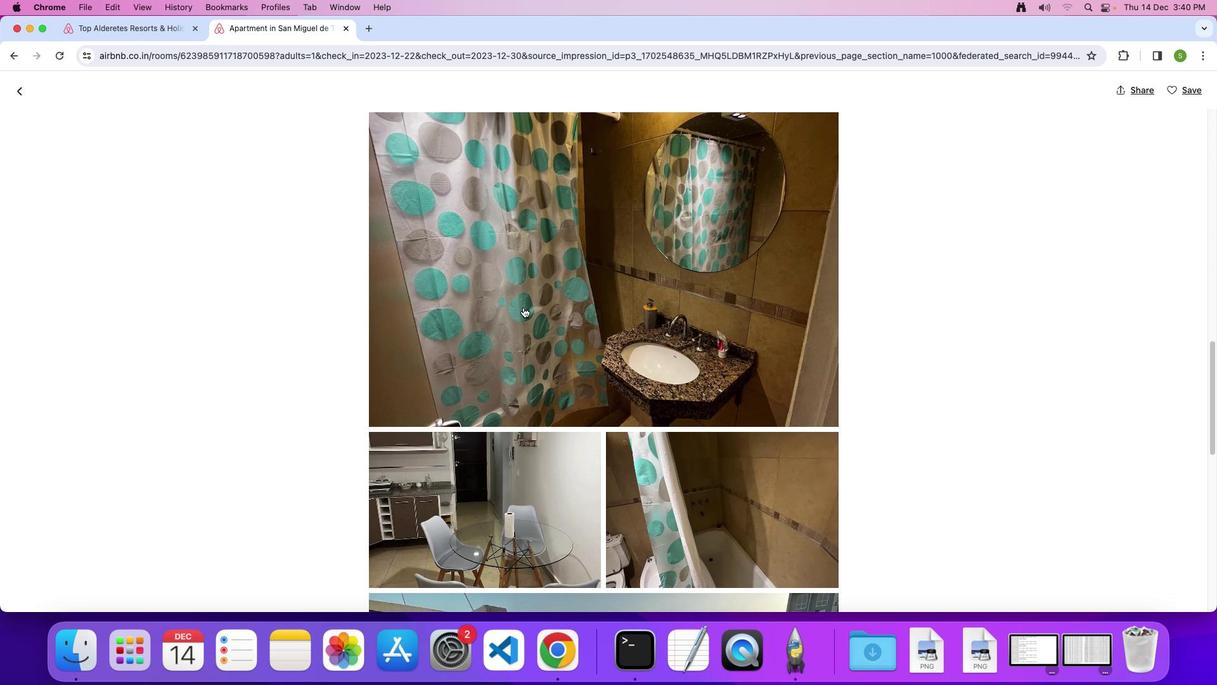 
Action: Mouse scrolled (527, 310) with delta (3, 2)
Screenshot: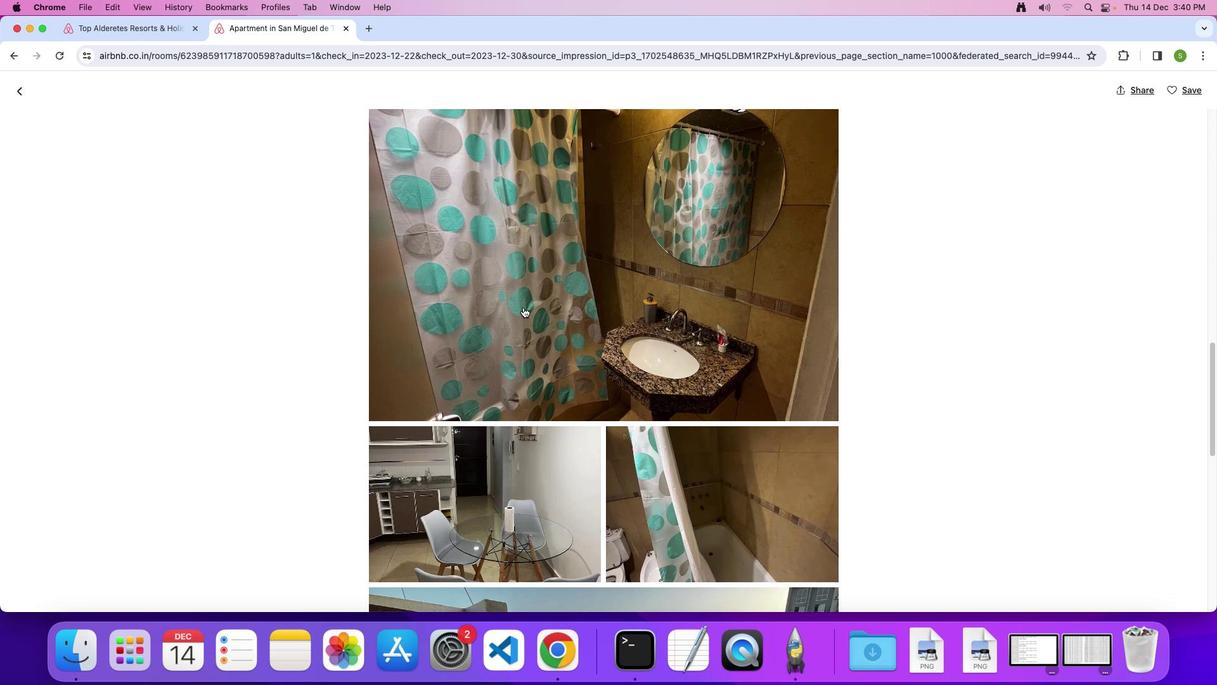 
Action: Mouse scrolled (527, 310) with delta (3, 1)
Screenshot: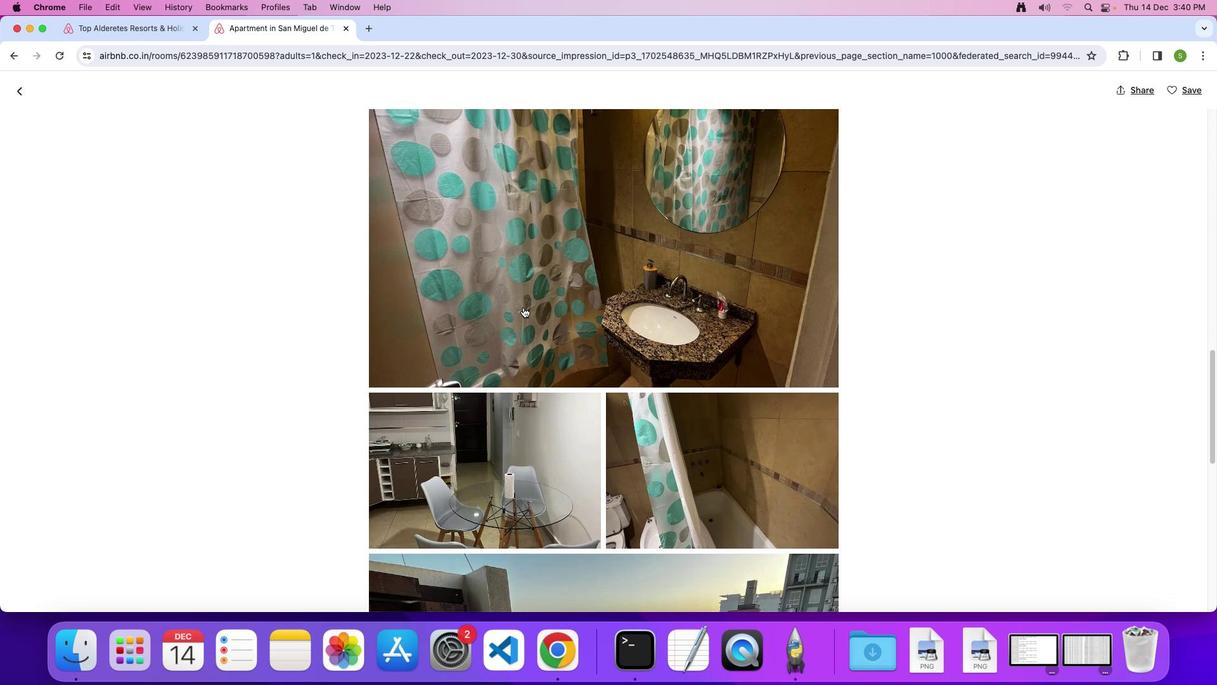 
Action: Mouse scrolled (527, 310) with delta (3, 2)
Screenshot: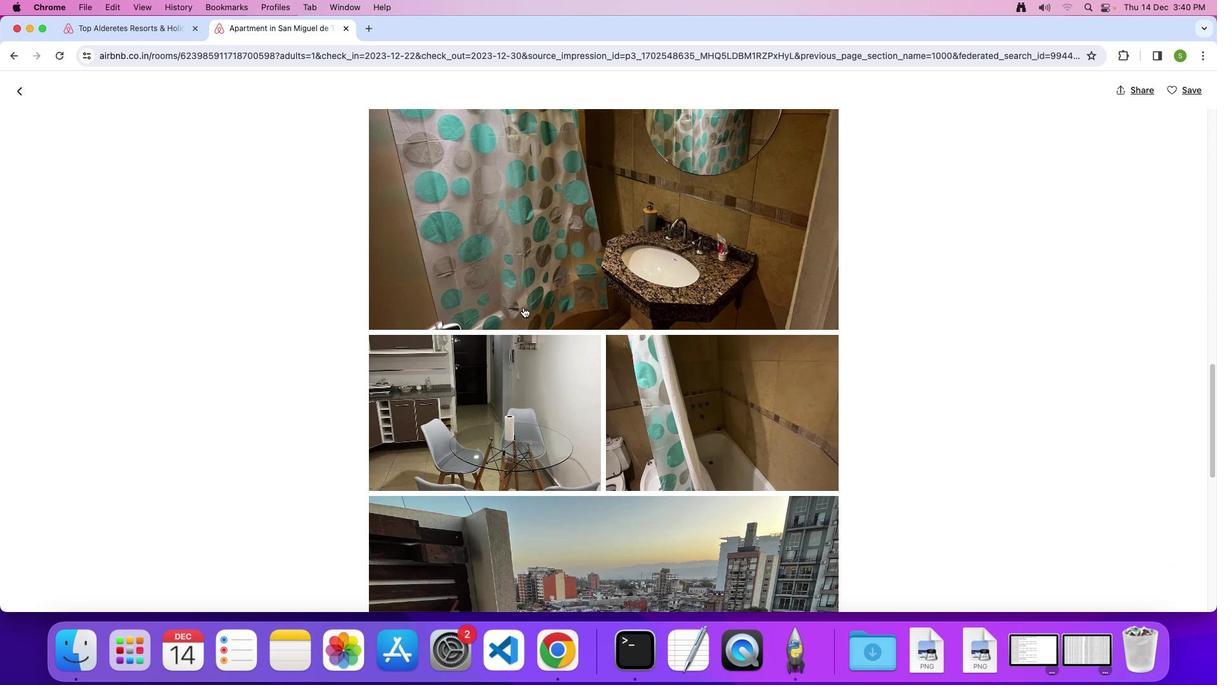 
Action: Mouse scrolled (527, 310) with delta (3, 2)
Screenshot: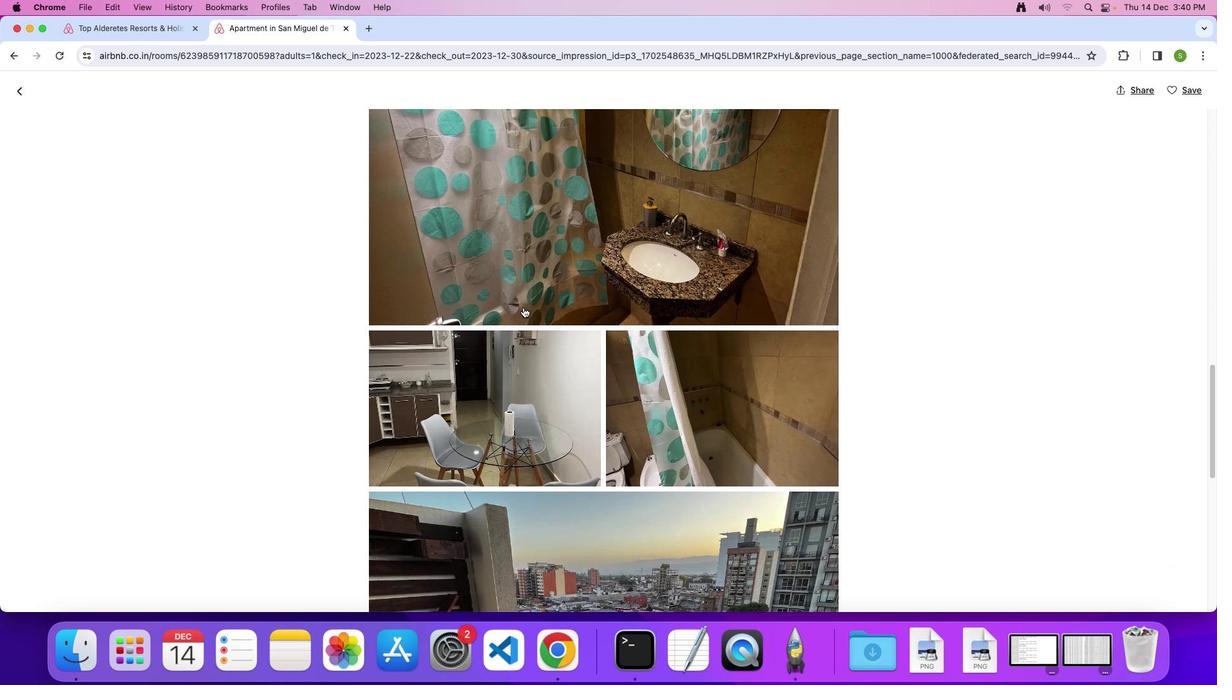 
Action: Mouse scrolled (527, 310) with delta (3, 1)
Screenshot: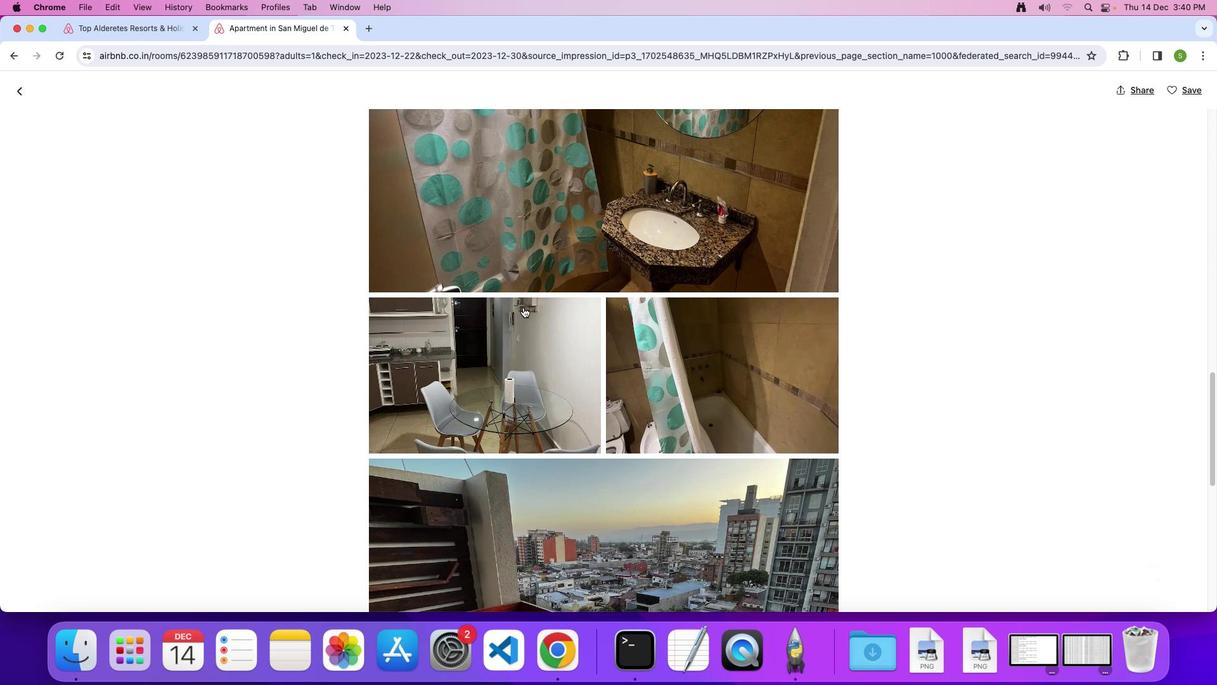 
Action: Mouse scrolled (527, 310) with delta (3, 2)
Screenshot: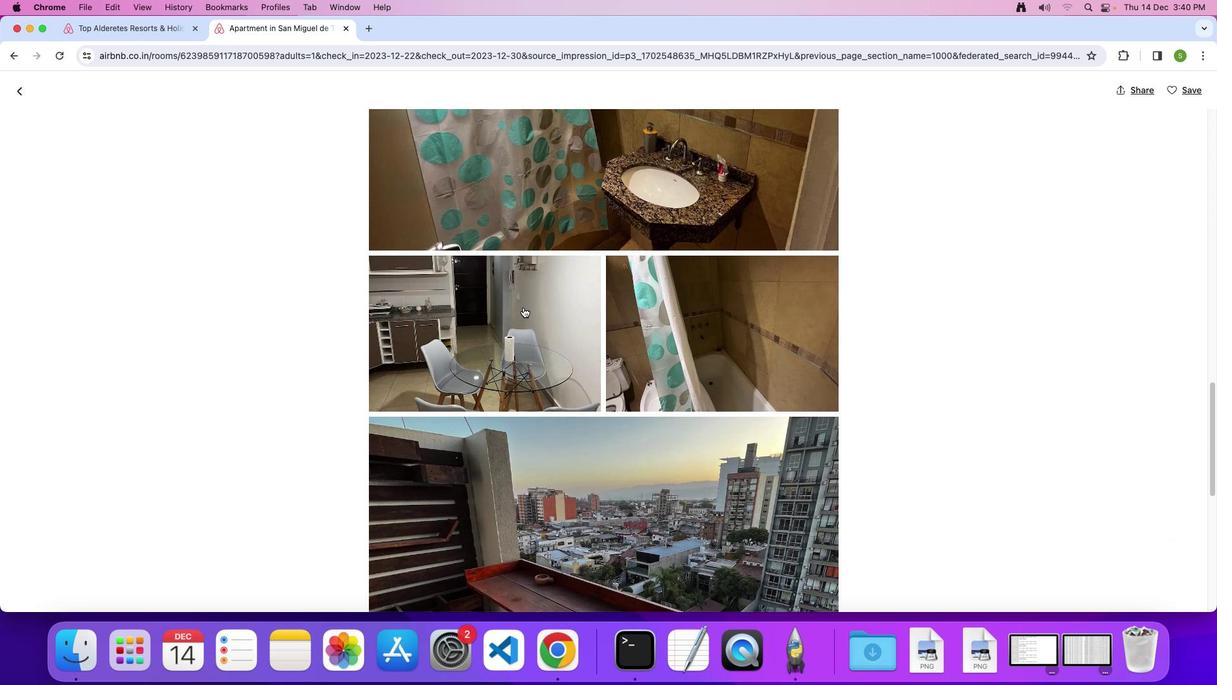 
Action: Mouse scrolled (527, 310) with delta (3, 2)
Screenshot: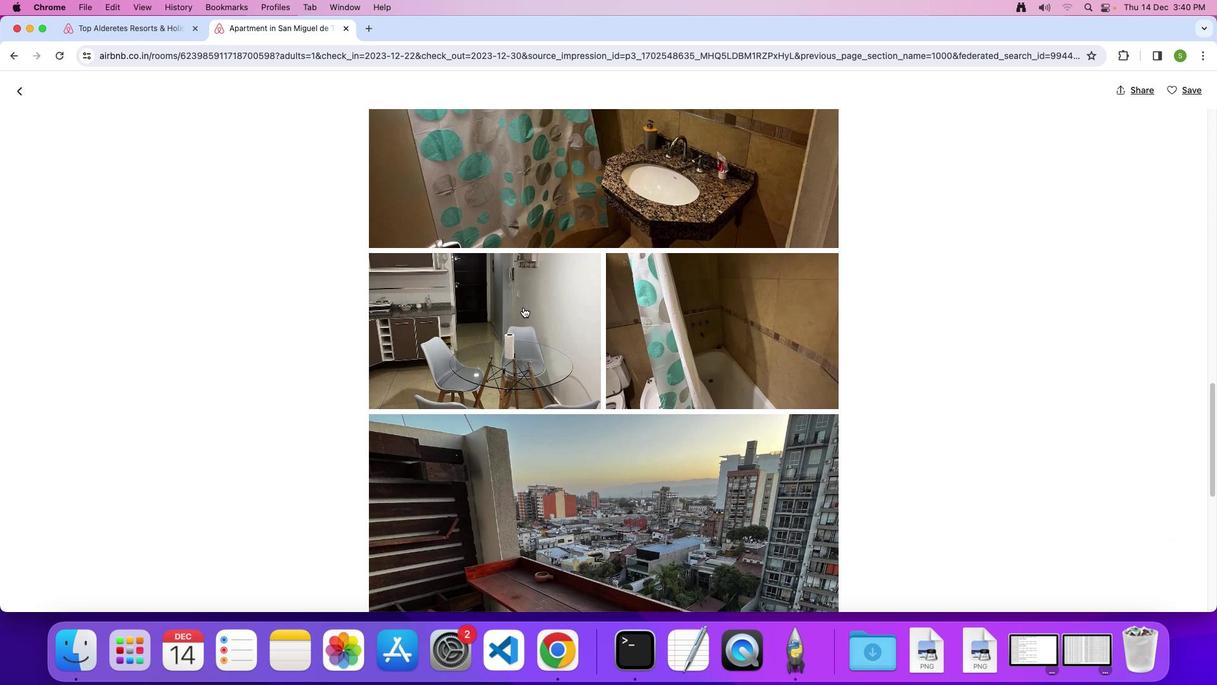 
Action: Mouse scrolled (527, 310) with delta (3, 2)
Screenshot: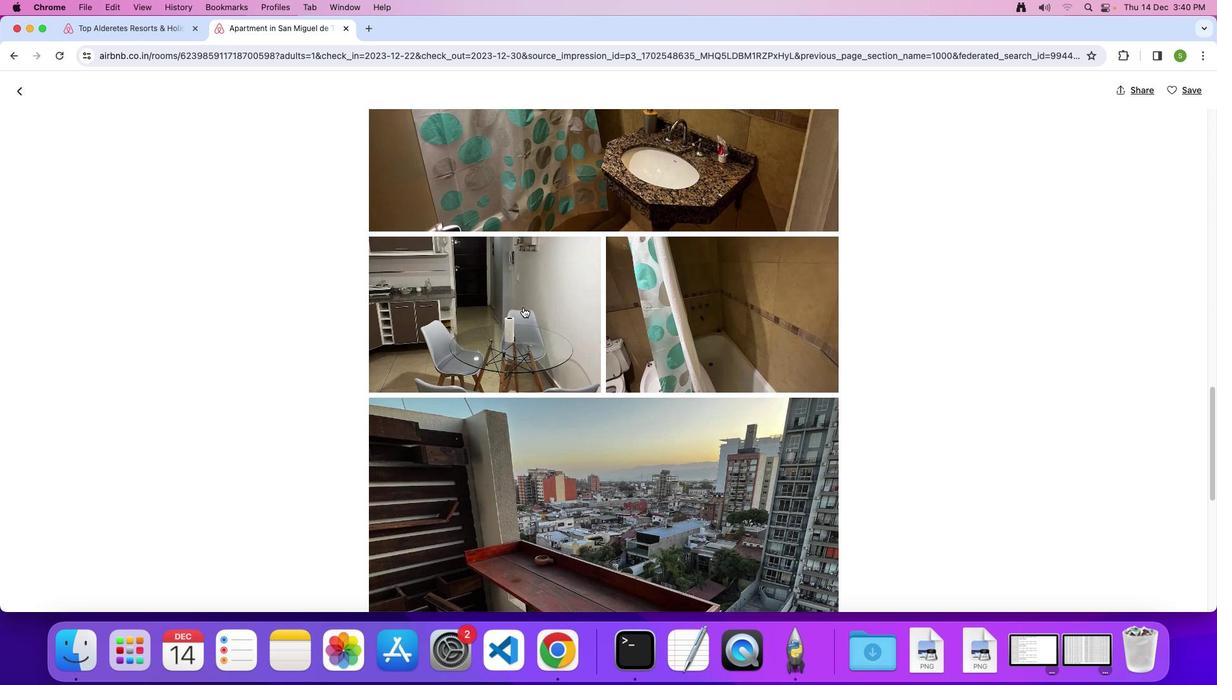 
Action: Mouse scrolled (527, 310) with delta (3, 2)
Screenshot: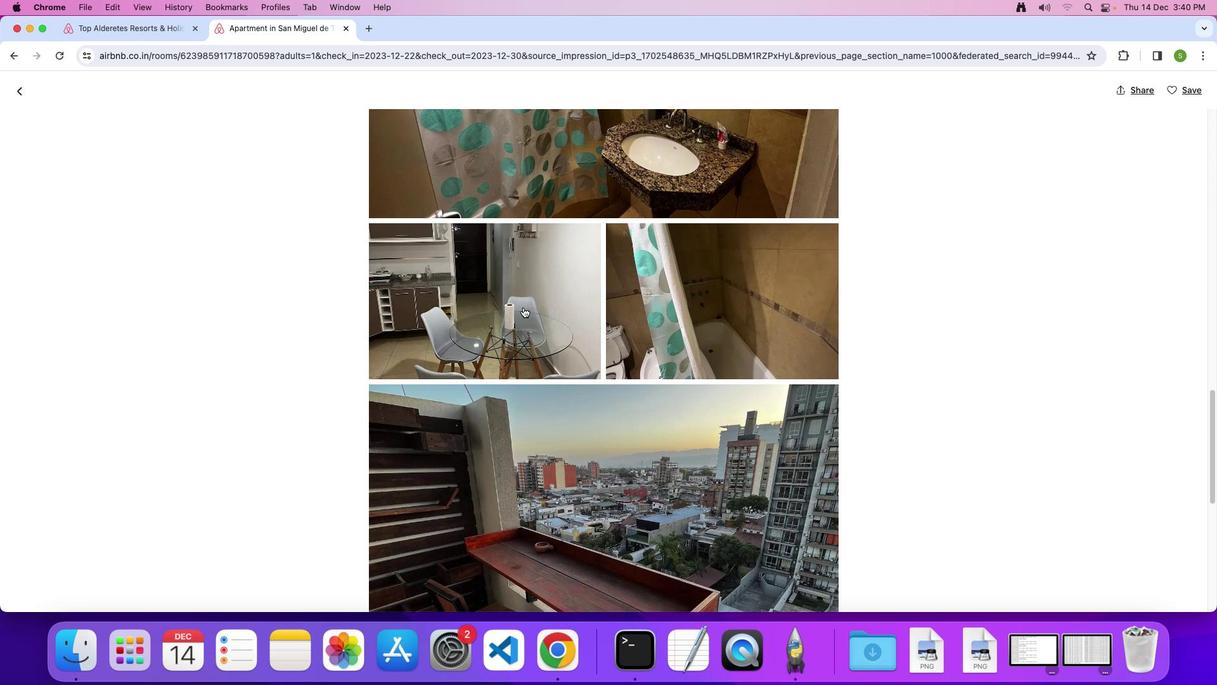 
Action: Mouse scrolled (527, 310) with delta (3, 1)
Screenshot: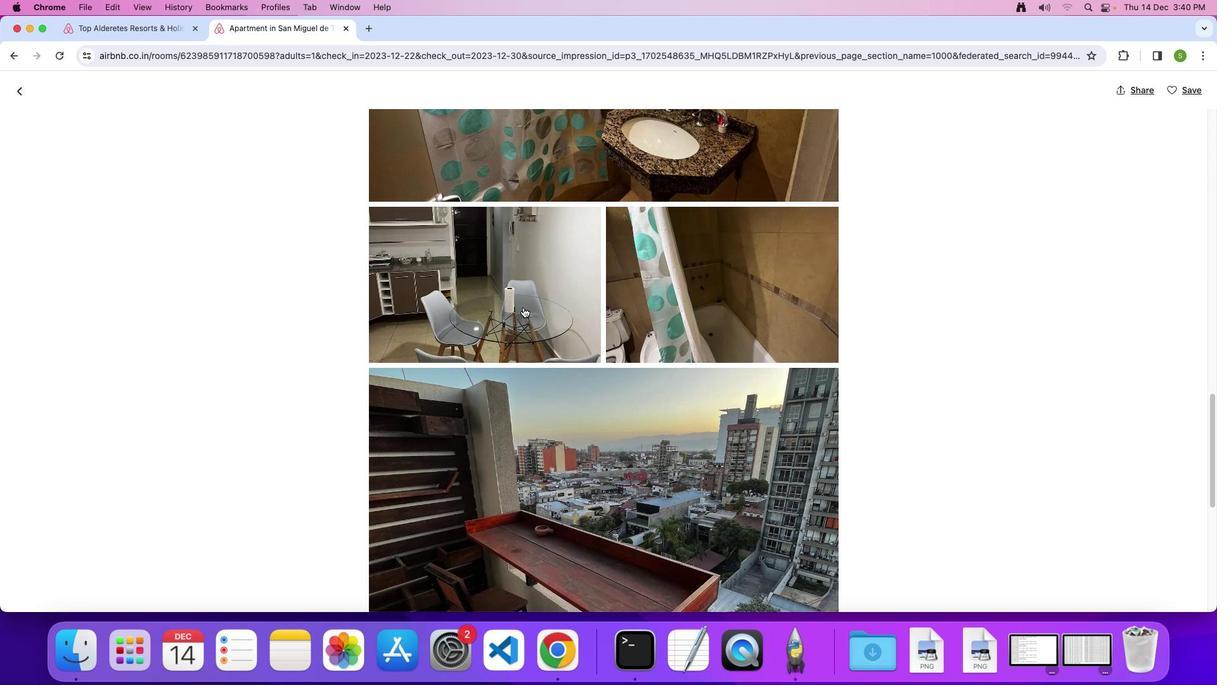 
Action: Mouse moved to (527, 310)
Screenshot: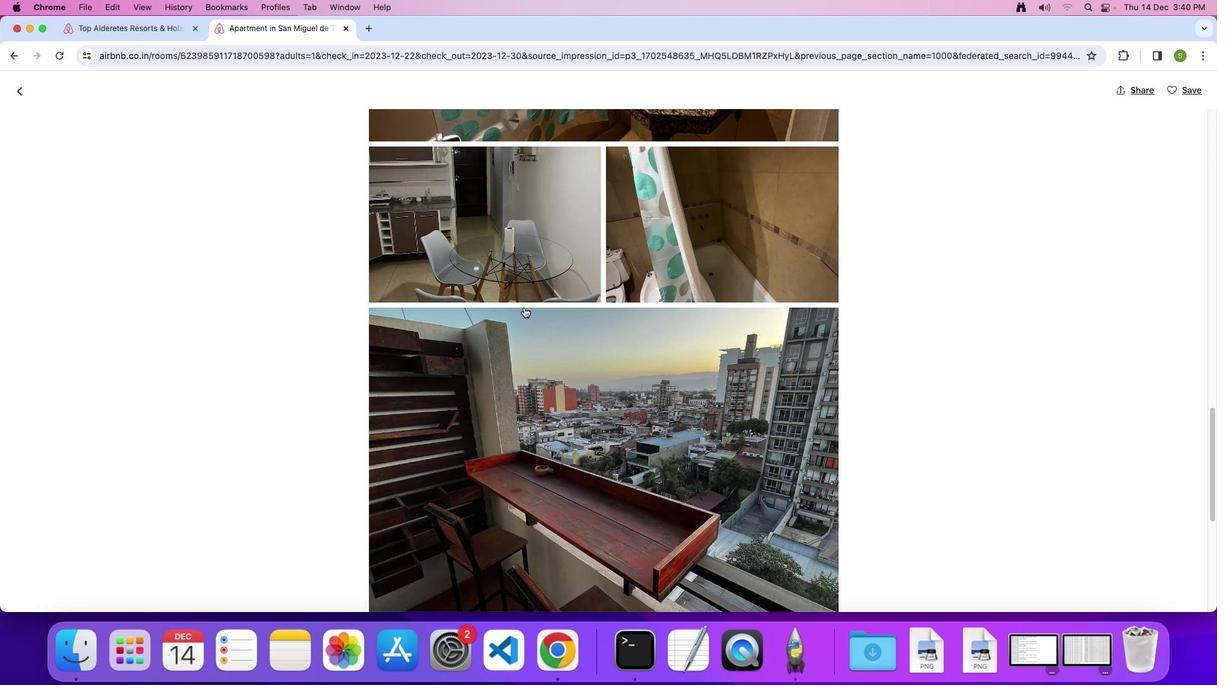 
Action: Mouse scrolled (527, 310) with delta (3, 2)
Screenshot: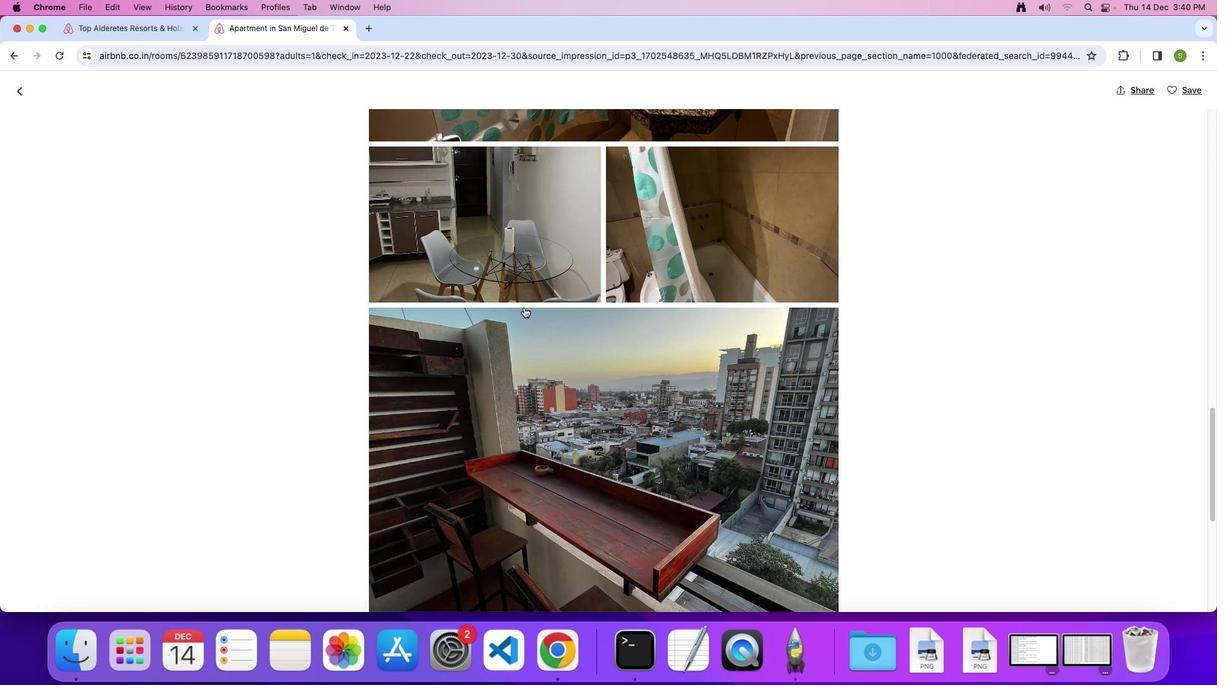 
Action: Mouse scrolled (527, 310) with delta (3, 2)
Screenshot: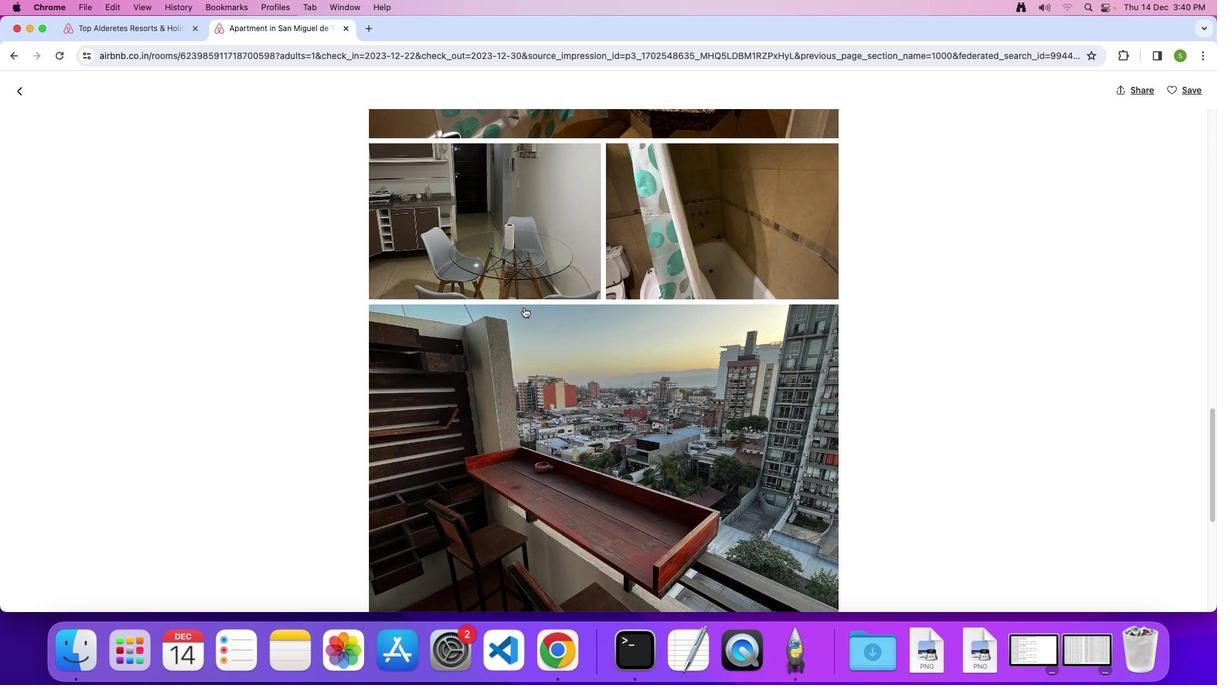 
Action: Mouse scrolled (527, 310) with delta (3, 2)
Screenshot: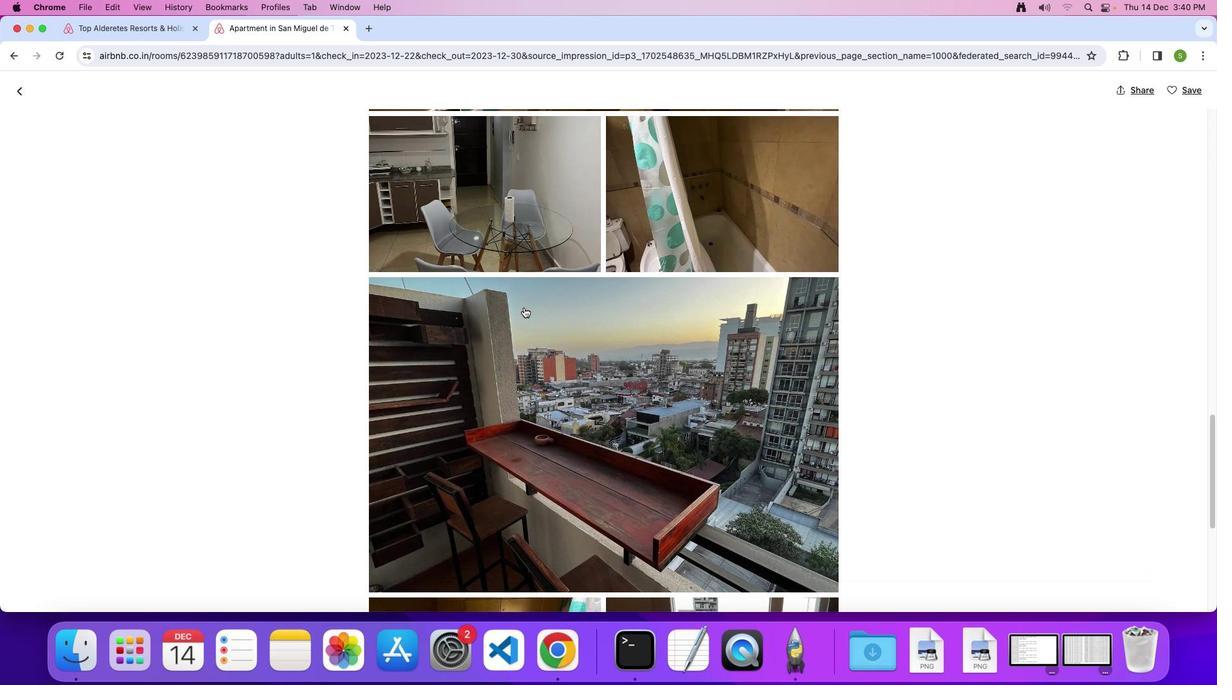 
Action: Mouse scrolled (527, 310) with delta (3, 2)
Screenshot: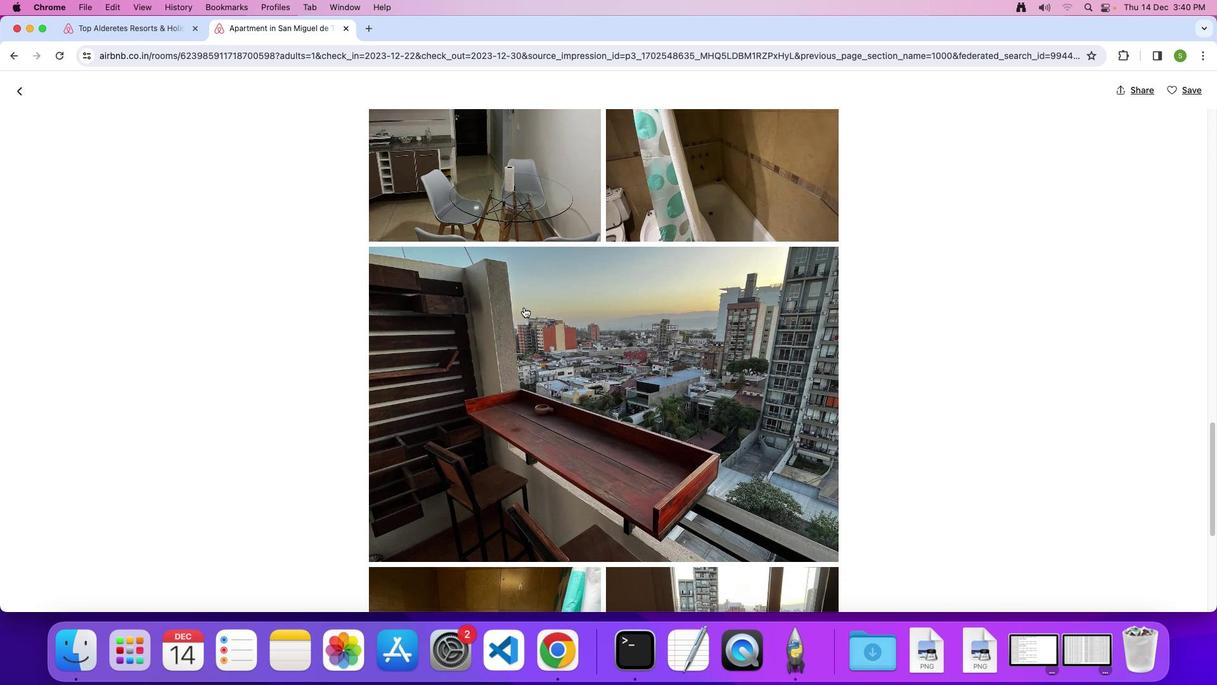 
Action: Mouse scrolled (527, 310) with delta (3, 2)
Screenshot: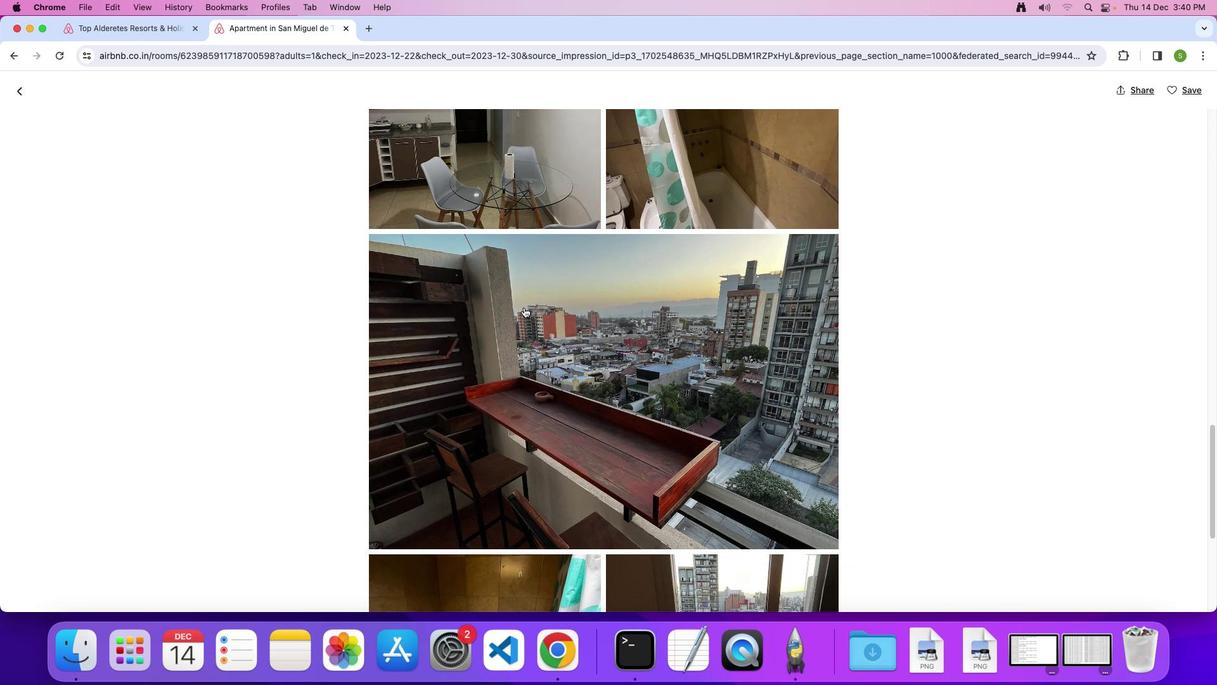 
Action: Mouse scrolled (527, 310) with delta (3, 1)
Screenshot: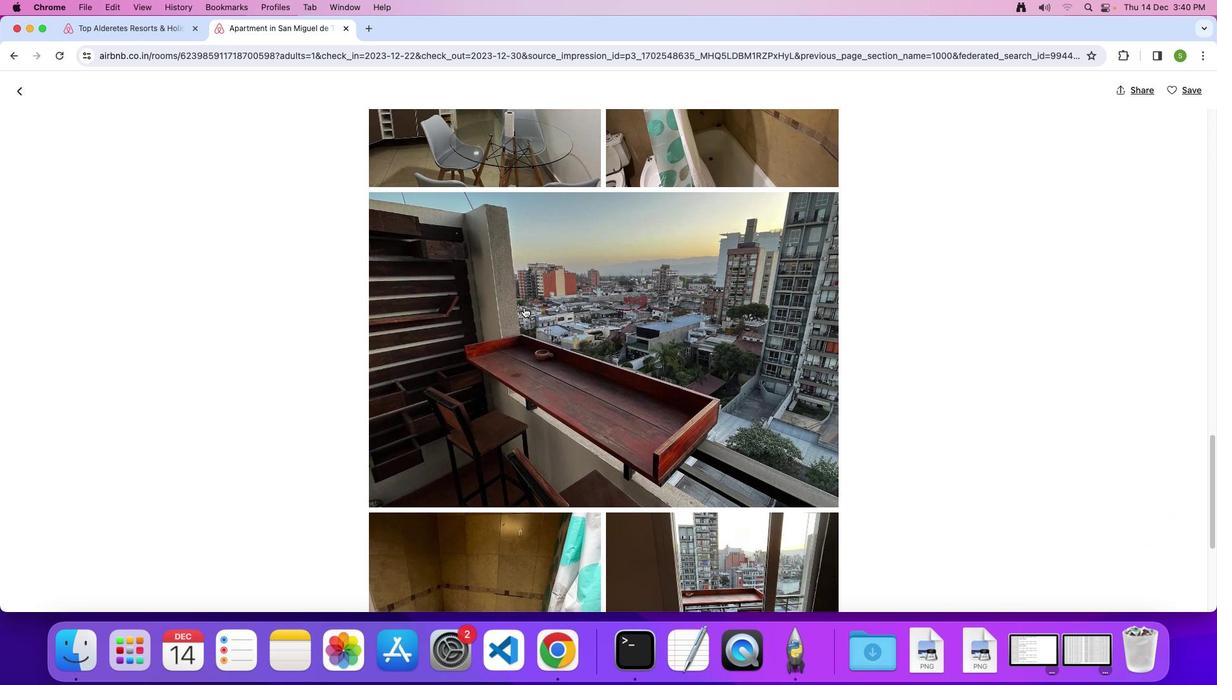 
Action: Mouse scrolled (527, 310) with delta (3, 2)
Screenshot: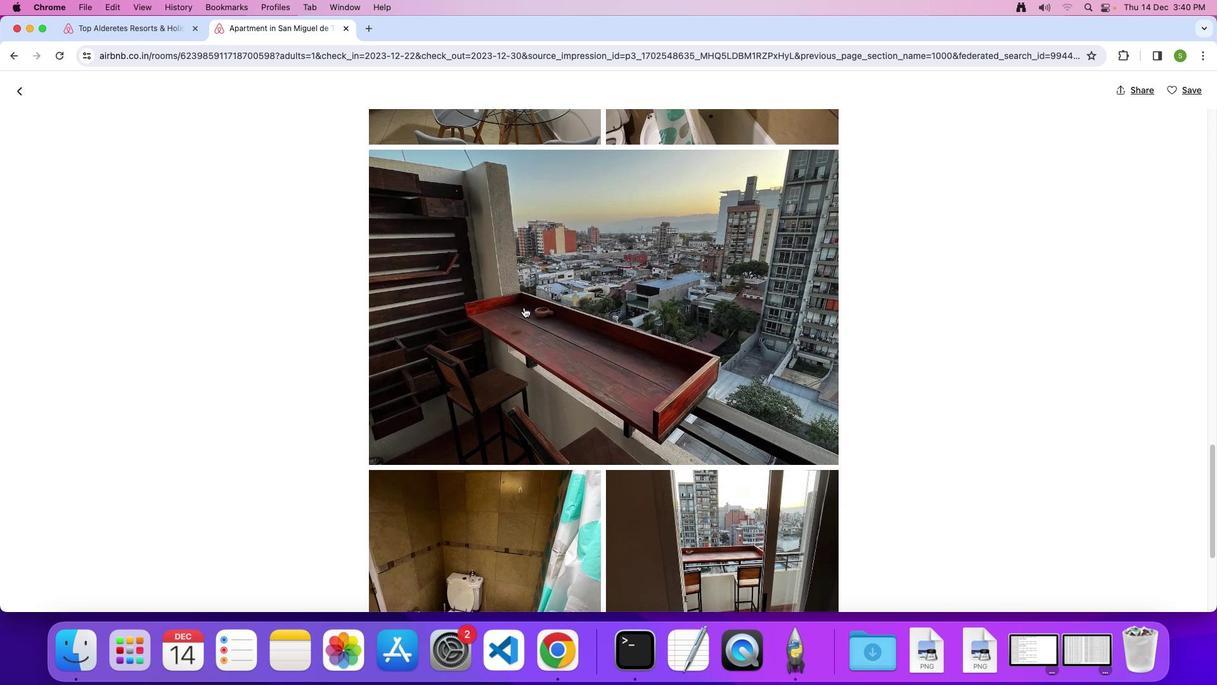 
Action: Mouse scrolled (527, 310) with delta (3, 2)
Screenshot: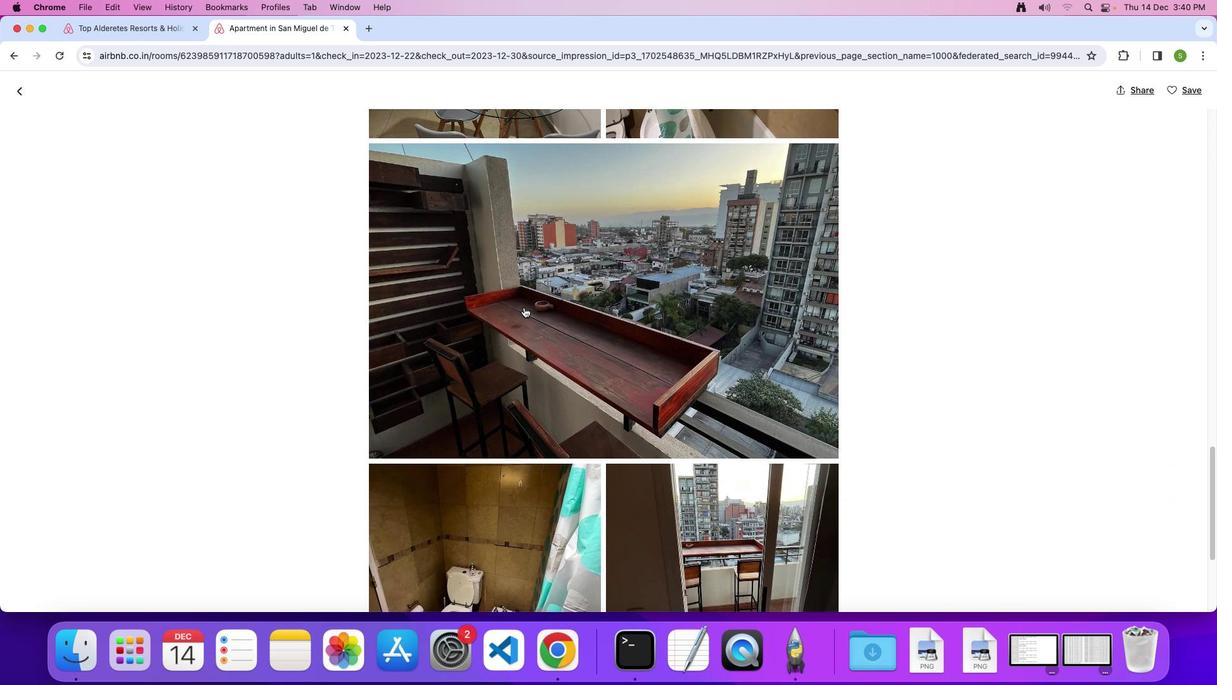 
Action: Mouse scrolled (527, 310) with delta (3, 1)
Screenshot: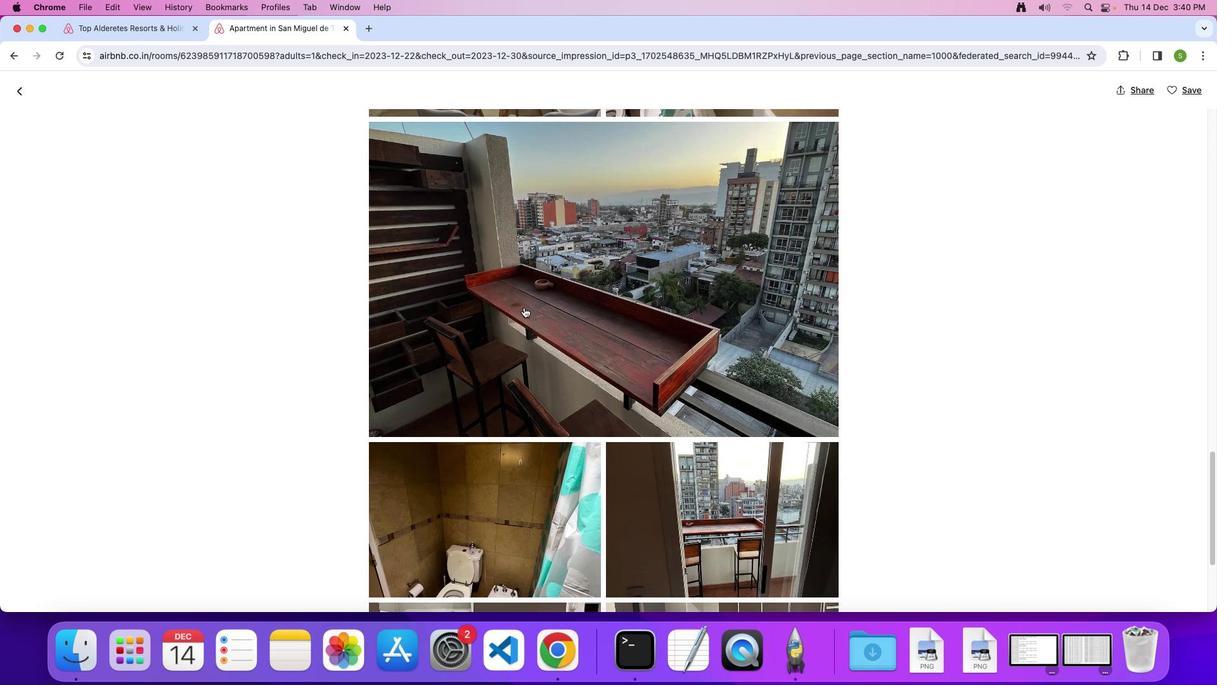 
Action: Mouse scrolled (527, 310) with delta (3, 2)
Screenshot: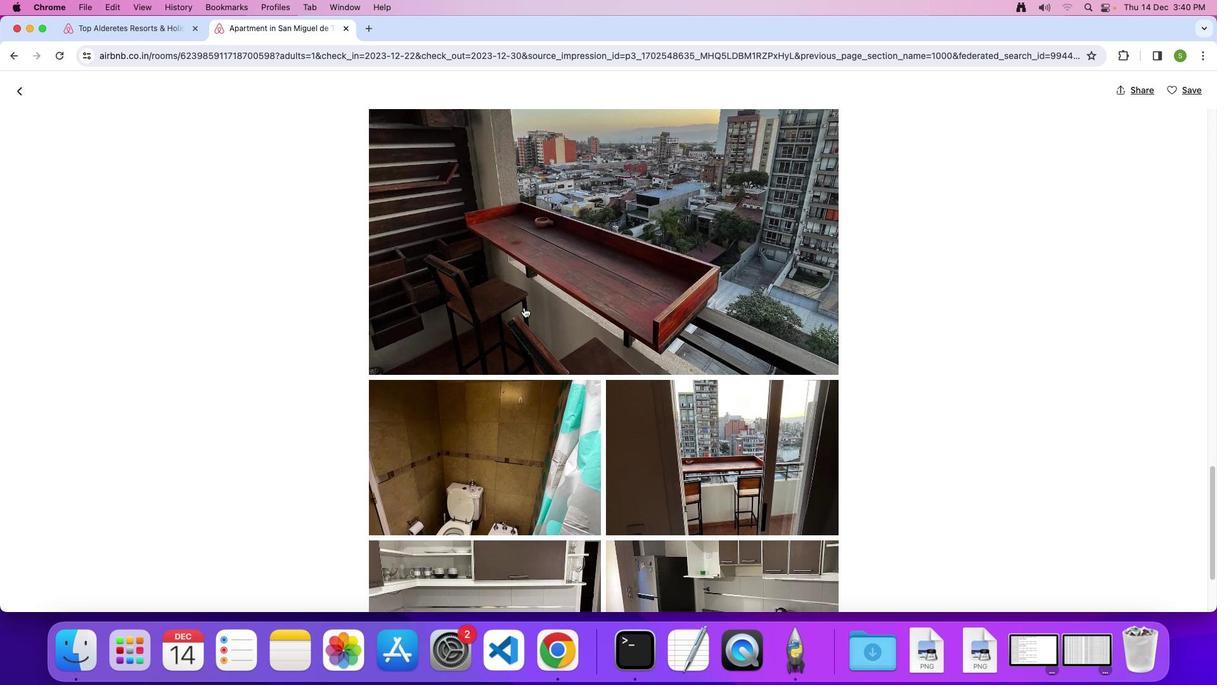 
Action: Mouse scrolled (527, 310) with delta (3, 2)
Screenshot: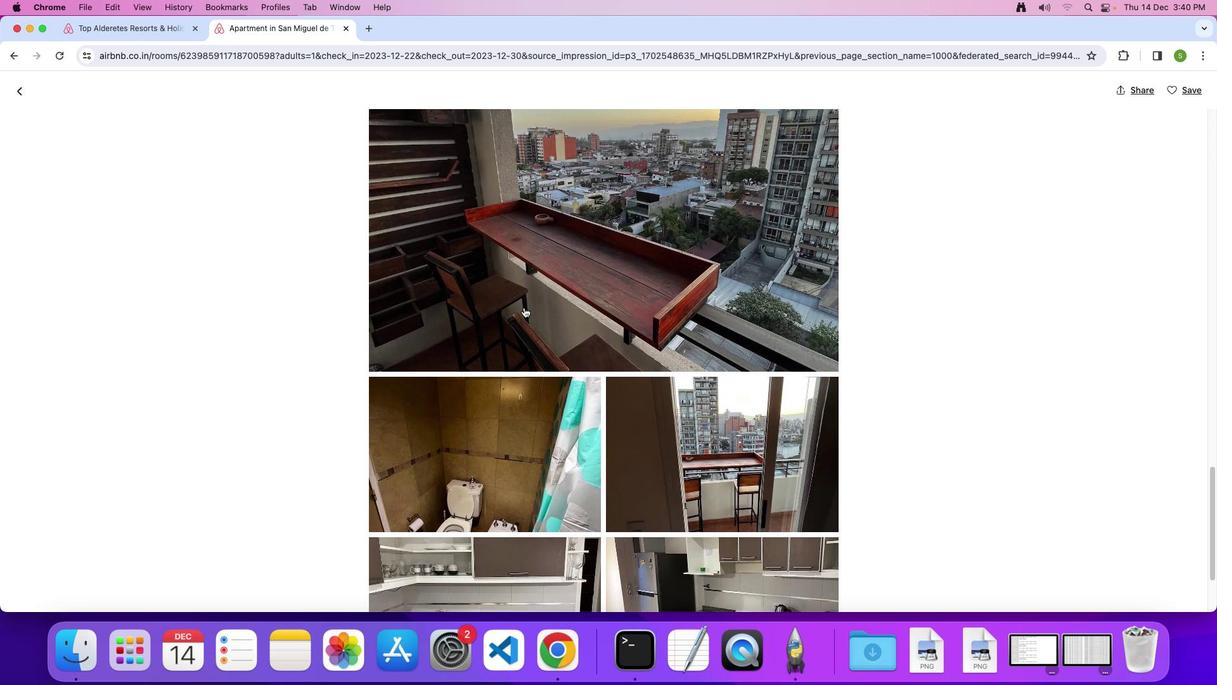
Action: Mouse scrolled (527, 310) with delta (3, 2)
Screenshot: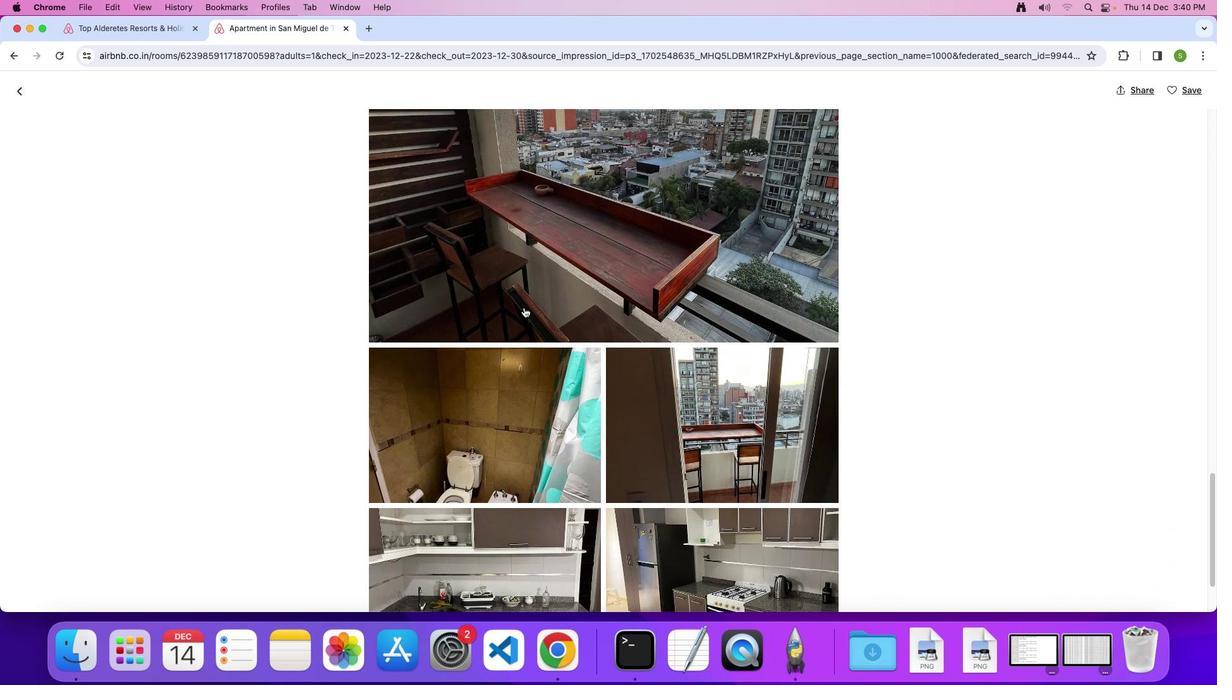 
Action: Mouse scrolled (527, 310) with delta (3, 2)
Screenshot: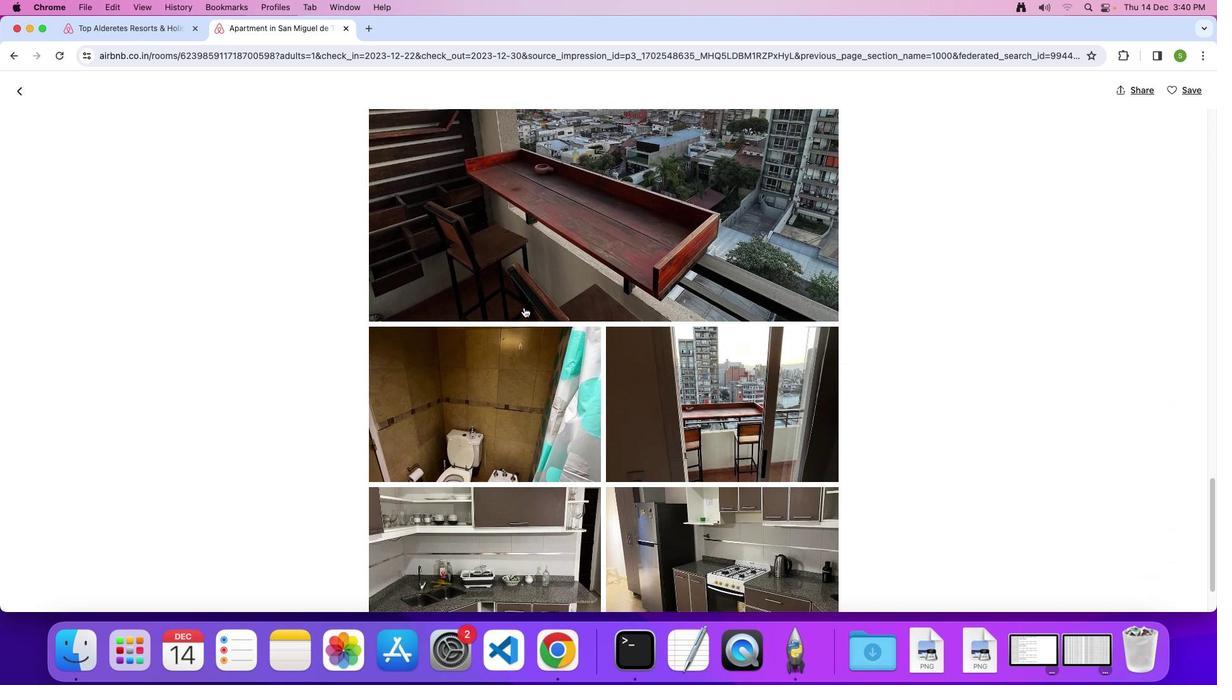 
Action: Mouse scrolled (527, 310) with delta (3, 1)
Screenshot: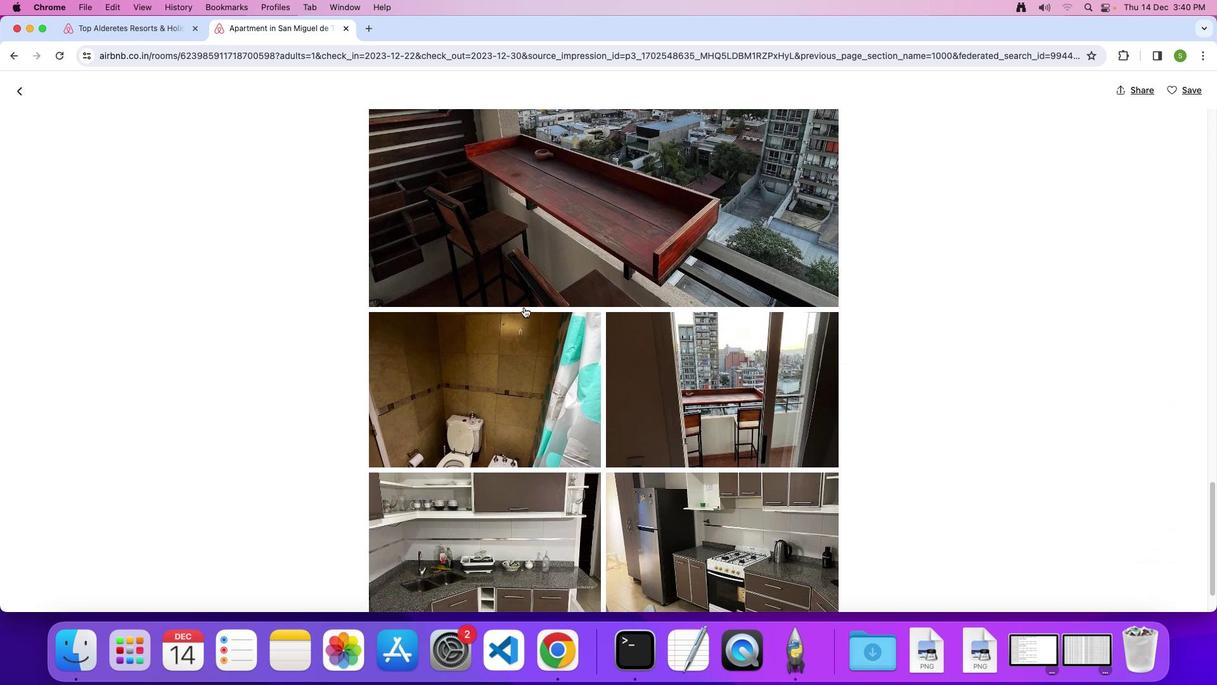 
Action: Mouse scrolled (527, 310) with delta (3, 2)
Screenshot: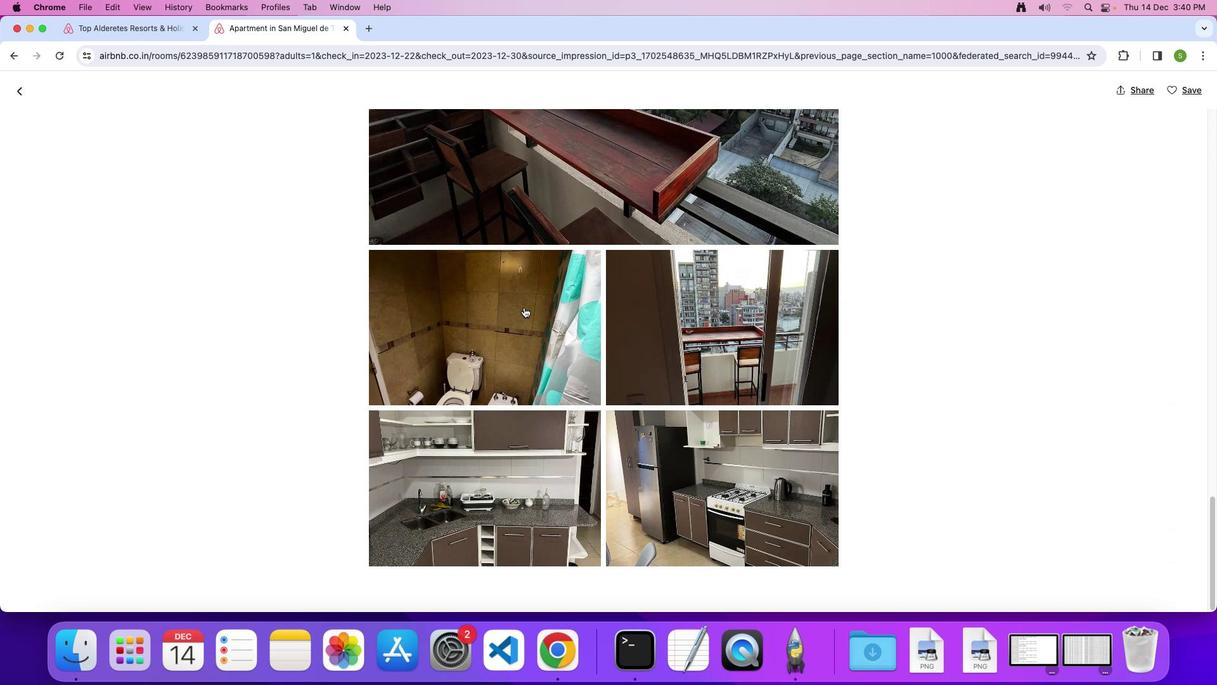 
Action: Mouse scrolled (527, 310) with delta (3, 2)
Screenshot: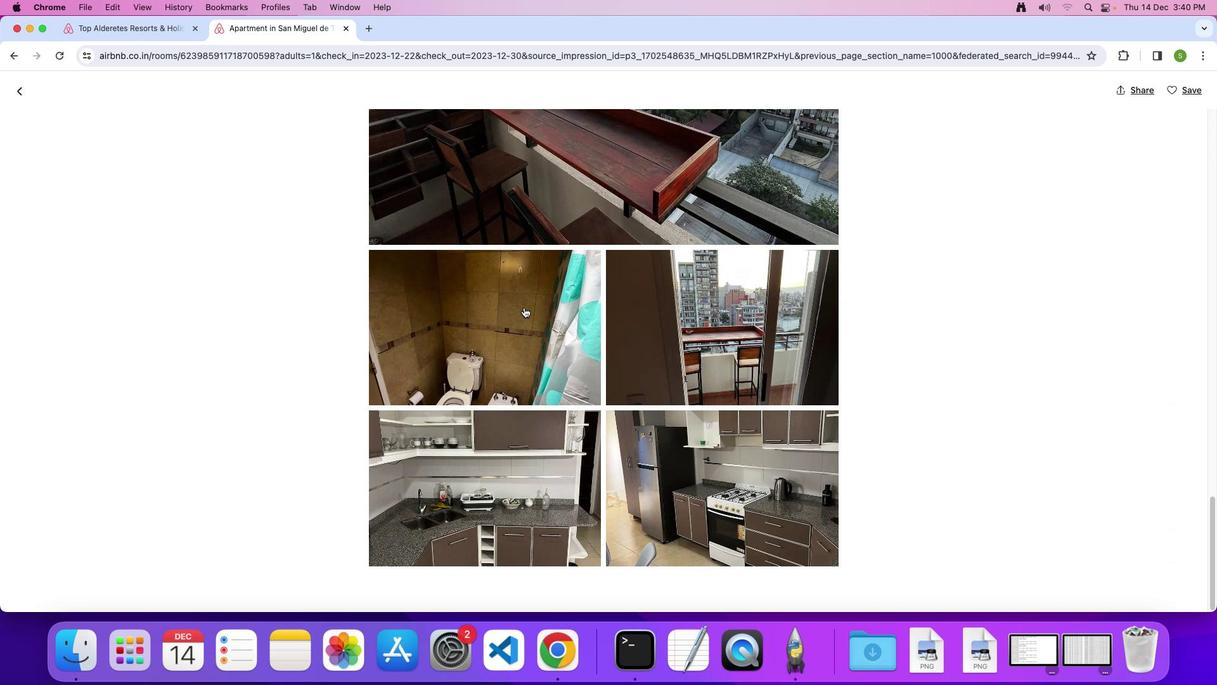 
Action: Mouse scrolled (527, 310) with delta (3, 1)
Screenshot: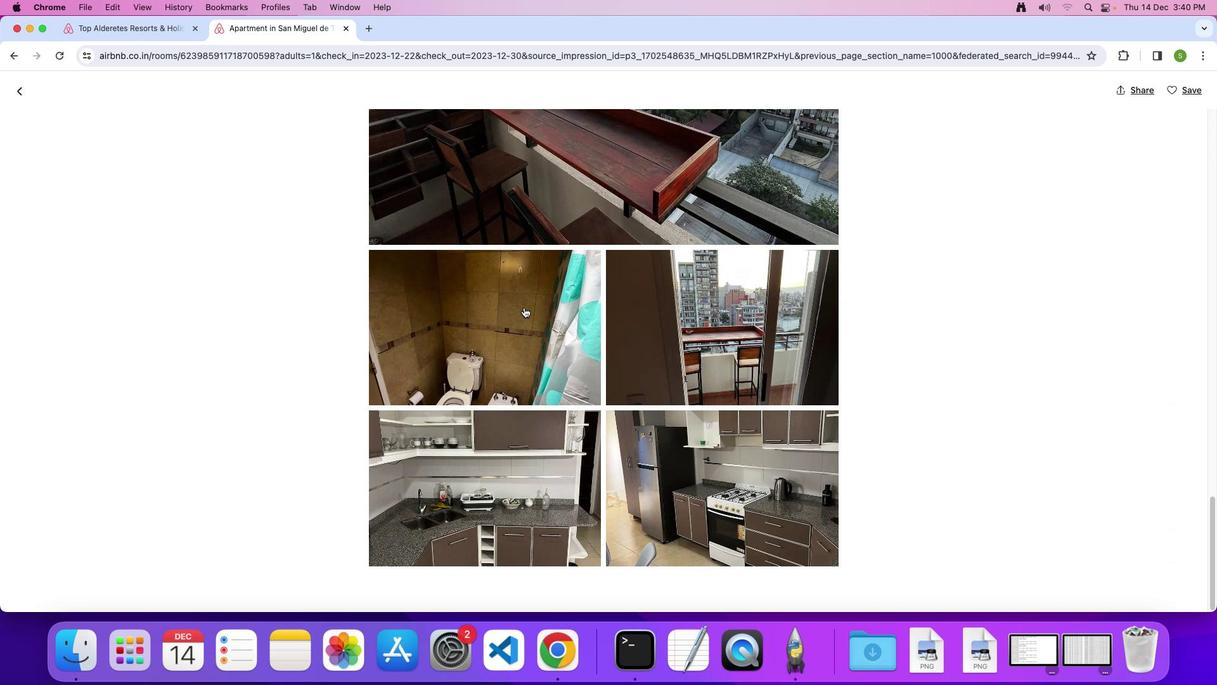 
Action: Mouse moved to (29, 92)
Screenshot: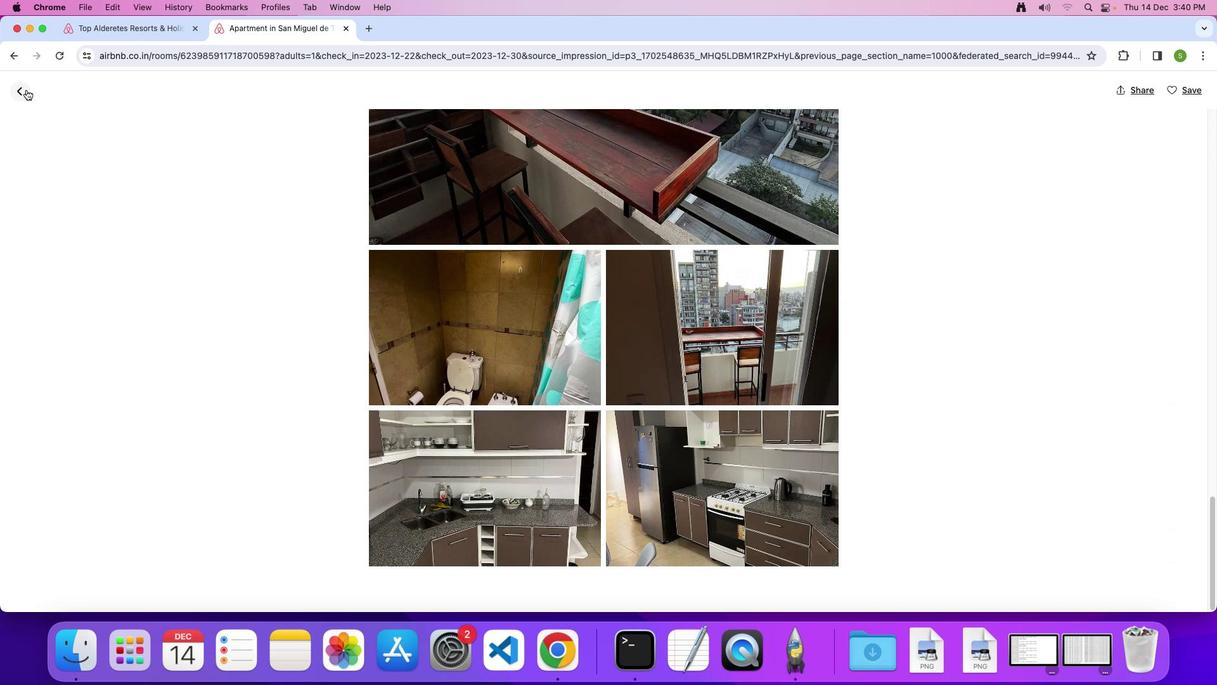 
Action: Mouse pressed left at (29, 92)
Screenshot: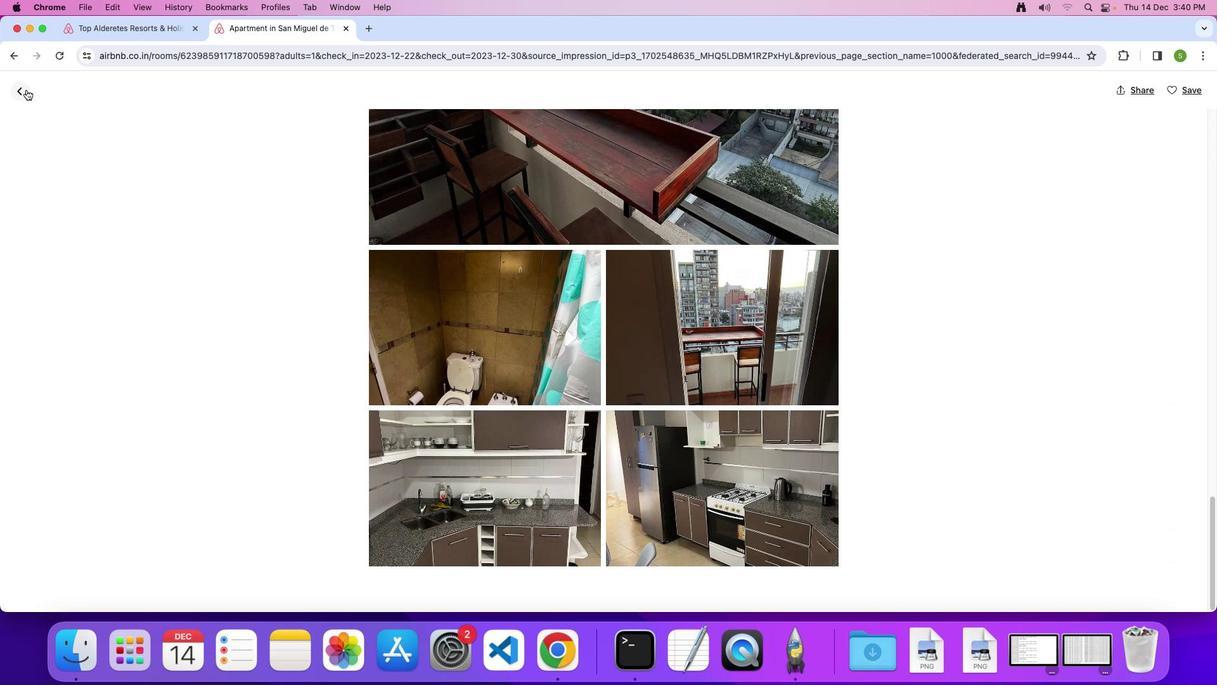 
Action: Mouse moved to (487, 277)
Screenshot: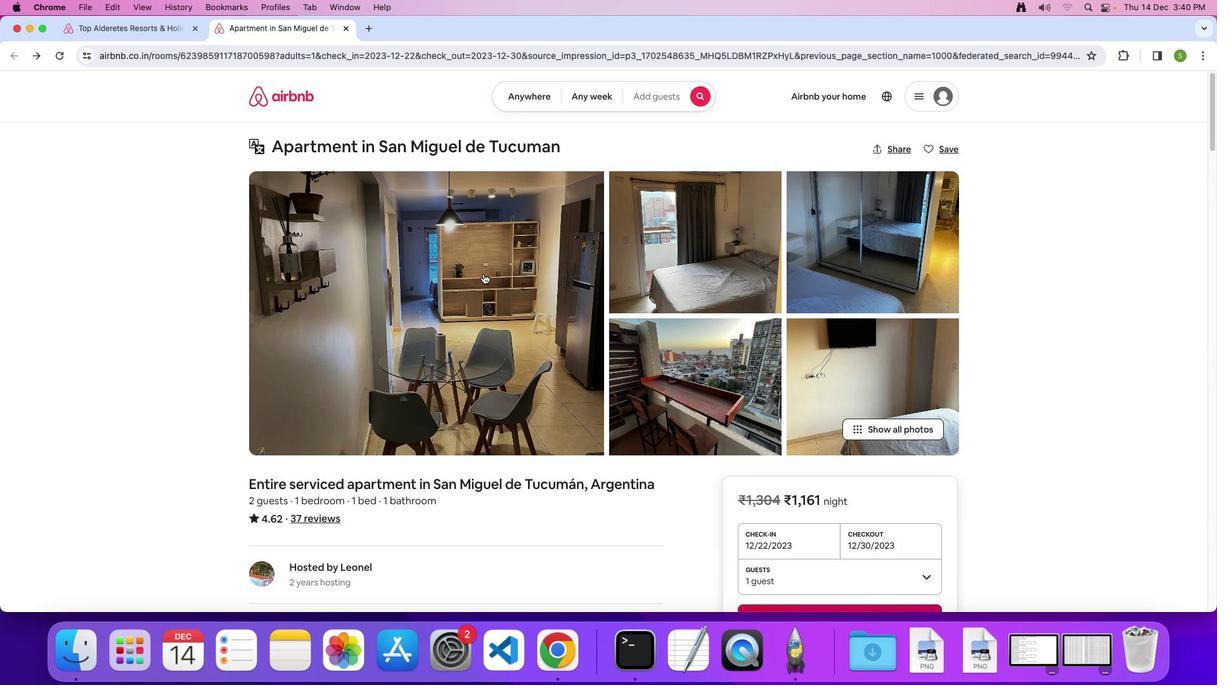 
Action: Mouse scrolled (487, 277) with delta (3, 2)
Screenshot: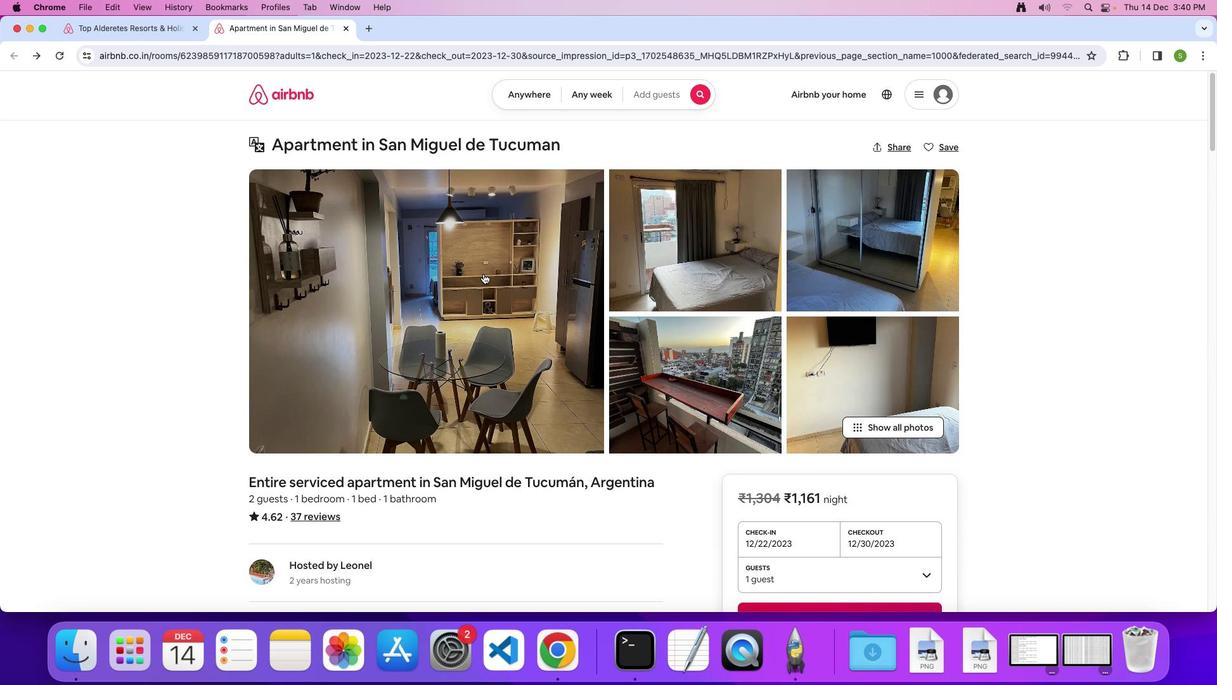 
Action: Mouse scrolled (487, 277) with delta (3, 2)
Screenshot: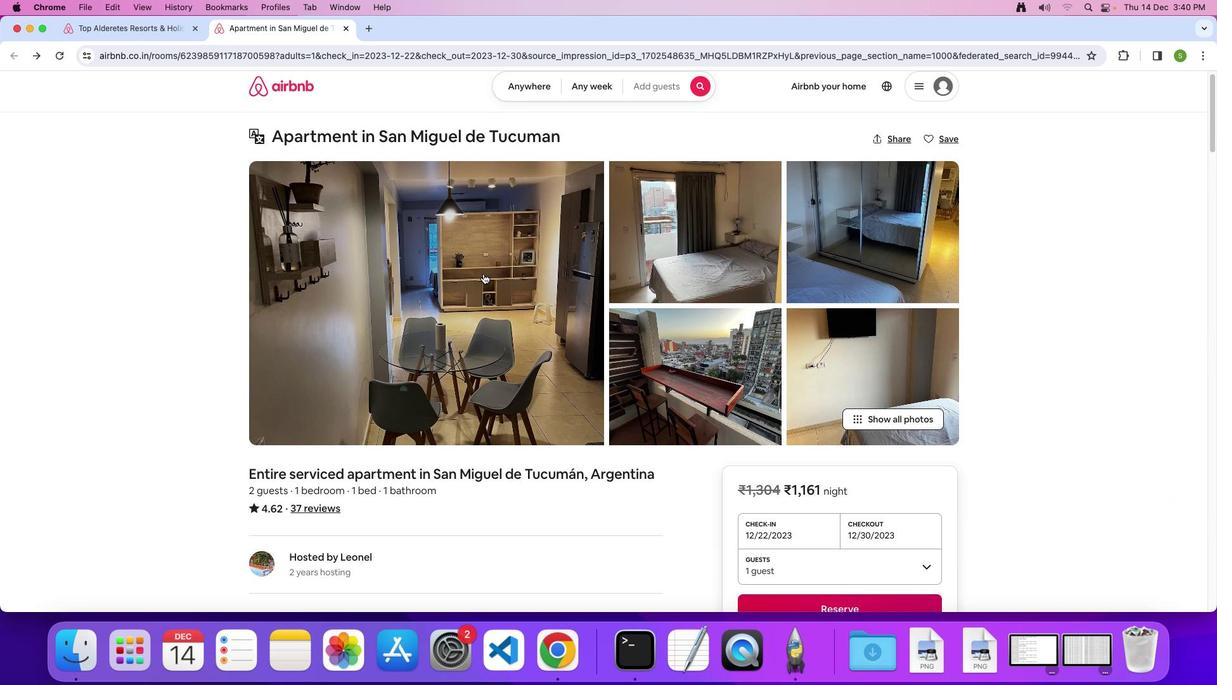 
Action: Mouse scrolled (487, 277) with delta (3, 2)
Screenshot: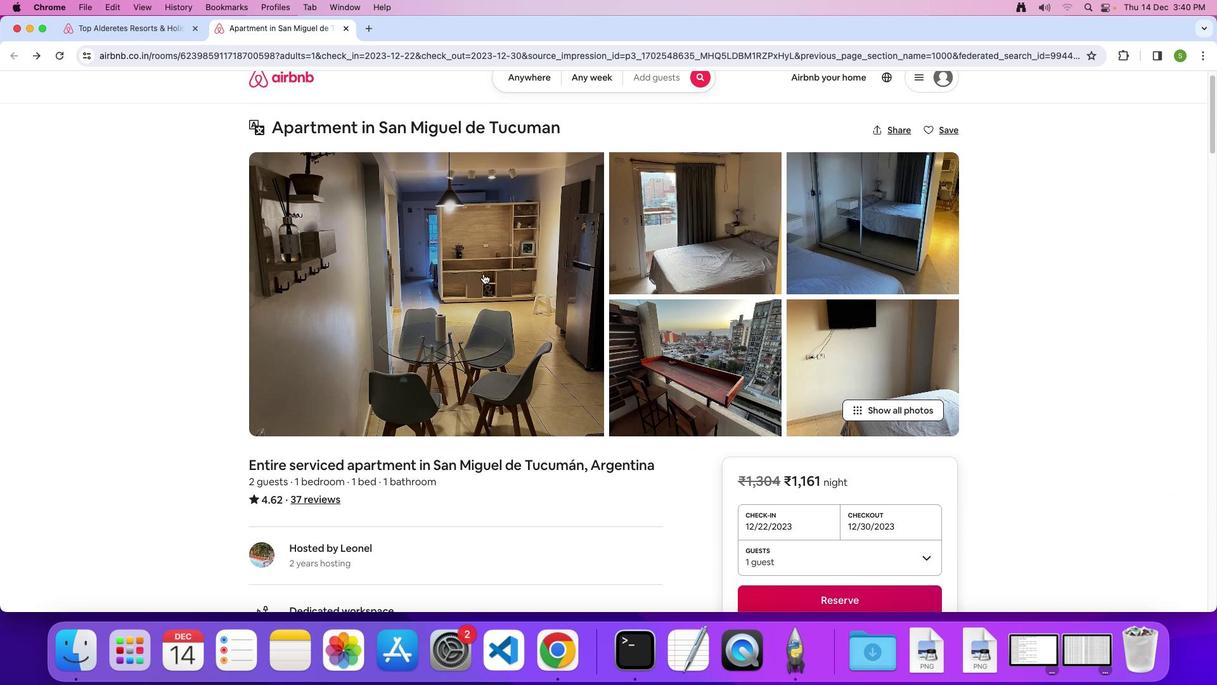 
Action: Mouse scrolled (487, 277) with delta (3, 2)
Screenshot: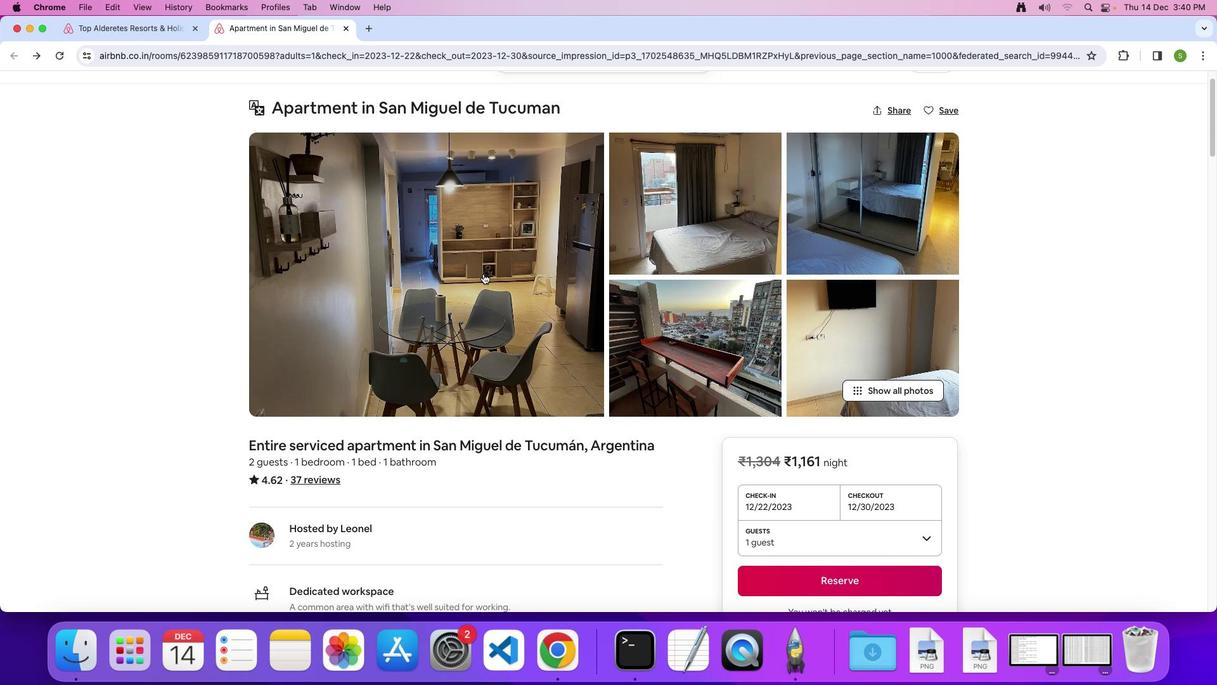 
Action: Mouse scrolled (487, 277) with delta (3, 2)
Screenshot: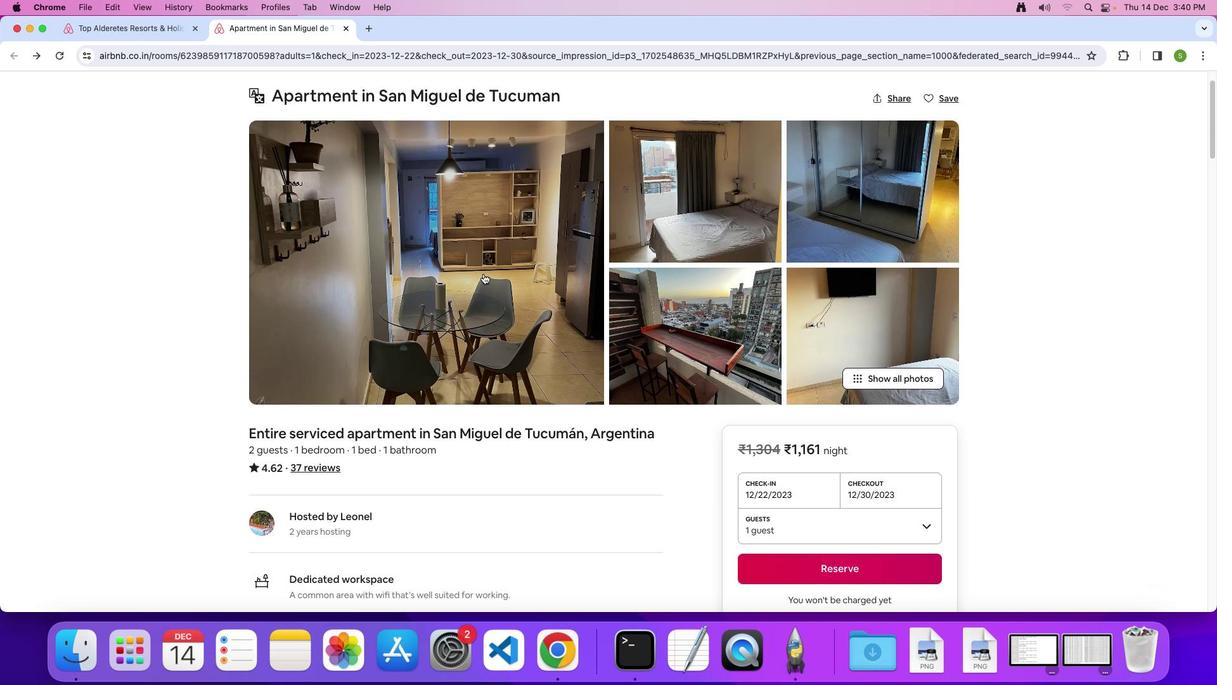 
Action: Mouse scrolled (487, 277) with delta (3, 1)
Screenshot: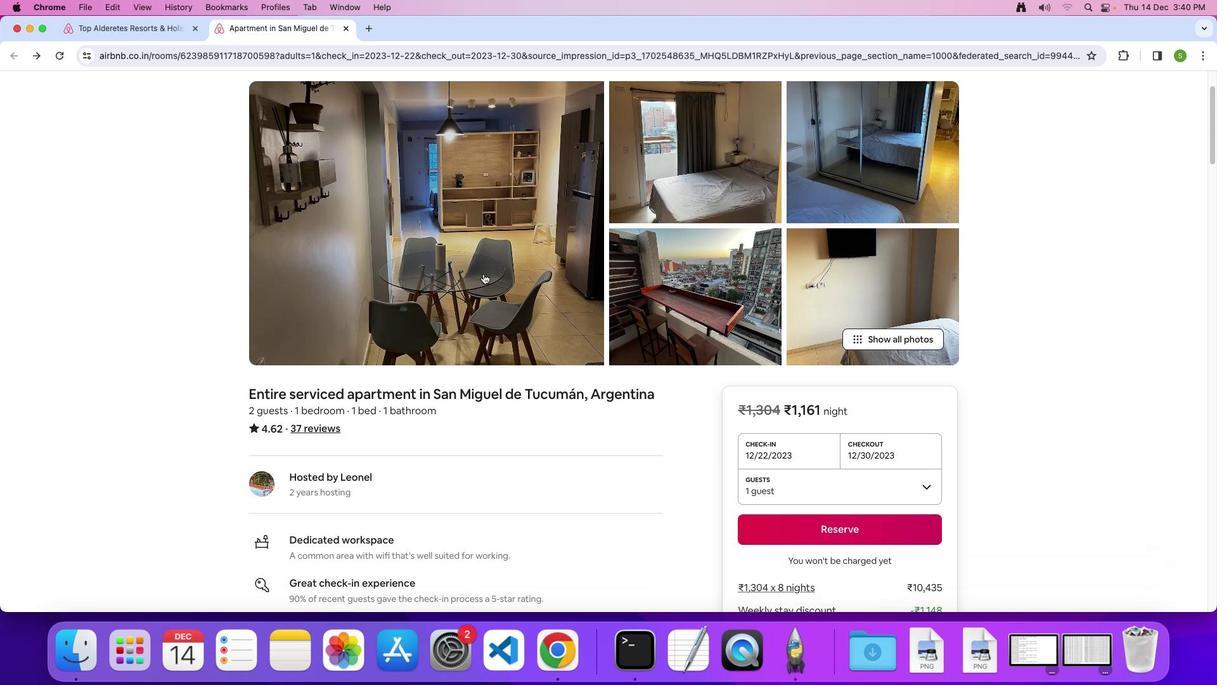 
Action: Mouse scrolled (487, 277) with delta (3, 2)
Screenshot: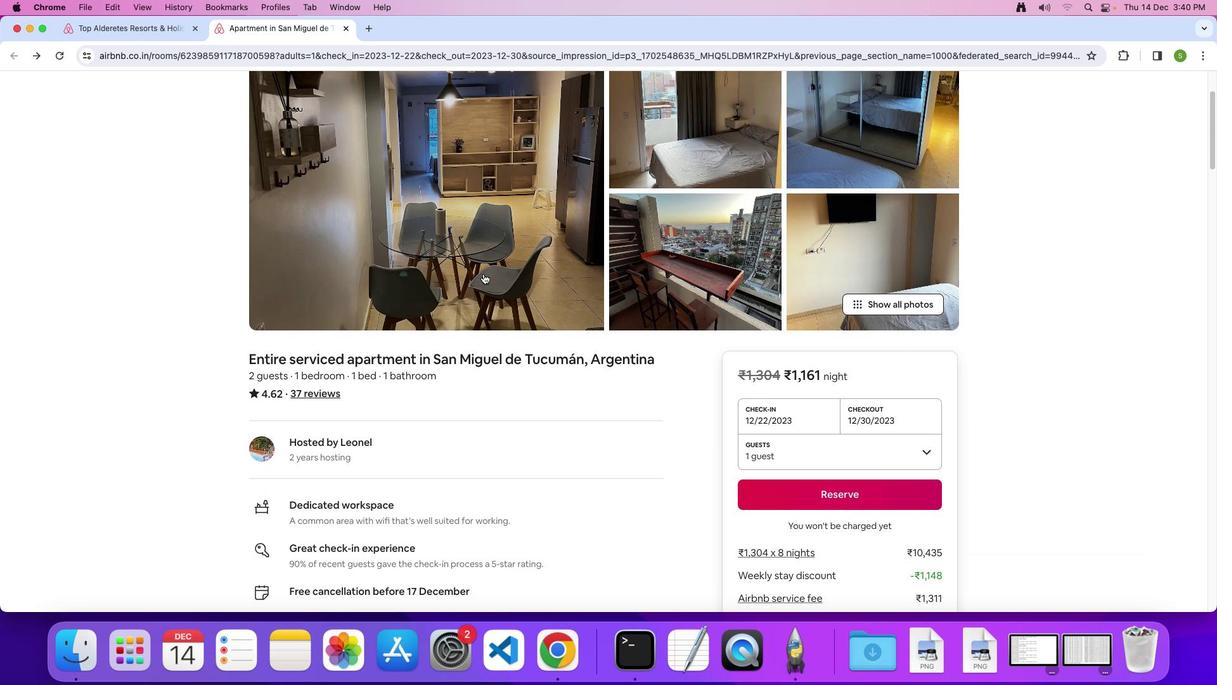 
Action: Mouse scrolled (487, 277) with delta (3, 2)
Screenshot: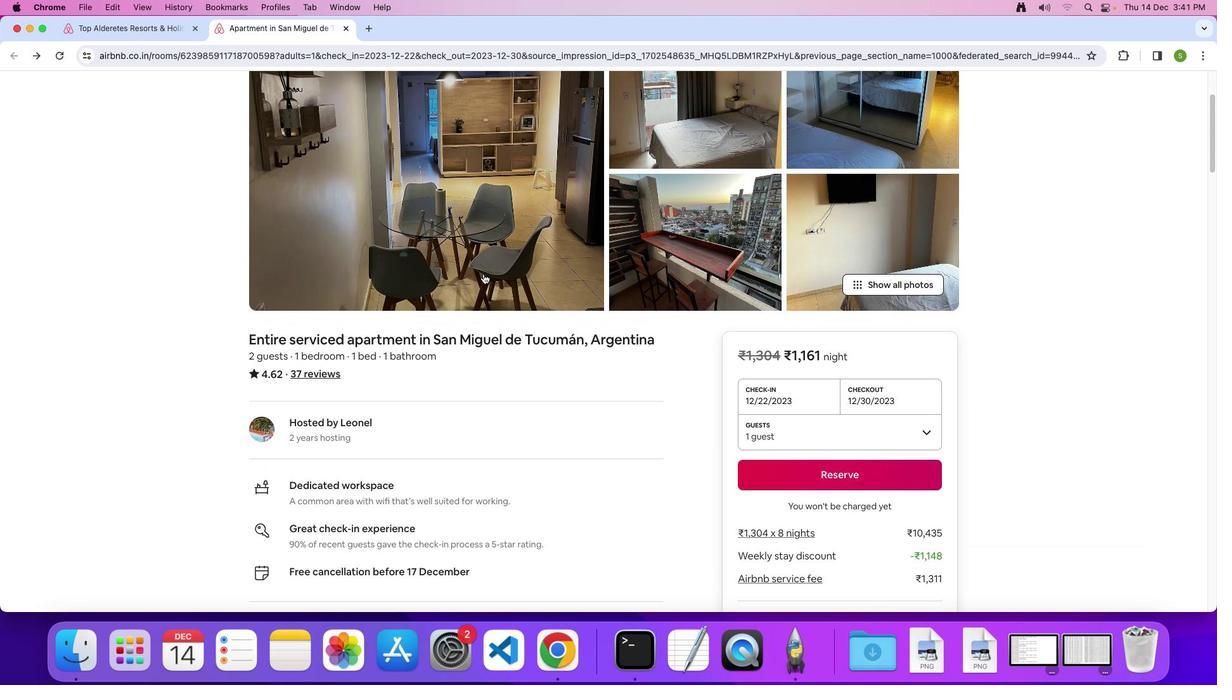 
Action: Mouse scrolled (487, 277) with delta (3, 2)
Screenshot: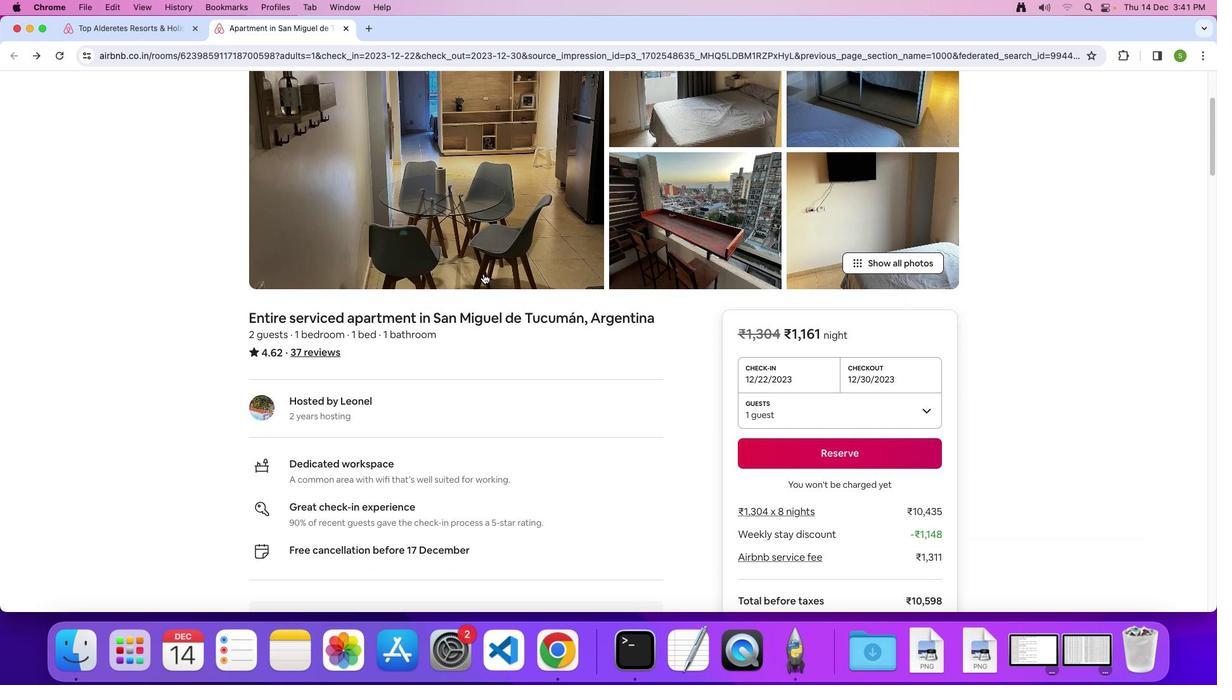 
Action: Mouse scrolled (487, 277) with delta (3, 2)
Screenshot: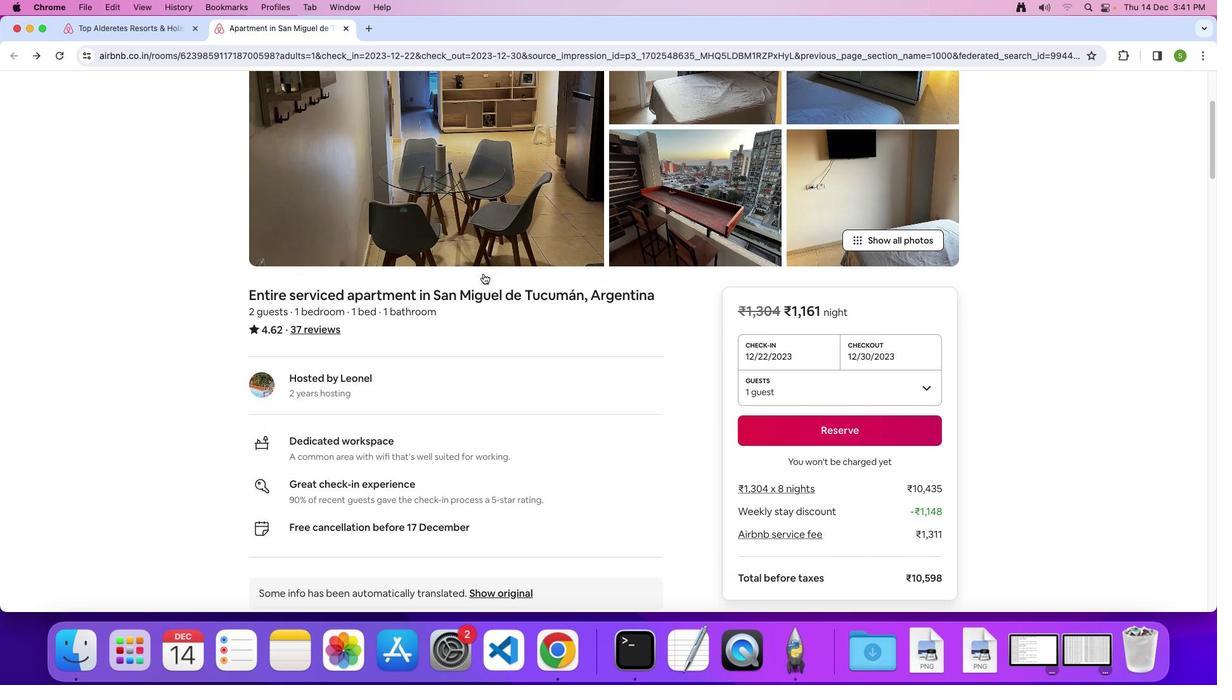 
Action: Mouse scrolled (487, 277) with delta (3, 2)
Screenshot: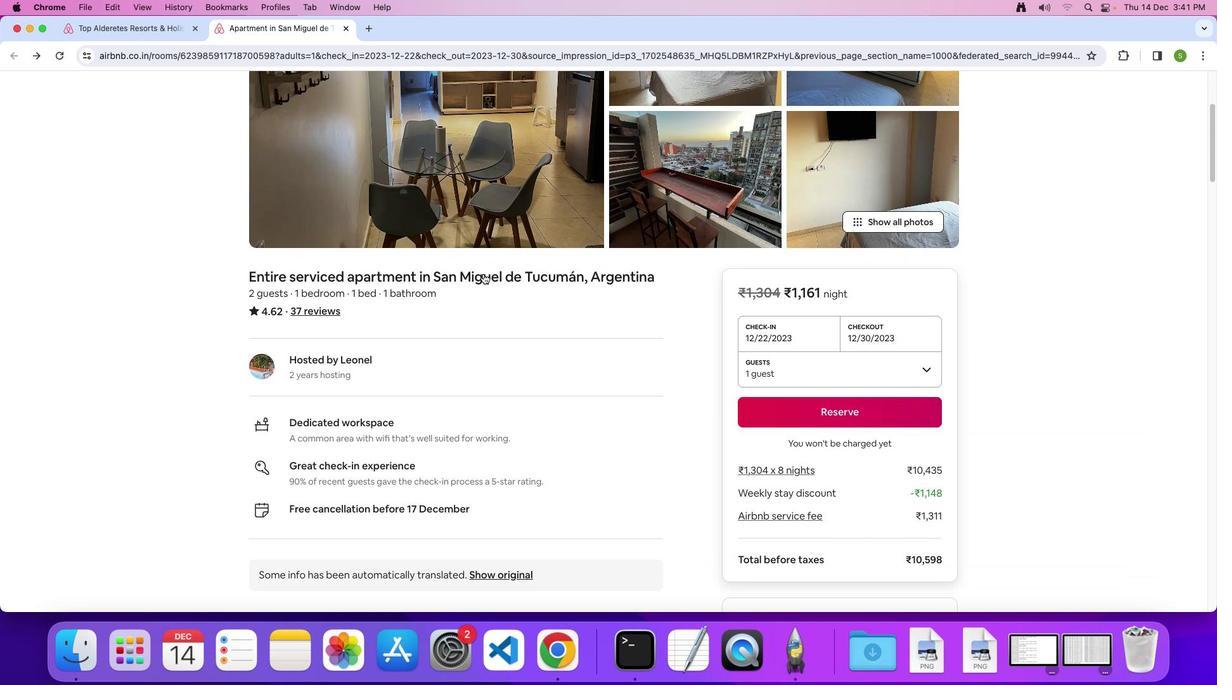 
Action: Mouse scrolled (487, 277) with delta (3, 2)
Screenshot: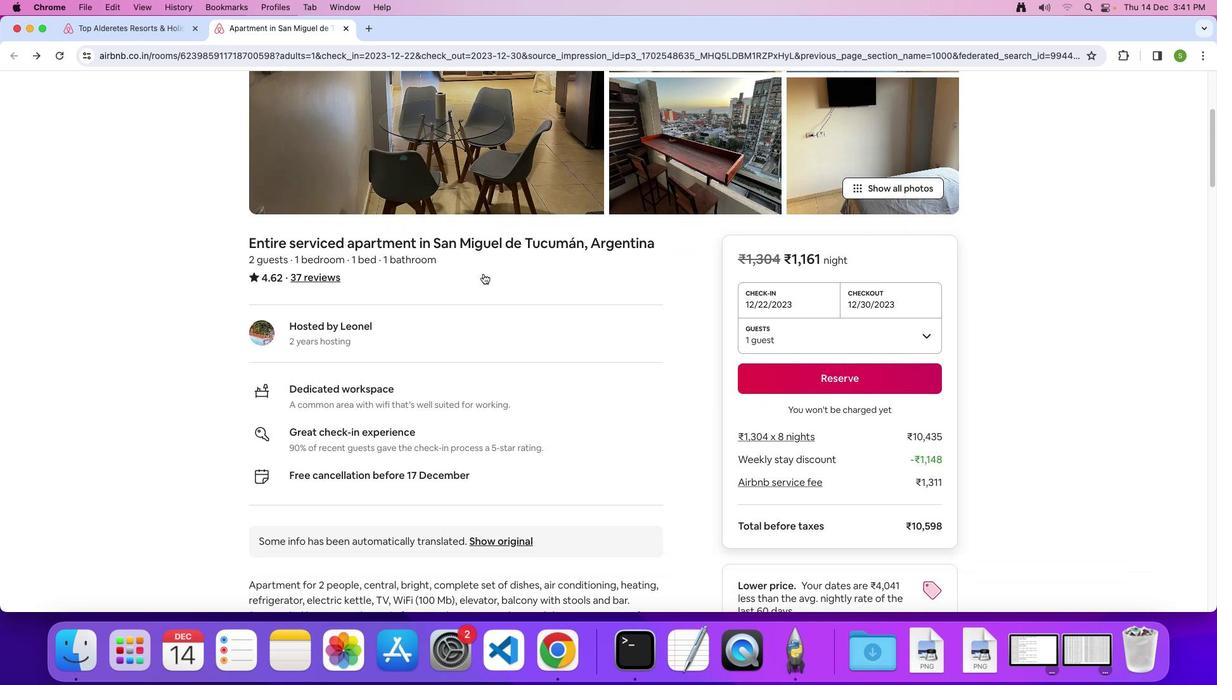 
Action: Mouse scrolled (487, 277) with delta (3, 2)
Screenshot: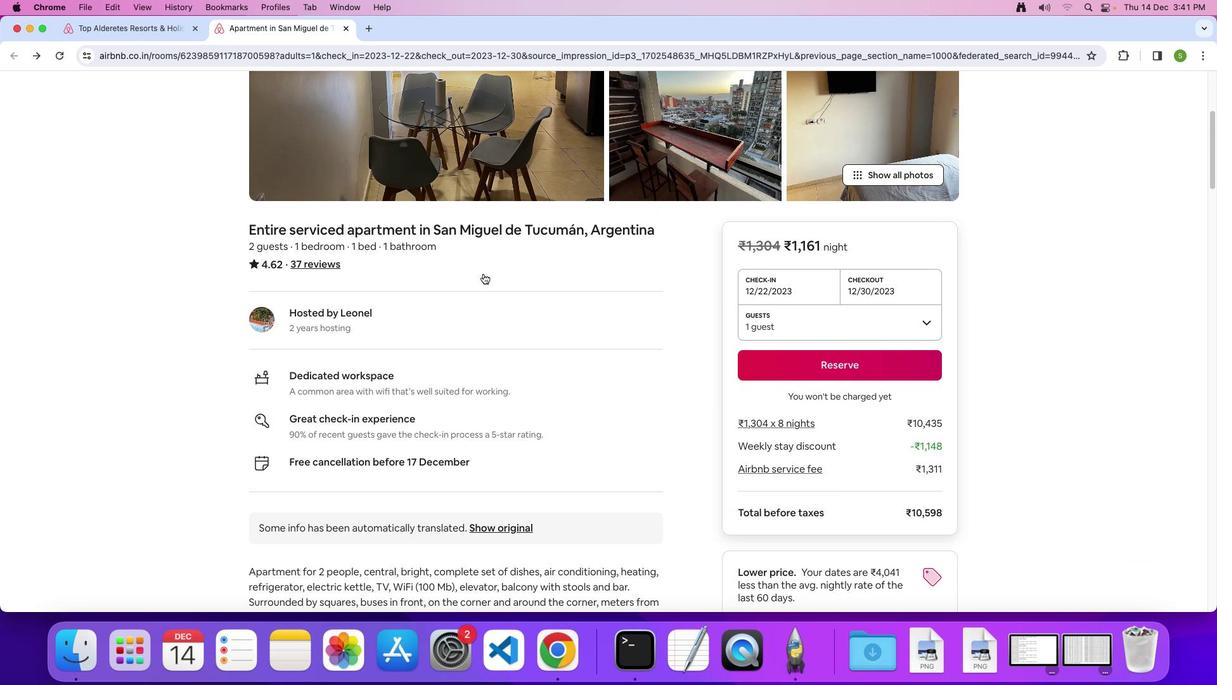 
Action: Mouse scrolled (487, 277) with delta (3, 2)
Screenshot: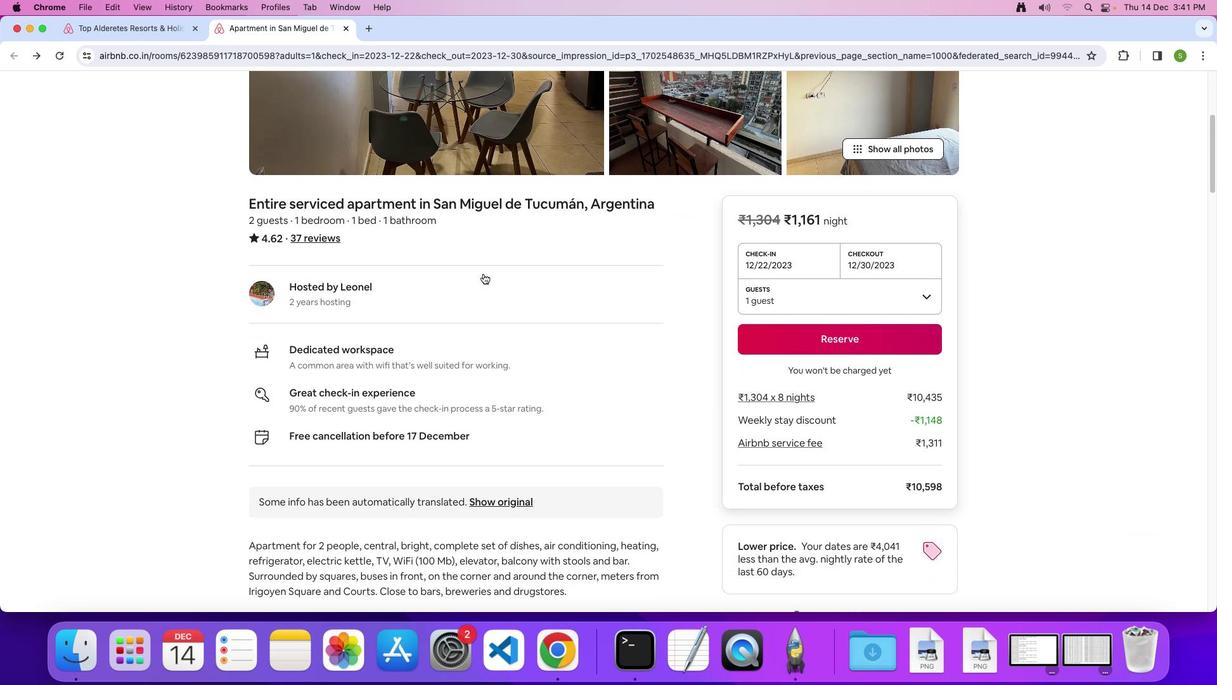 
Action: Mouse scrolled (487, 277) with delta (3, 1)
Screenshot: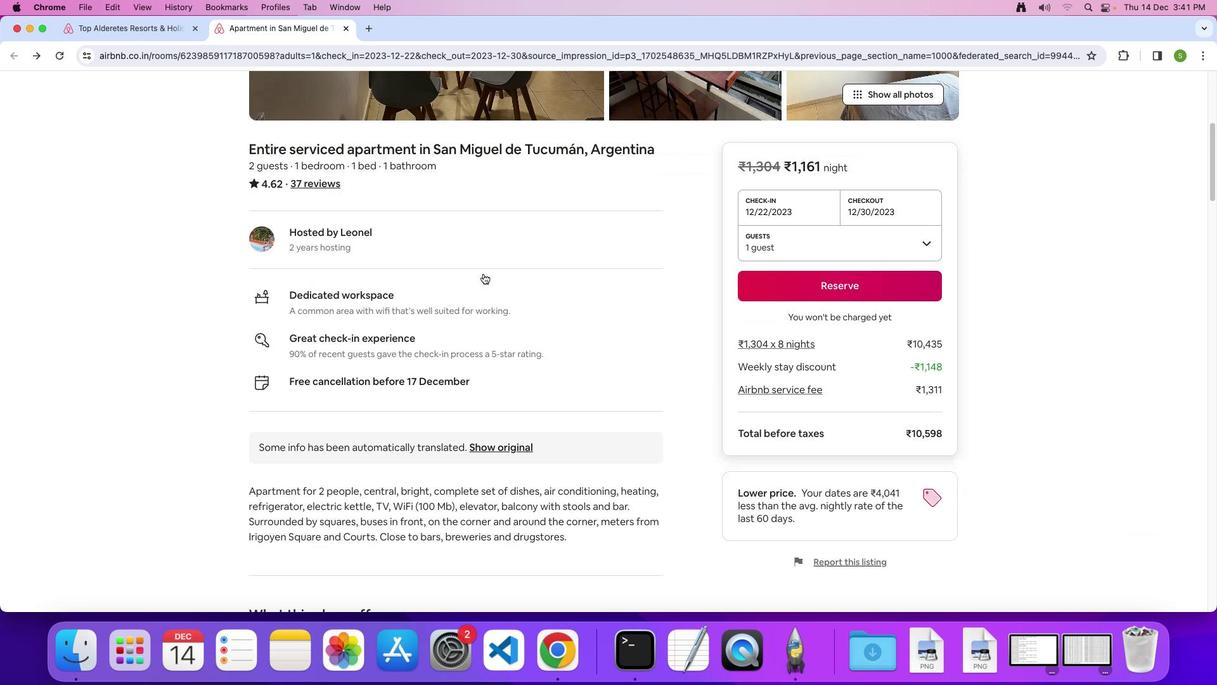 
Action: Mouse scrolled (487, 277) with delta (3, 2)
Screenshot: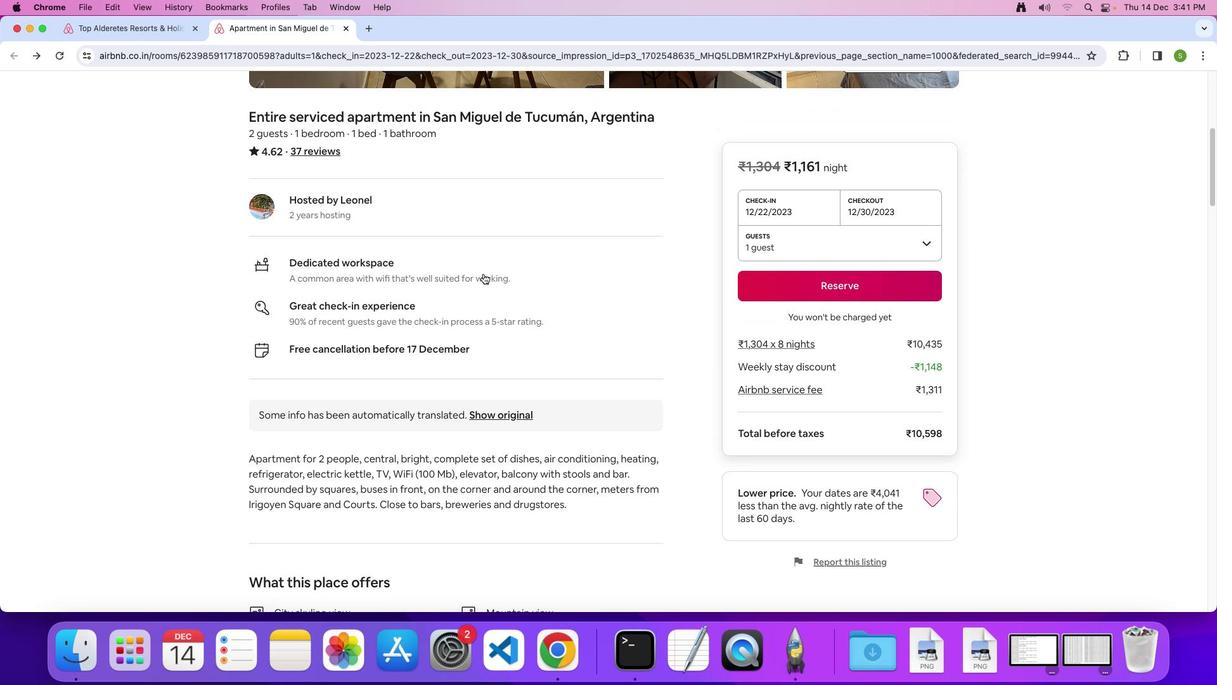 
Action: Mouse scrolled (487, 277) with delta (3, 2)
Screenshot: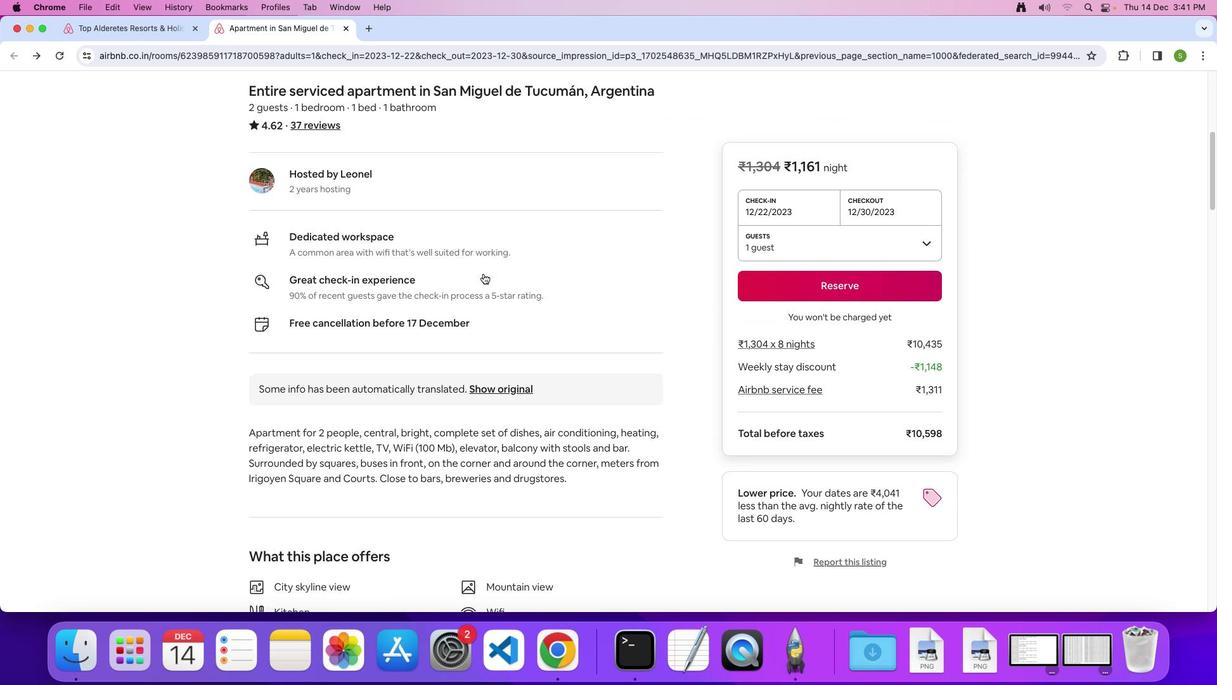 
Action: Mouse scrolled (487, 277) with delta (3, 1)
Screenshot: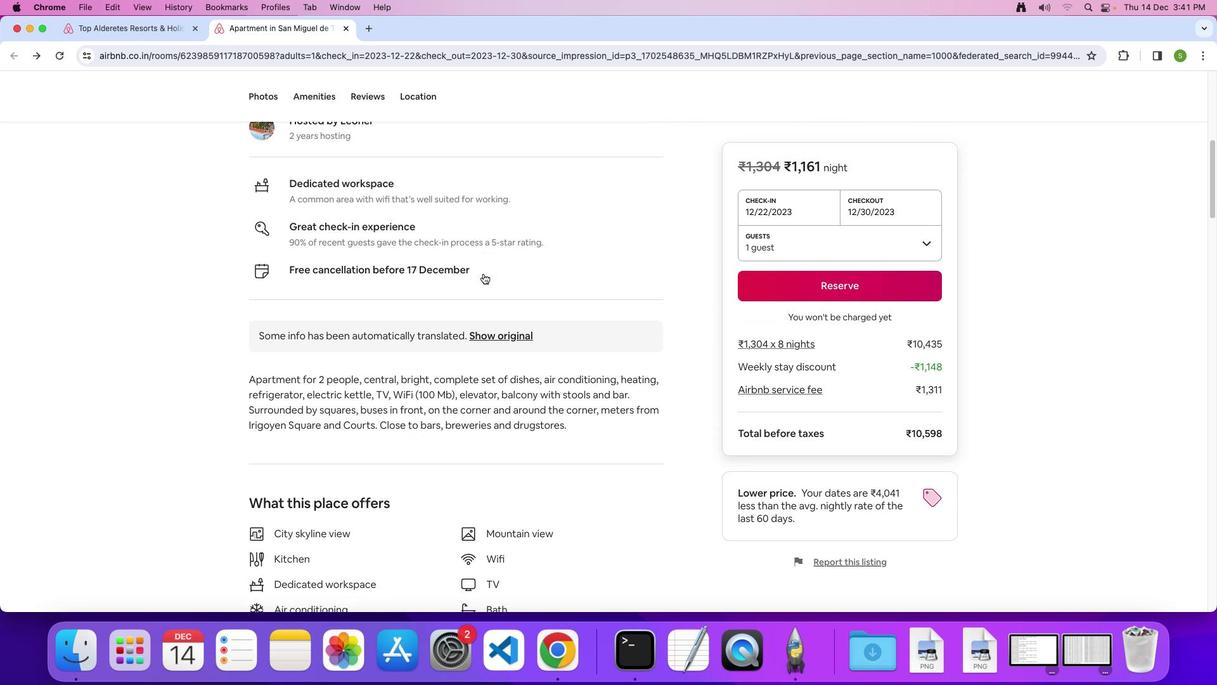 
Action: Mouse scrolled (487, 277) with delta (3, 2)
Screenshot: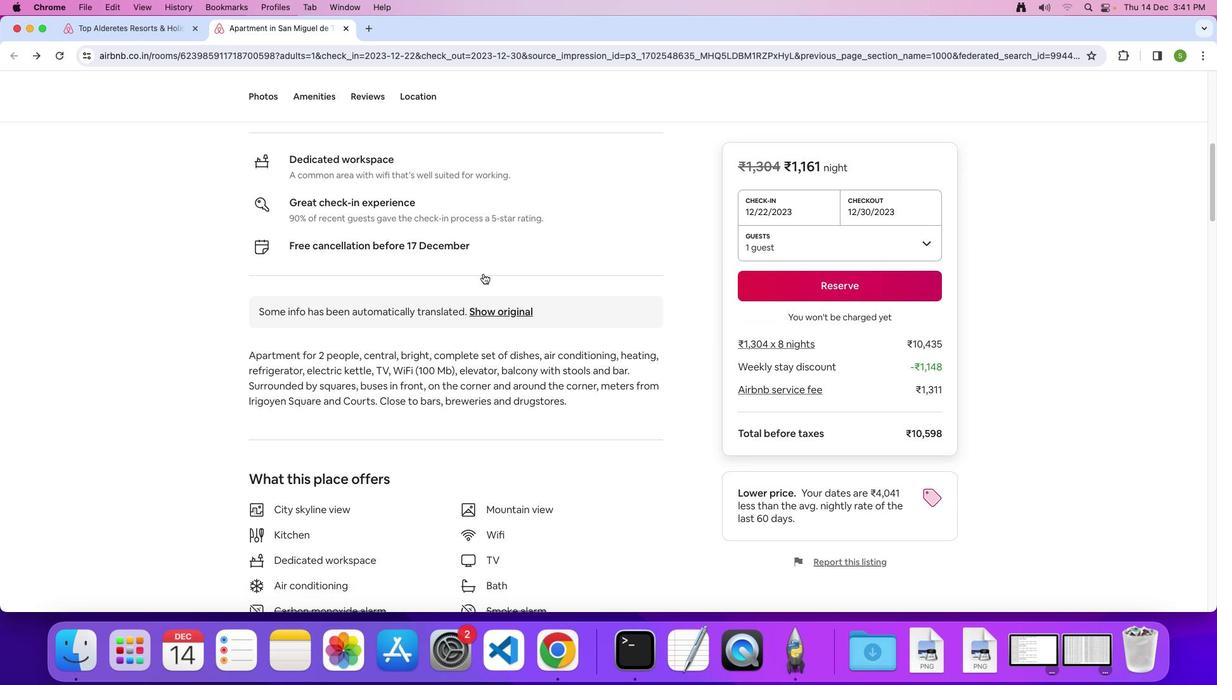 
Action: Mouse scrolled (487, 277) with delta (3, 2)
Screenshot: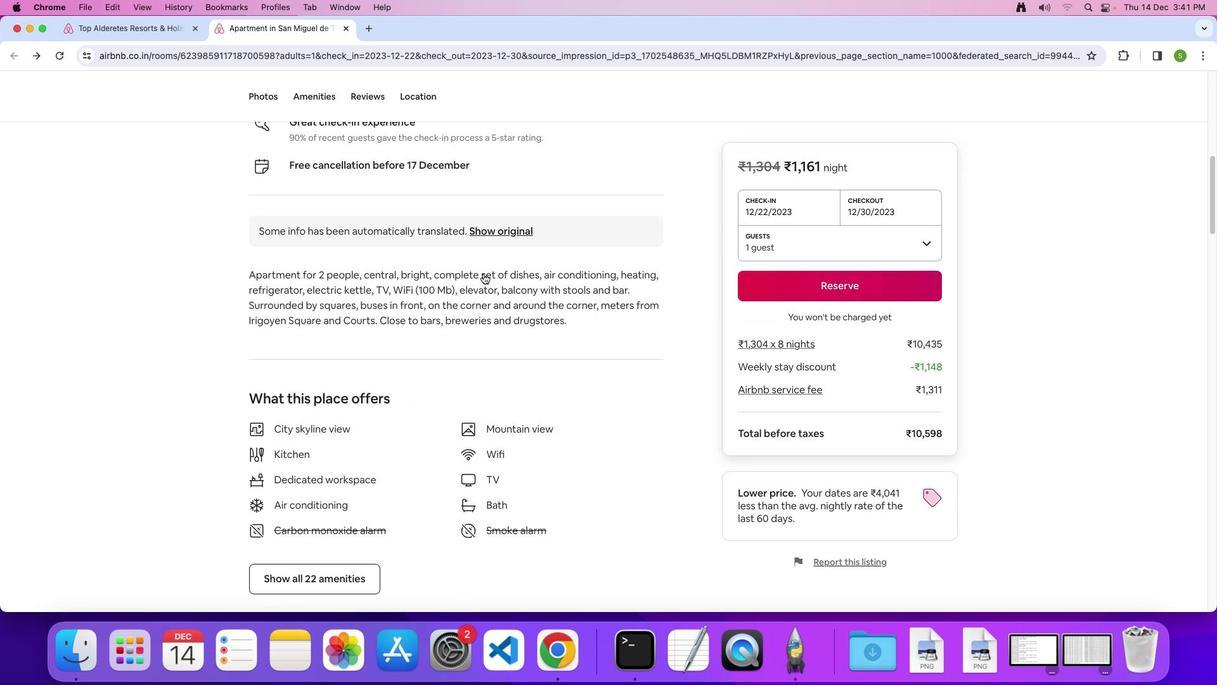 
Action: Mouse scrolled (487, 277) with delta (3, 1)
Screenshot: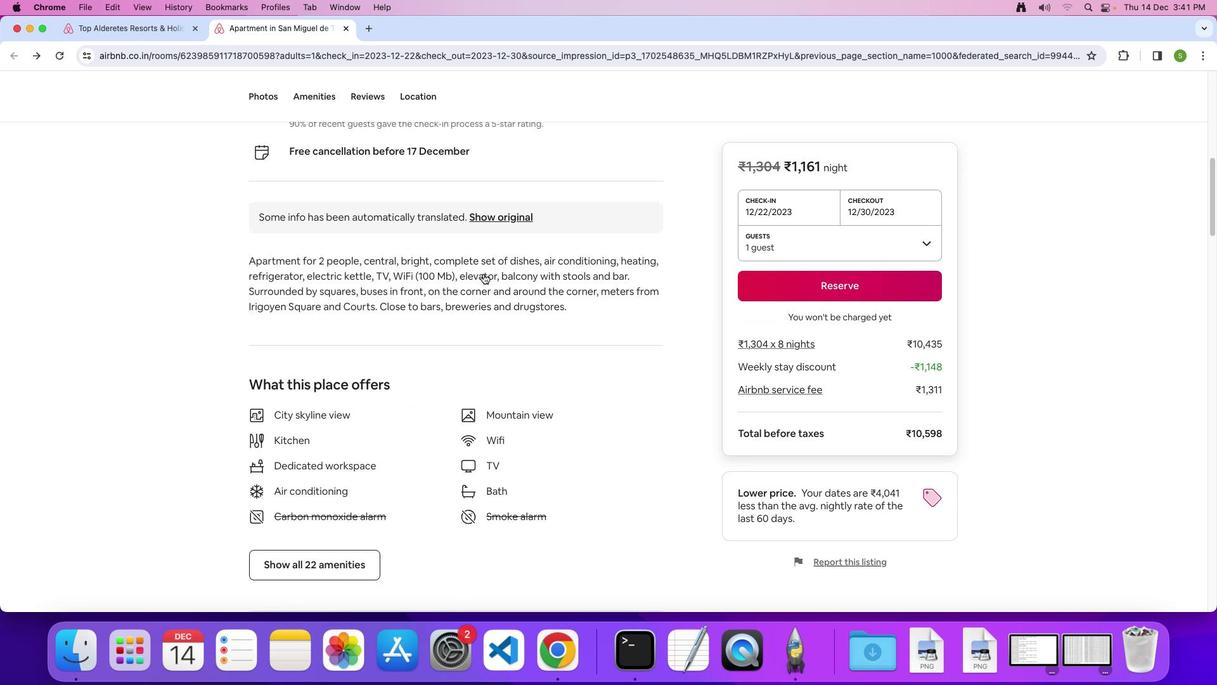
Action: Mouse scrolled (487, 277) with delta (3, 2)
Screenshot: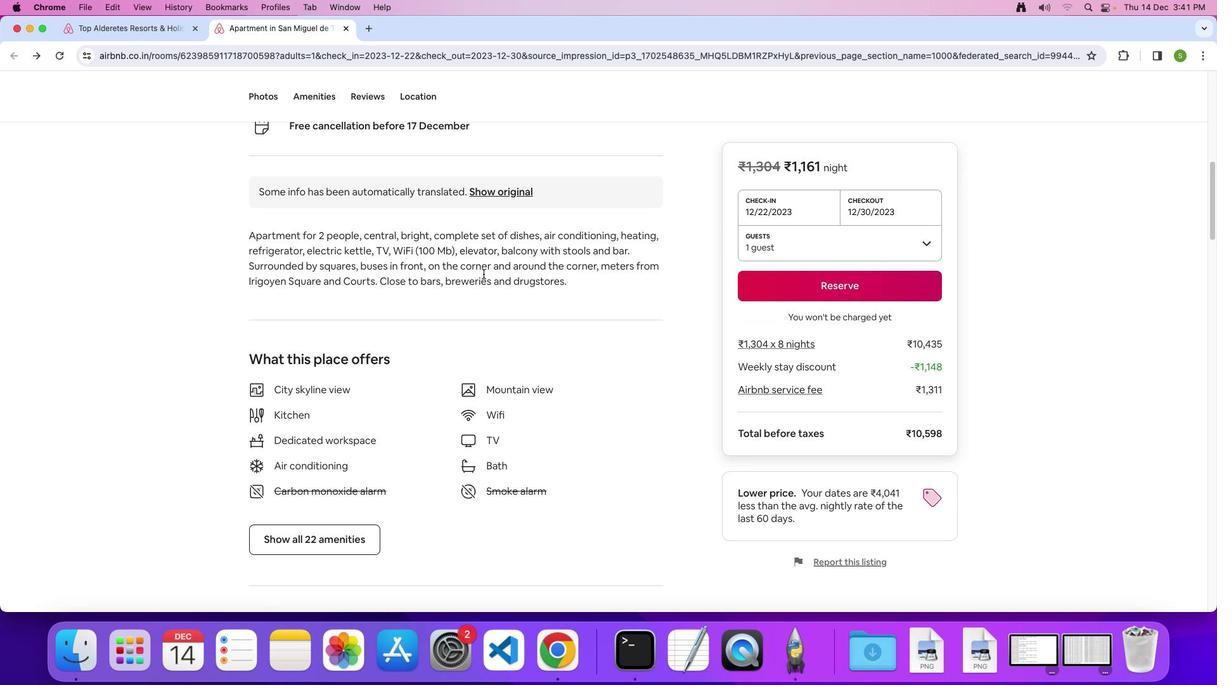 
Action: Mouse scrolled (487, 277) with delta (3, 2)
Screenshot: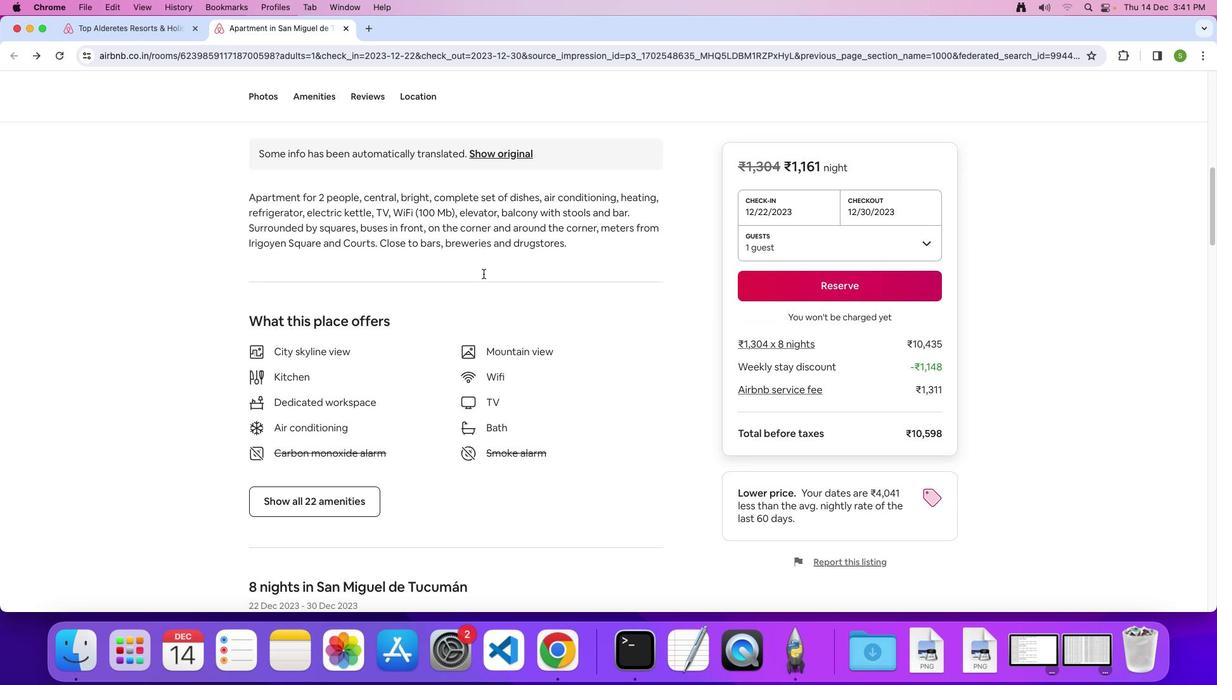 
Action: Mouse scrolled (487, 277) with delta (3, 1)
Screenshot: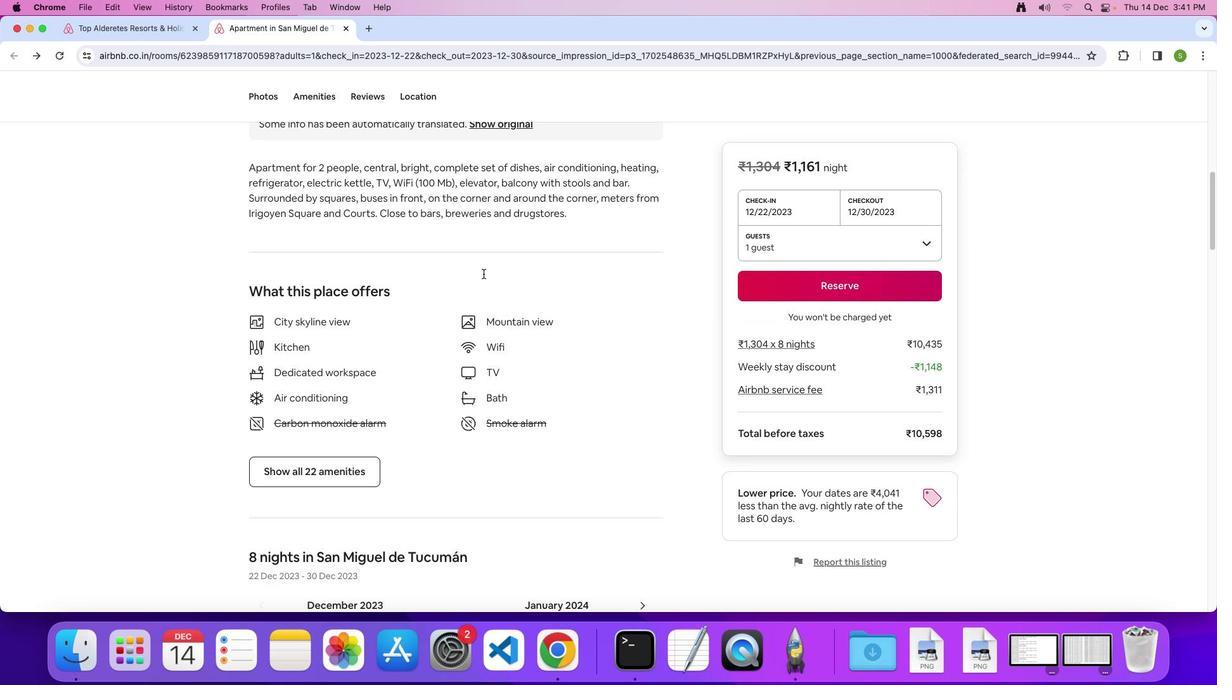 
Action: Mouse scrolled (487, 277) with delta (3, 1)
Screenshot: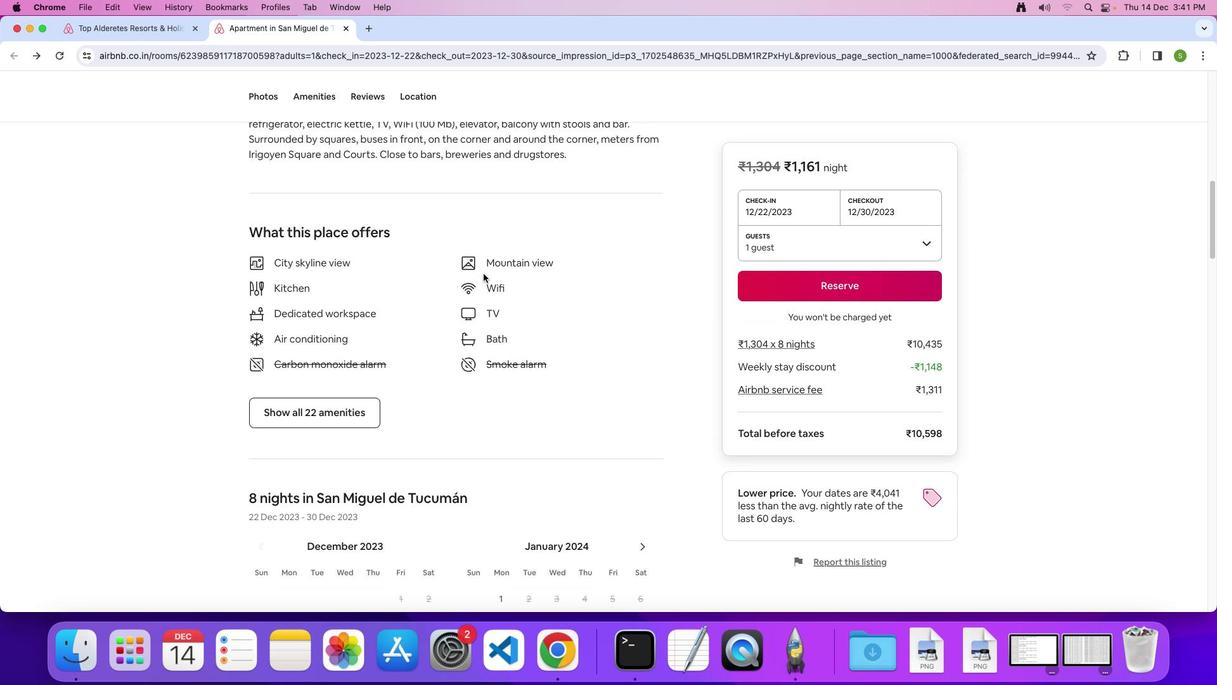 
Action: Mouse scrolled (487, 277) with delta (3, 2)
Screenshot: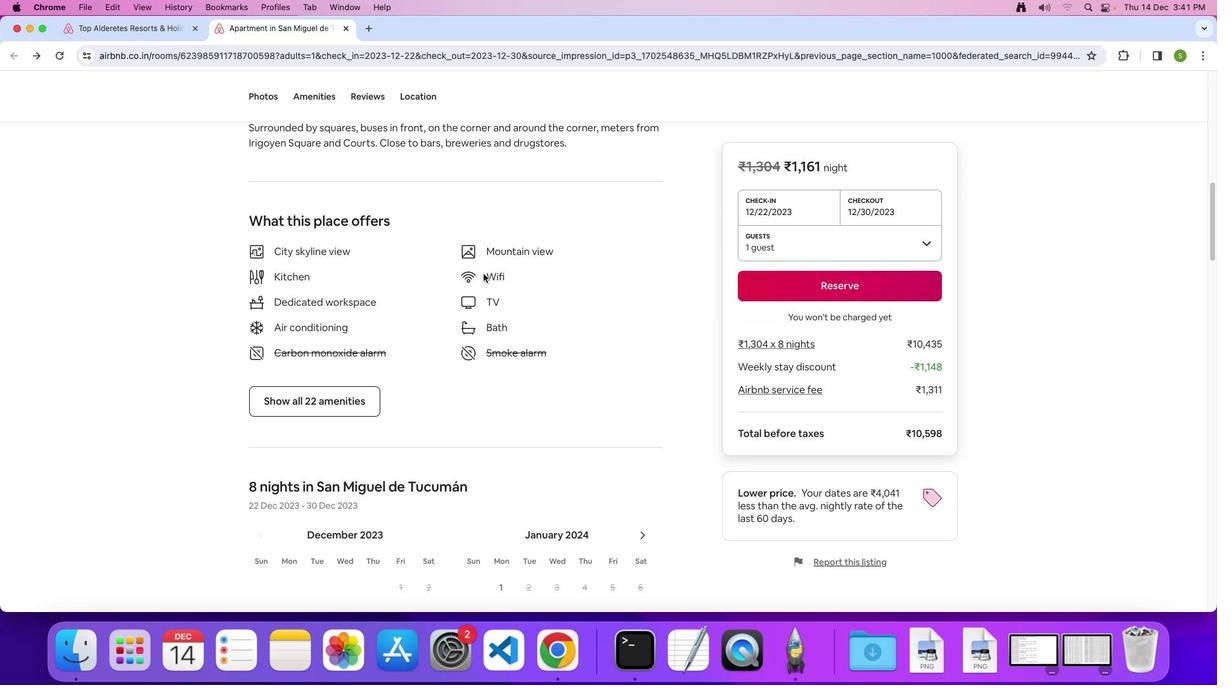 
Action: Mouse scrolled (487, 277) with delta (3, 2)
Screenshot: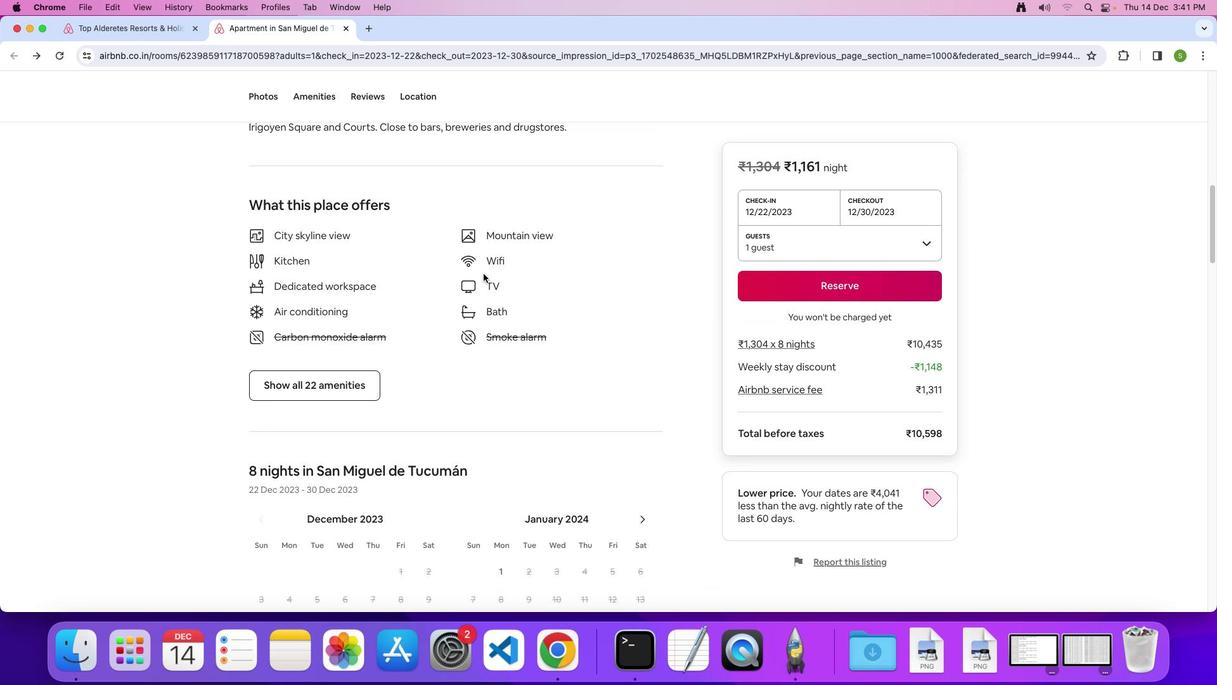 
Action: Mouse scrolled (487, 277) with delta (3, 2)
Screenshot: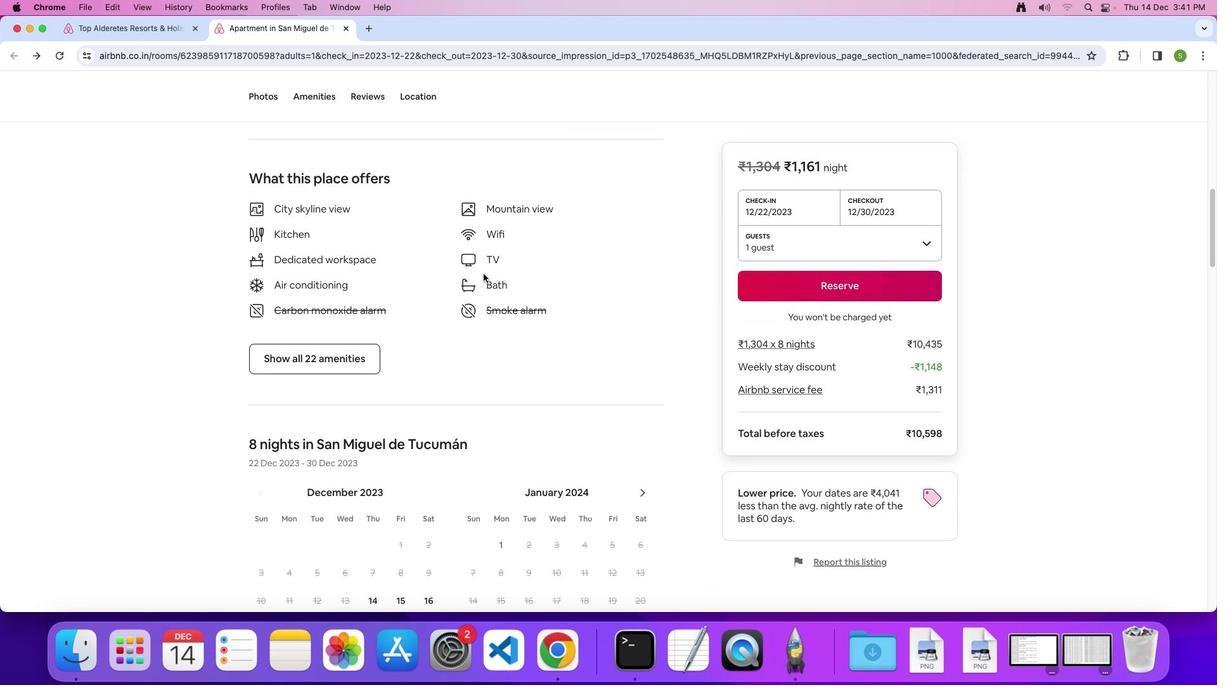 
Action: Mouse scrolled (487, 277) with delta (3, 2)
Screenshot: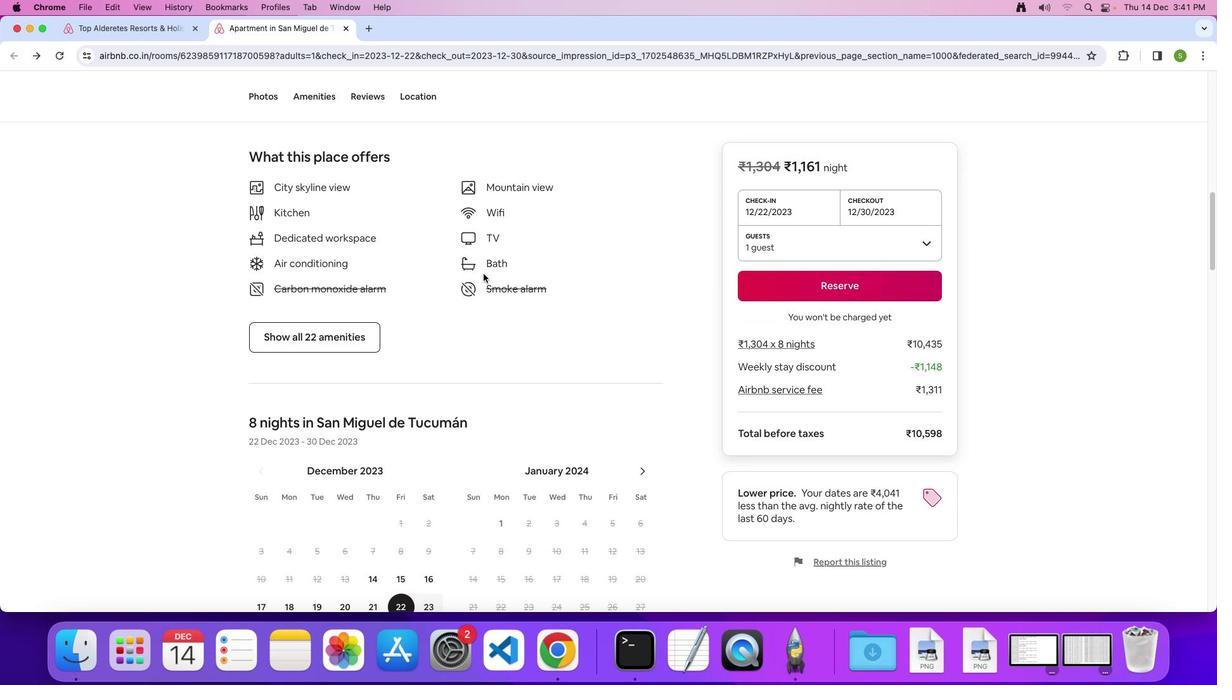 
Action: Mouse scrolled (487, 277) with delta (3, 2)
Screenshot: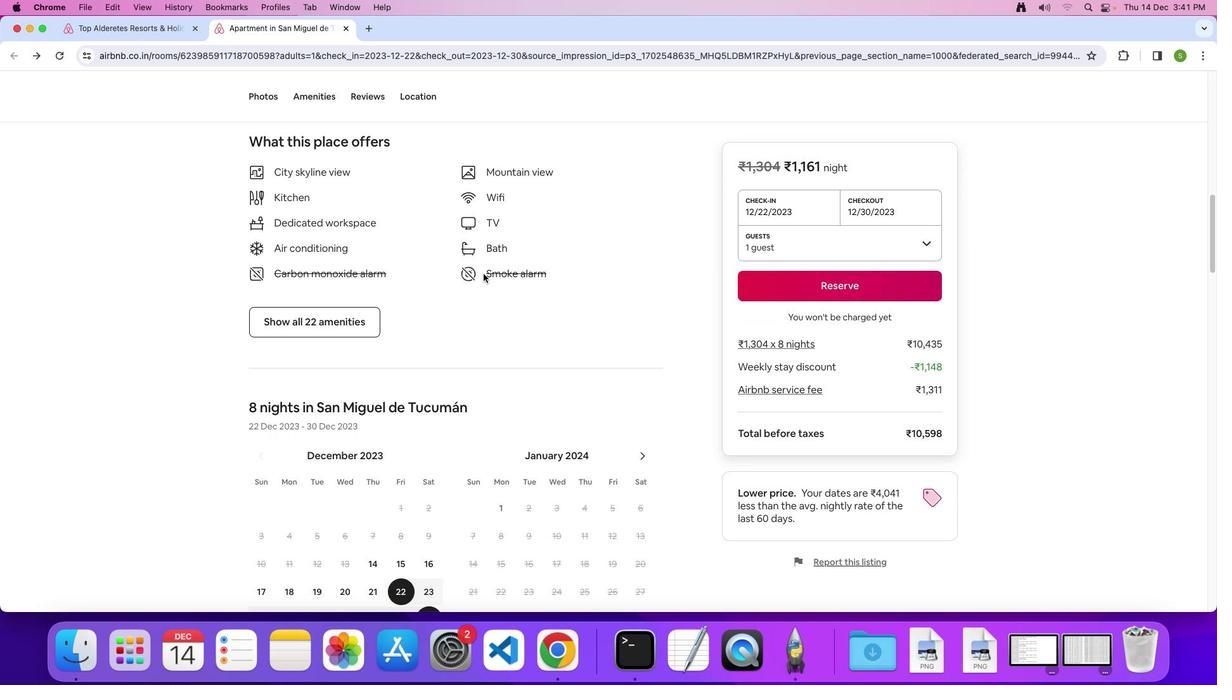 
Action: Mouse scrolled (487, 277) with delta (3, 1)
Screenshot: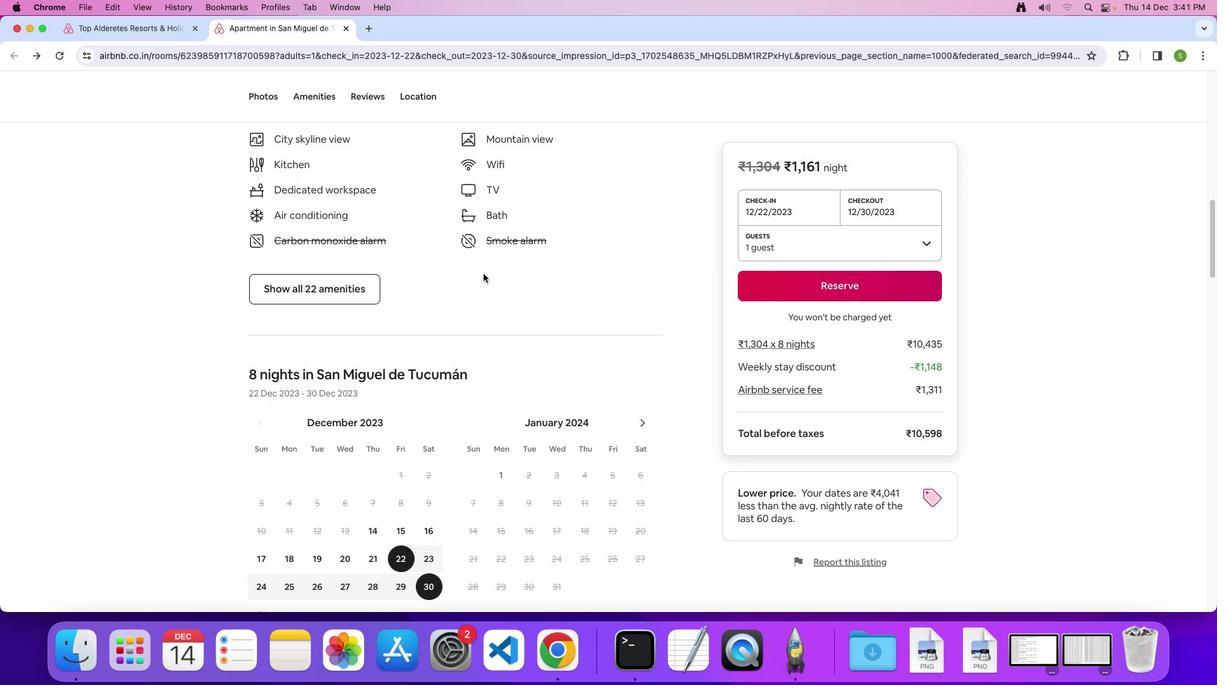 
Action: Mouse moved to (366, 278)
Screenshot: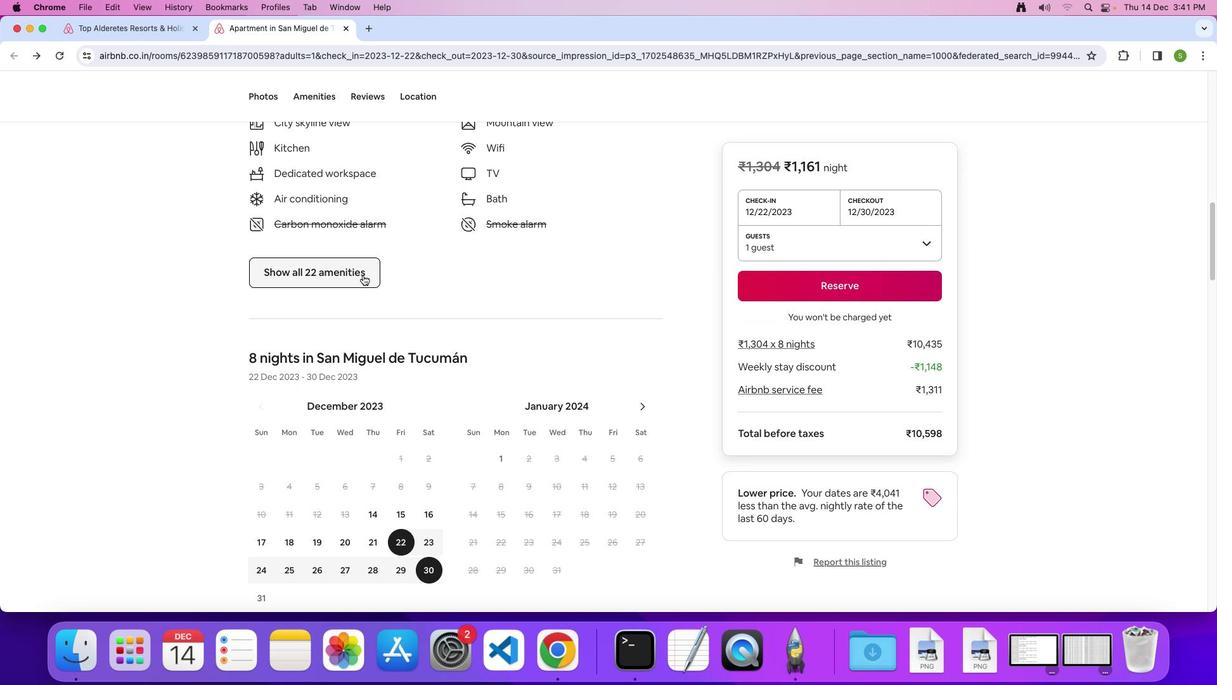 
Action: Mouse pressed left at (366, 278)
Screenshot: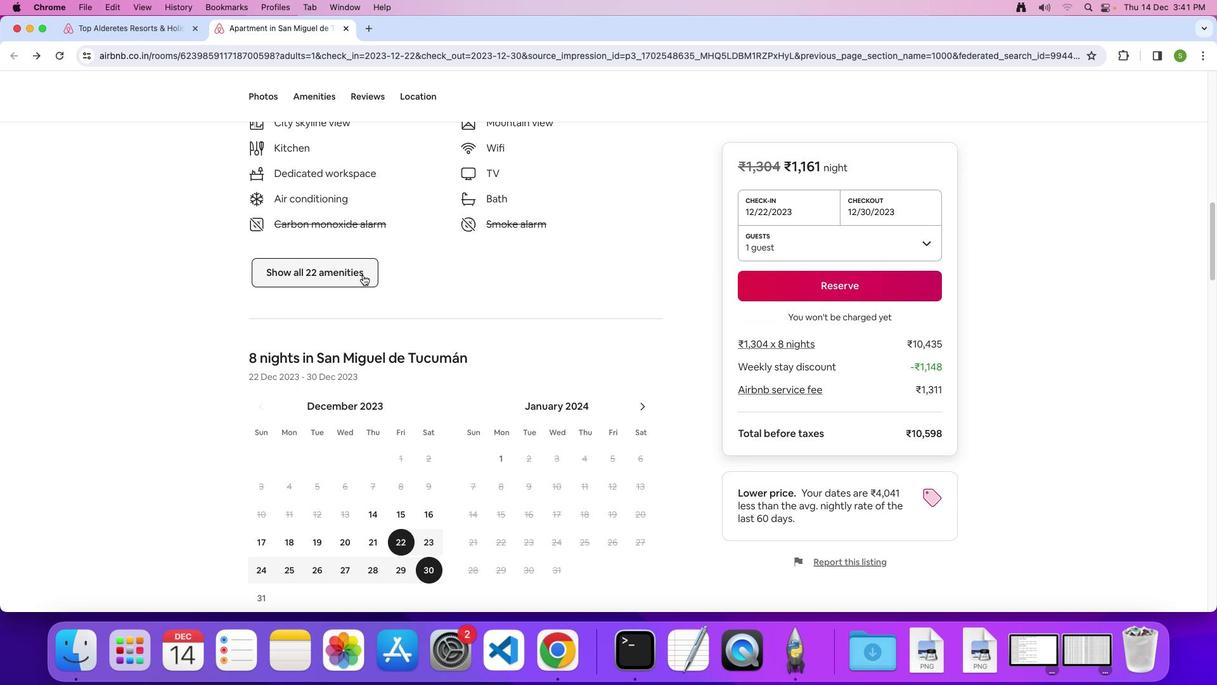 
Action: Mouse moved to (610, 270)
Screenshot: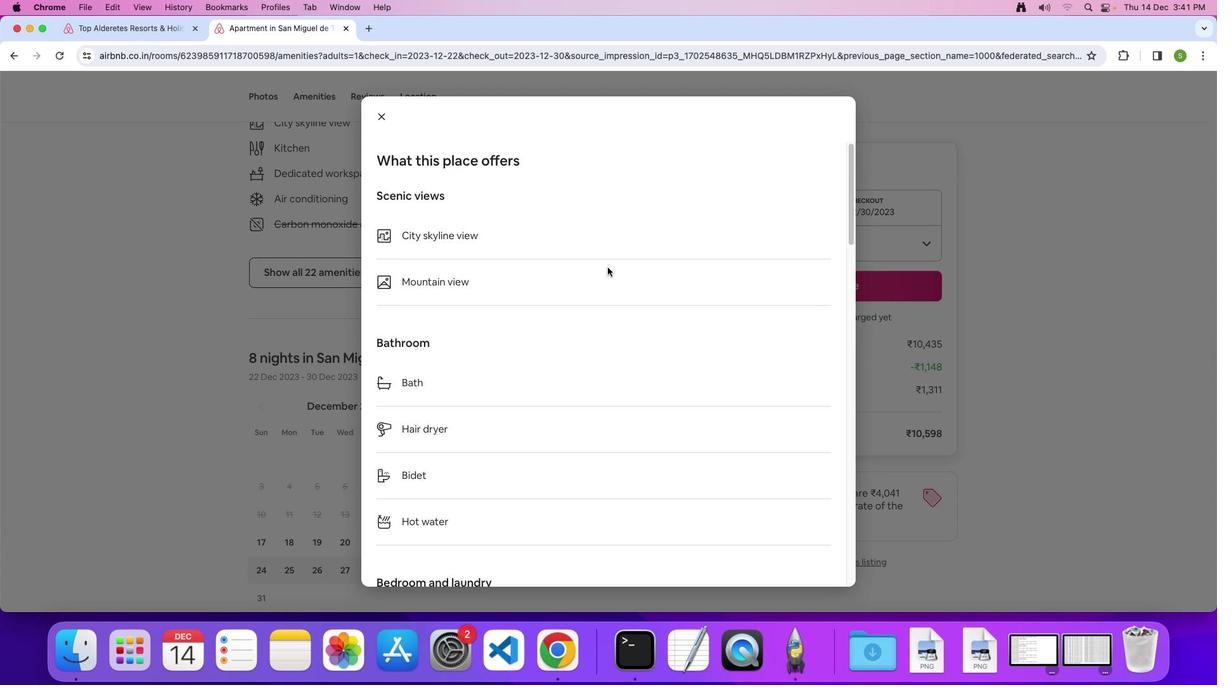 
Action: Mouse scrolled (610, 270) with delta (3, 2)
Screenshot: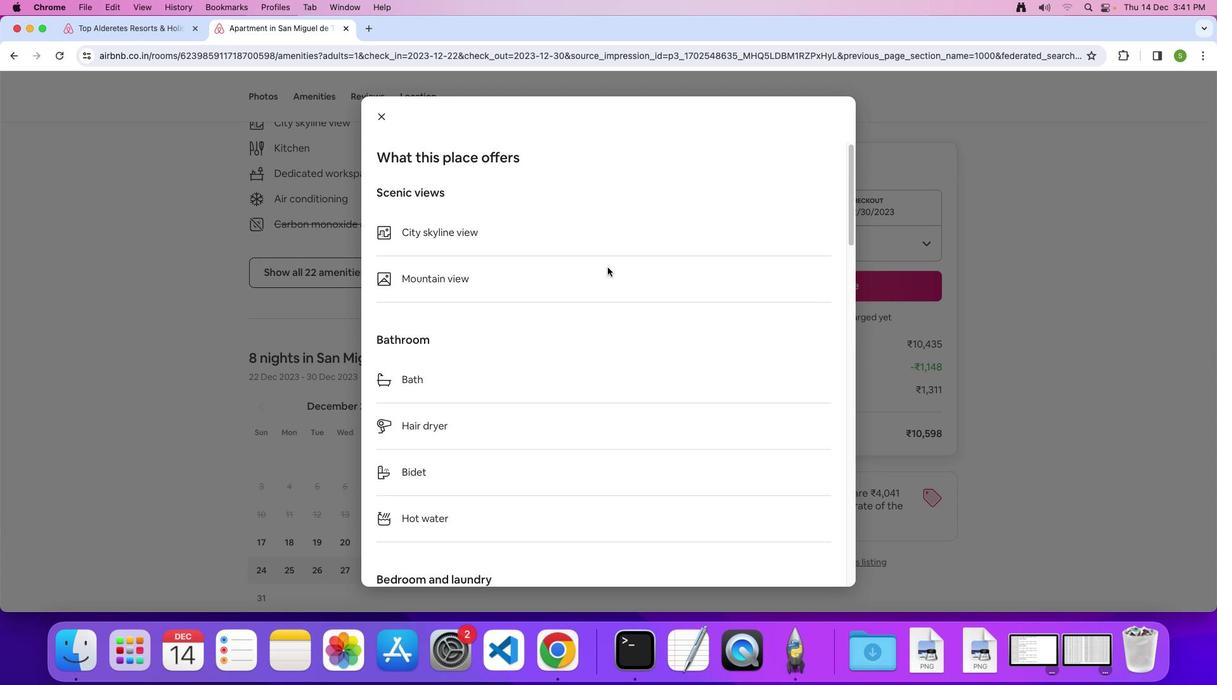 
Action: Mouse scrolled (610, 270) with delta (3, 2)
Screenshot: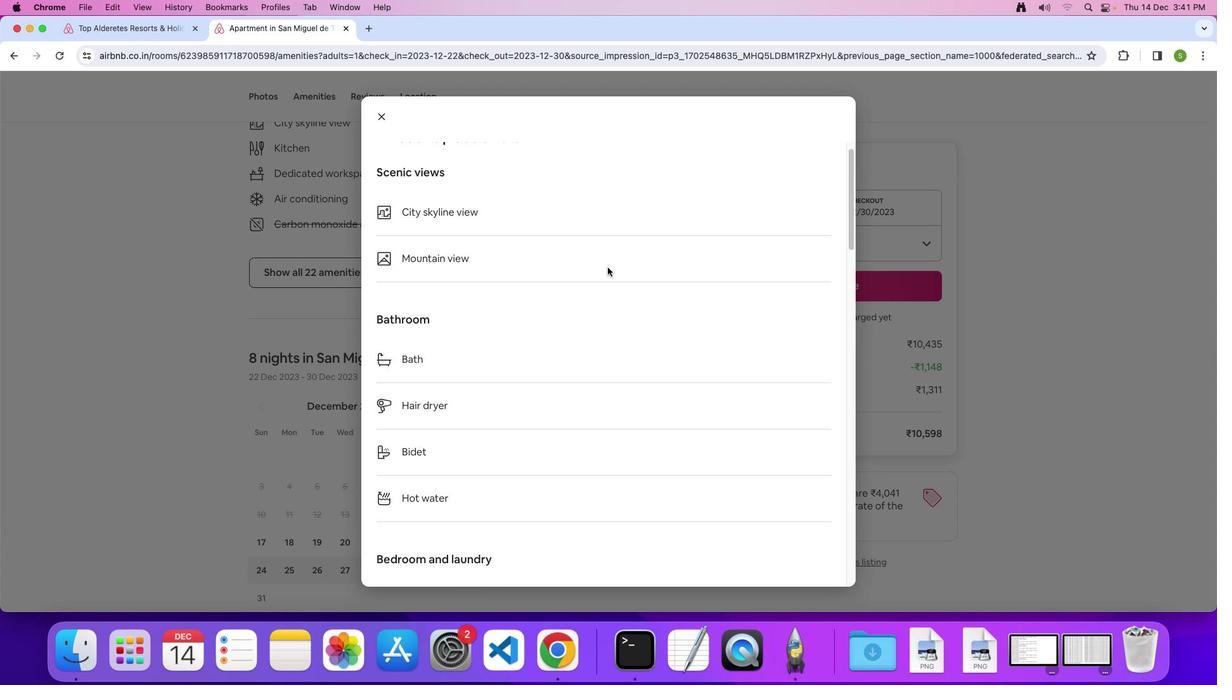 
Action: Mouse scrolled (610, 270) with delta (3, 1)
Screenshot: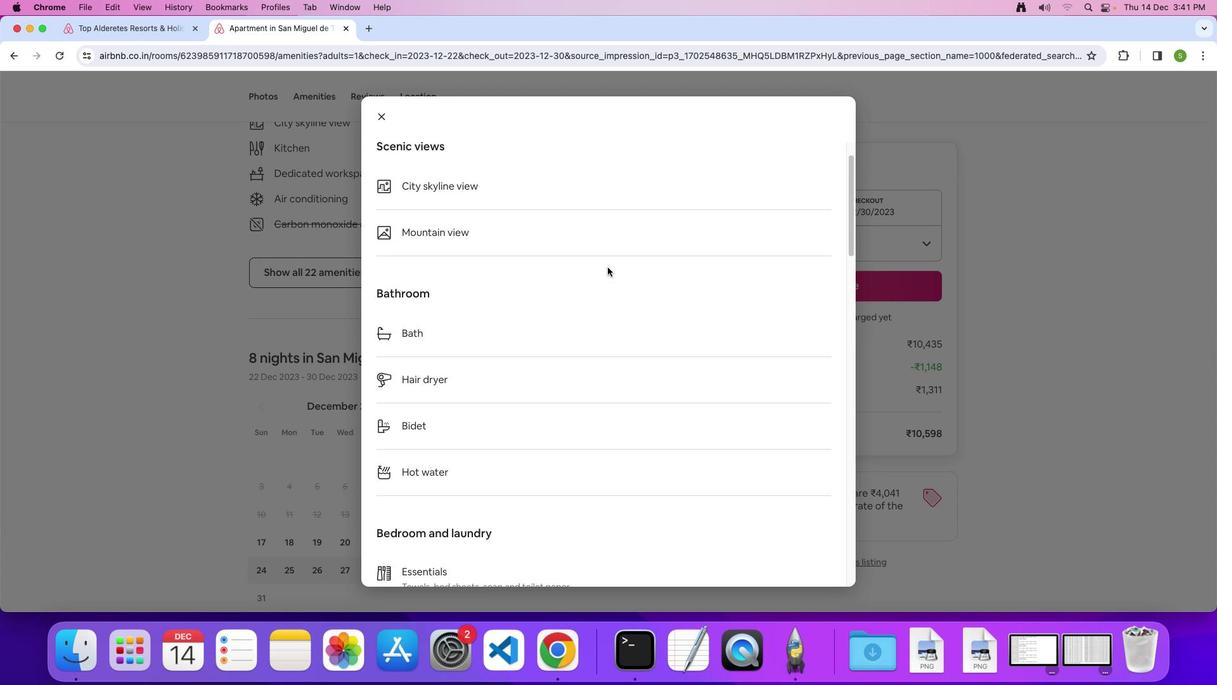 
Action: Mouse scrolled (610, 270) with delta (3, 2)
Screenshot: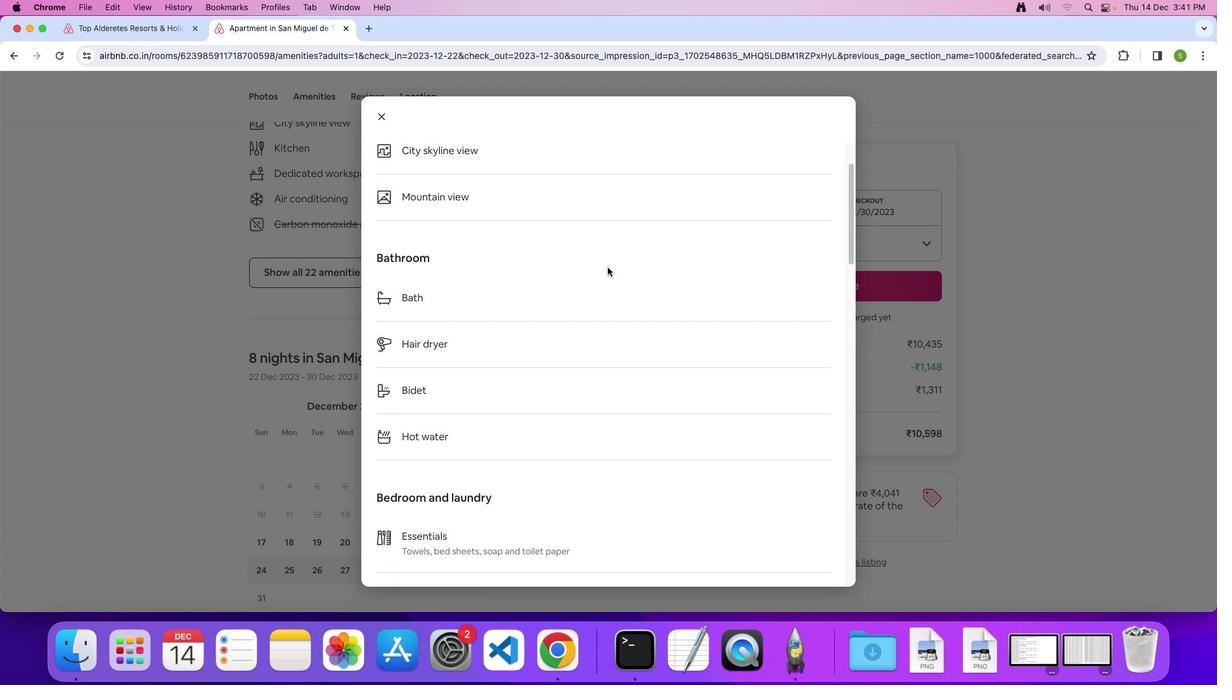 
Action: Mouse scrolled (610, 270) with delta (3, 2)
Screenshot: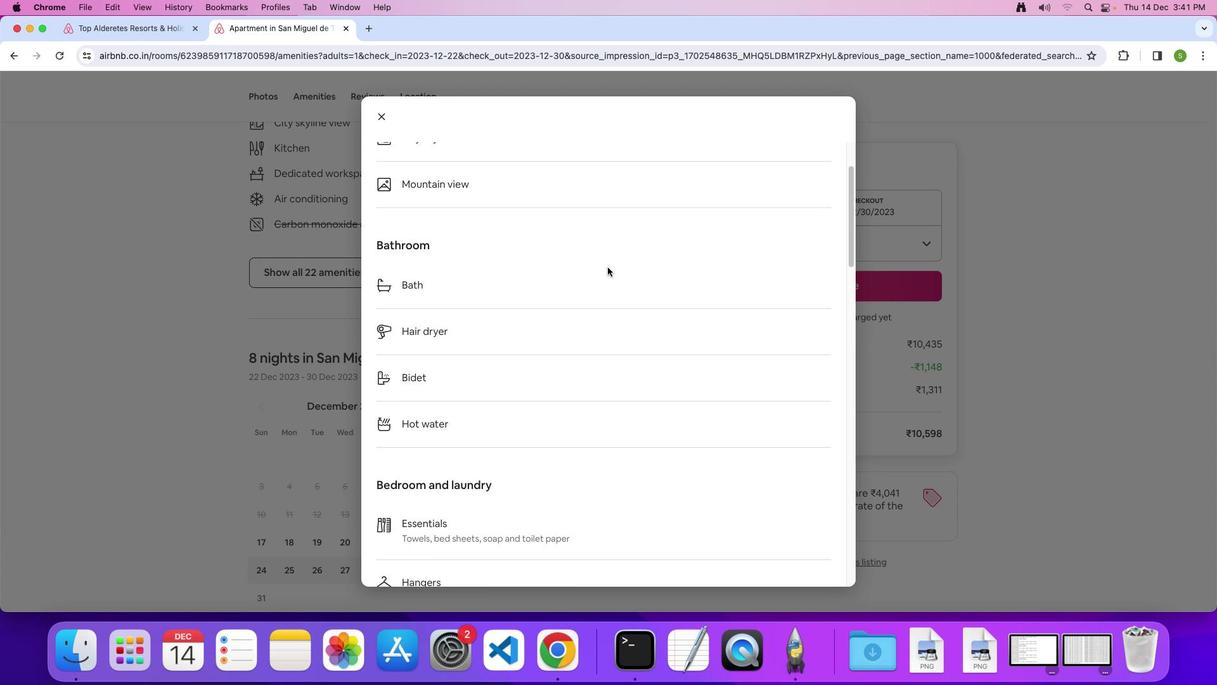 
Action: Mouse scrolled (610, 270) with delta (3, 1)
Screenshot: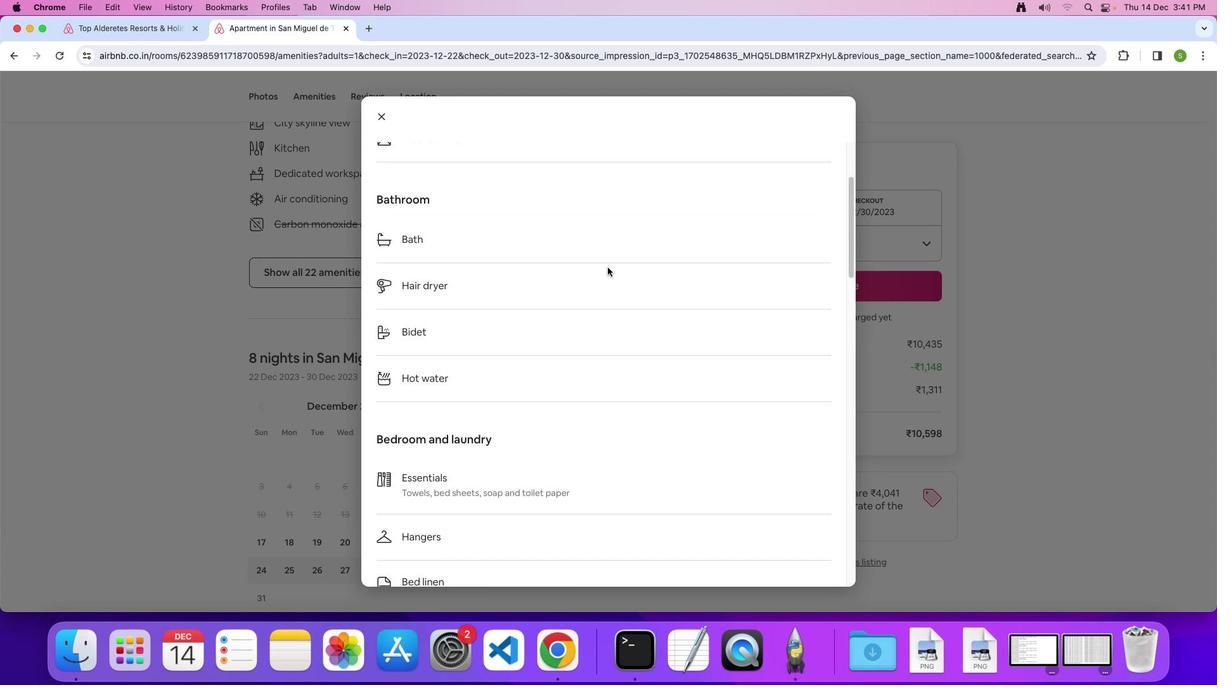 
Action: Mouse scrolled (610, 270) with delta (3, 2)
Screenshot: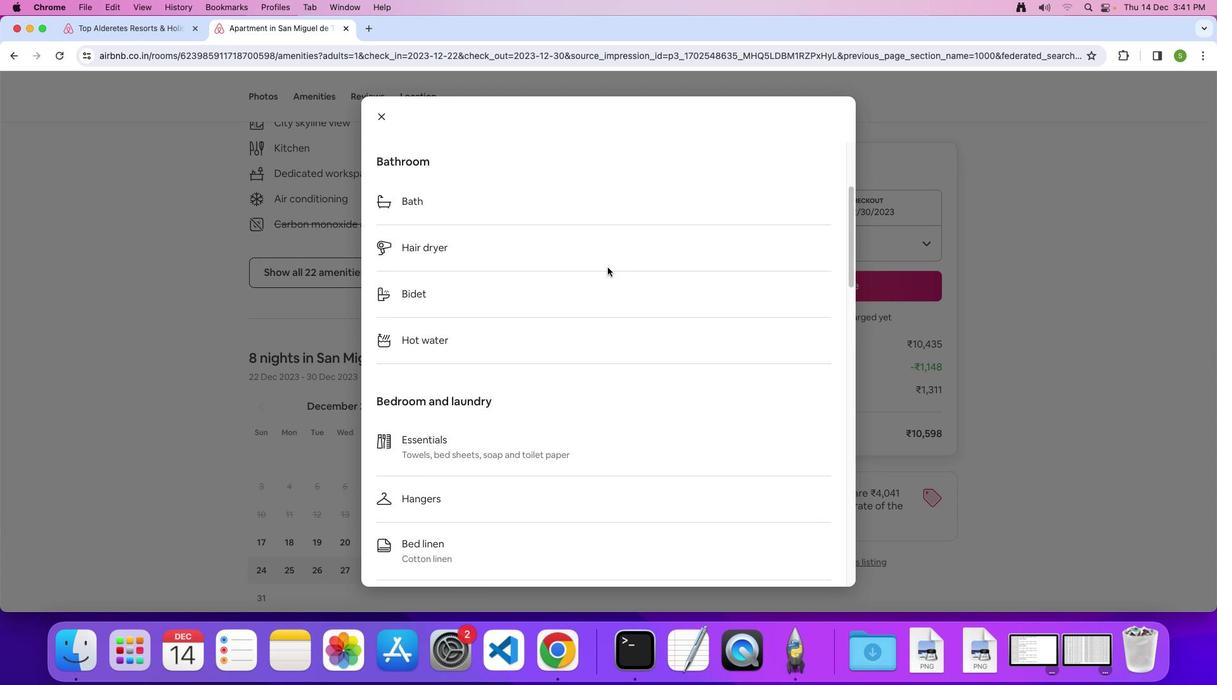 
Action: Mouse scrolled (610, 270) with delta (3, 2)
Screenshot: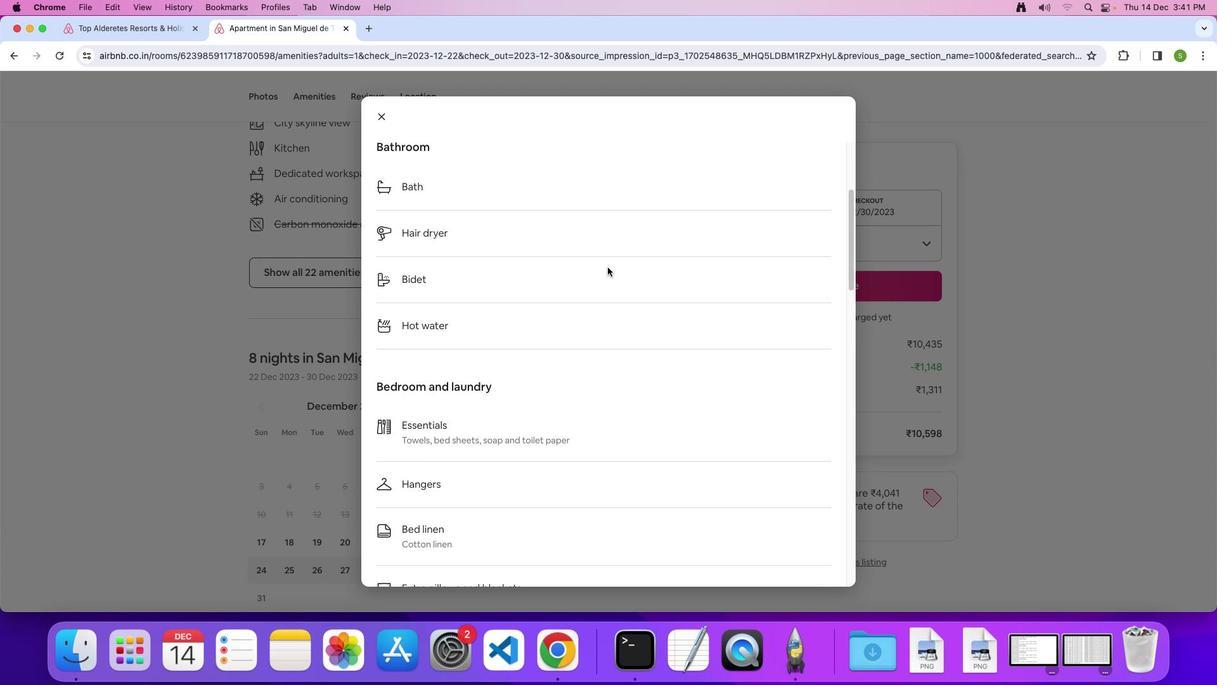 
Action: Mouse scrolled (610, 270) with delta (3, 1)
Screenshot: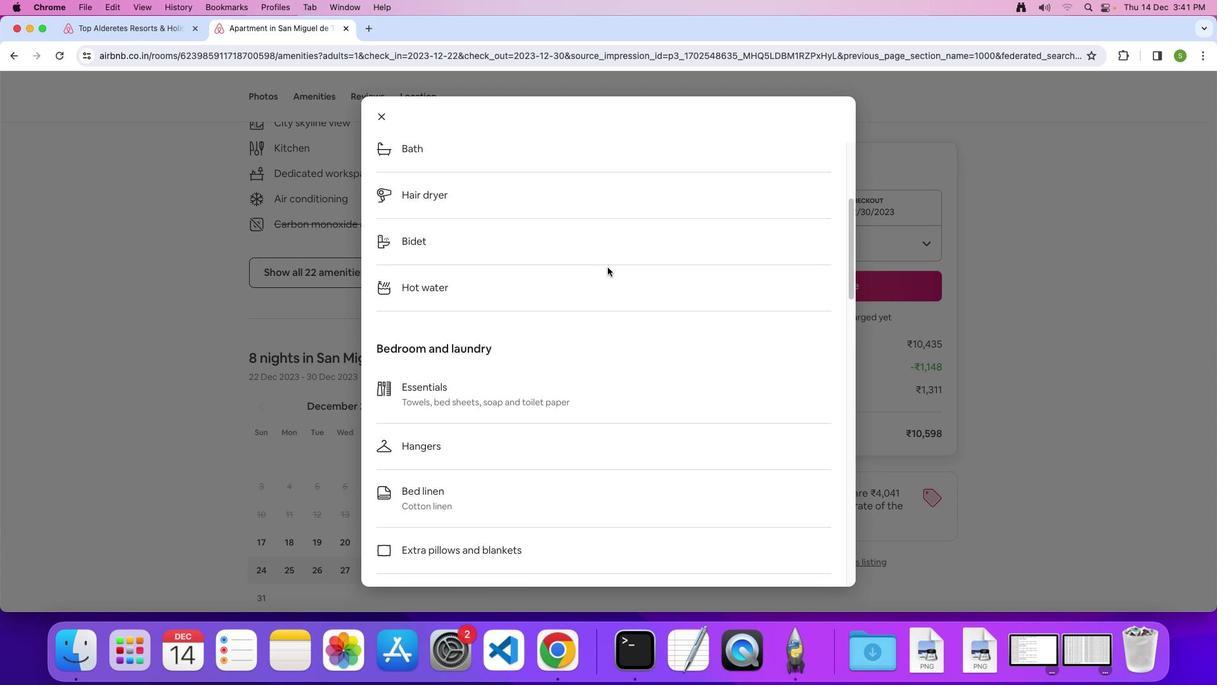 
Action: Mouse scrolled (610, 270) with delta (3, 2)
Screenshot: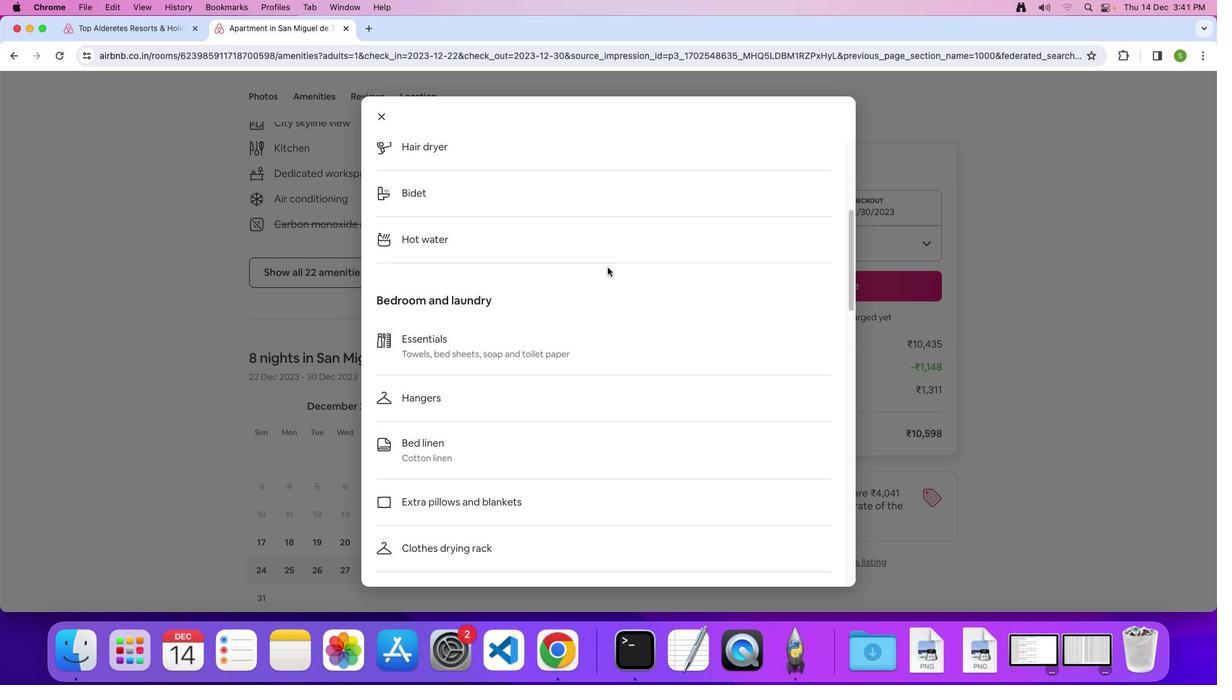 
Action: Mouse scrolled (610, 270) with delta (3, 2)
Screenshot: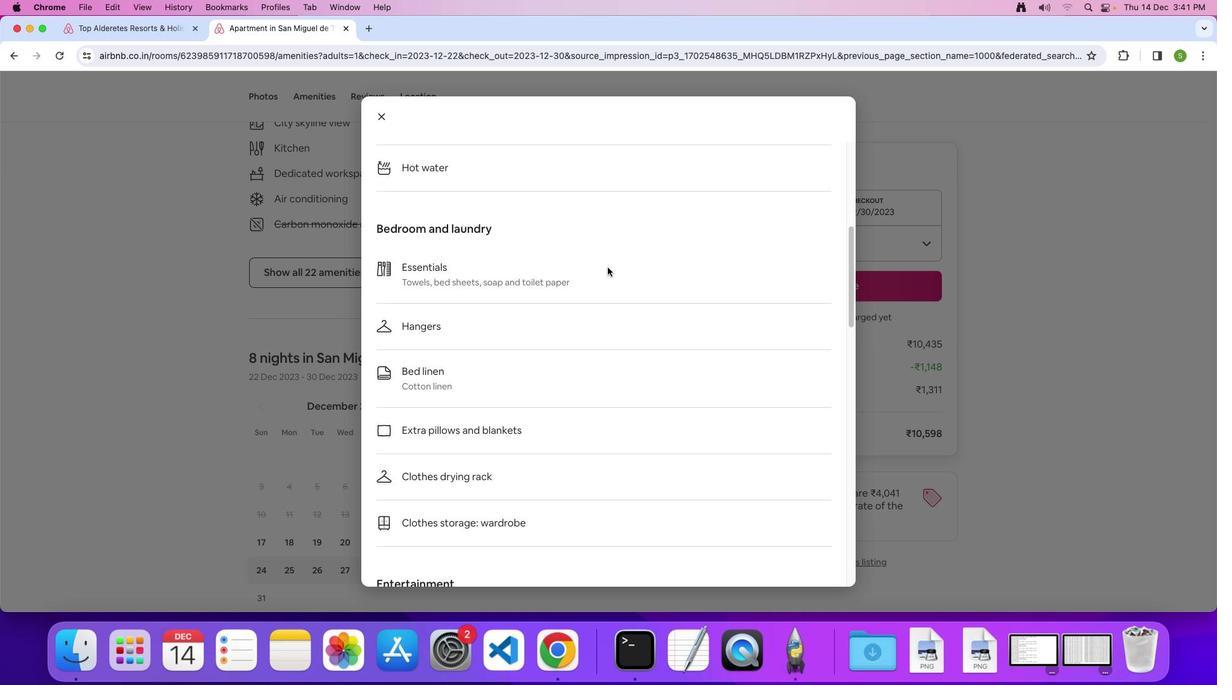 
Action: Mouse scrolled (610, 270) with delta (3, 1)
Screenshot: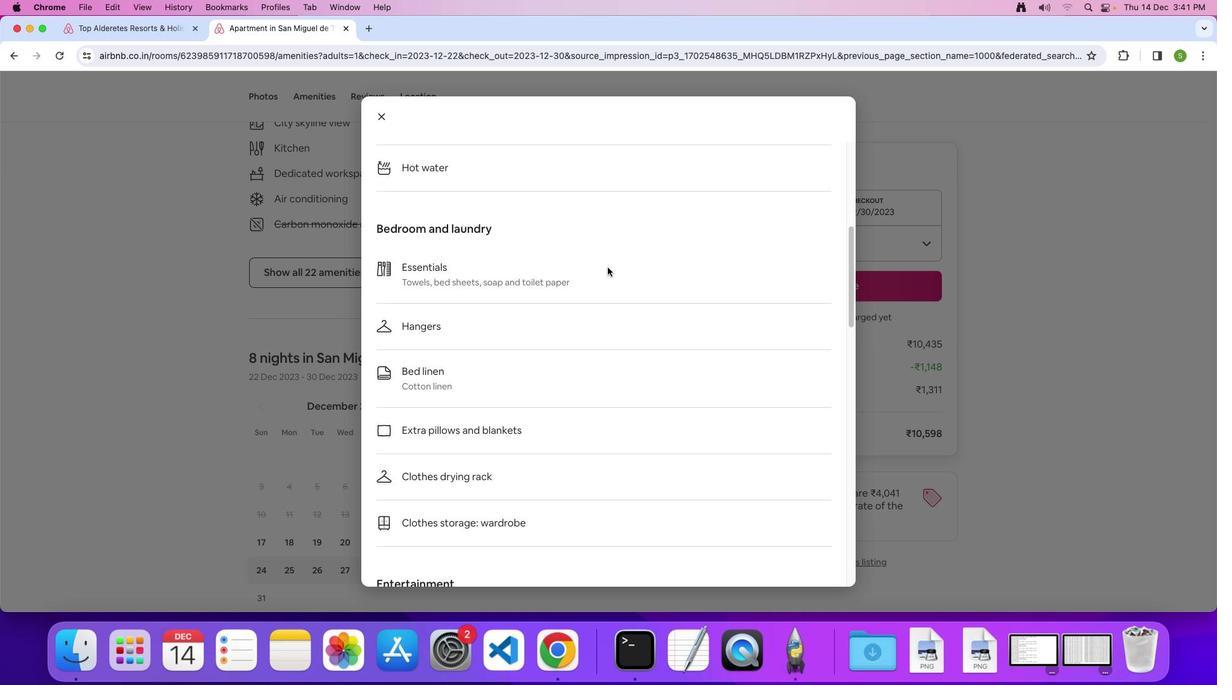 
Action: Mouse scrolled (610, 270) with delta (3, 2)
Screenshot: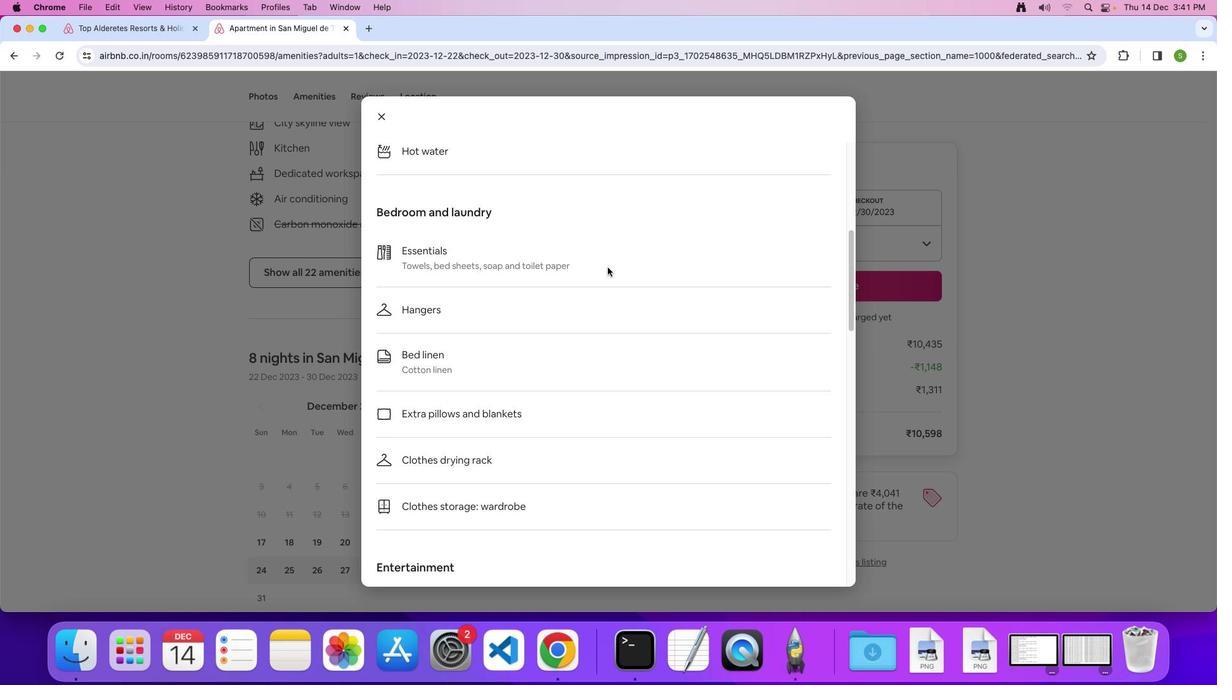 
Action: Mouse scrolled (610, 270) with delta (3, 2)
Screenshot: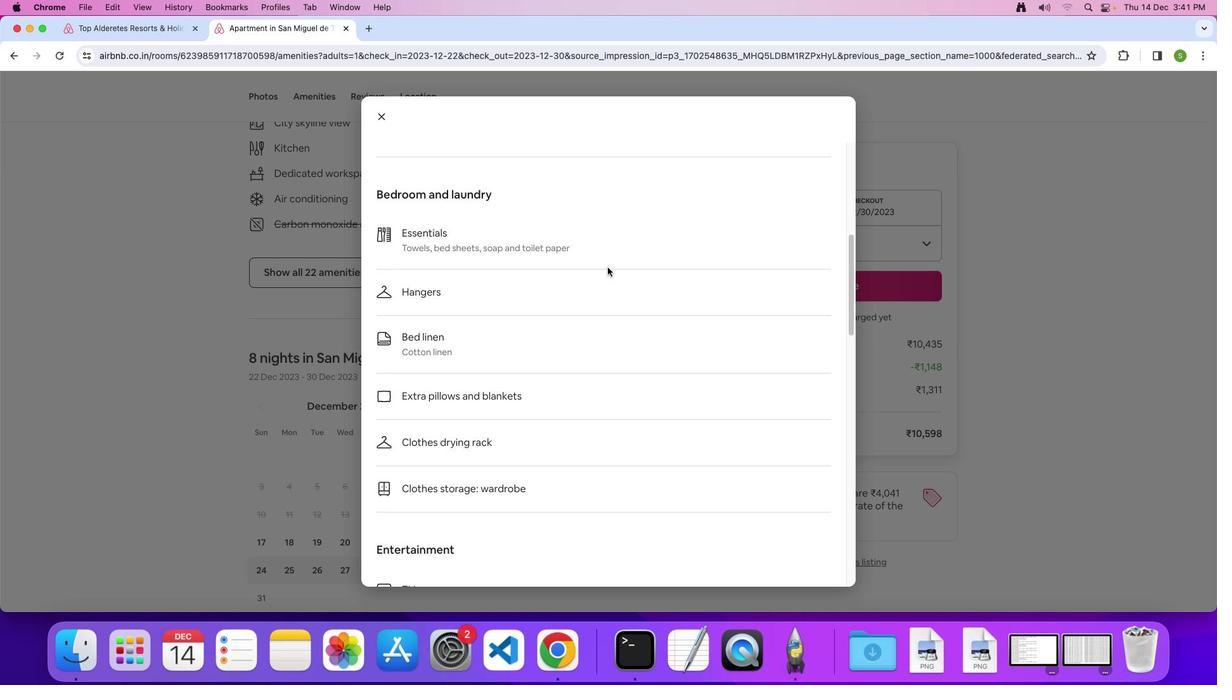 
Action: Mouse scrolled (610, 270) with delta (3, 2)
Screenshot: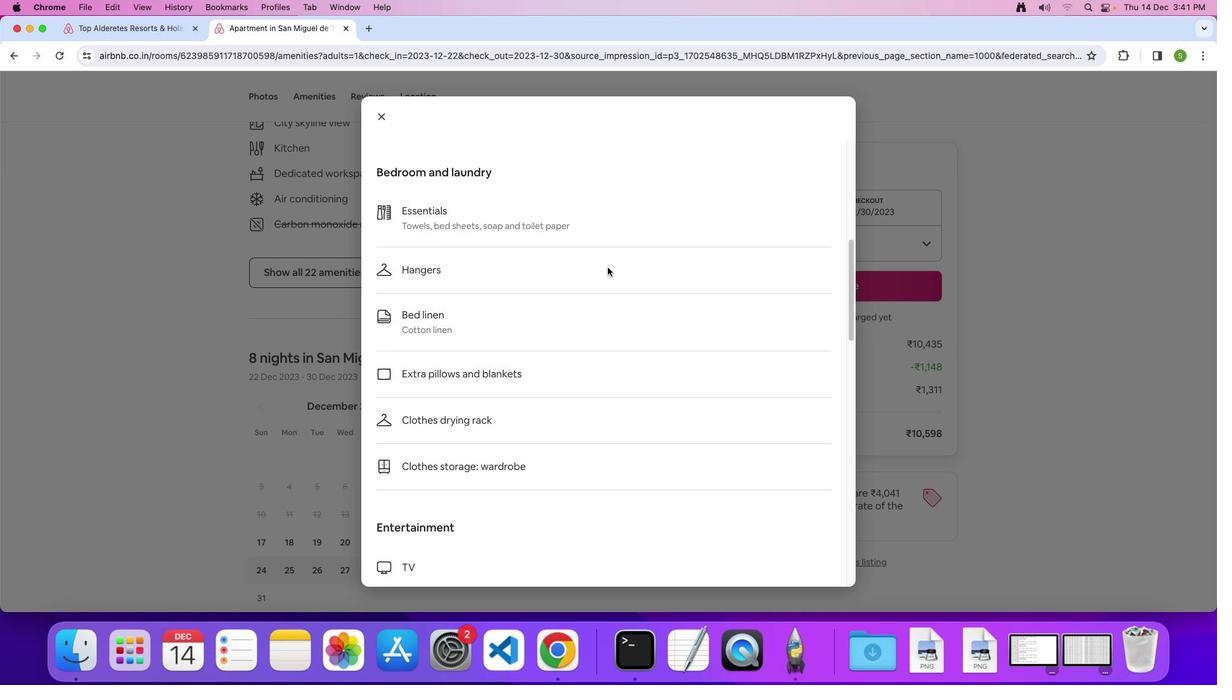 
Action: Mouse scrolled (610, 270) with delta (3, 2)
Screenshot: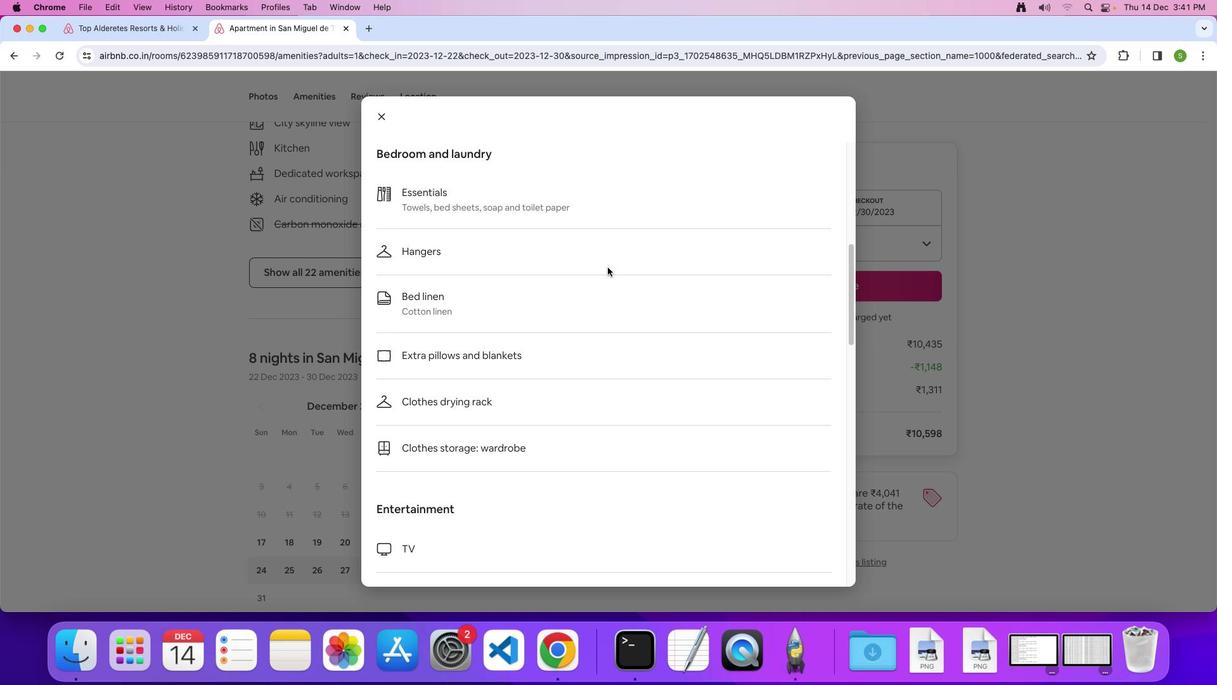 
Action: Mouse scrolled (610, 270) with delta (3, 2)
Screenshot: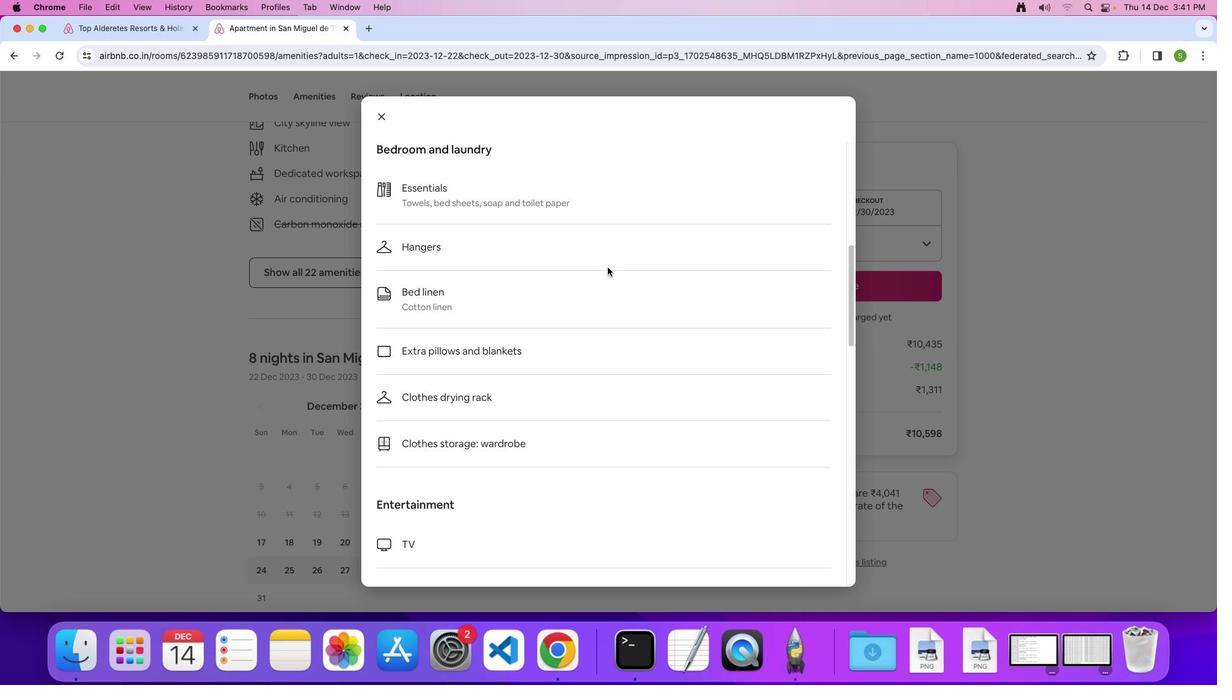 
Action: Mouse scrolled (610, 270) with delta (3, 1)
Screenshot: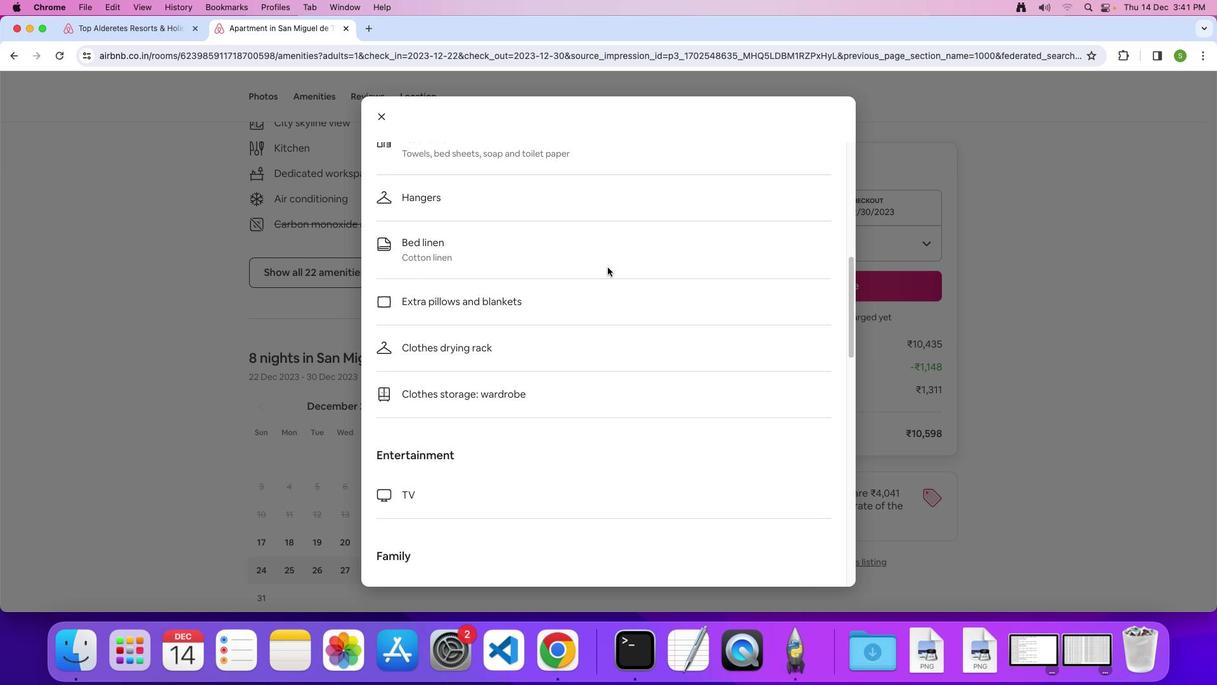 
Action: Mouse scrolled (610, 270) with delta (3, 2)
Screenshot: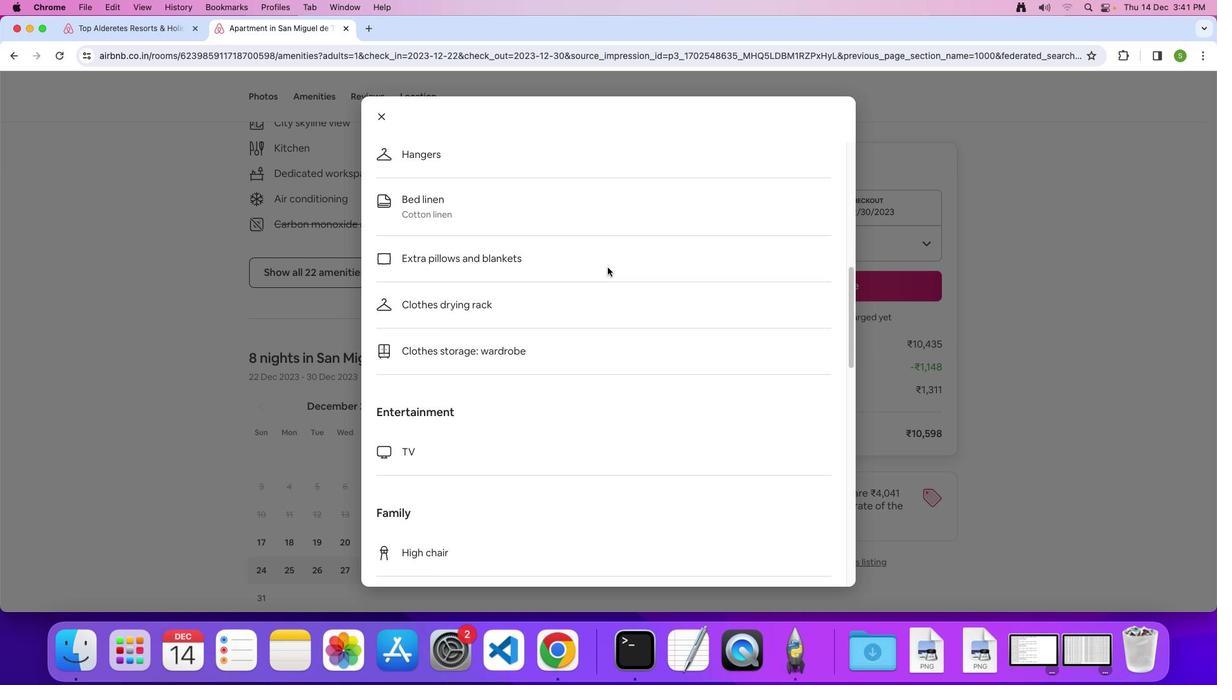 
Action: Mouse scrolled (610, 270) with delta (3, 2)
Screenshot: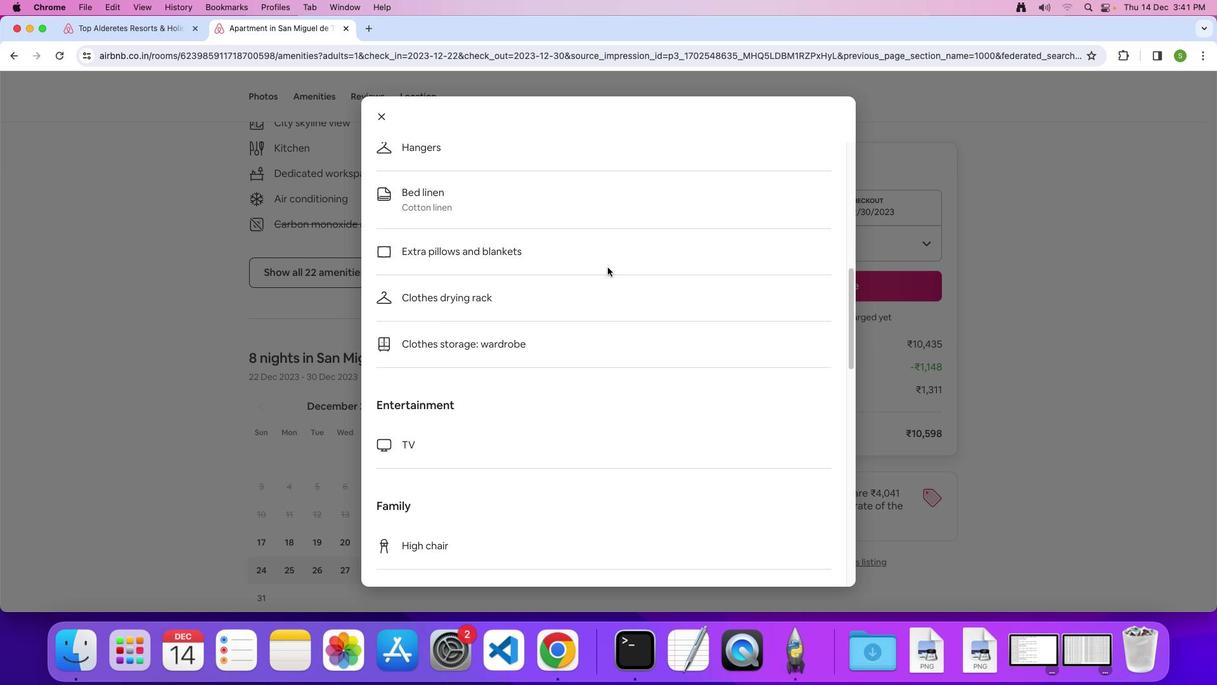 
Action: Mouse scrolled (610, 270) with delta (3, 2)
Screenshot: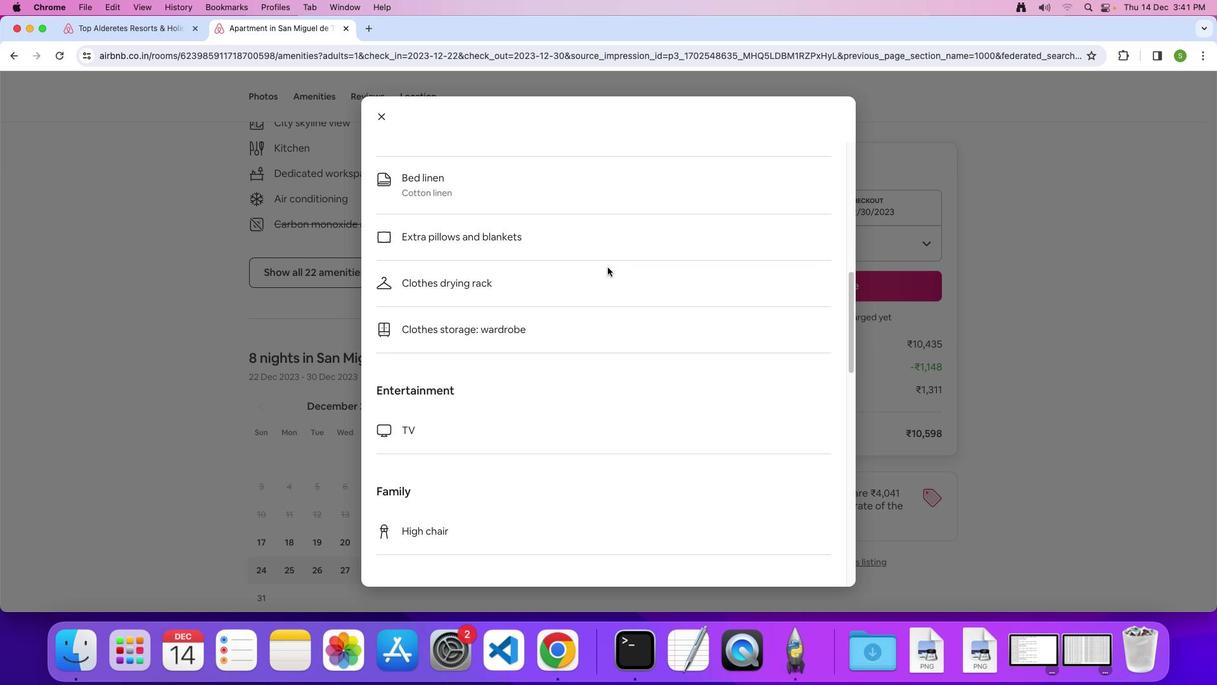 
Action: Mouse scrolled (610, 270) with delta (3, 2)
Screenshot: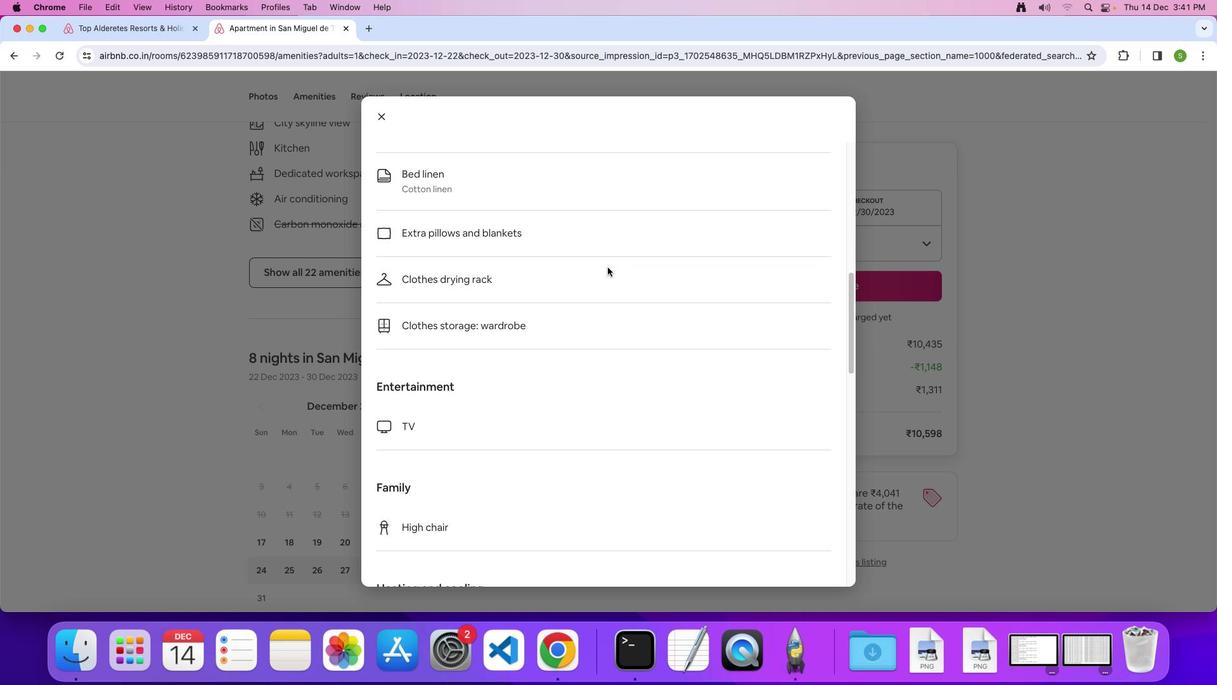 
Action: Mouse scrolled (610, 270) with delta (3, 2)
